 Task: Look for Airbnb properties in Sepang, Malaysia from 6th December, 2023 to 8th December, 2023 for 2 adults.1  bedroom having 2 beds and 1 bathroom. Property type can be flat. Look for 4 properties as per requirement.
Action: Mouse moved to (433, 132)
Screenshot: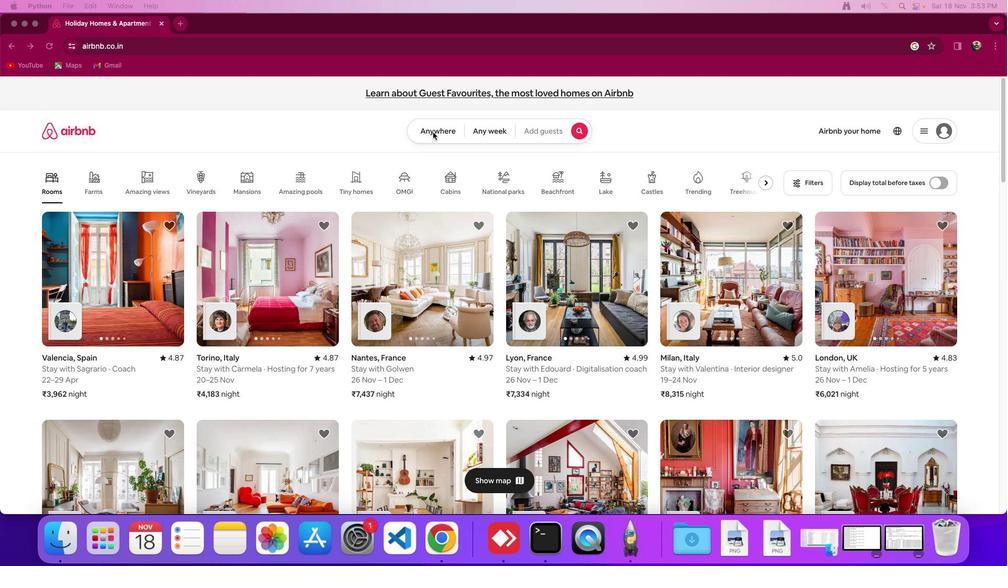 
Action: Mouse pressed left at (433, 132)
Screenshot: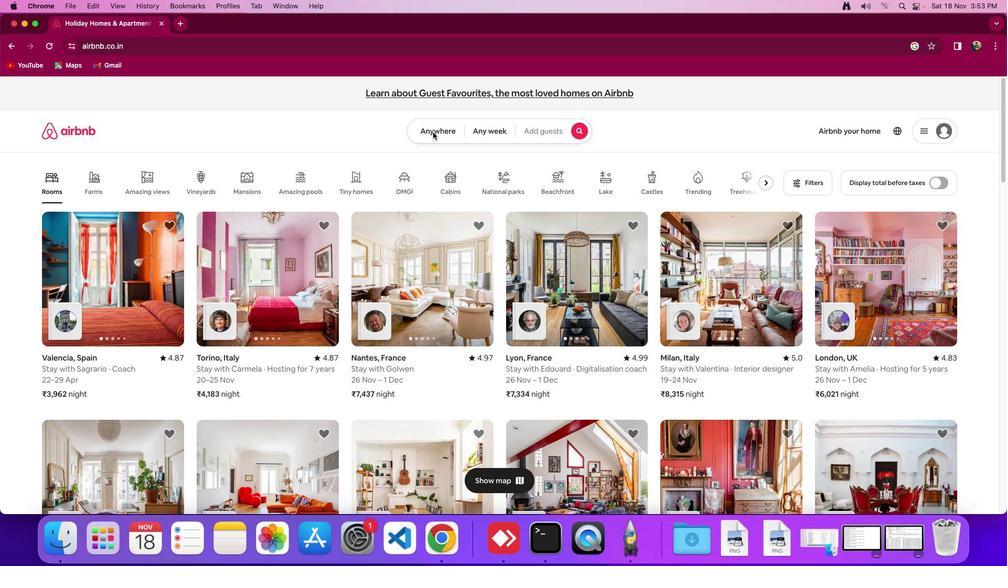 
Action: Mouse moved to (440, 129)
Screenshot: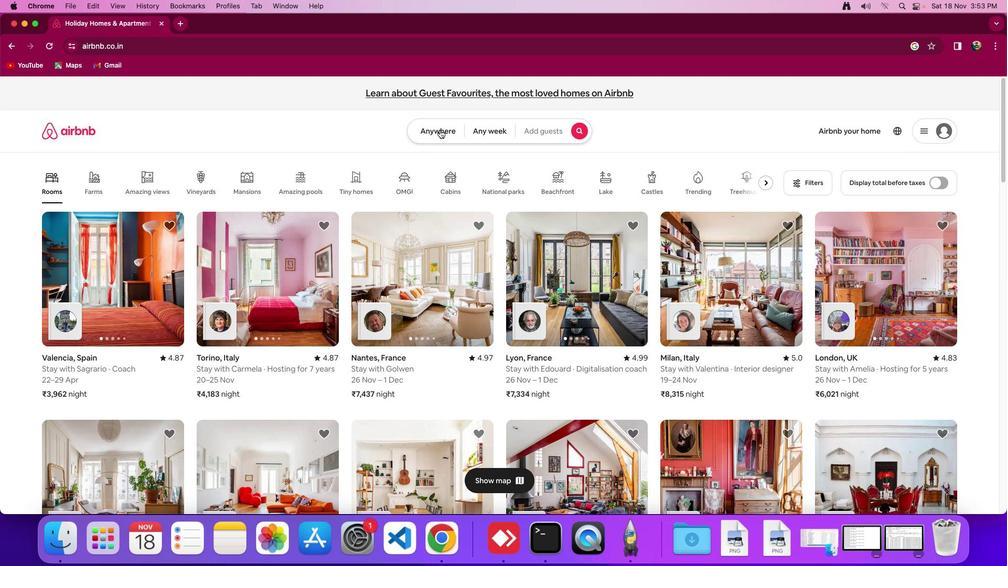 
Action: Mouse pressed left at (440, 129)
Screenshot: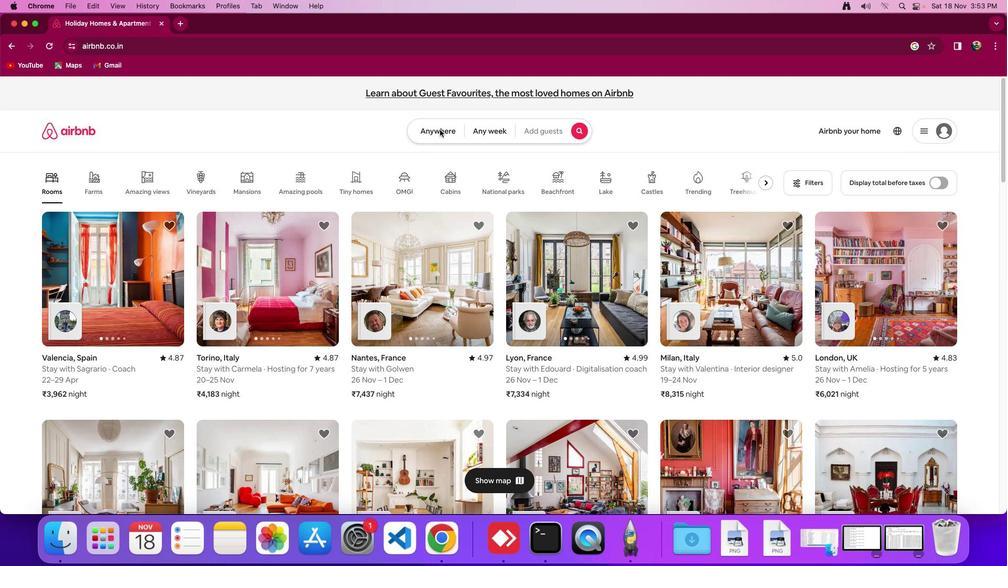 
Action: Mouse moved to (380, 175)
Screenshot: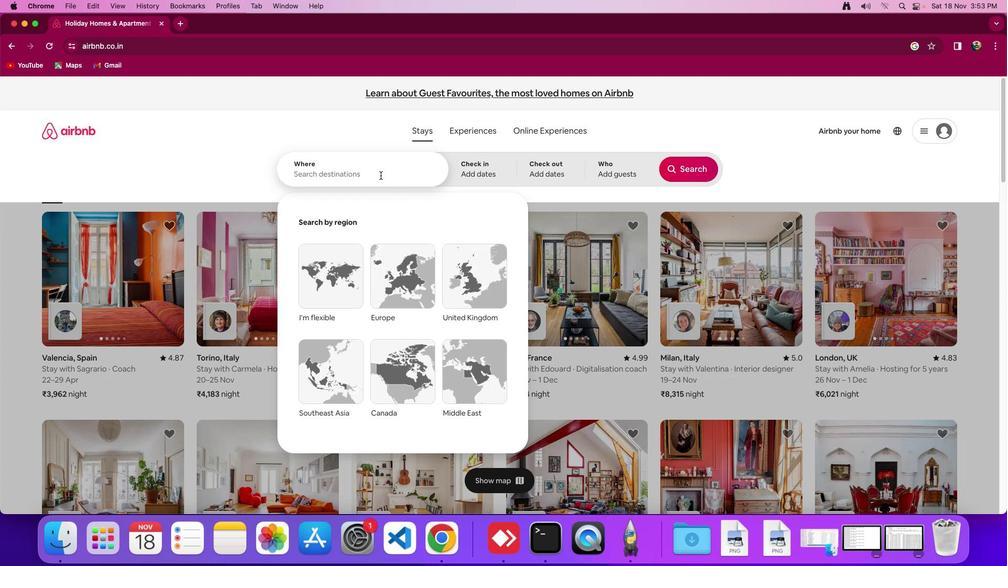 
Action: Mouse pressed left at (380, 175)
Screenshot: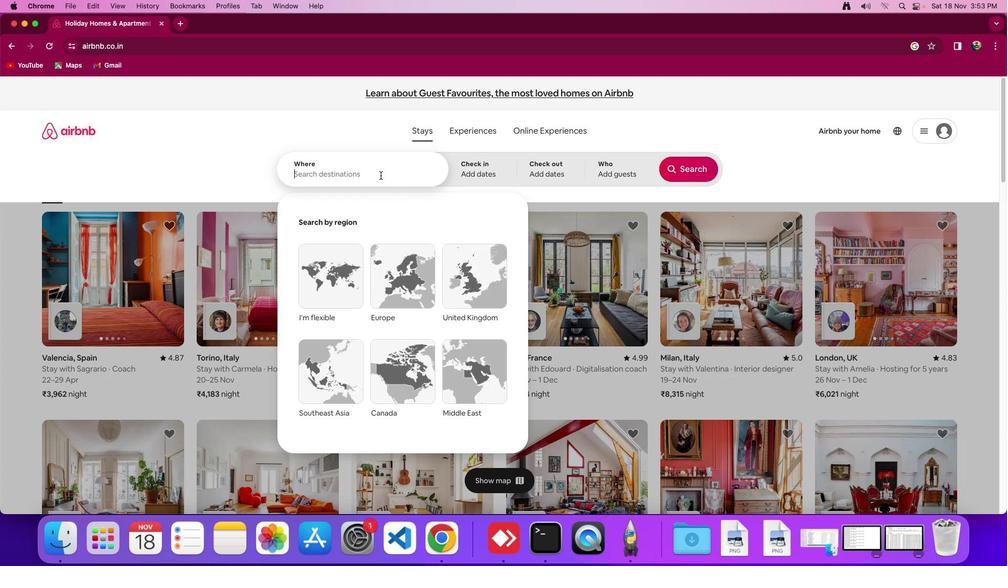 
Action: Mouse moved to (381, 175)
Screenshot: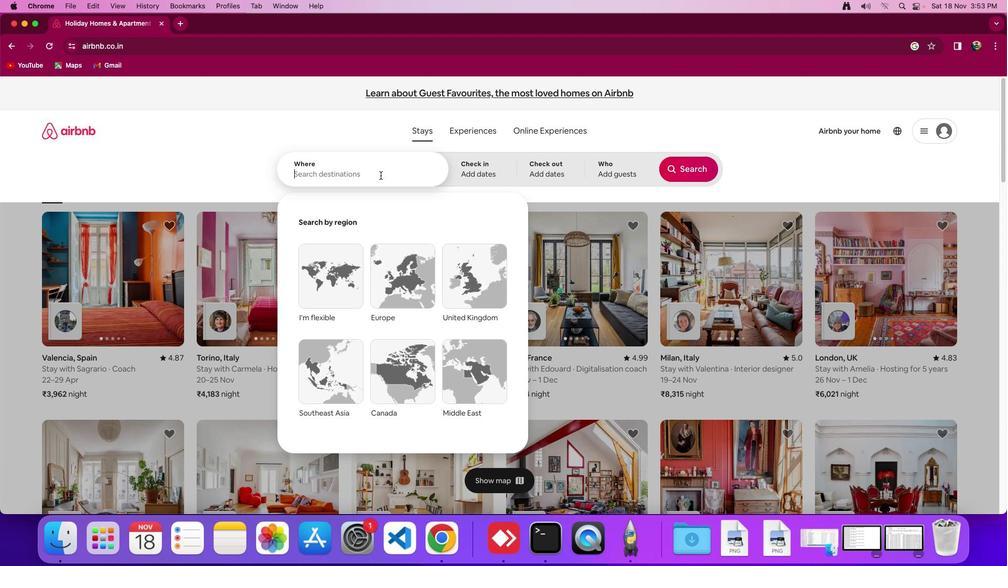
Action: Key pressed Key.shift_r'S''e''p''a''n''g'','Key.spaceKey.shift_rKey.shift'M''a''l''a''y''s''i''a'
Screenshot: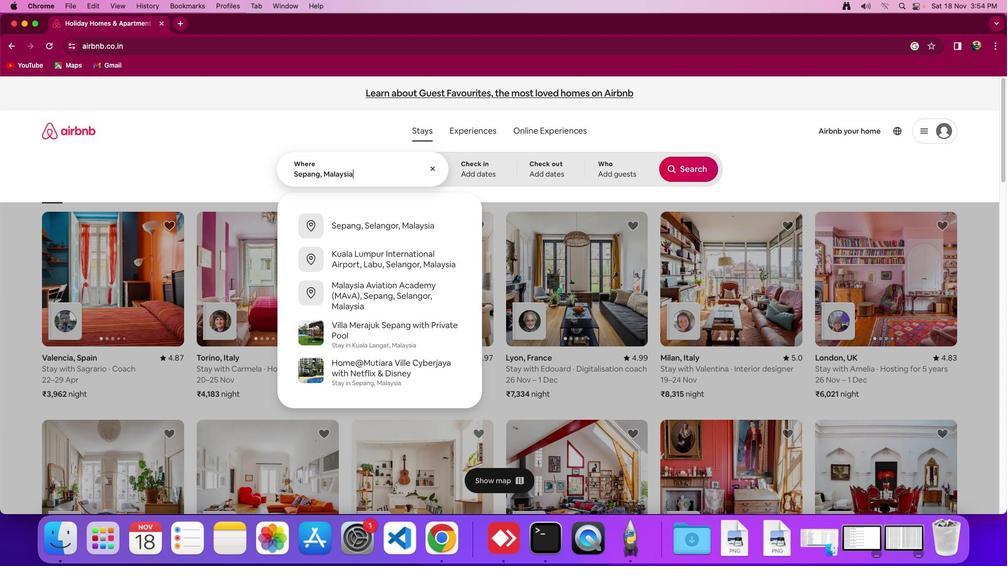 
Action: Mouse moved to (470, 176)
Screenshot: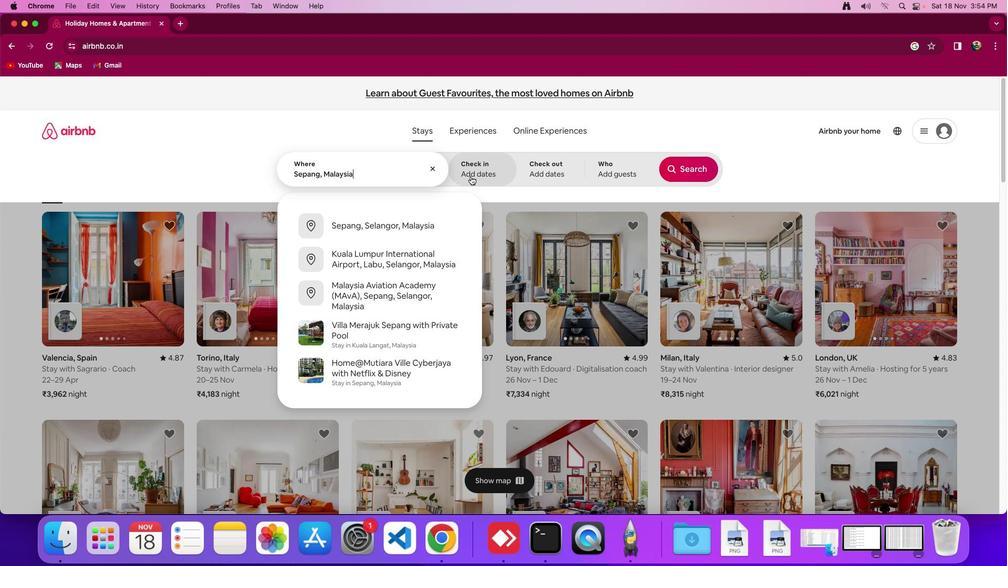 
Action: Mouse pressed left at (470, 176)
Screenshot: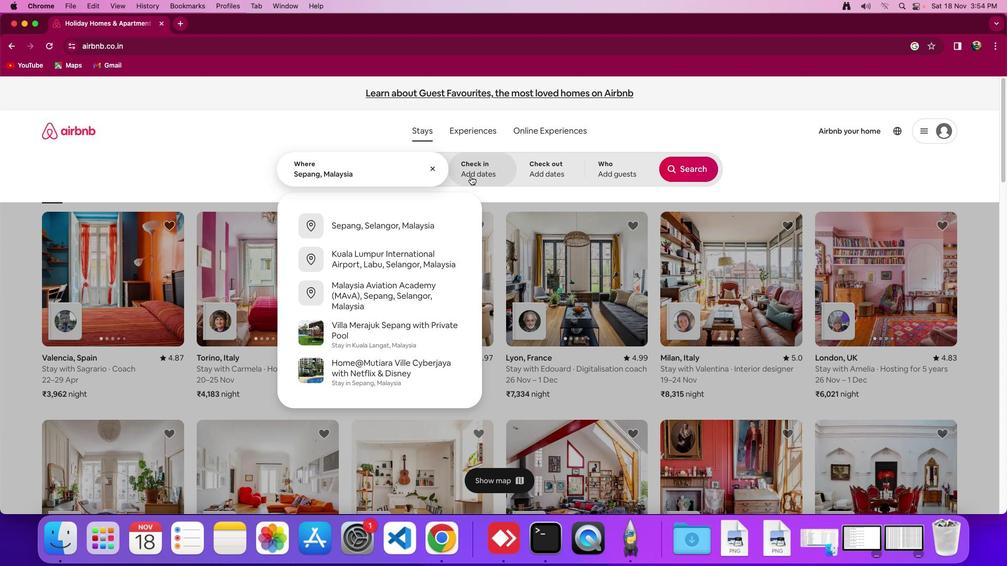 
Action: Mouse moved to (606, 325)
Screenshot: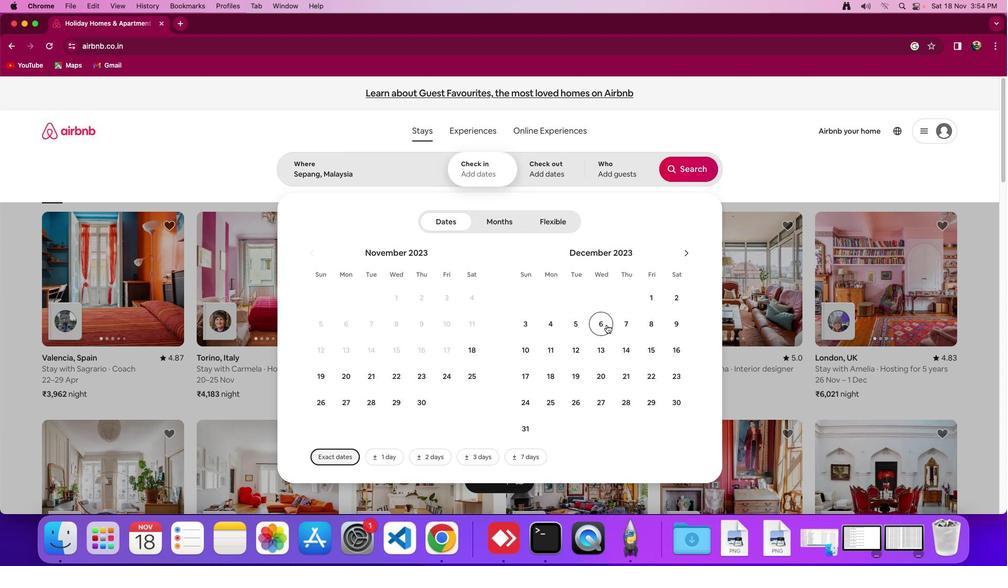 
Action: Mouse pressed left at (606, 325)
Screenshot: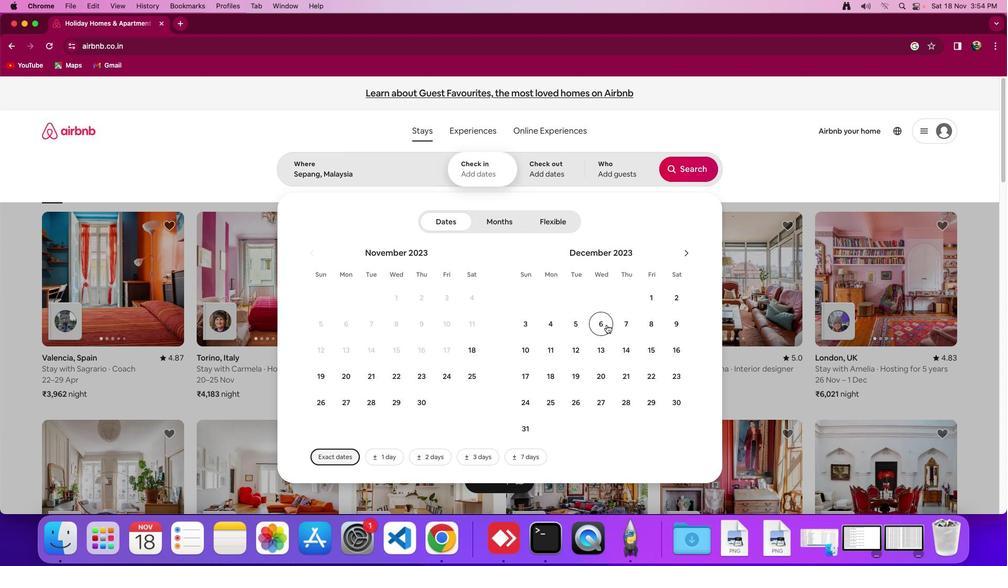
Action: Mouse moved to (653, 329)
Screenshot: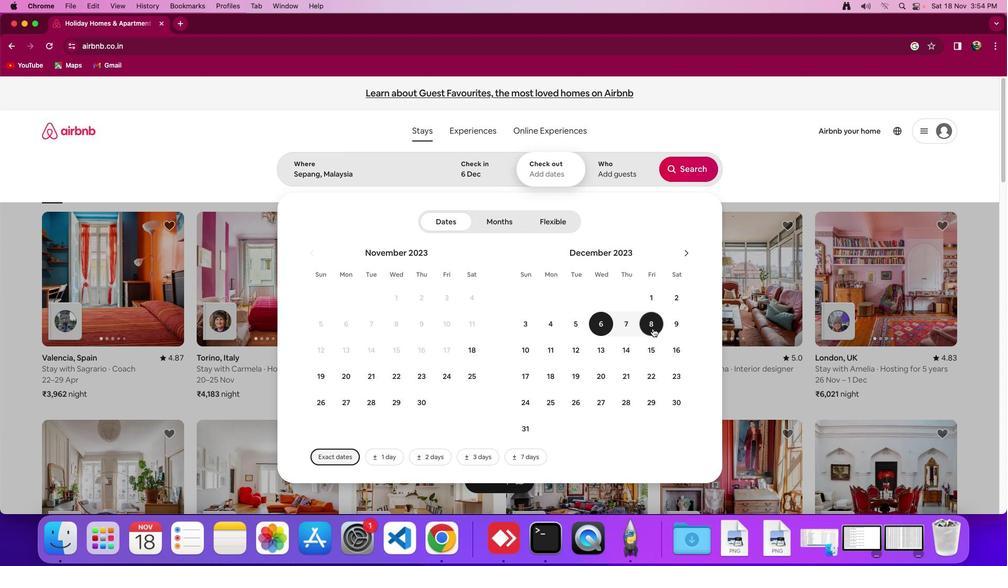 
Action: Mouse pressed left at (653, 329)
Screenshot: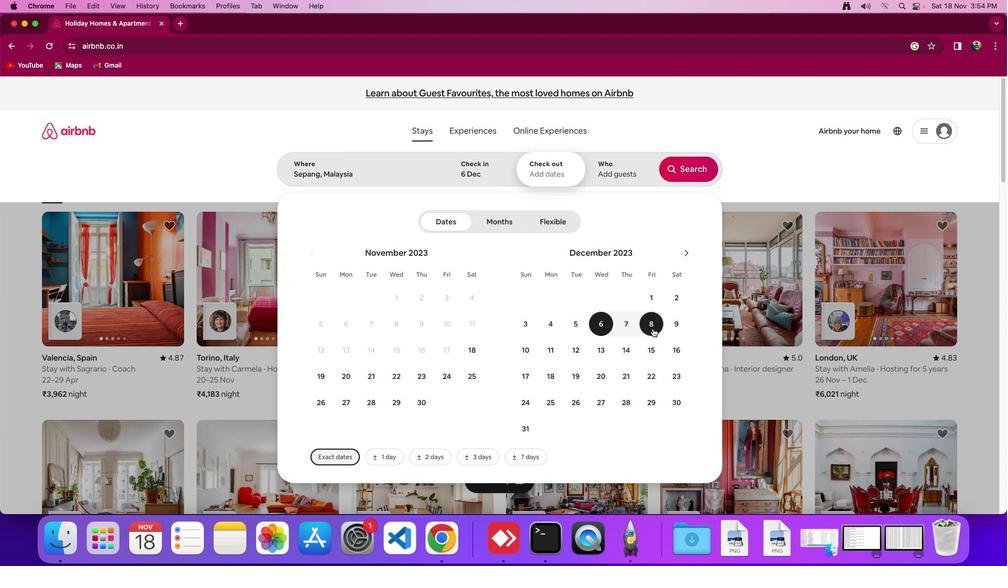 
Action: Mouse moved to (601, 161)
Screenshot: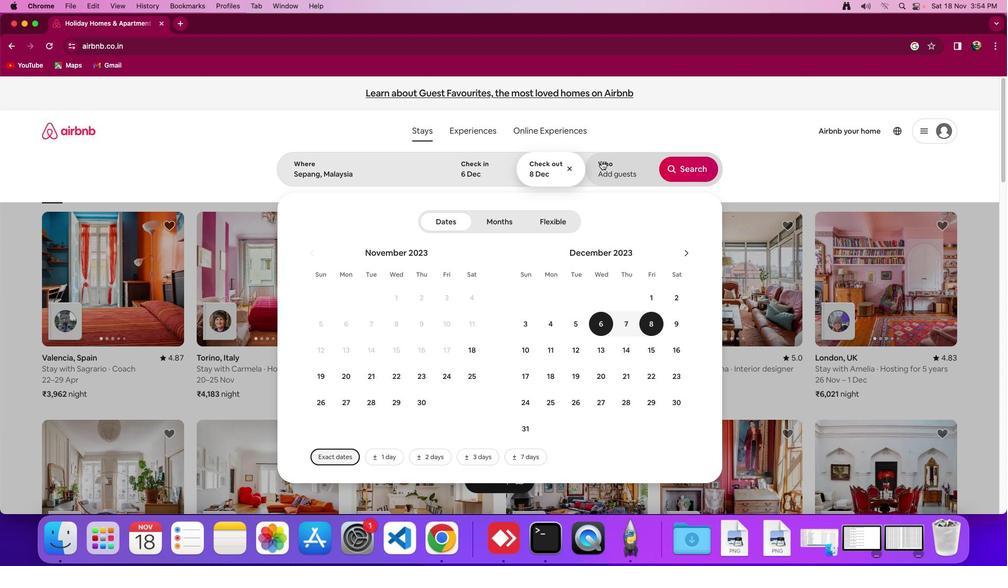 
Action: Mouse pressed left at (601, 161)
Screenshot: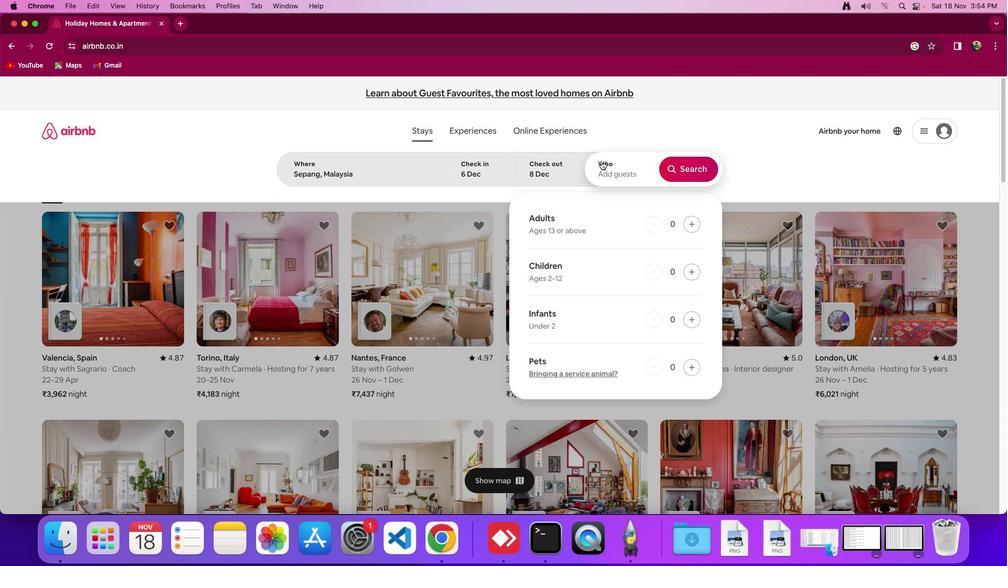 
Action: Mouse moved to (692, 228)
Screenshot: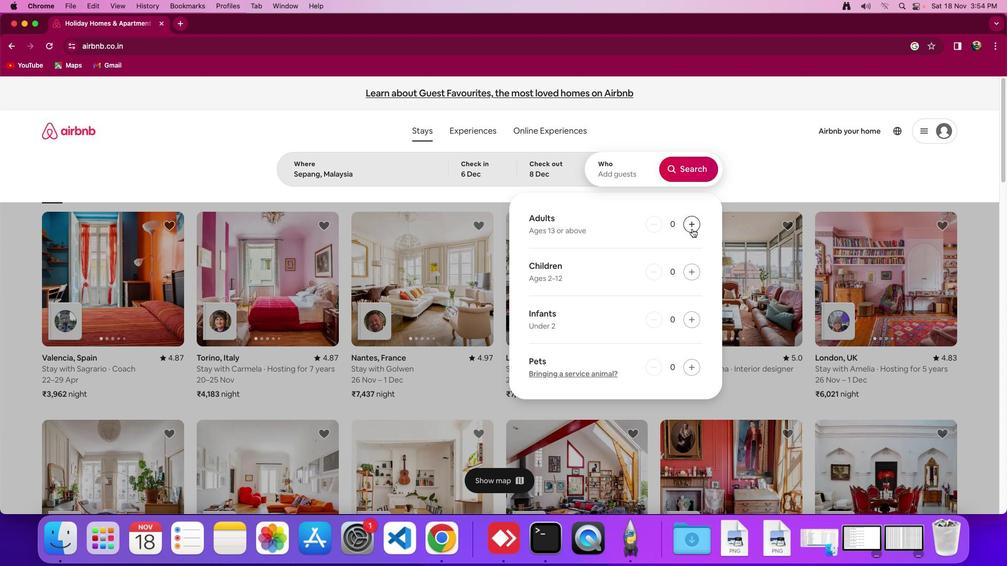 
Action: Mouse pressed left at (692, 228)
Screenshot: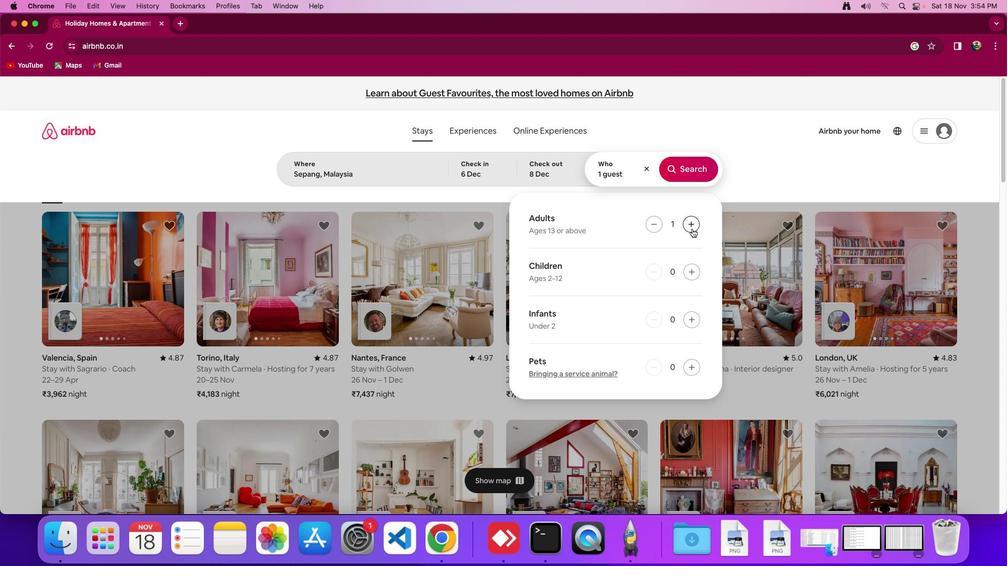 
Action: Mouse pressed left at (692, 228)
Screenshot: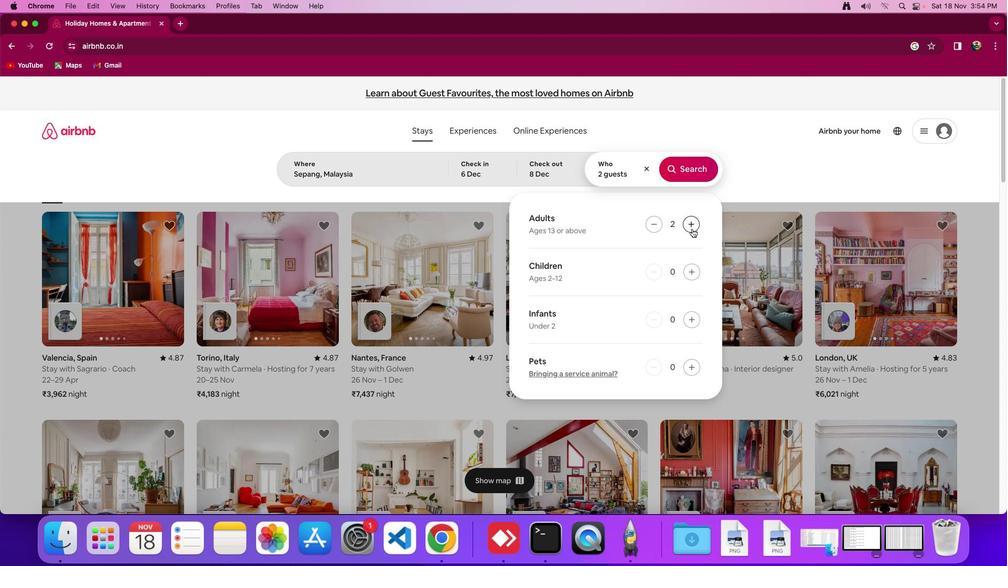 
Action: Mouse moved to (683, 169)
Screenshot: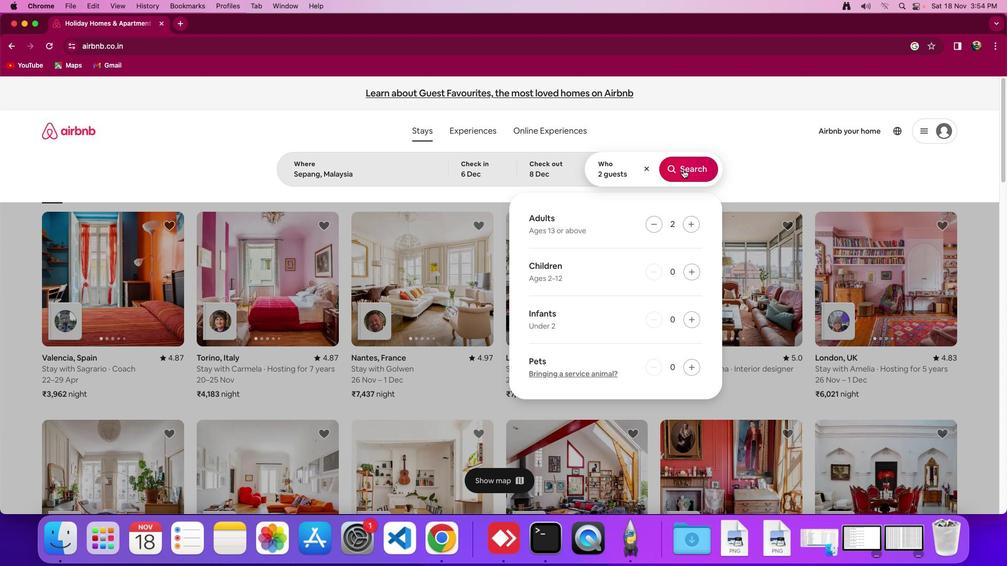 
Action: Mouse pressed left at (683, 169)
Screenshot: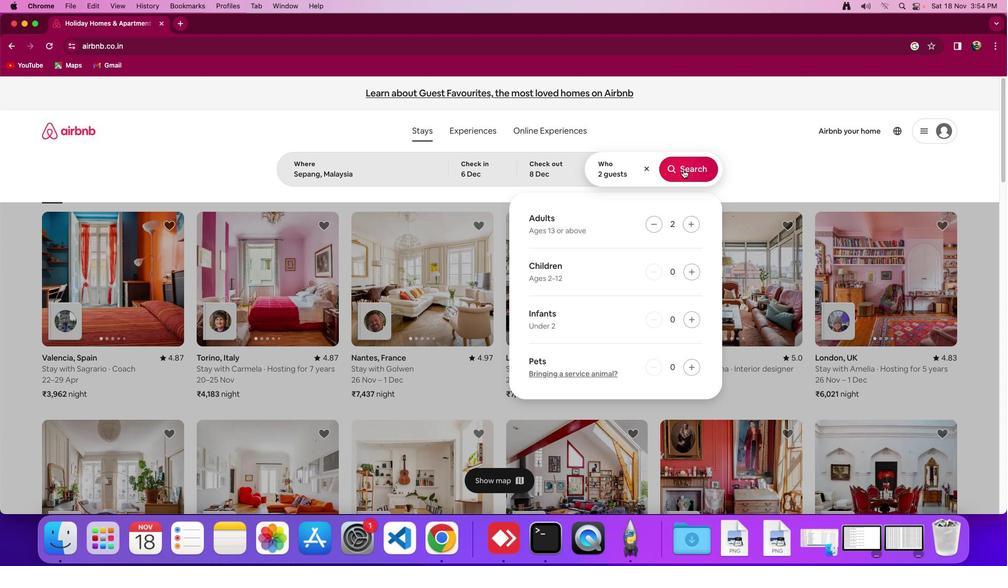 
Action: Mouse moved to (828, 139)
Screenshot: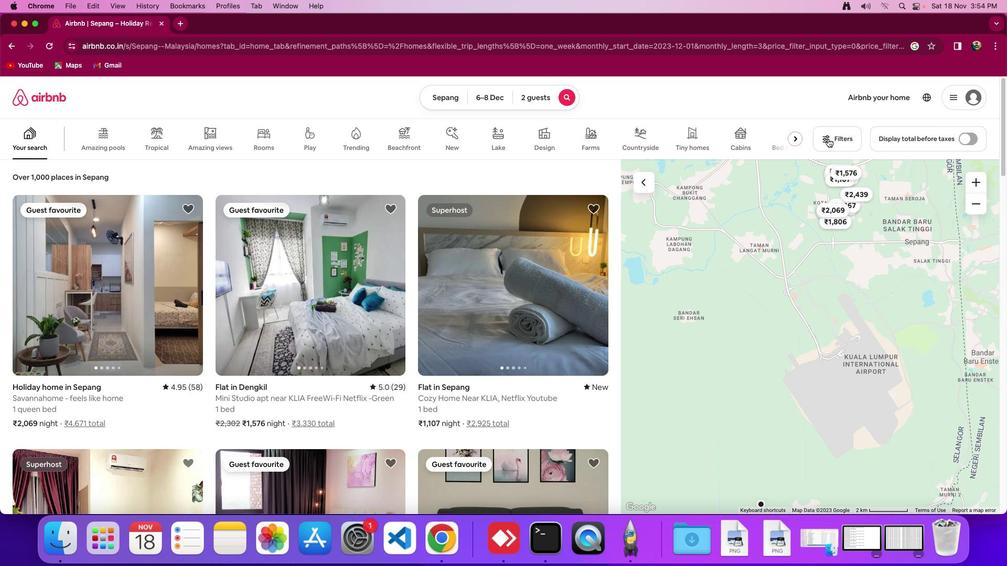 
Action: Mouse pressed left at (828, 139)
Screenshot: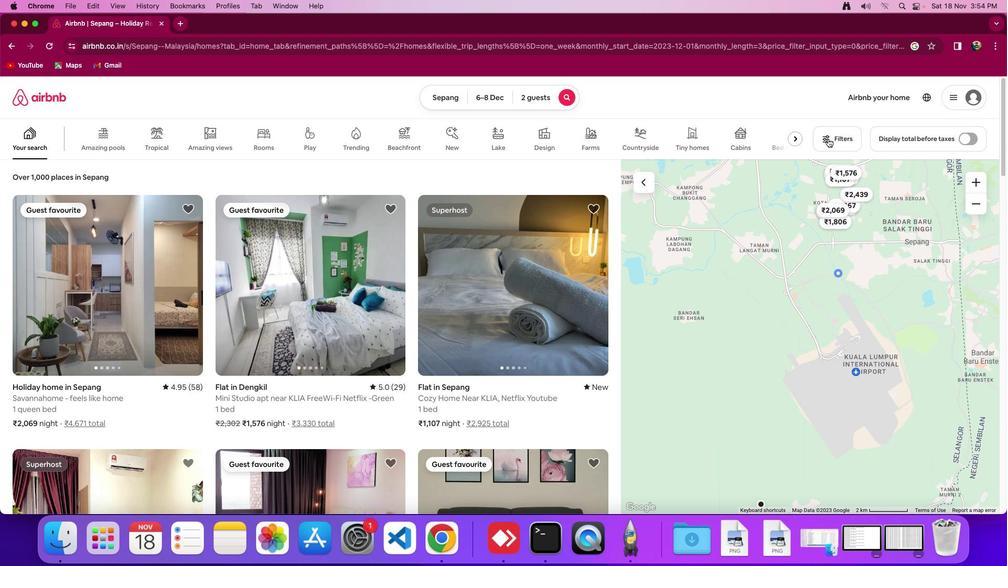 
Action: Mouse moved to (600, 277)
Screenshot: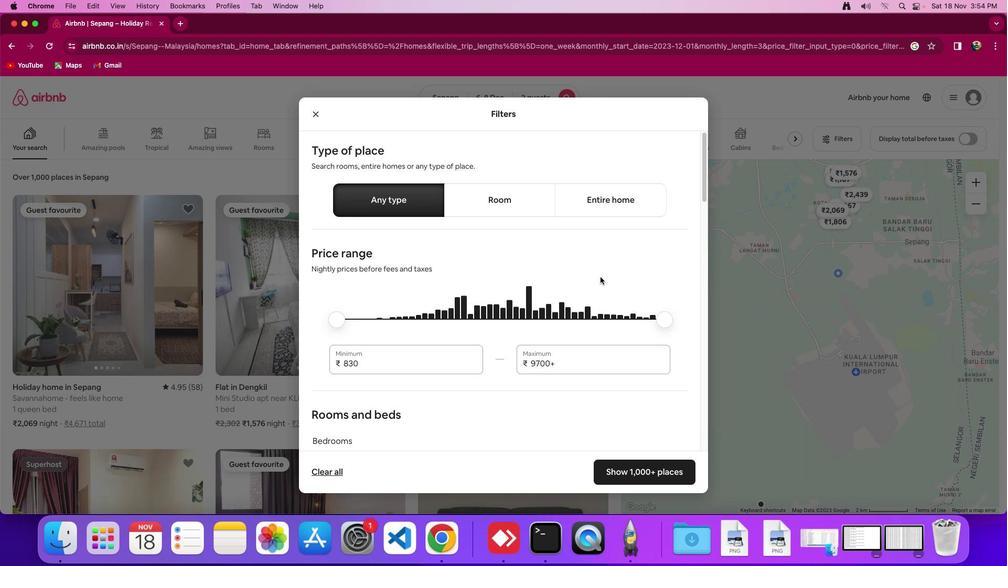 
Action: Mouse scrolled (600, 277) with delta (0, 0)
Screenshot: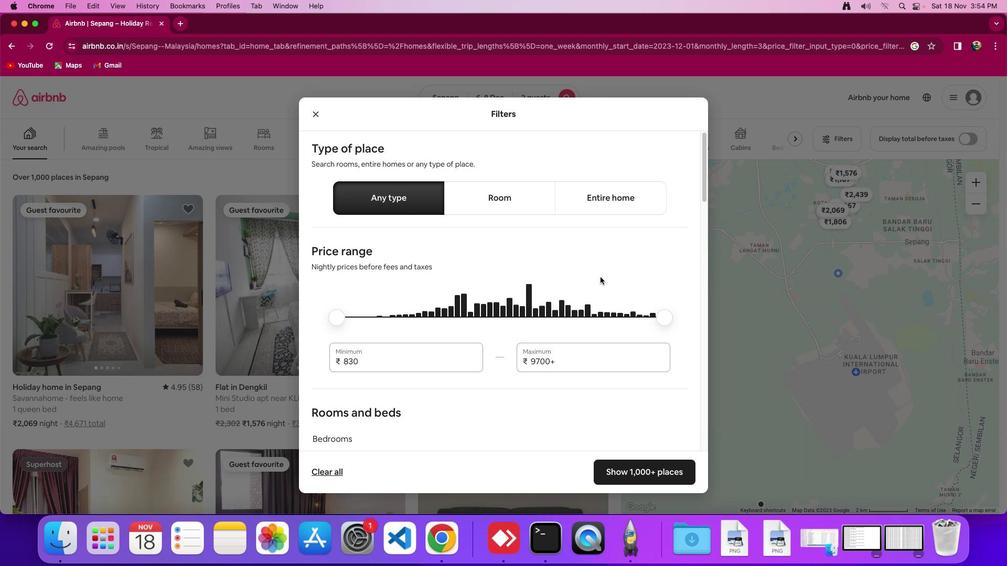 
Action: Mouse scrolled (600, 277) with delta (0, 0)
Screenshot: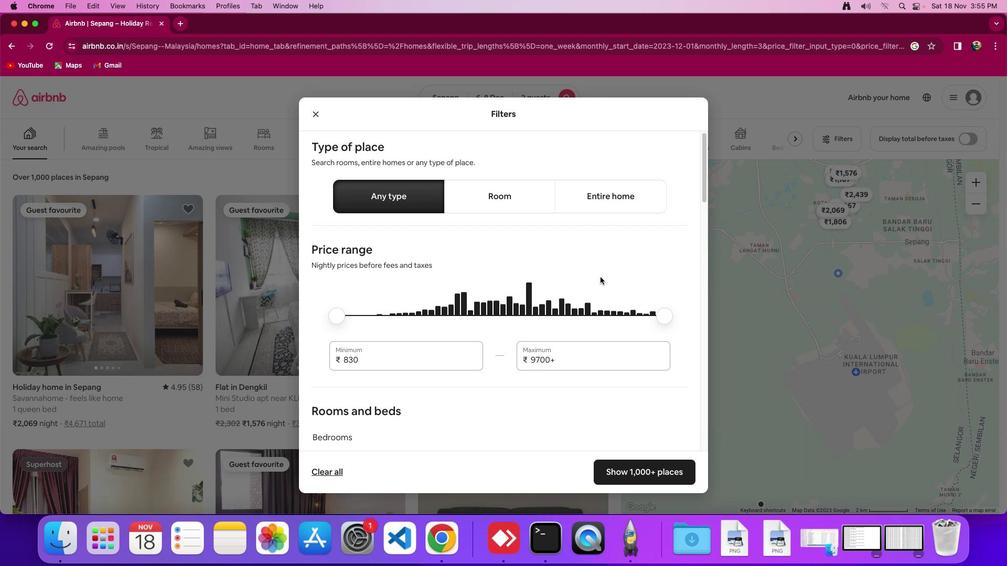 
Action: Mouse scrolled (600, 277) with delta (0, 0)
Screenshot: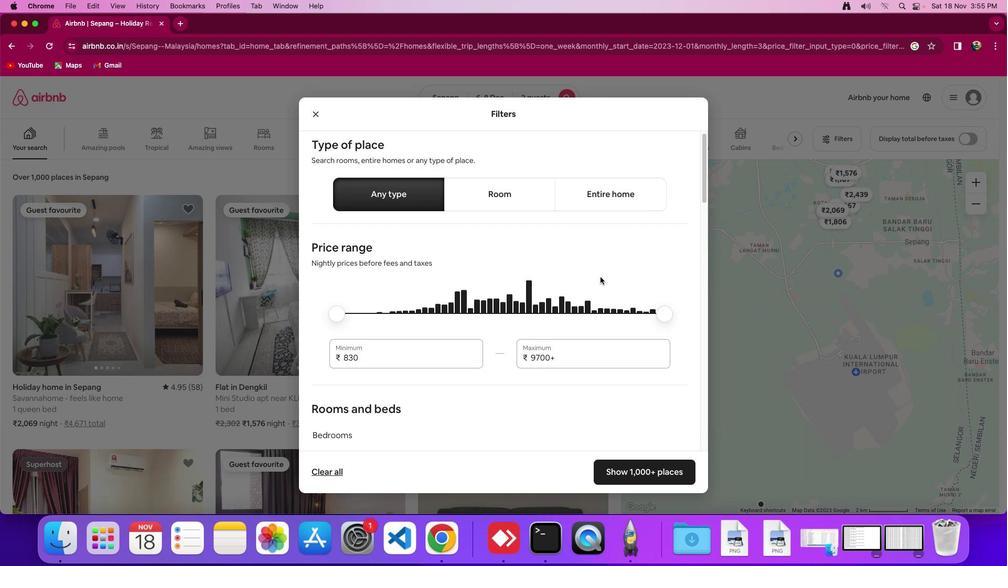 
Action: Mouse scrolled (600, 277) with delta (0, 0)
Screenshot: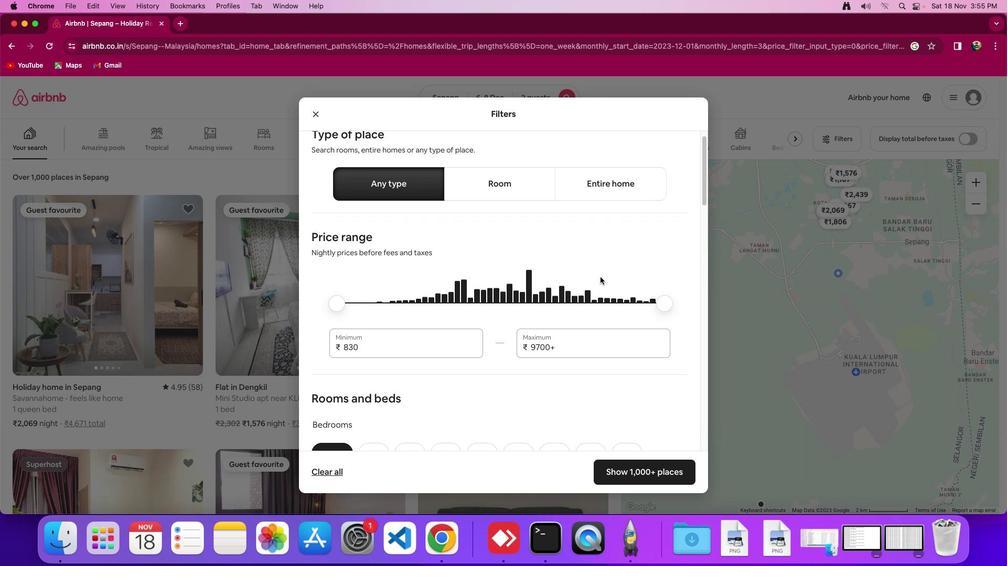 
Action: Mouse scrolled (600, 277) with delta (0, 0)
Screenshot: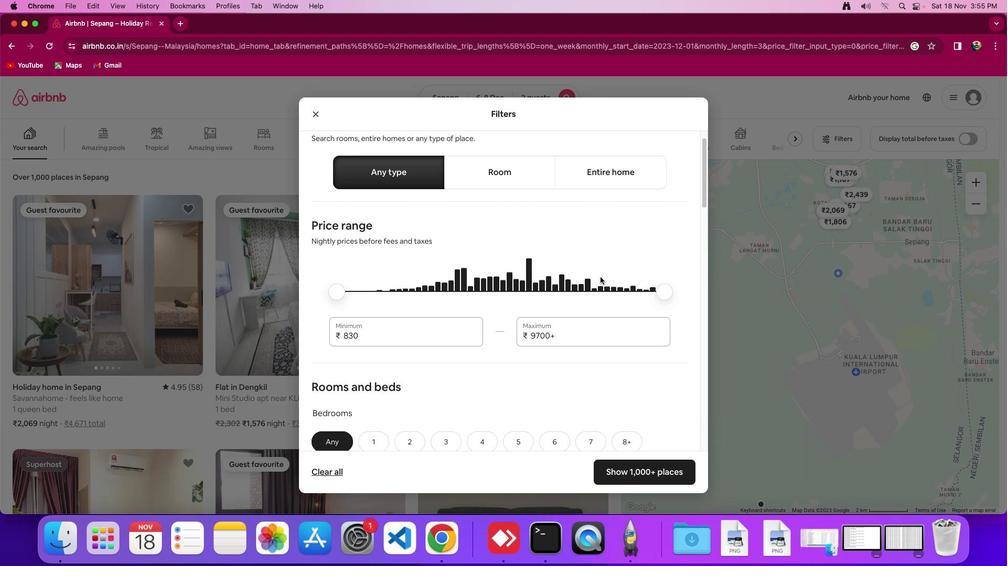 
Action: Mouse scrolled (600, 277) with delta (0, -1)
Screenshot: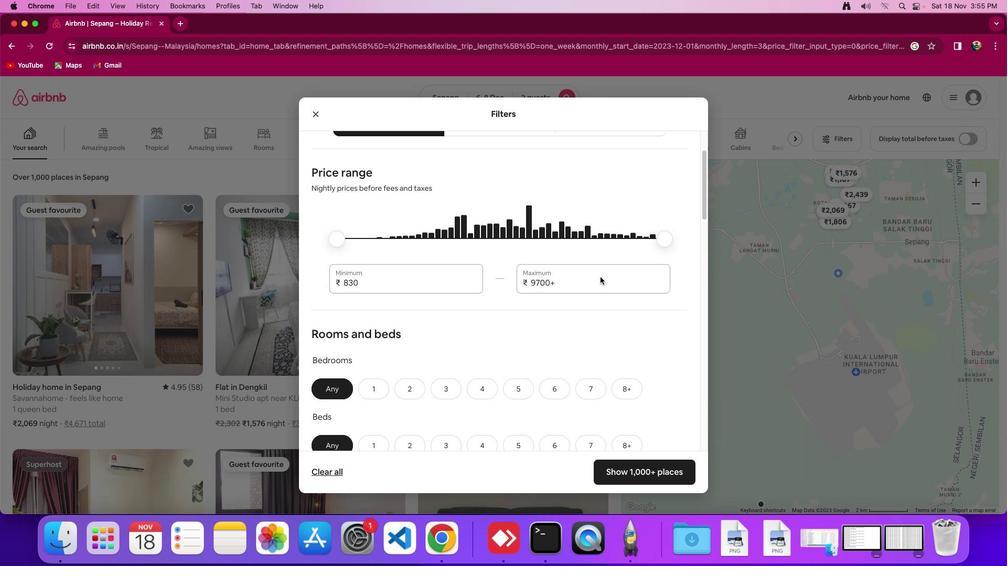 
Action: Mouse scrolled (600, 277) with delta (0, 0)
Screenshot: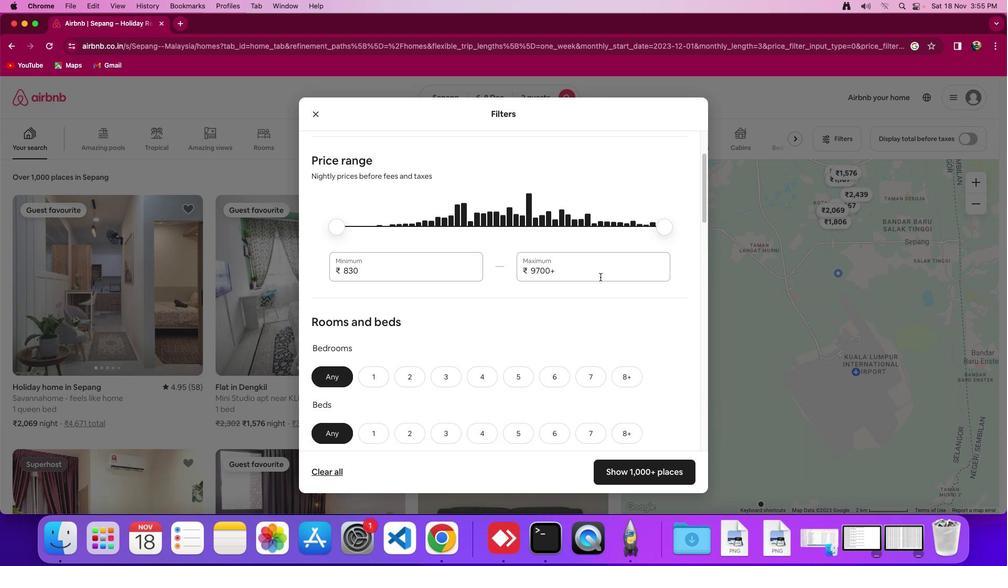 
Action: Mouse scrolled (600, 277) with delta (0, 0)
Screenshot: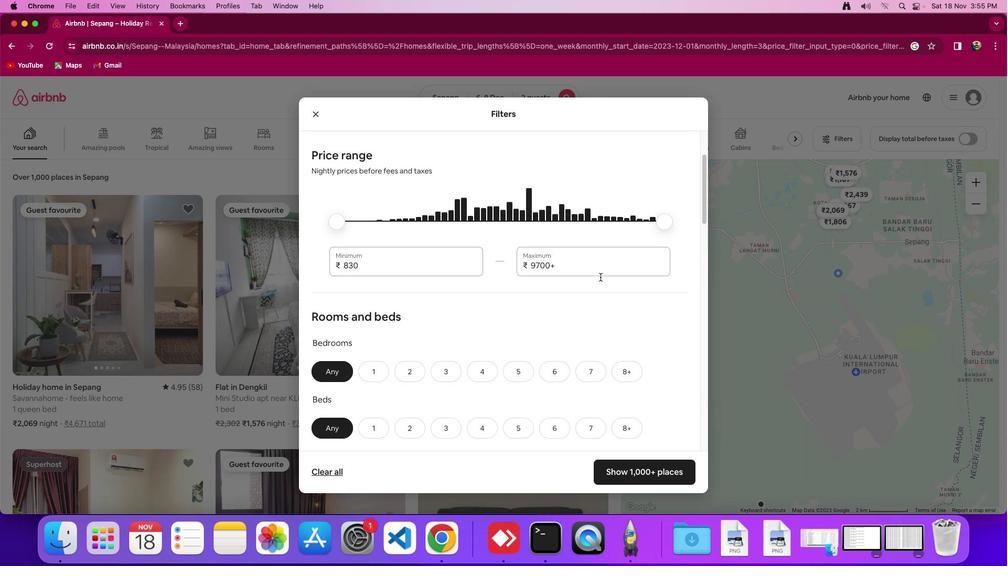 
Action: Mouse scrolled (600, 277) with delta (0, 0)
Screenshot: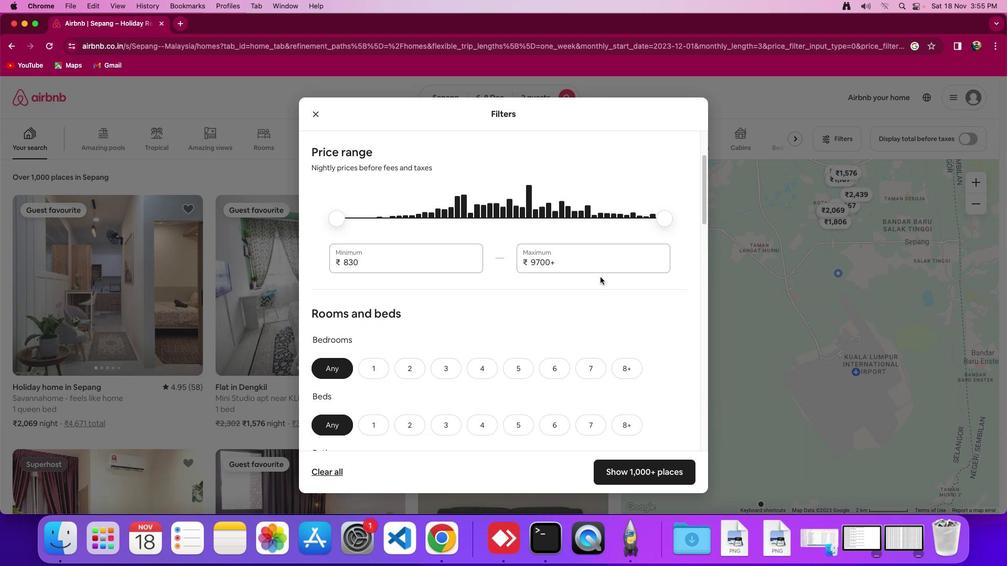 
Action: Mouse scrolled (600, 277) with delta (0, 0)
Screenshot: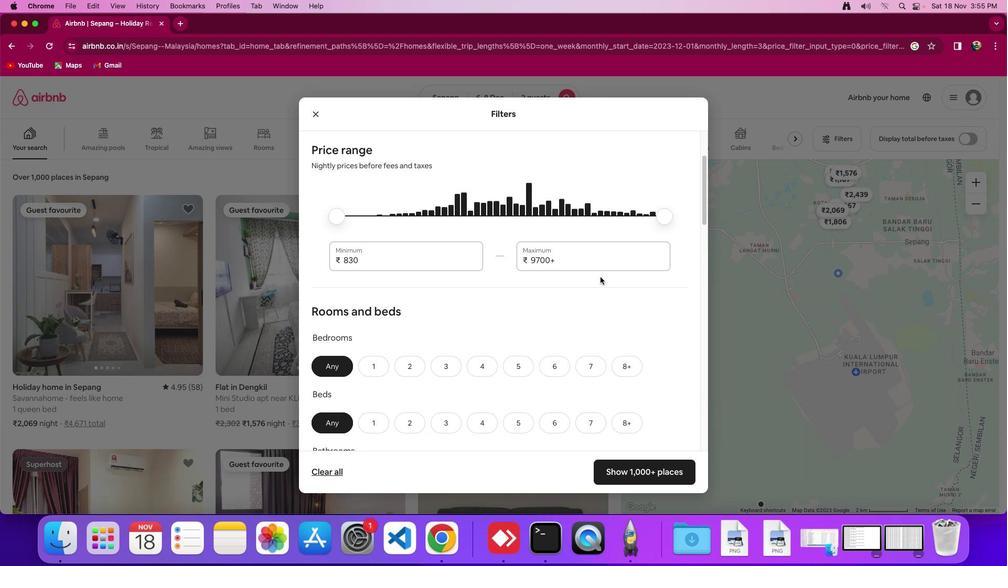 
Action: Mouse scrolled (600, 277) with delta (0, 0)
Screenshot: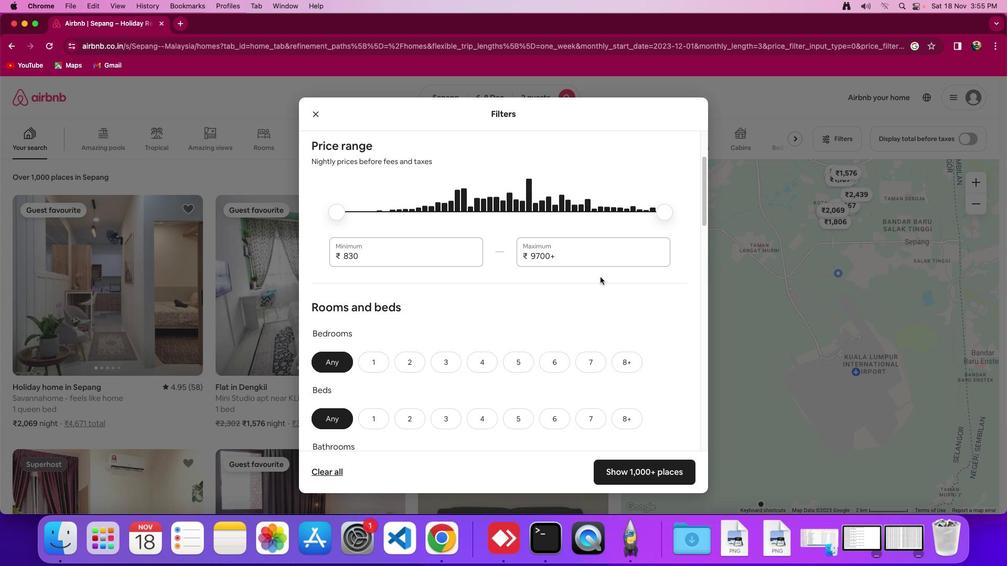 
Action: Mouse scrolled (600, 277) with delta (0, 0)
Screenshot: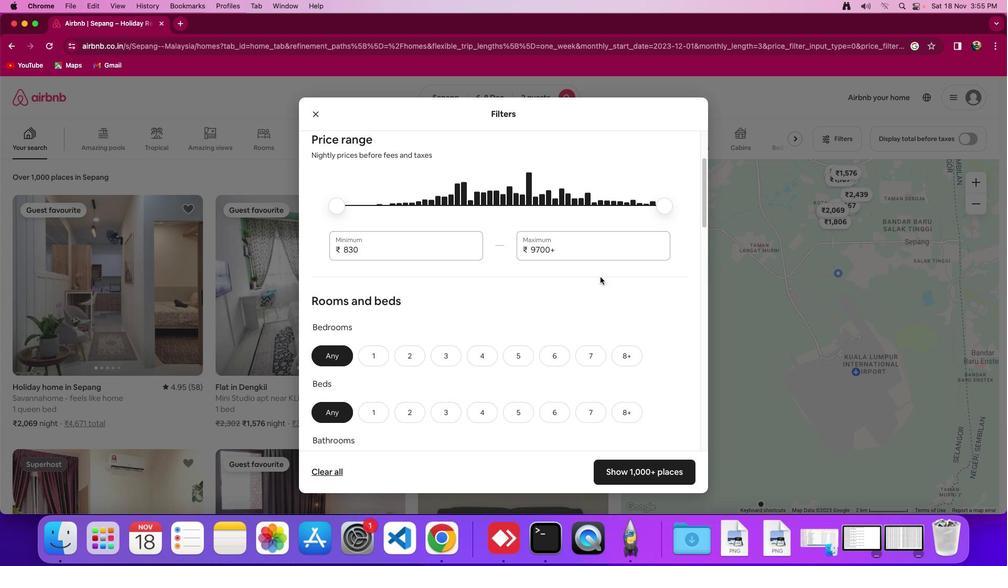 
Action: Mouse moved to (371, 352)
Screenshot: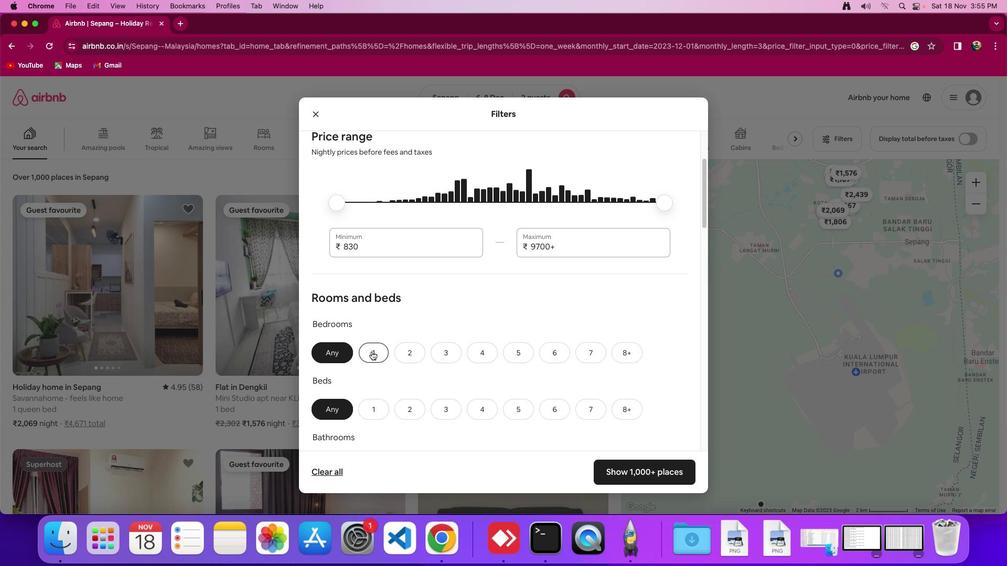 
Action: Mouse pressed left at (371, 352)
Screenshot: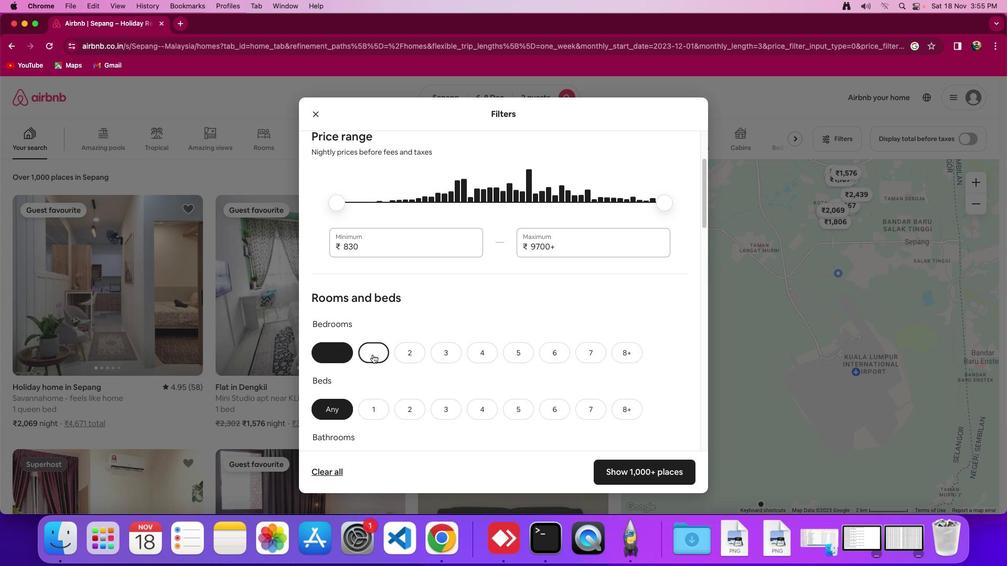 
Action: Mouse moved to (414, 402)
Screenshot: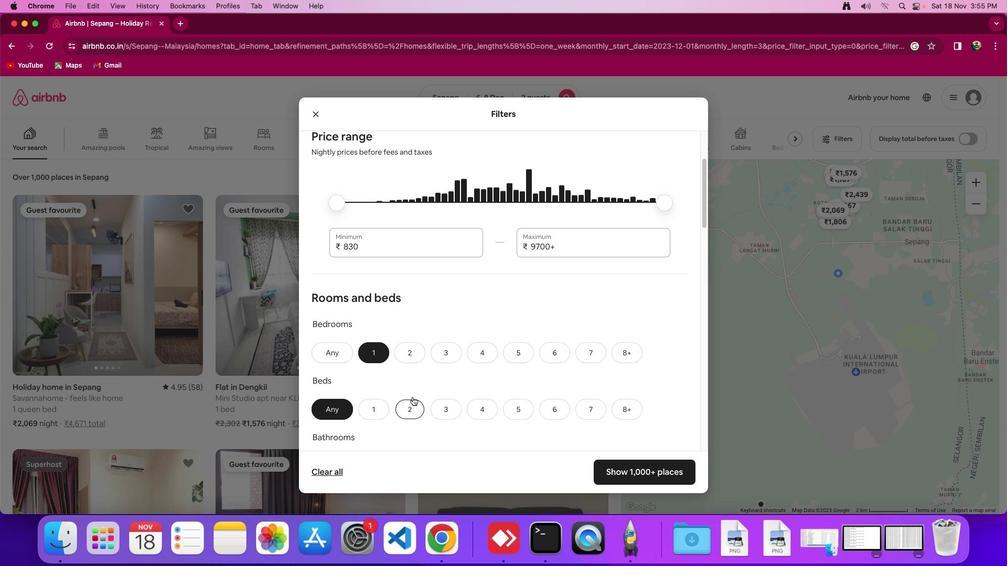 
Action: Mouse pressed left at (414, 402)
Screenshot: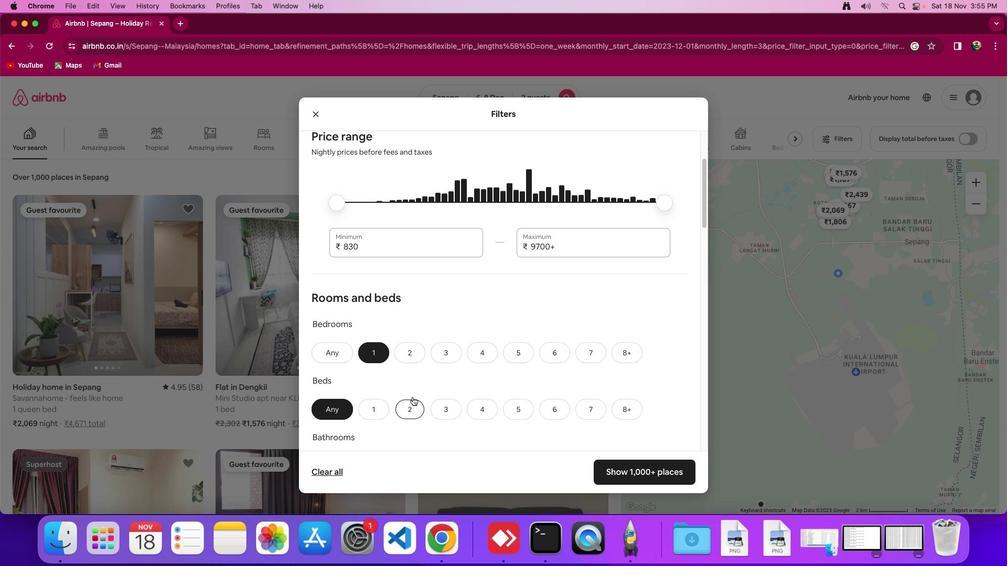 
Action: Mouse moved to (418, 383)
Screenshot: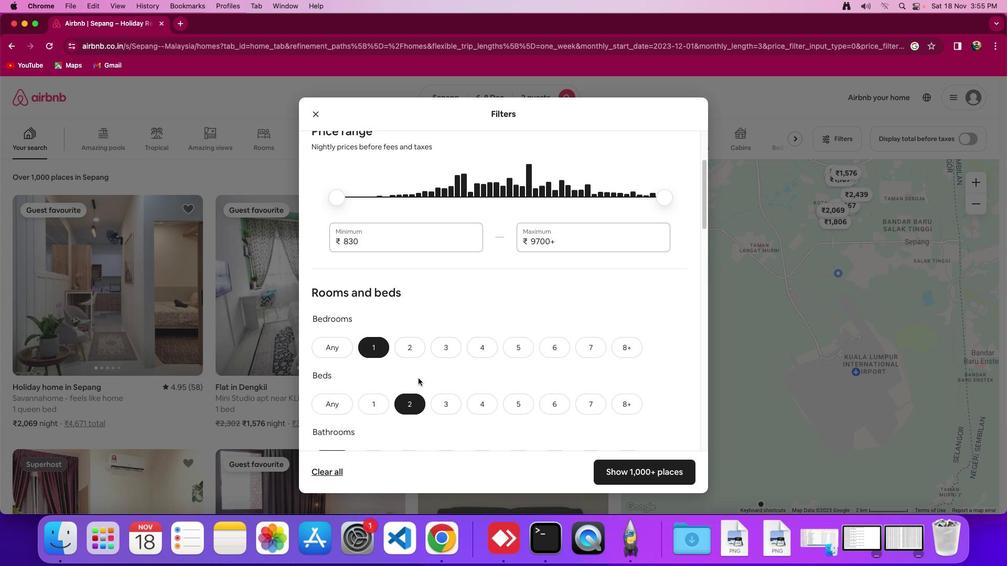 
Action: Mouse scrolled (418, 383) with delta (0, 0)
Screenshot: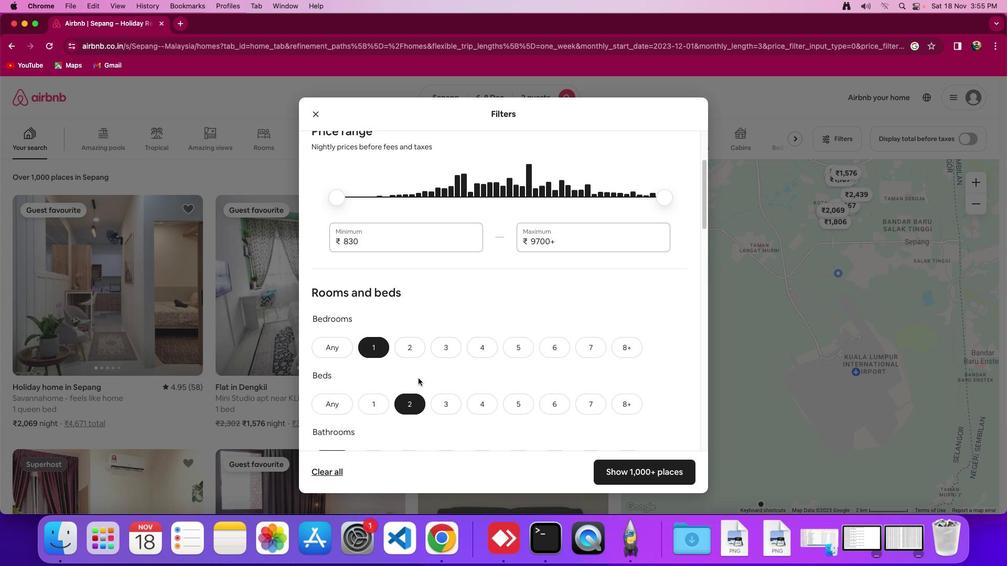 
Action: Mouse moved to (418, 381)
Screenshot: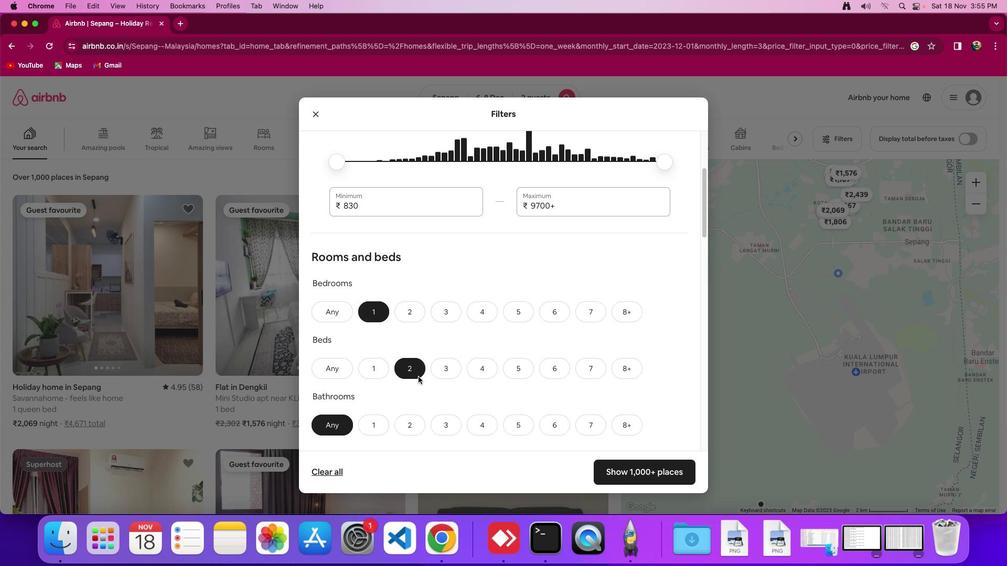 
Action: Mouse scrolled (418, 381) with delta (0, 0)
Screenshot: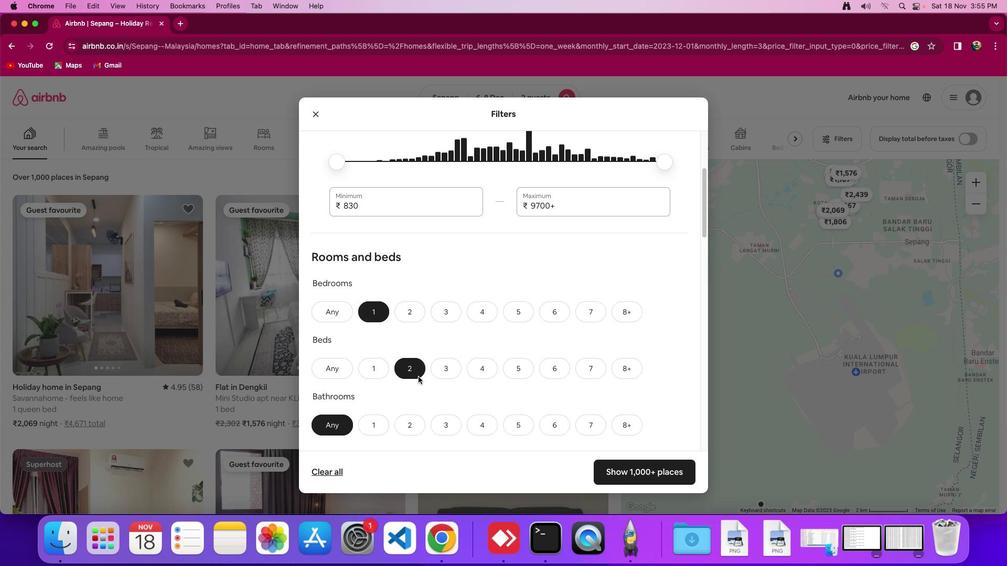 
Action: Mouse moved to (418, 379)
Screenshot: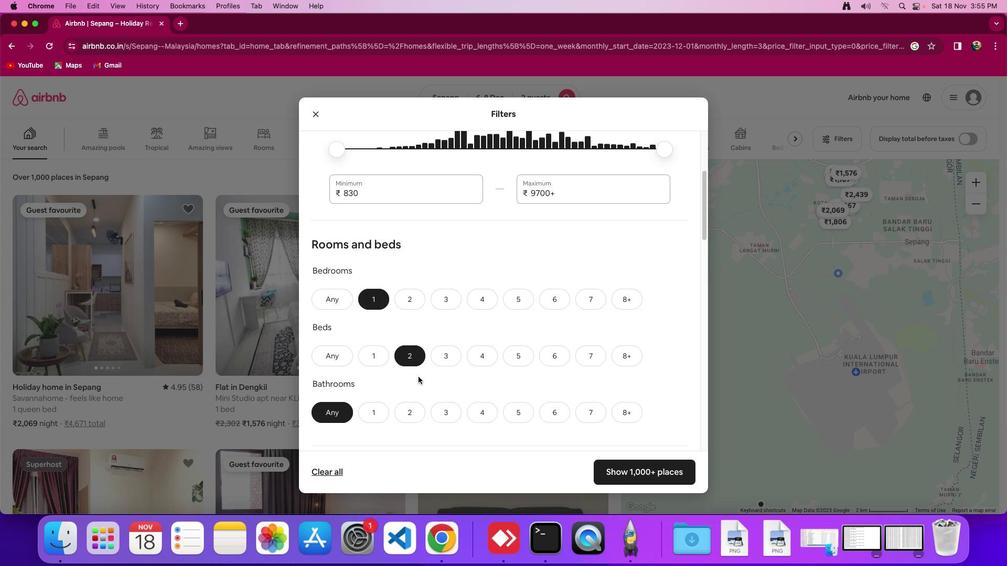 
Action: Mouse scrolled (418, 379) with delta (0, -1)
Screenshot: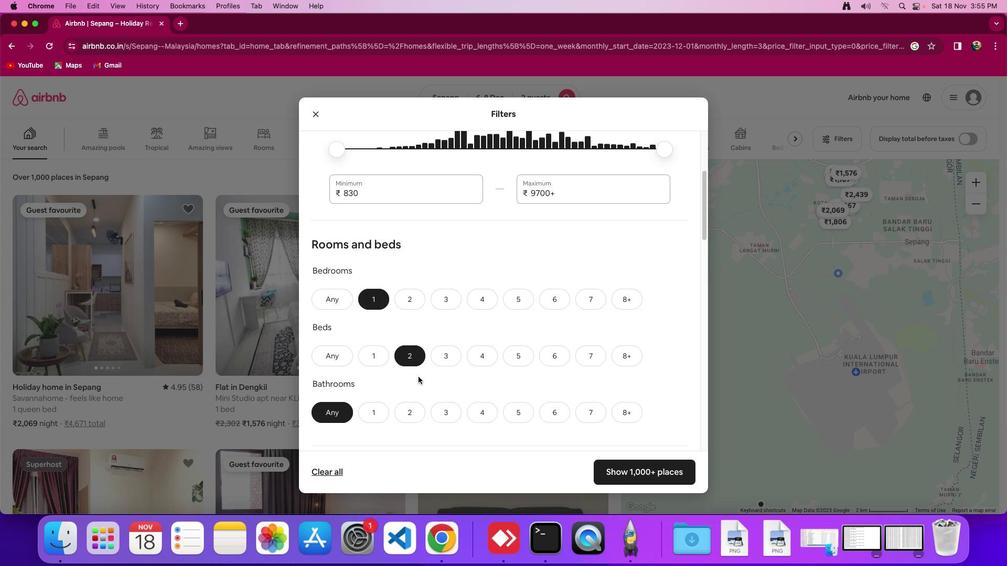 
Action: Mouse moved to (378, 379)
Screenshot: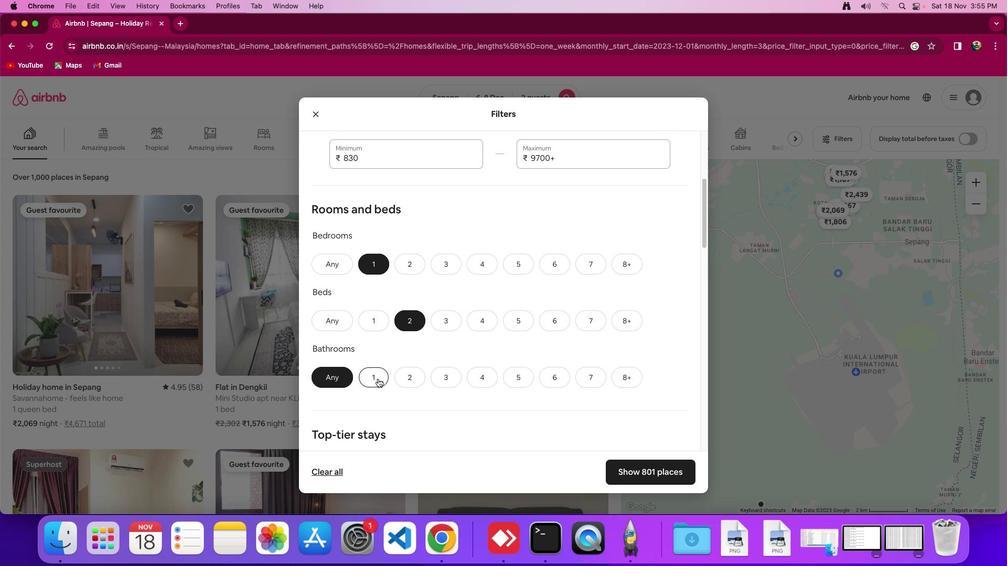 
Action: Mouse pressed left at (378, 379)
Screenshot: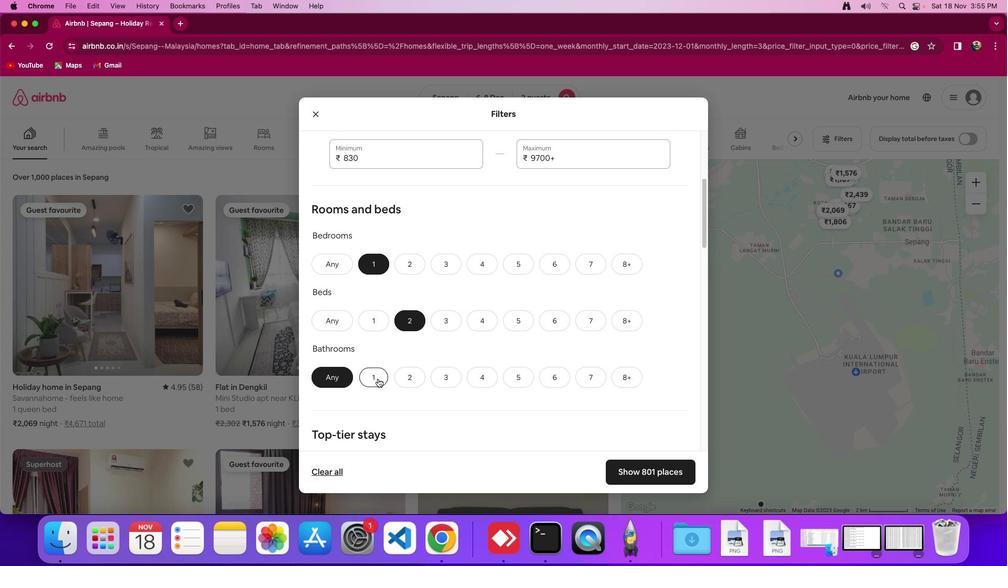 
Action: Mouse moved to (455, 365)
Screenshot: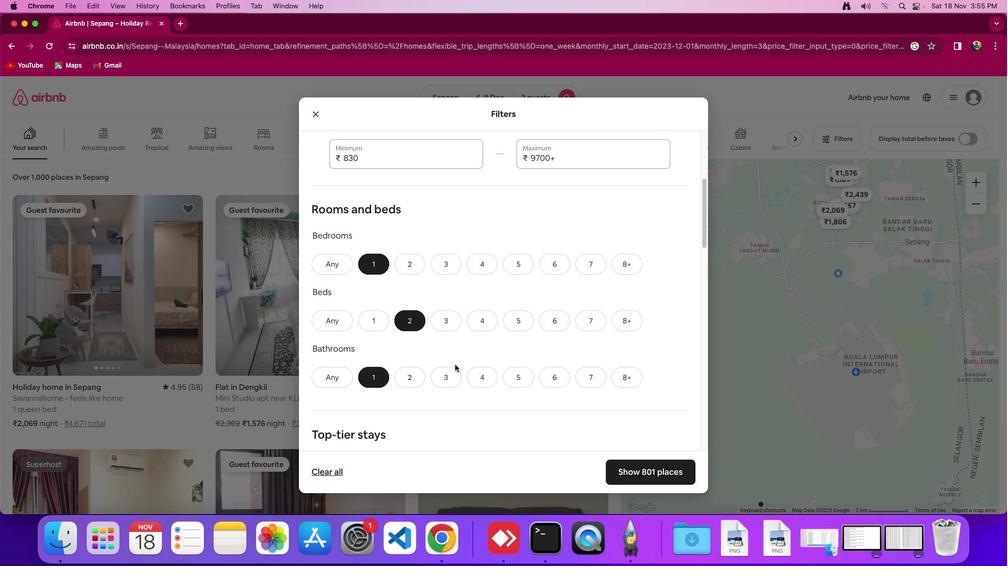 
Action: Mouse scrolled (455, 365) with delta (0, 0)
Screenshot: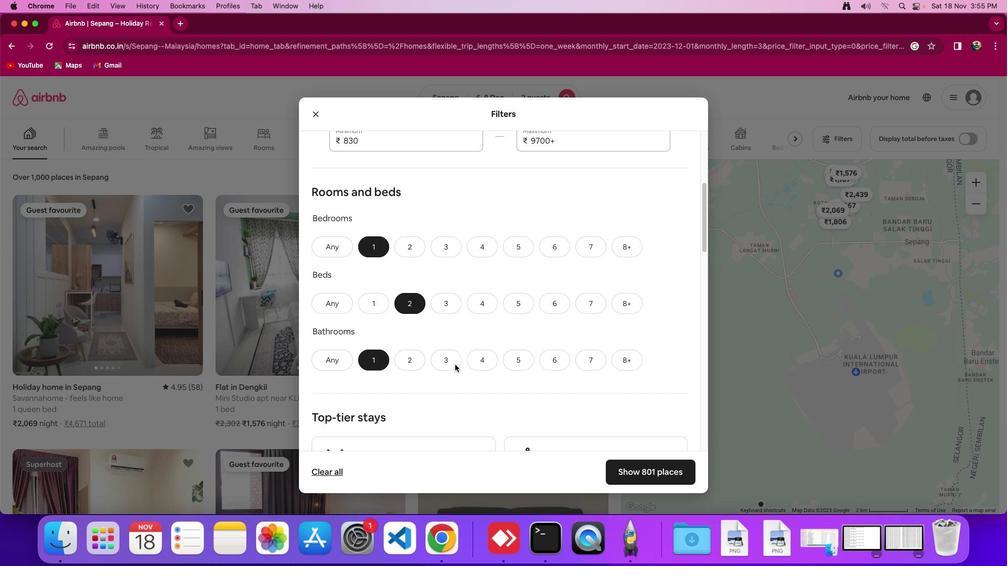
Action: Mouse scrolled (455, 365) with delta (0, 0)
Screenshot: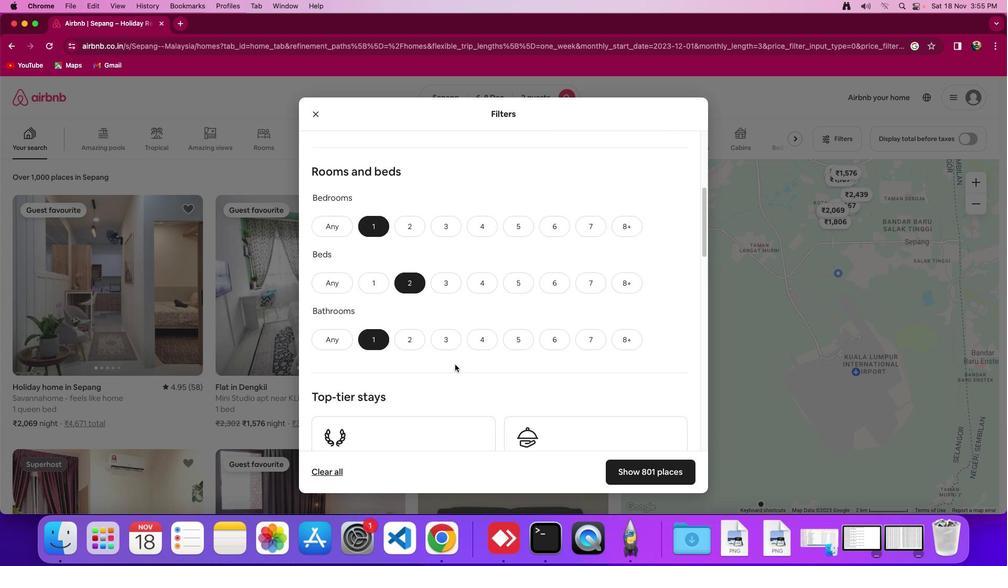 
Action: Mouse scrolled (455, 365) with delta (0, -1)
Screenshot: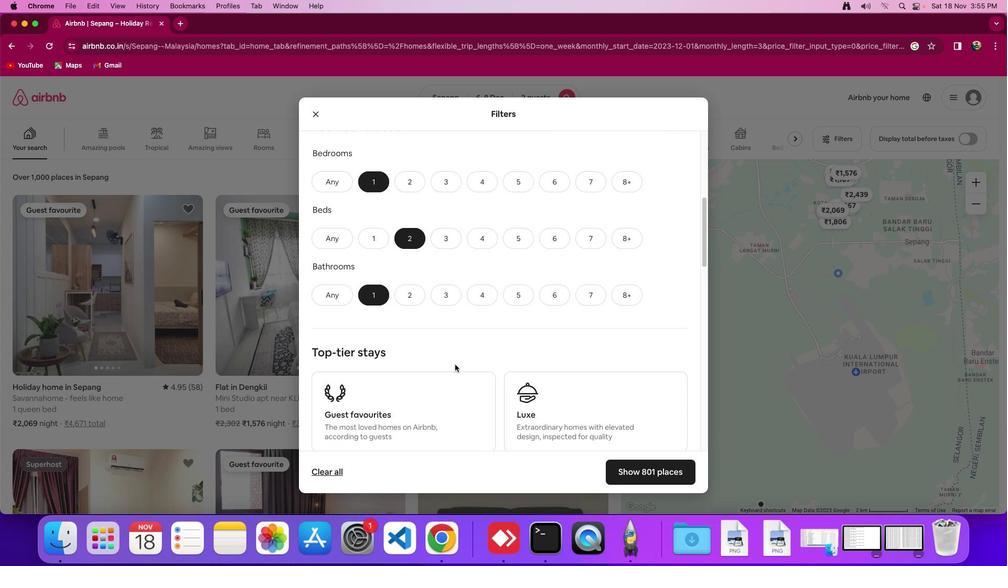 
Action: Mouse moved to (549, 376)
Screenshot: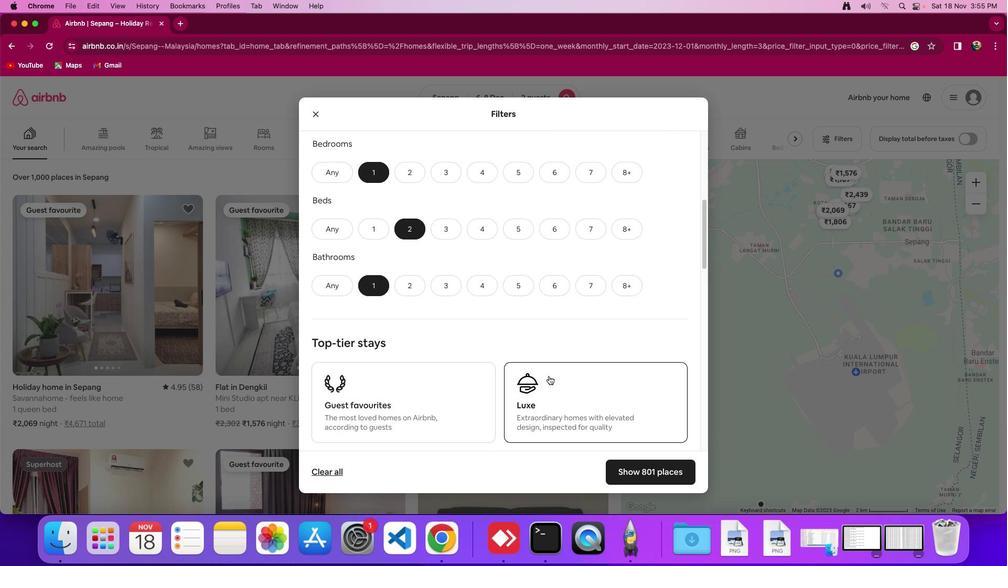 
Action: Mouse scrolled (549, 376) with delta (0, 0)
Screenshot: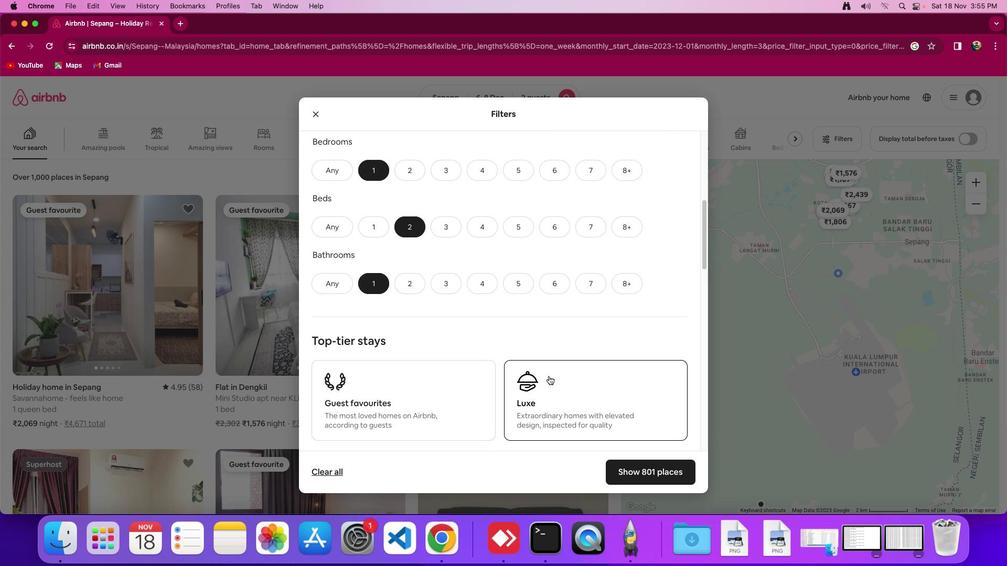 
Action: Mouse scrolled (549, 376) with delta (0, 0)
Screenshot: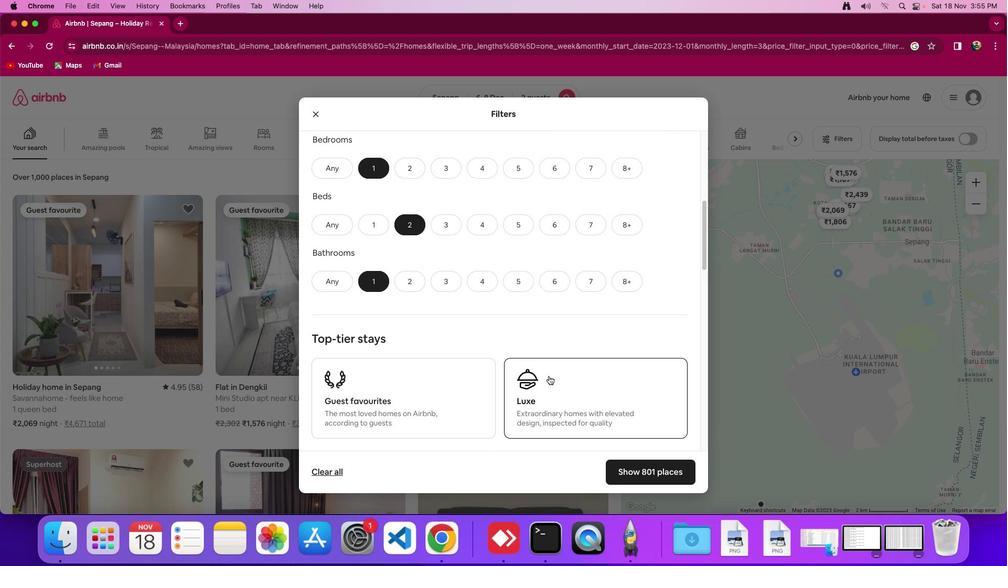 
Action: Mouse scrolled (549, 376) with delta (0, 0)
Screenshot: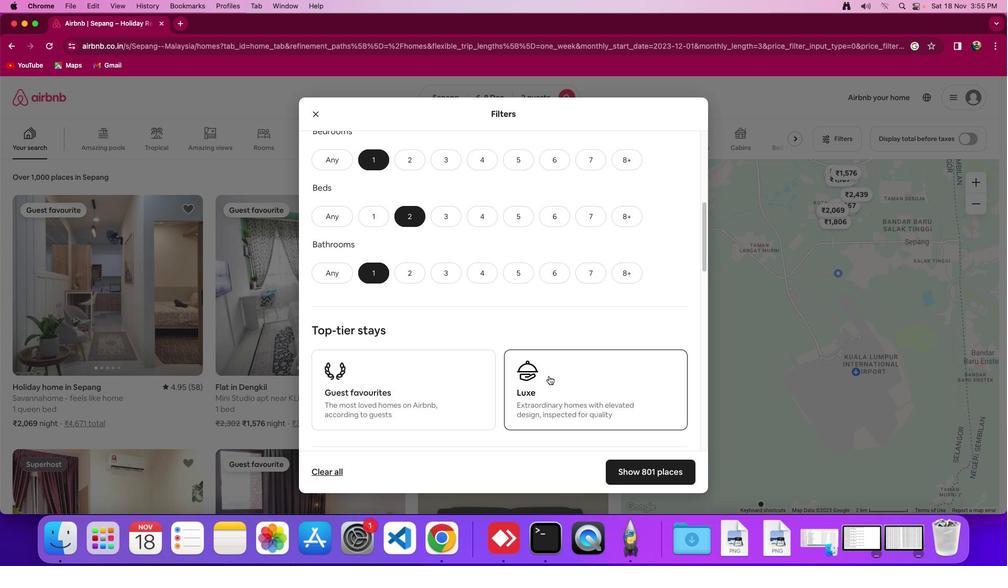 
Action: Mouse scrolled (549, 376) with delta (0, 0)
Screenshot: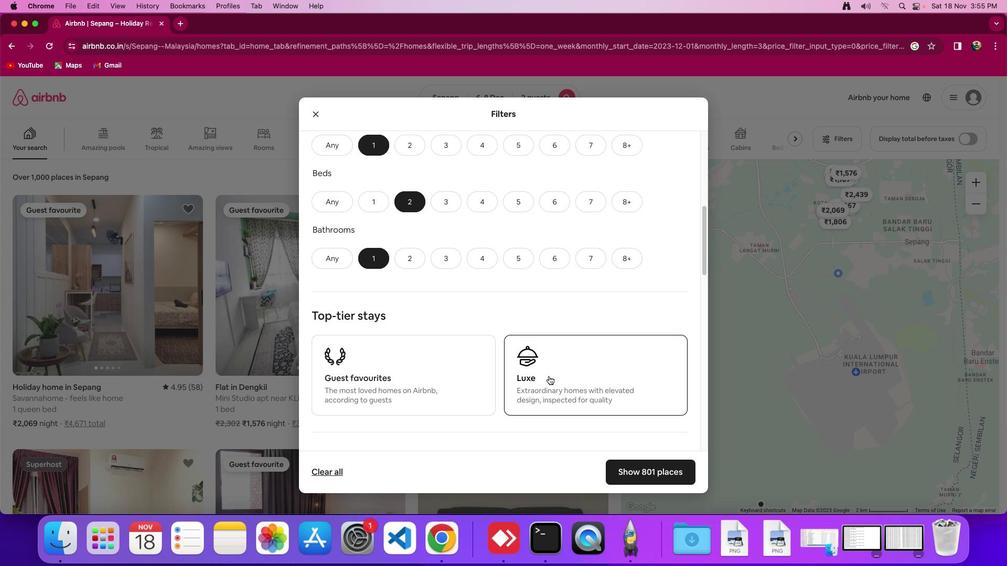 
Action: Mouse scrolled (549, 376) with delta (0, 0)
Screenshot: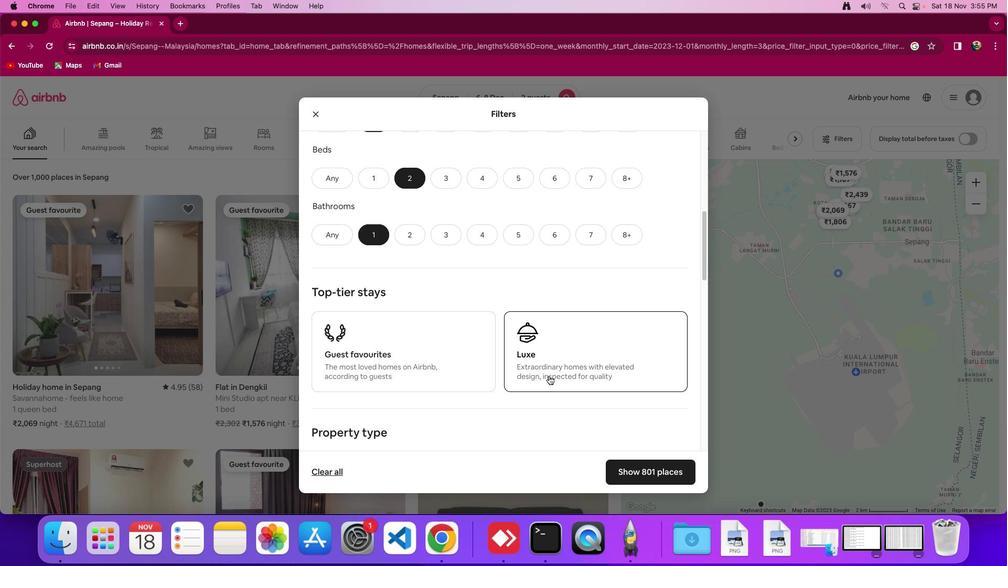 
Action: Mouse scrolled (549, 376) with delta (0, 0)
Screenshot: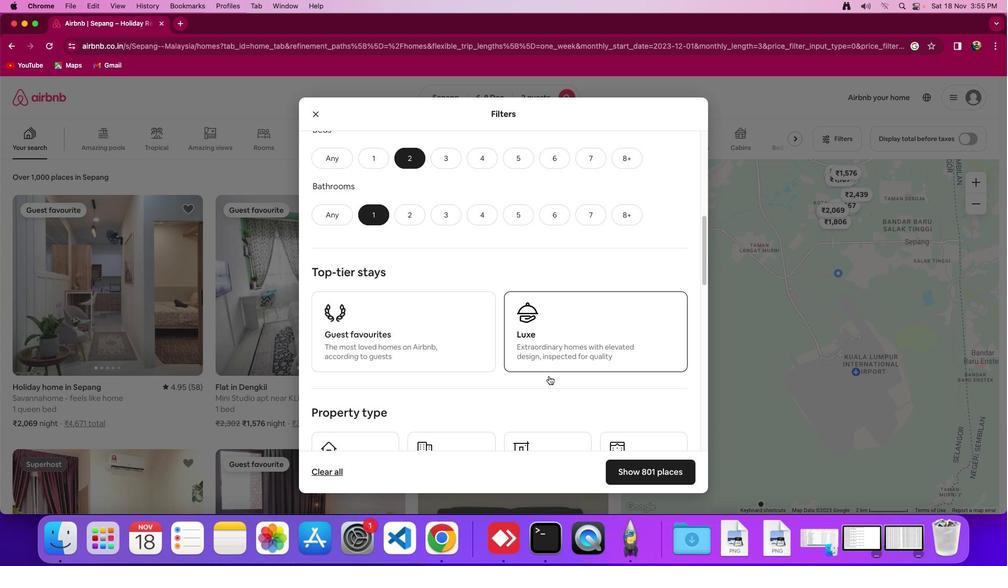 
Action: Mouse scrolled (549, 376) with delta (0, 0)
Screenshot: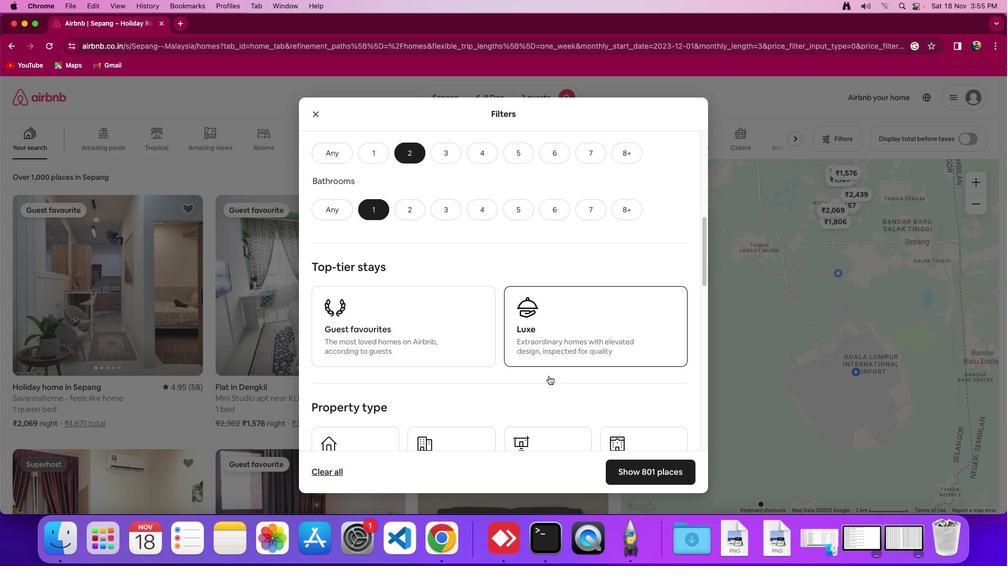 
Action: Mouse scrolled (549, 376) with delta (0, 0)
Screenshot: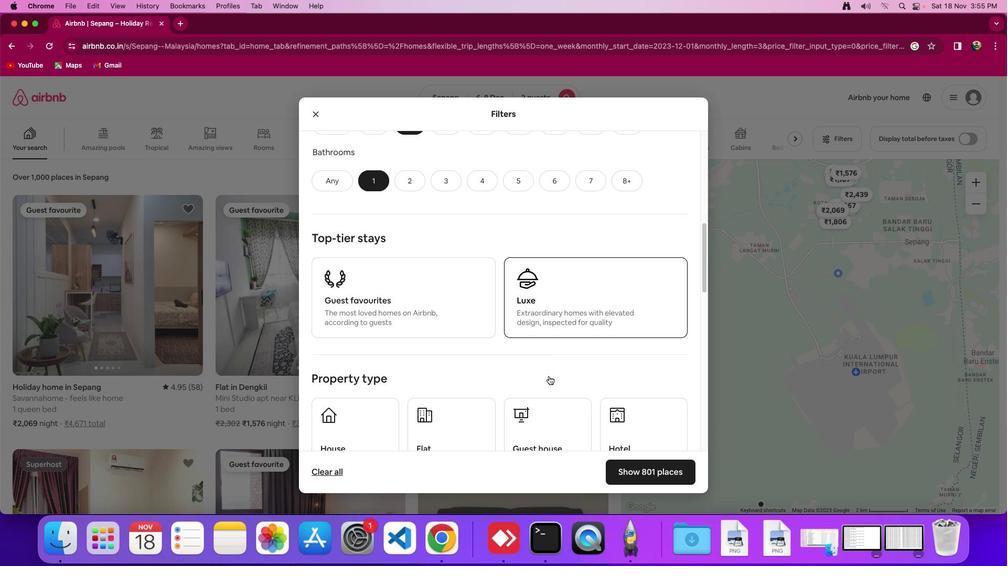 
Action: Mouse scrolled (549, 376) with delta (0, 0)
Screenshot: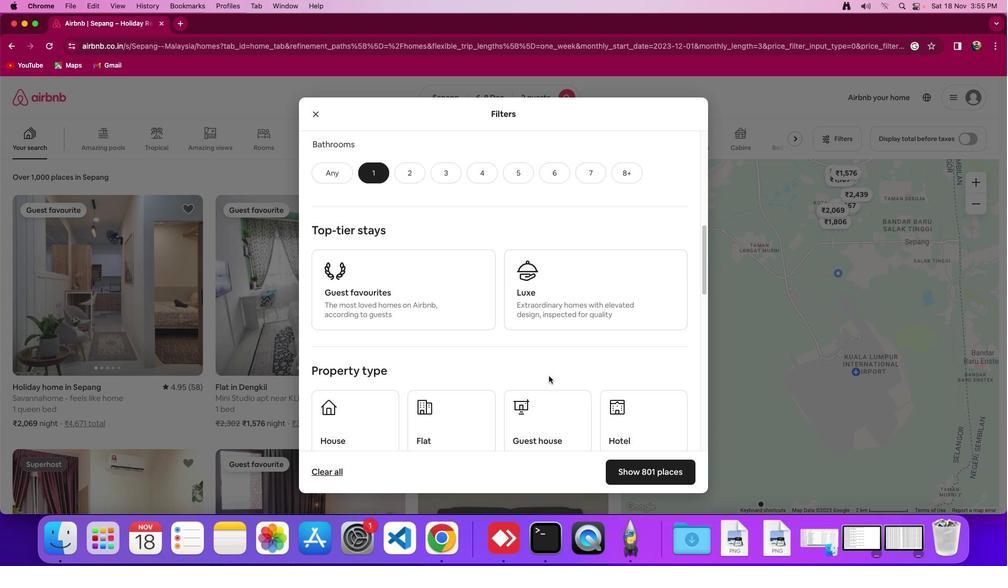 
Action: Mouse scrolled (549, 376) with delta (0, 0)
Screenshot: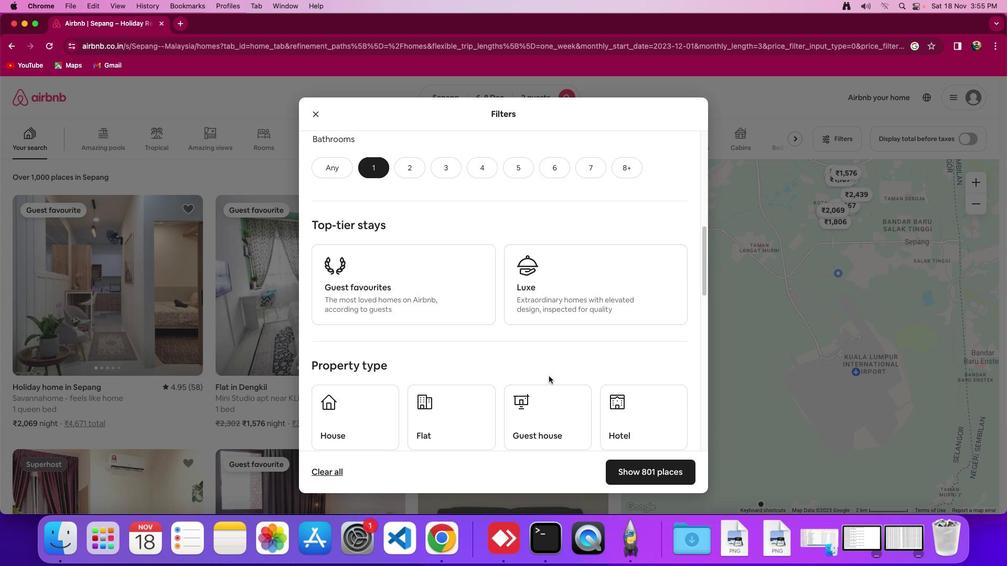 
Action: Mouse scrolled (549, 376) with delta (0, 0)
Screenshot: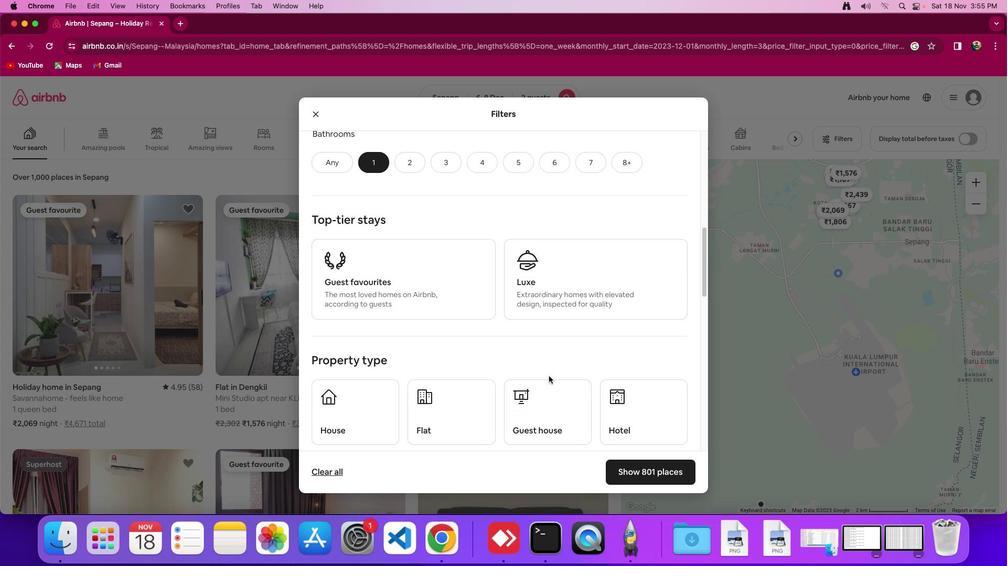 
Action: Mouse scrolled (549, 376) with delta (0, 0)
Screenshot: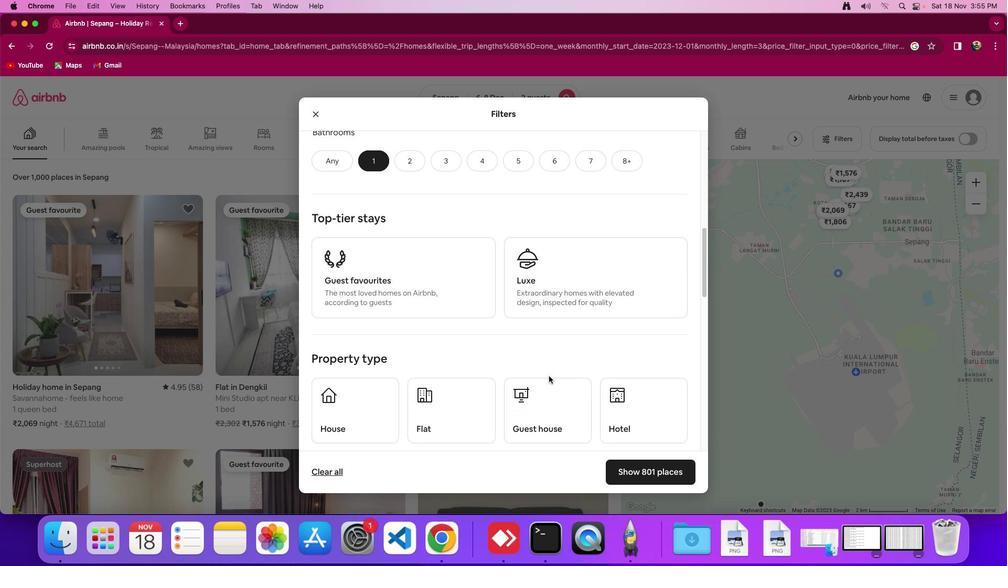 
Action: Mouse scrolled (549, 376) with delta (0, 0)
Screenshot: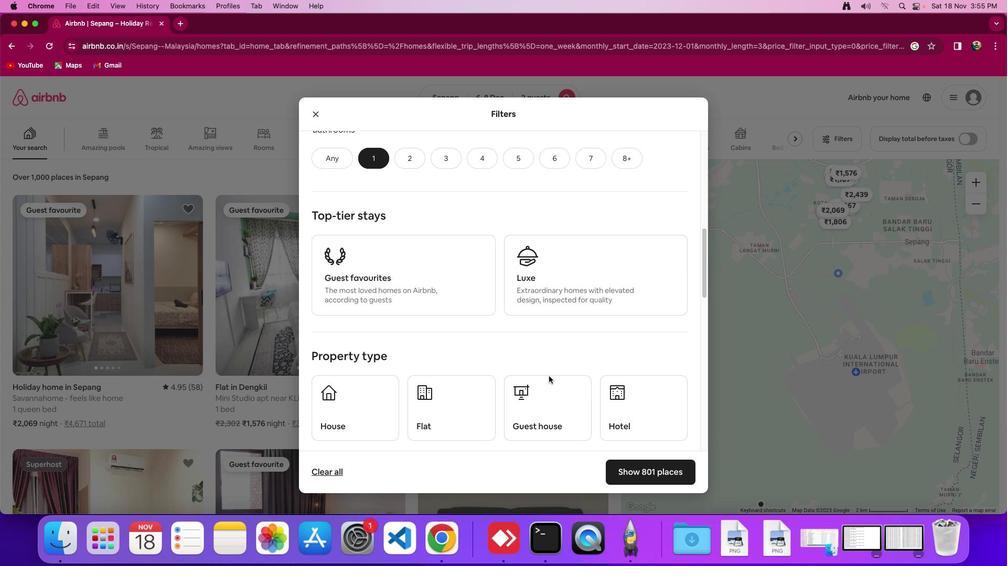 
Action: Mouse scrolled (549, 376) with delta (0, 0)
Screenshot: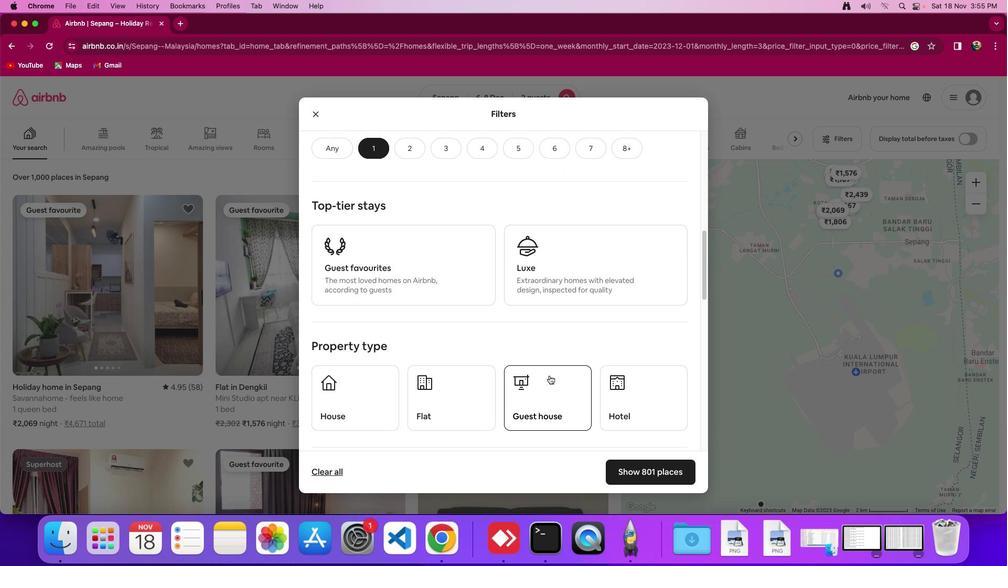 
Action: Mouse moved to (550, 375)
Screenshot: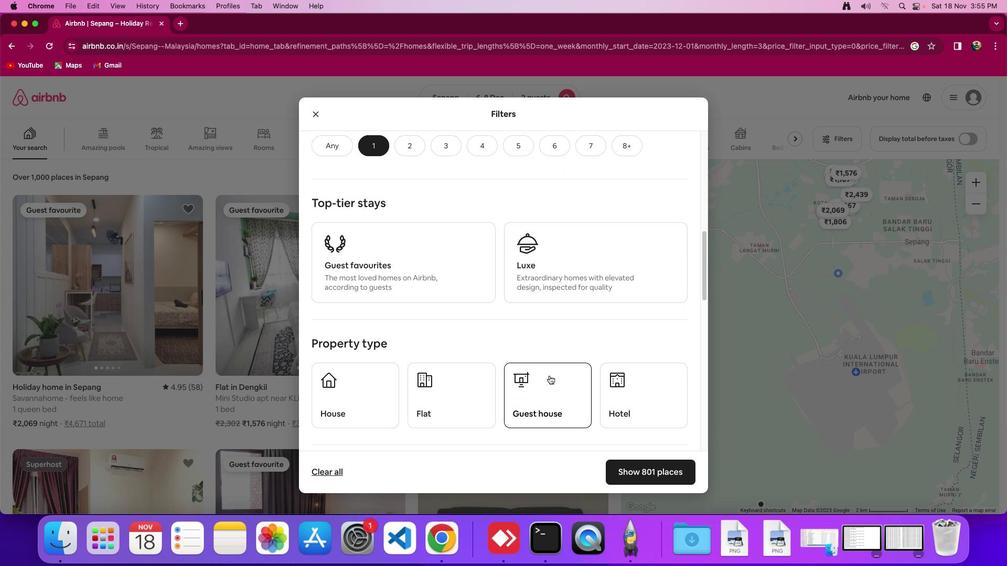
Action: Mouse scrolled (550, 375) with delta (0, 0)
Screenshot: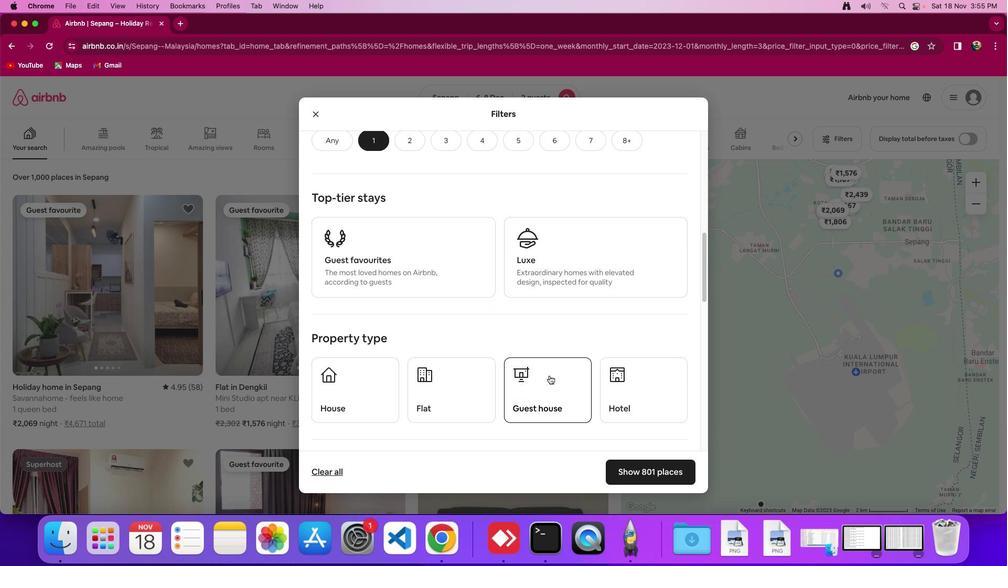 
Action: Mouse moved to (468, 393)
Screenshot: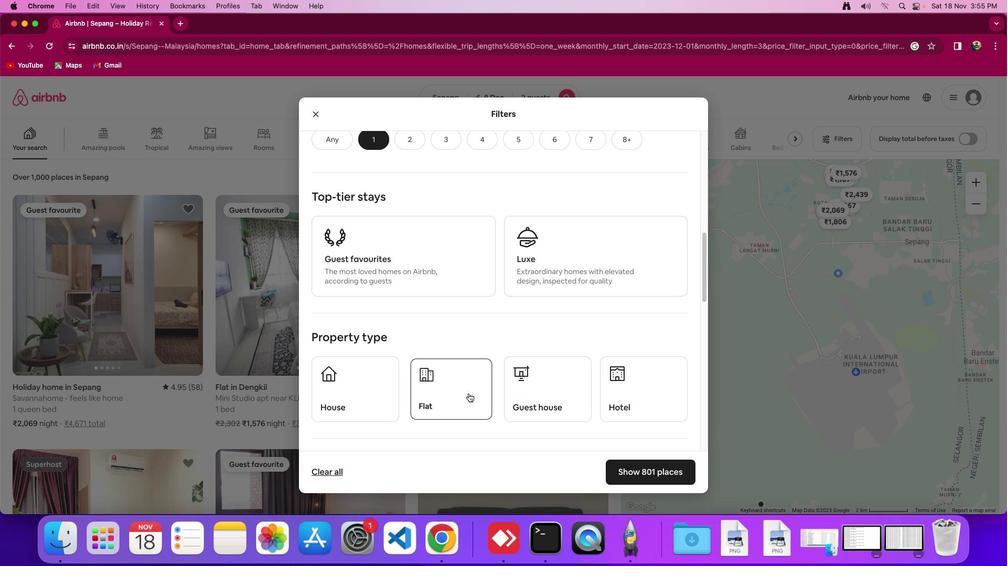 
Action: Mouse pressed left at (468, 393)
Screenshot: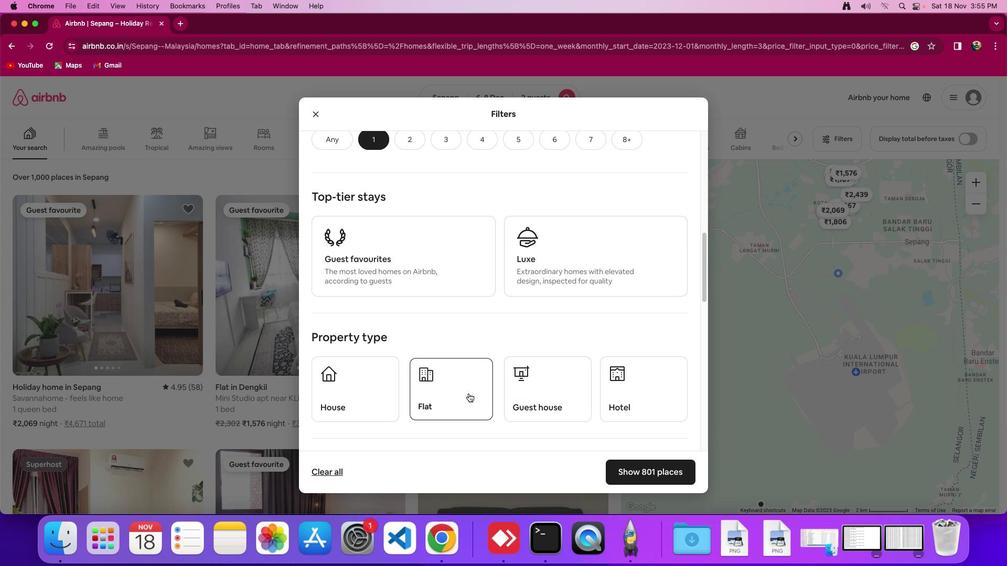 
Action: Mouse moved to (532, 369)
Screenshot: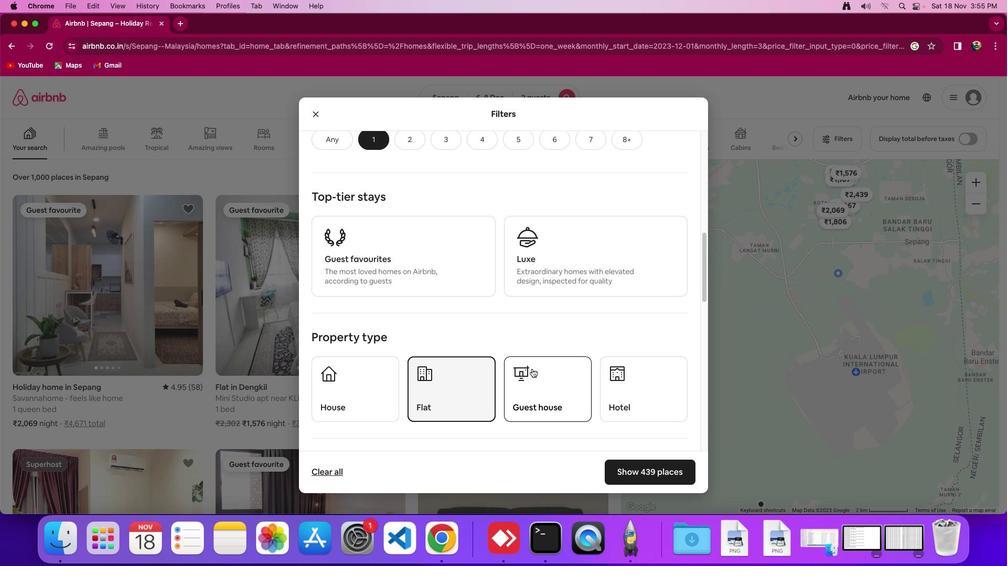 
Action: Mouse scrolled (532, 369) with delta (0, 0)
Screenshot: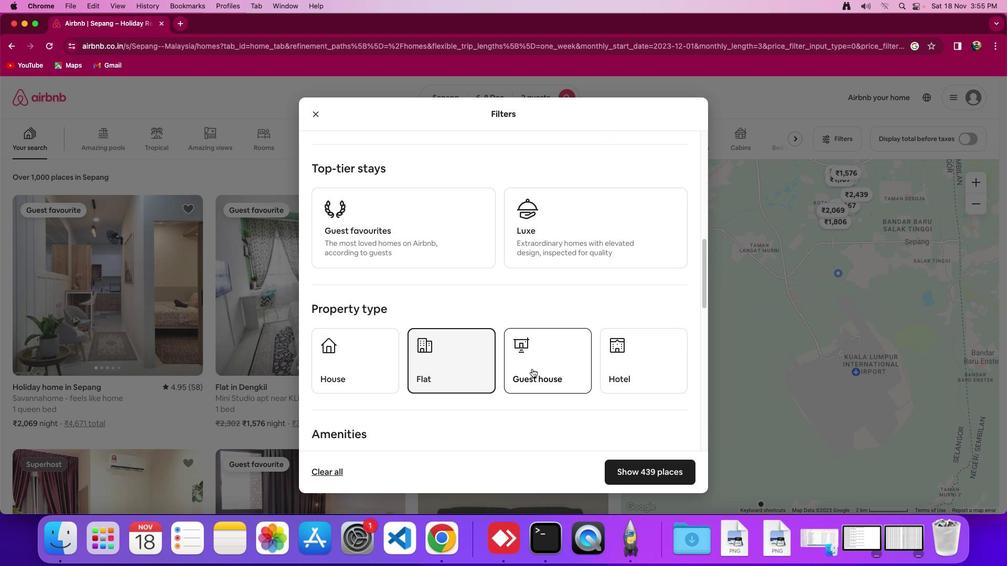 
Action: Mouse scrolled (532, 369) with delta (0, 0)
Screenshot: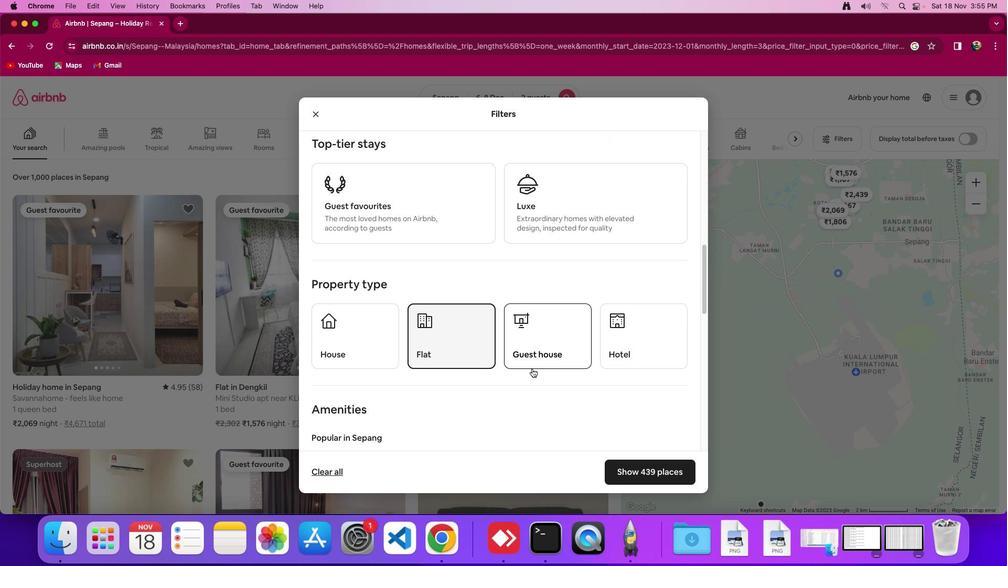 
Action: Mouse scrolled (532, 369) with delta (0, -1)
Screenshot: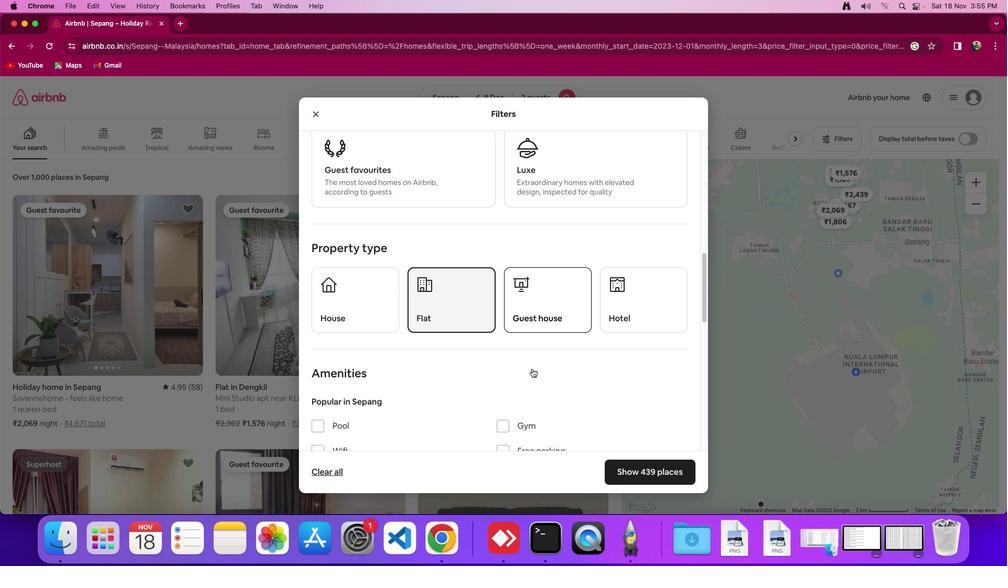 
Action: Mouse moved to (533, 368)
Screenshot: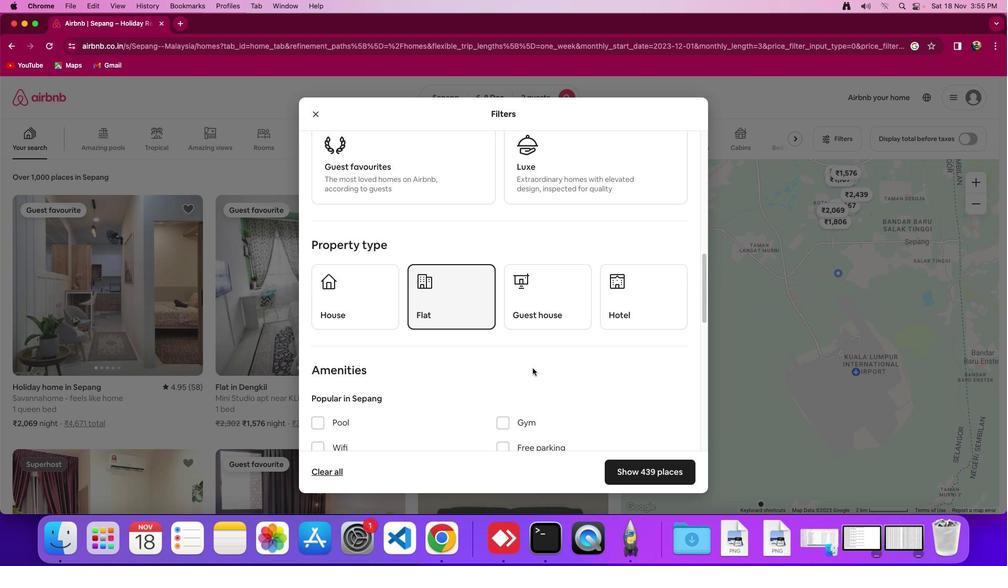 
Action: Mouse scrolled (533, 368) with delta (0, 0)
Screenshot: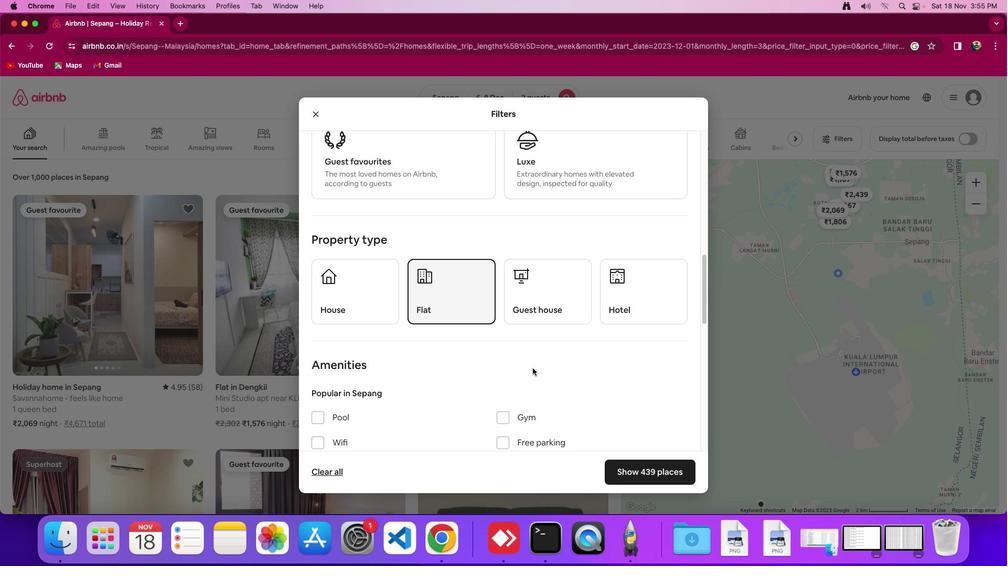 
Action: Mouse scrolled (533, 368) with delta (0, 0)
Screenshot: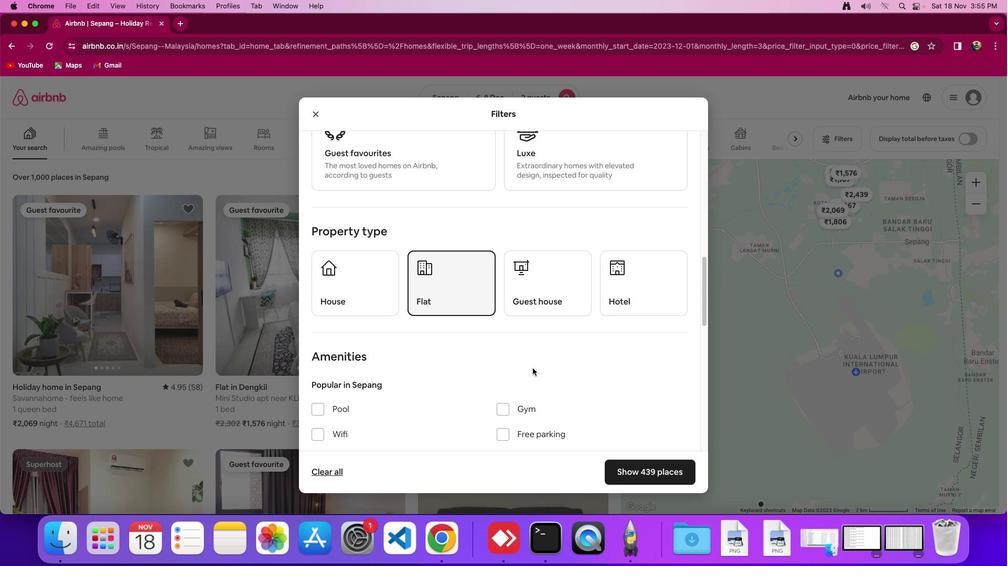 
Action: Mouse scrolled (533, 368) with delta (0, 0)
Screenshot: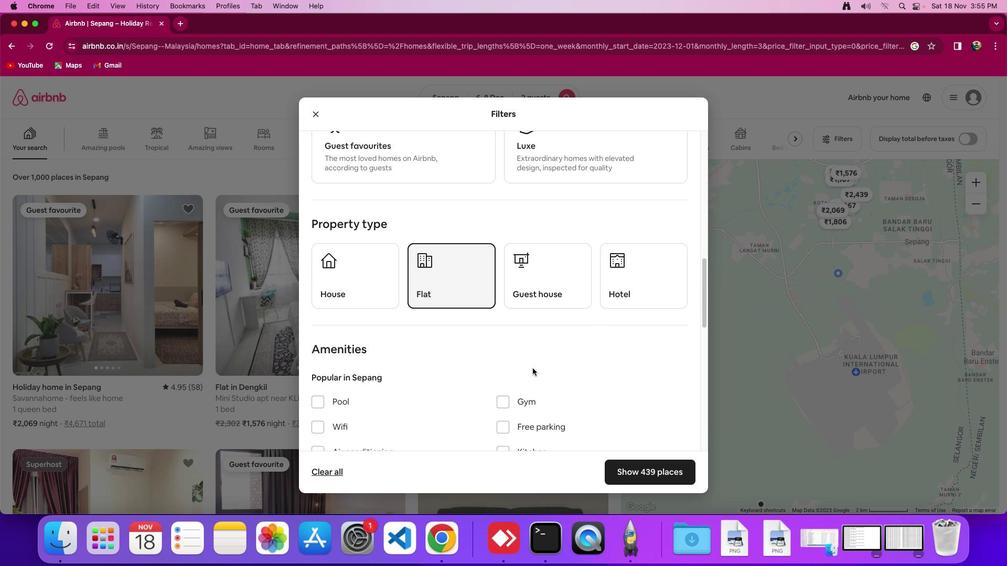 
Action: Mouse scrolled (533, 368) with delta (0, 0)
Screenshot: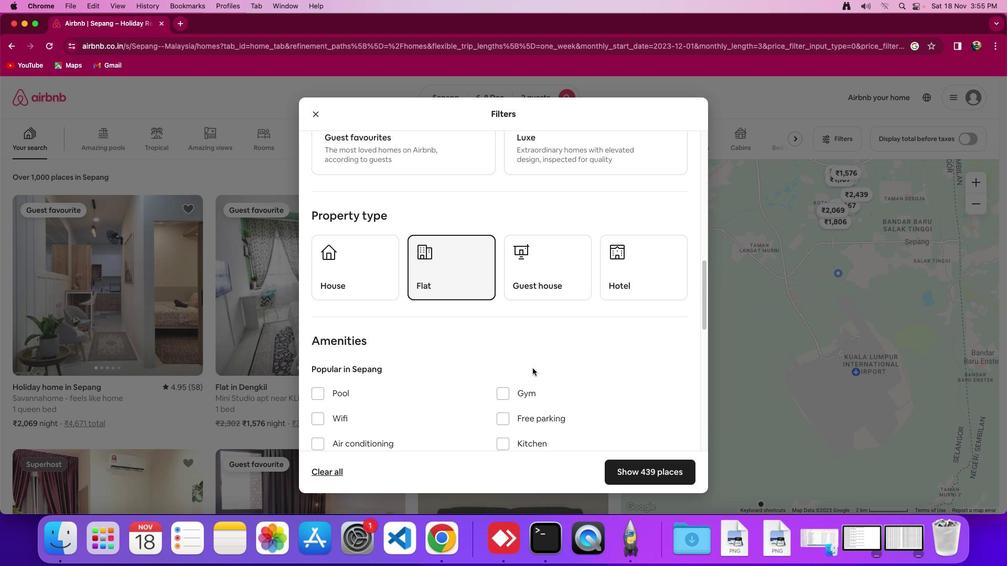 
Action: Mouse scrolled (533, 368) with delta (0, 0)
Screenshot: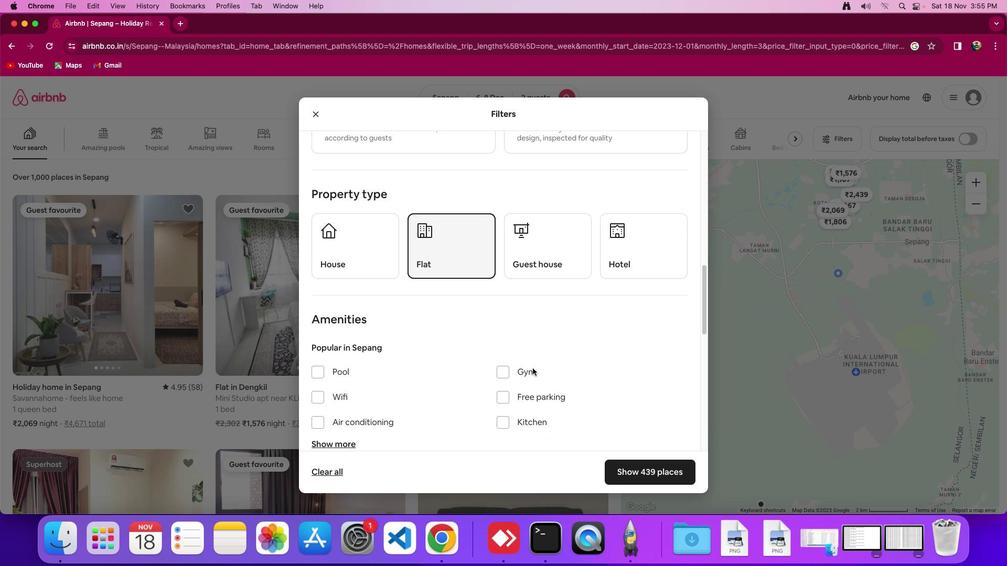 
Action: Mouse moved to (524, 374)
Screenshot: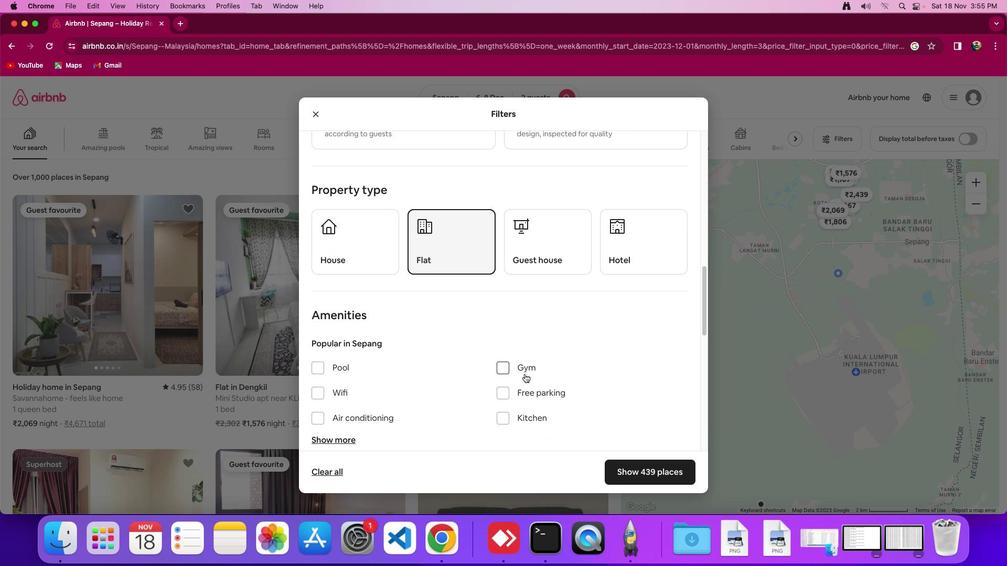 
Action: Mouse scrolled (524, 374) with delta (0, 0)
Screenshot: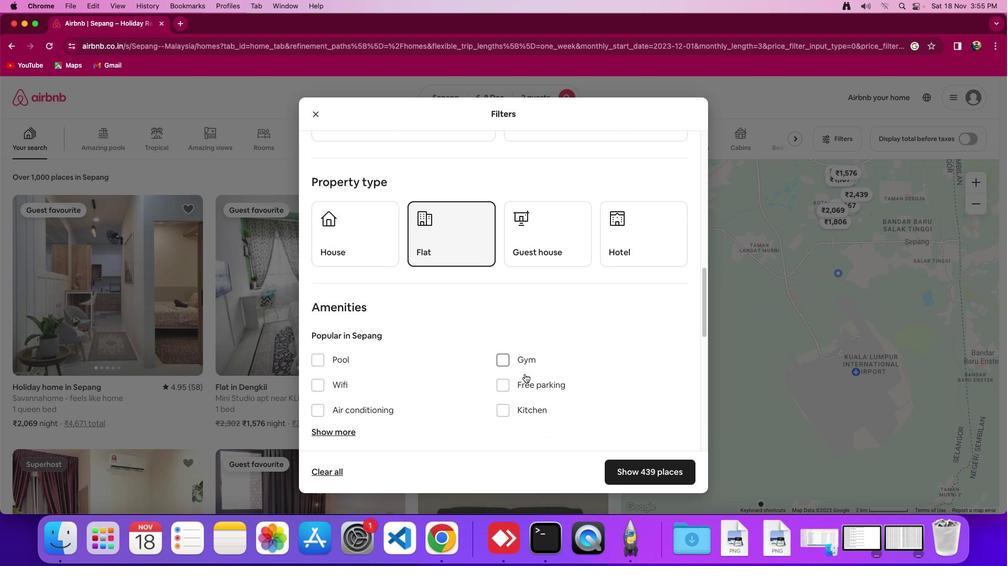 
Action: Mouse scrolled (524, 374) with delta (0, 0)
Screenshot: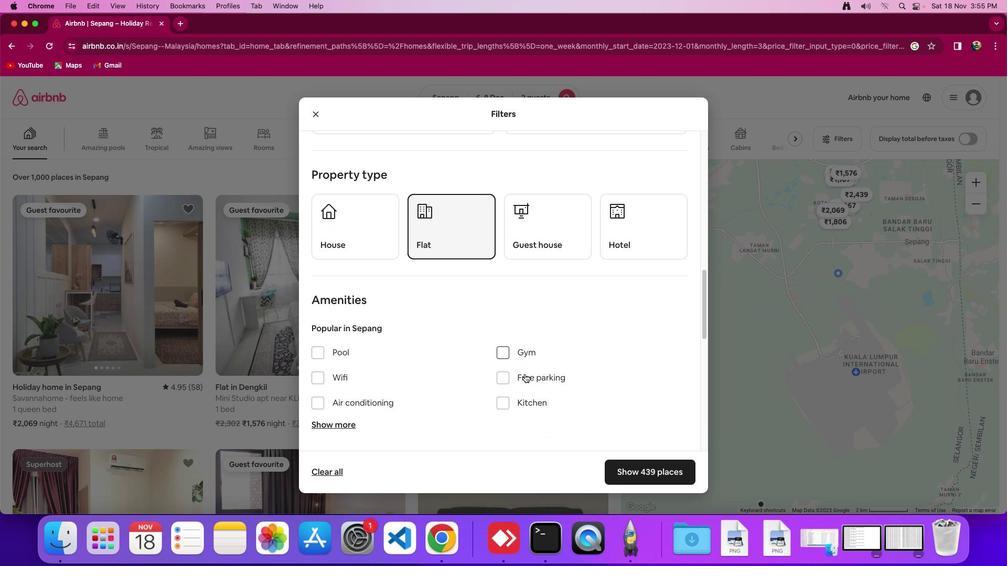 
Action: Mouse scrolled (524, 374) with delta (0, 0)
Screenshot: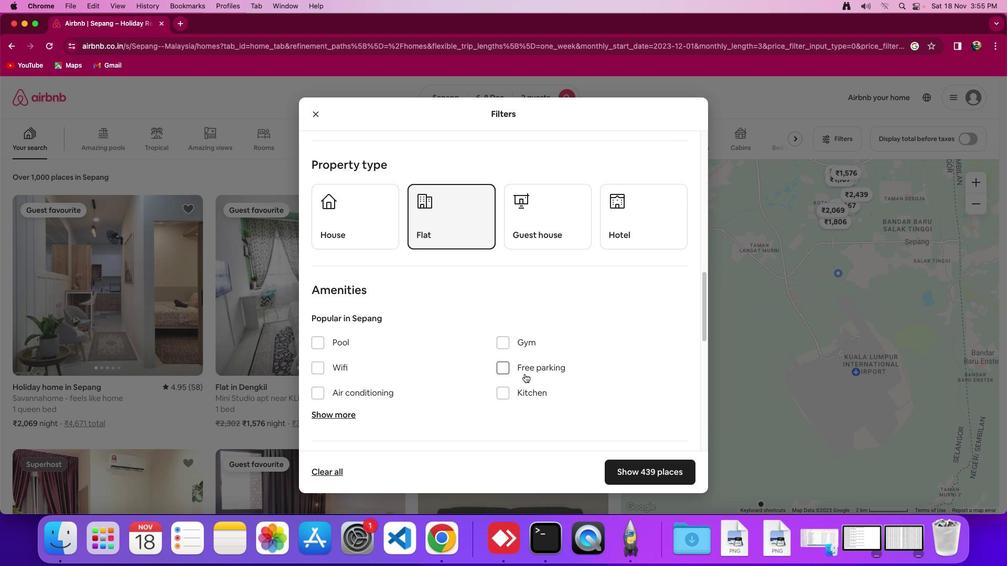 
Action: Mouse scrolled (524, 374) with delta (0, 0)
Screenshot: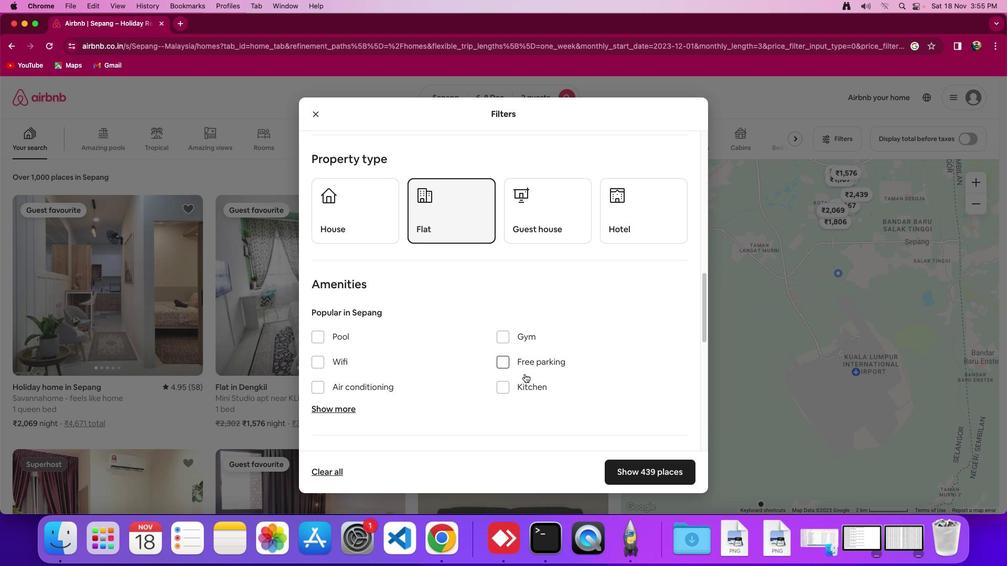
Action: Mouse scrolled (524, 374) with delta (0, 0)
Screenshot: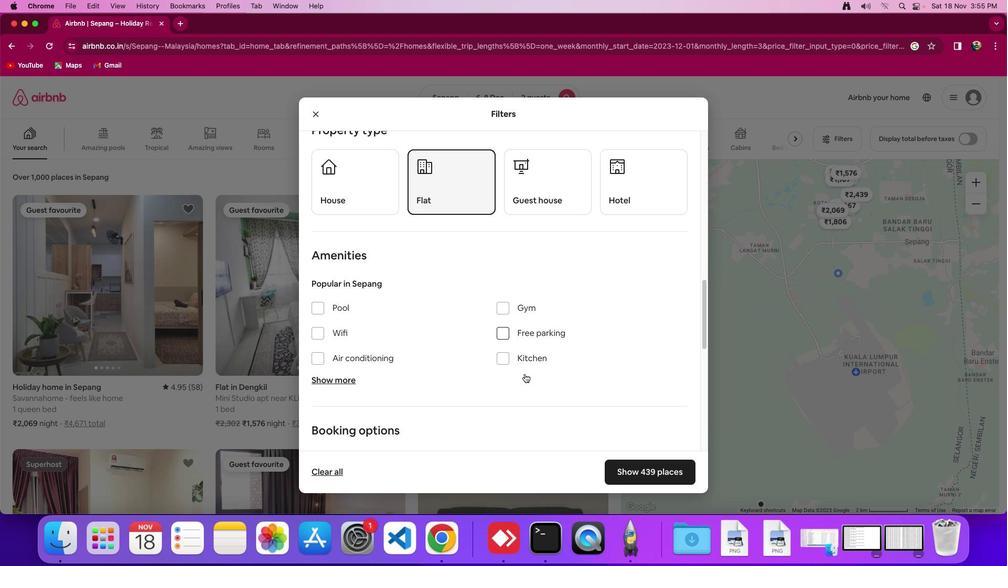 
Action: Mouse moved to (654, 471)
Screenshot: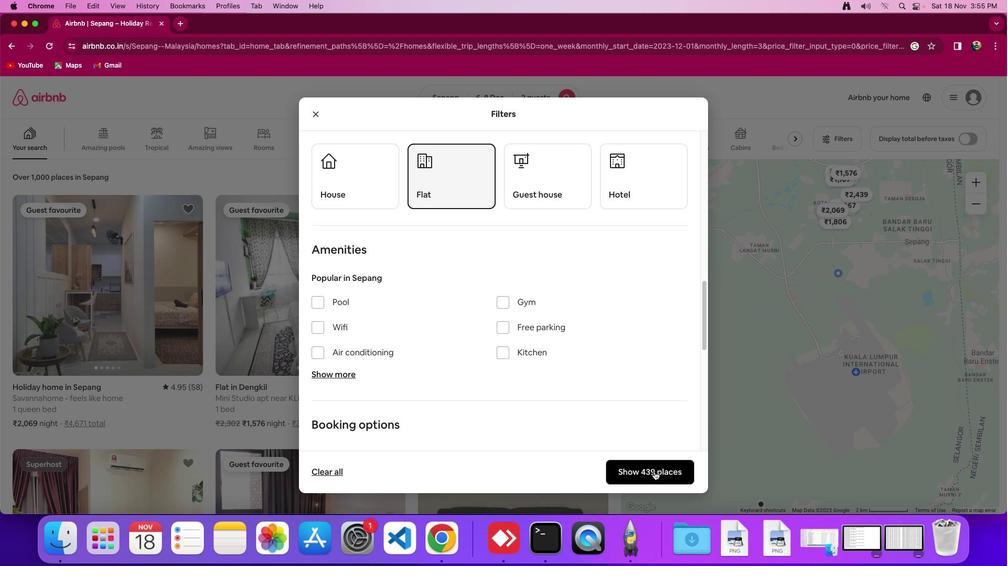 
Action: Mouse pressed left at (654, 471)
Screenshot: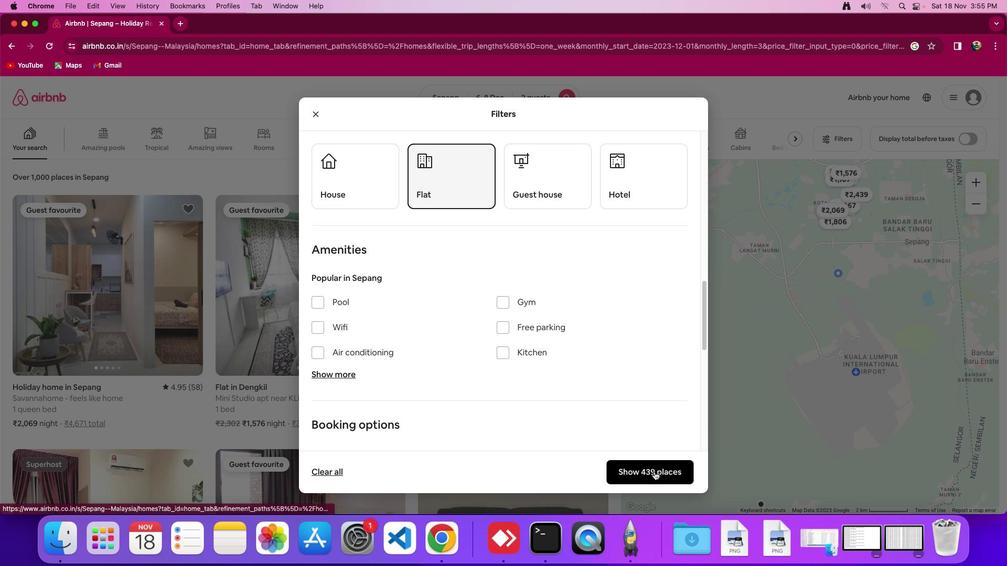 
Action: Mouse moved to (540, 392)
Screenshot: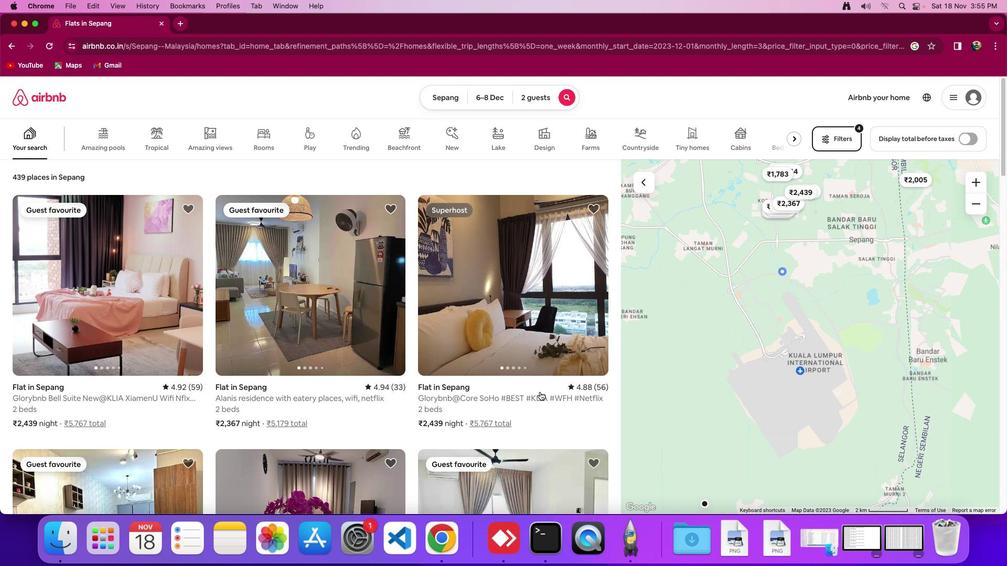 
Action: Mouse scrolled (540, 392) with delta (0, 0)
Screenshot: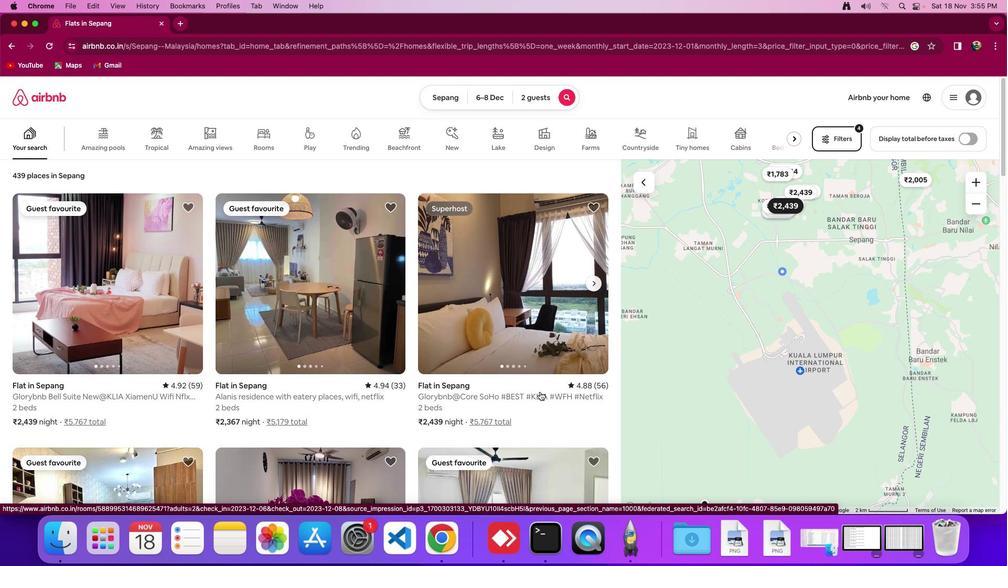 
Action: Mouse scrolled (540, 392) with delta (0, 0)
Screenshot: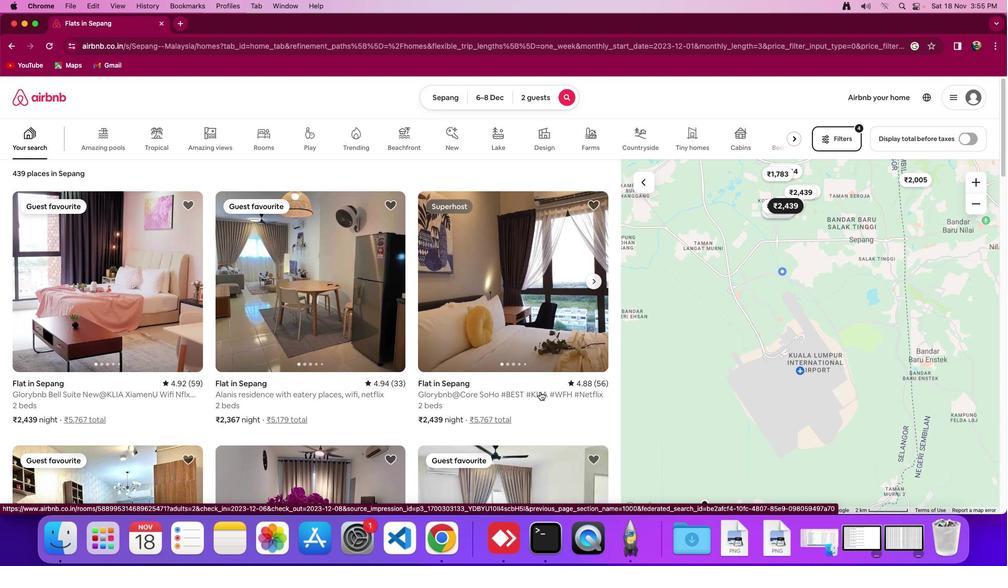 
Action: Mouse scrolled (540, 392) with delta (0, 0)
Screenshot: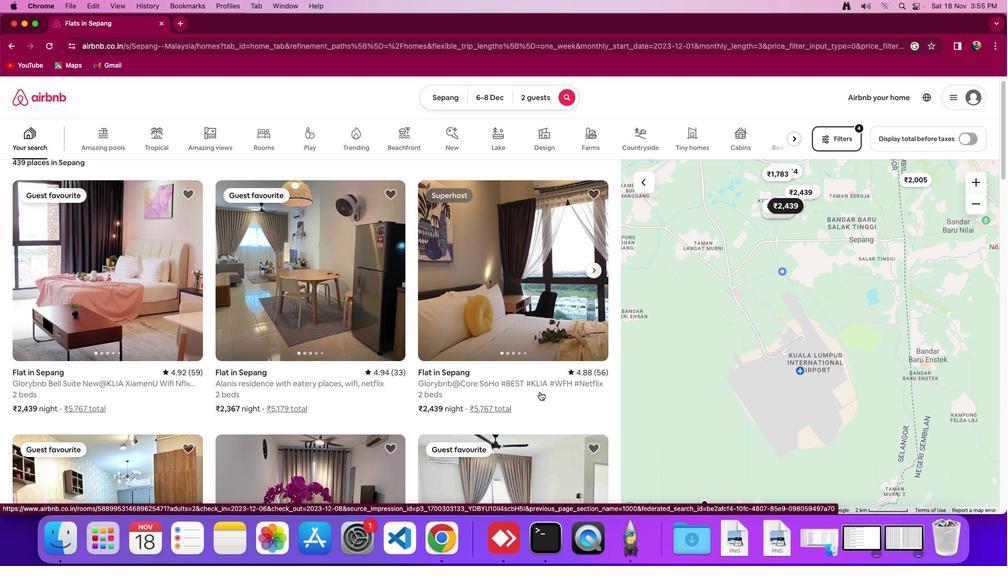 
Action: Mouse scrolled (540, 392) with delta (0, 0)
Screenshot: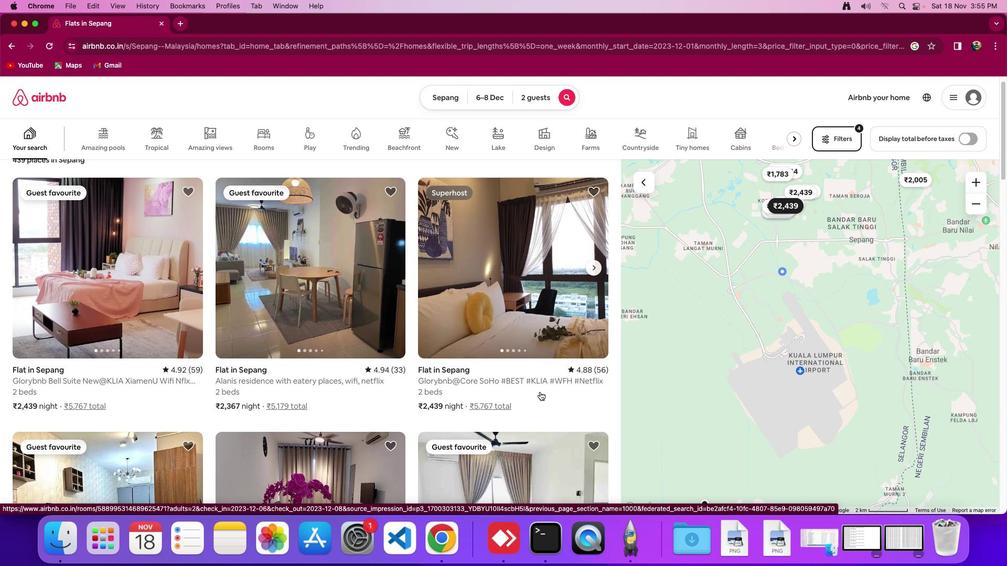 
Action: Mouse moved to (464, 371)
Screenshot: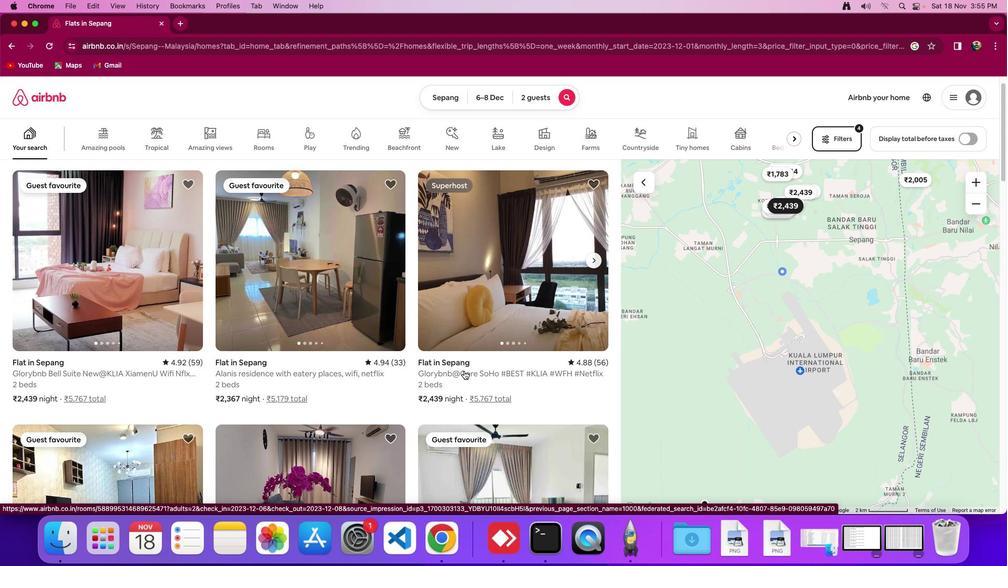 
Action: Mouse scrolled (464, 371) with delta (0, 0)
Screenshot: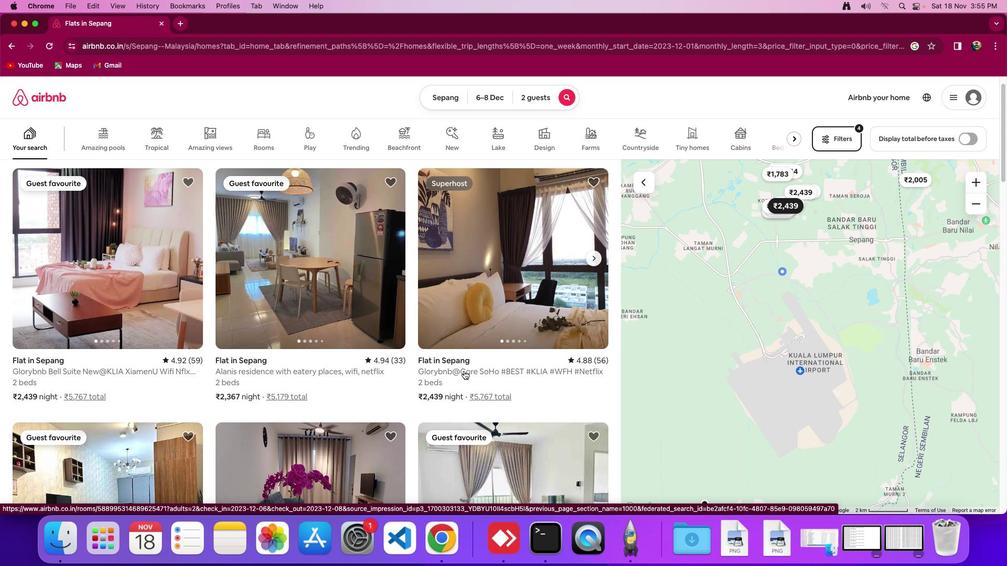 
Action: Mouse scrolled (464, 371) with delta (0, 0)
Screenshot: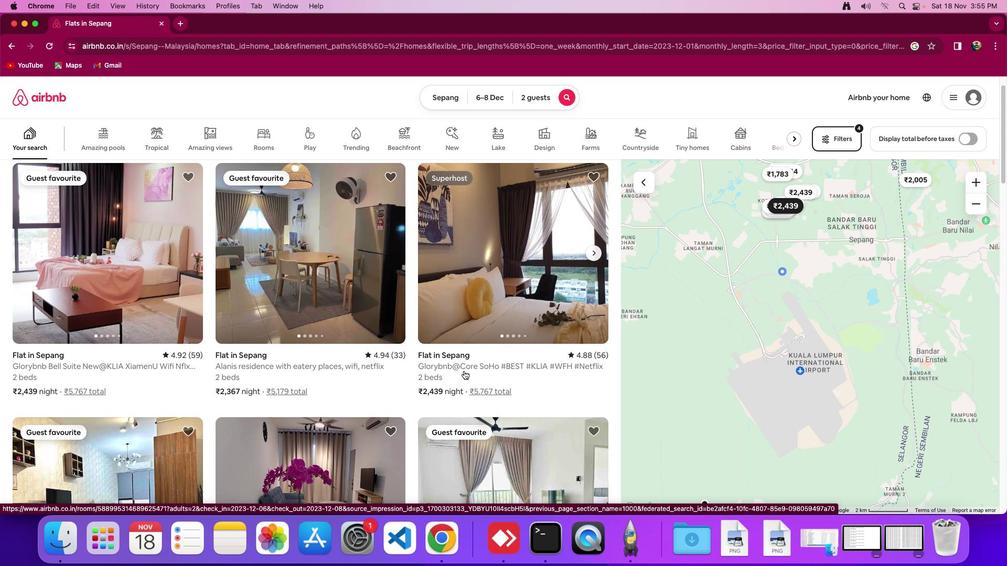 
Action: Mouse moved to (532, 371)
Screenshot: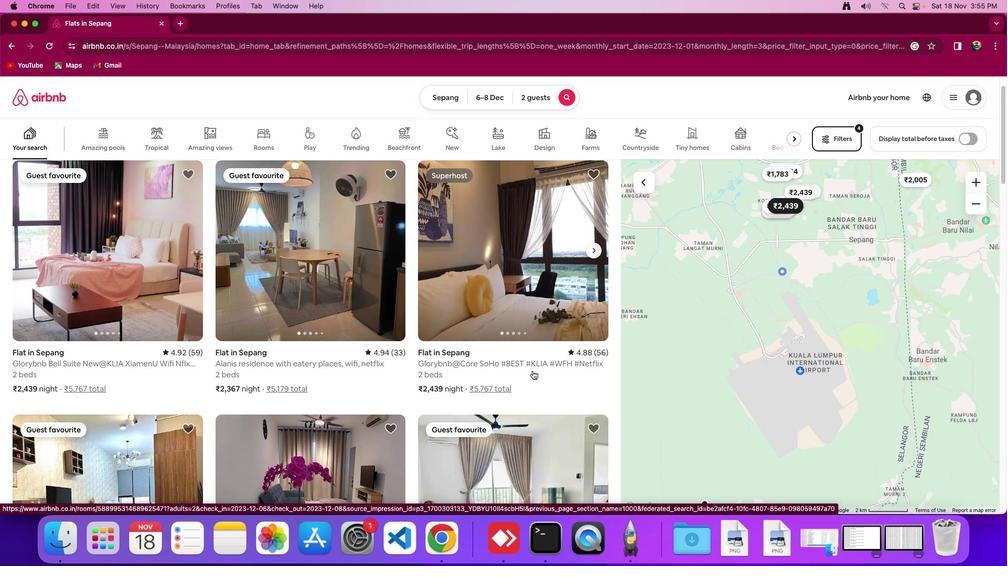 
Action: Mouse scrolled (532, 371) with delta (0, 0)
Screenshot: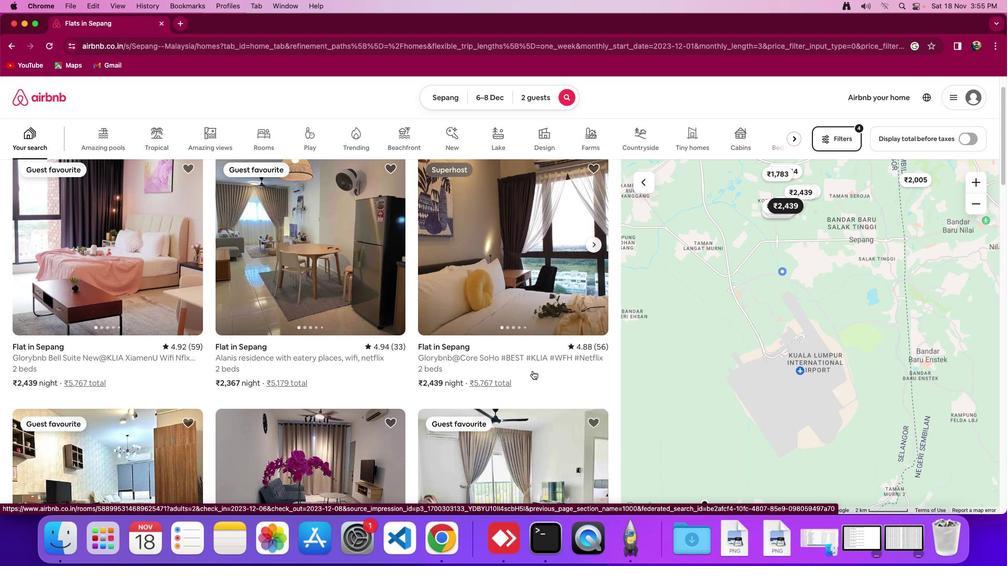 
Action: Mouse scrolled (532, 371) with delta (0, 0)
Screenshot: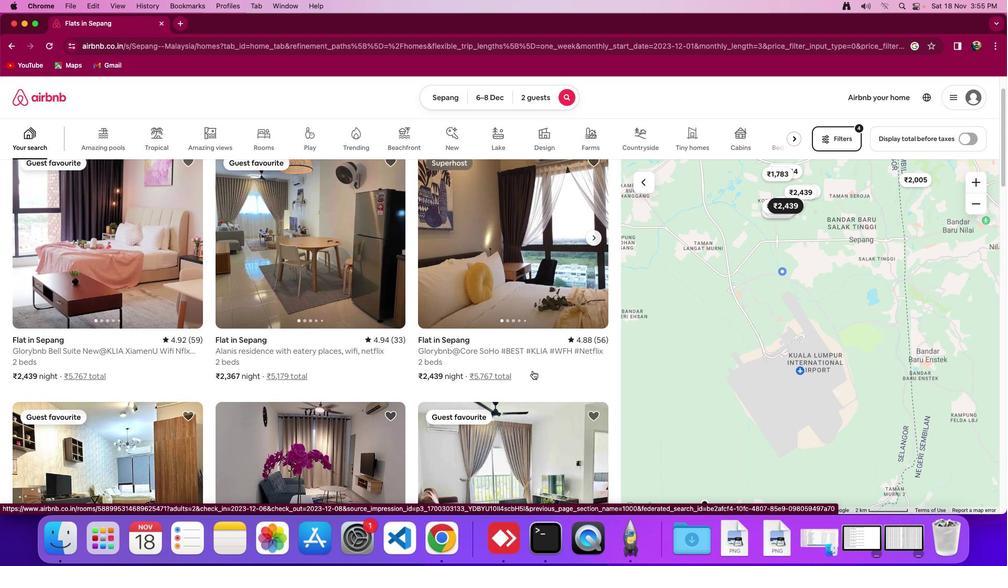 
Action: Mouse moved to (519, 242)
Screenshot: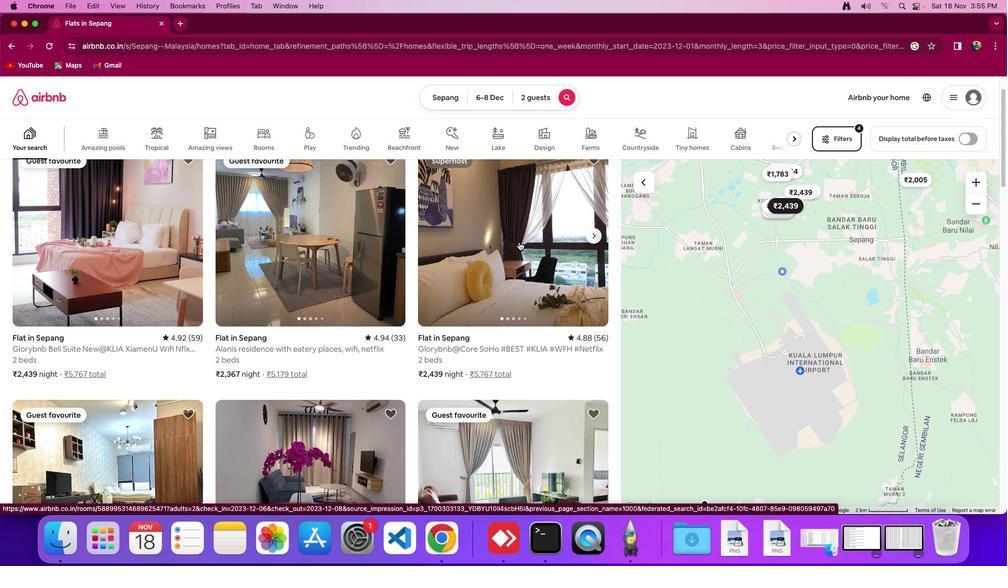 
Action: Mouse scrolled (519, 242) with delta (0, 0)
Screenshot: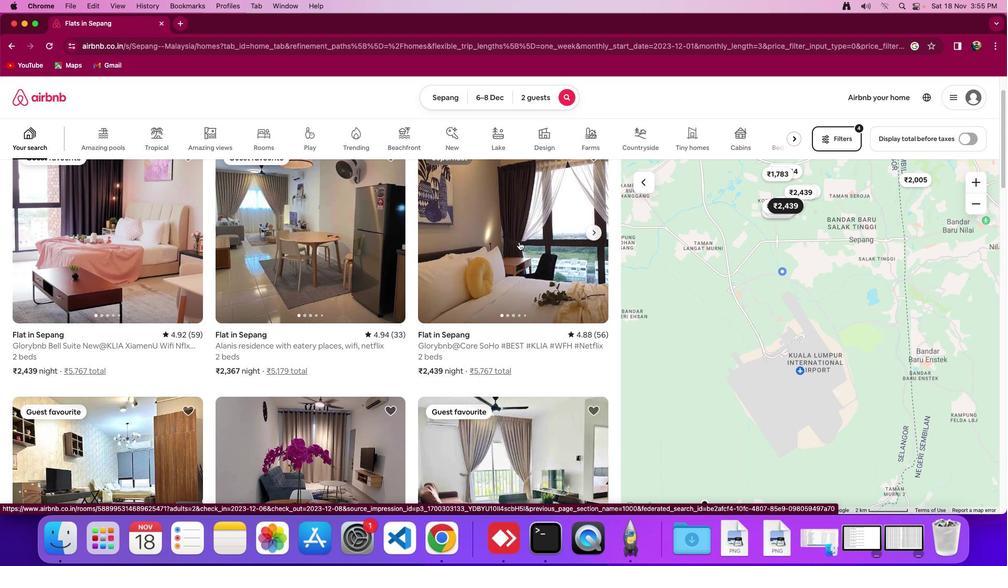 
Action: Mouse scrolled (519, 242) with delta (0, 0)
Screenshot: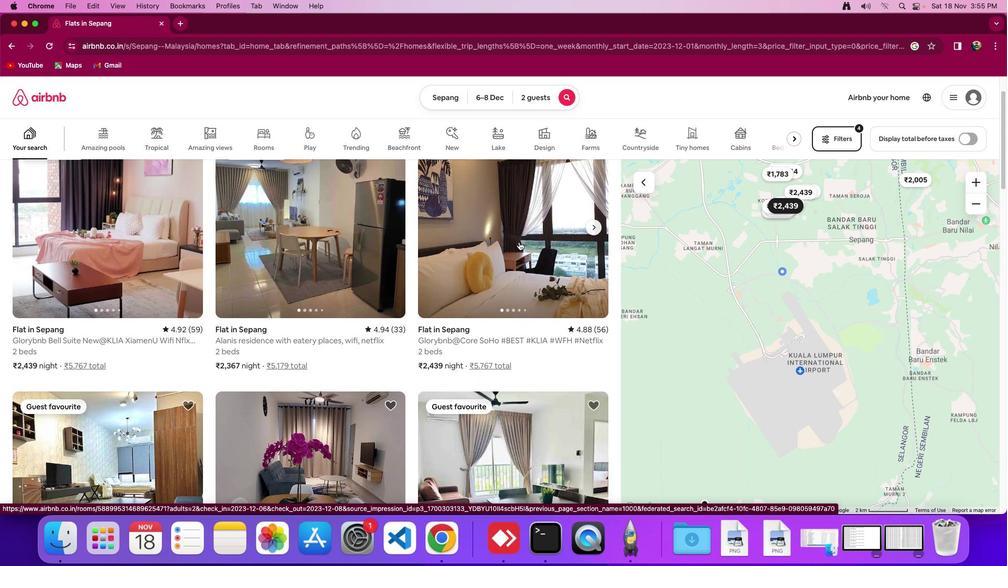 
Action: Mouse moved to (509, 251)
Screenshot: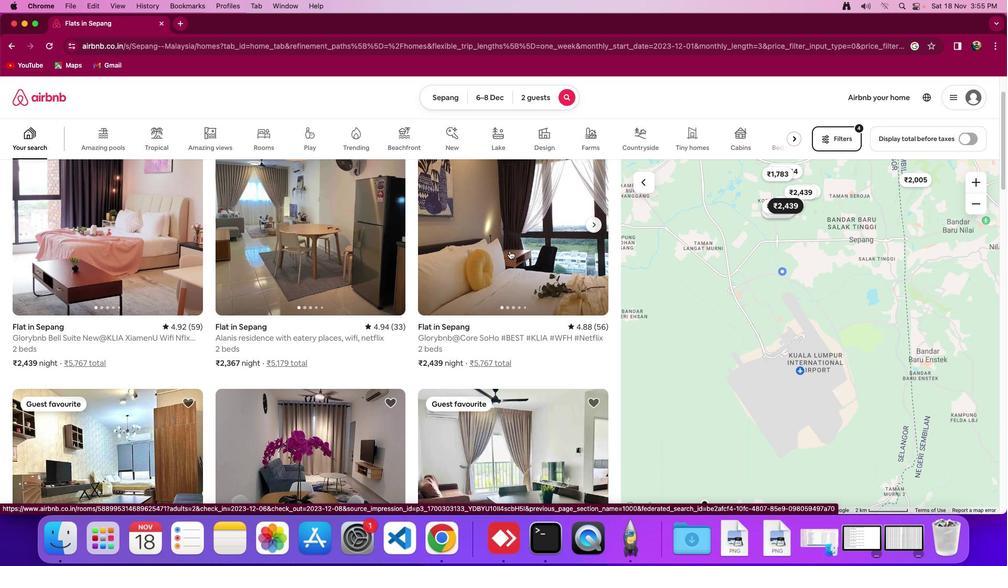 
Action: Mouse scrolled (509, 251) with delta (0, 0)
Screenshot: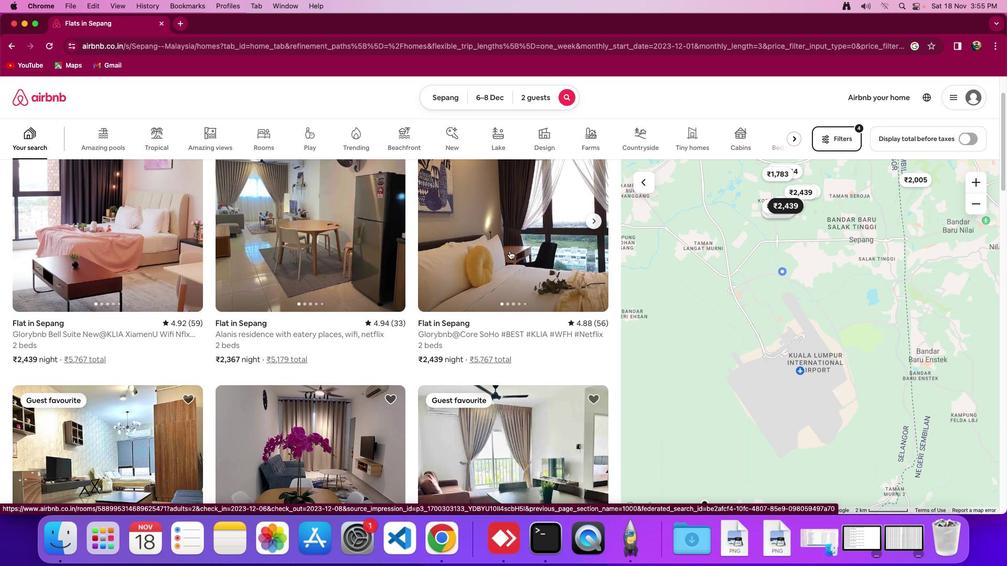 
Action: Mouse scrolled (509, 251) with delta (0, 0)
Screenshot: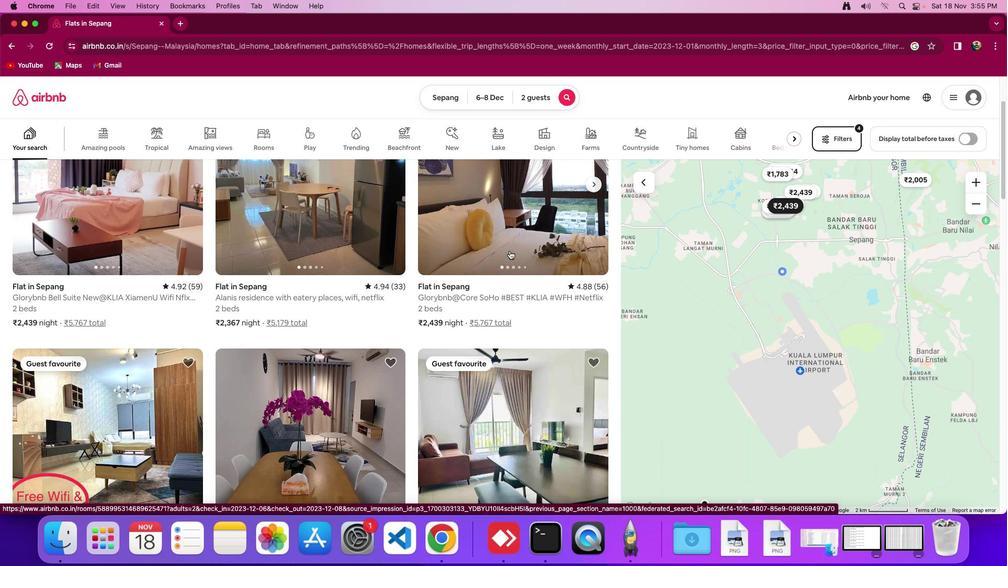 
Action: Mouse scrolled (509, 251) with delta (0, -1)
Screenshot: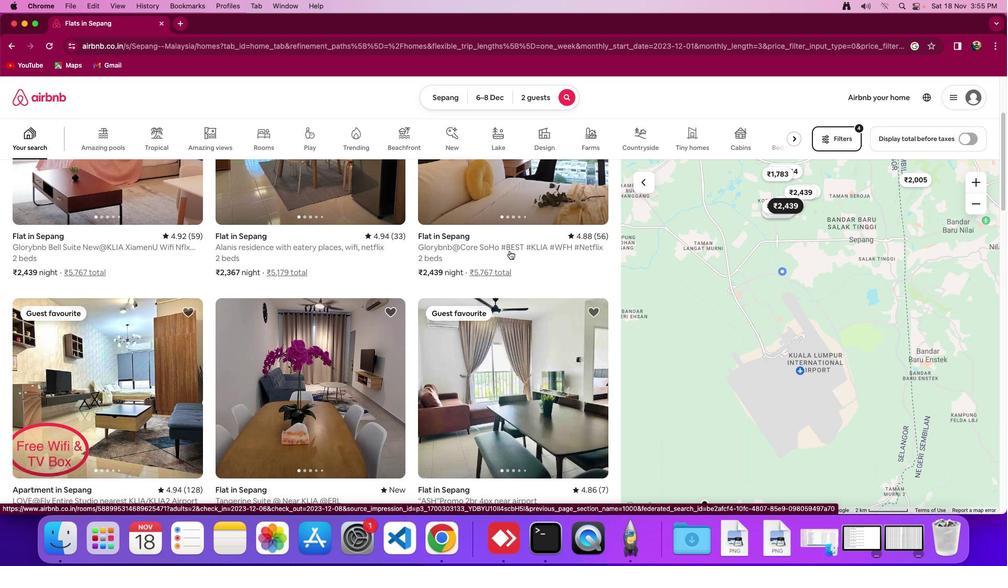 
Action: Mouse scrolled (509, 251) with delta (0, -1)
Screenshot: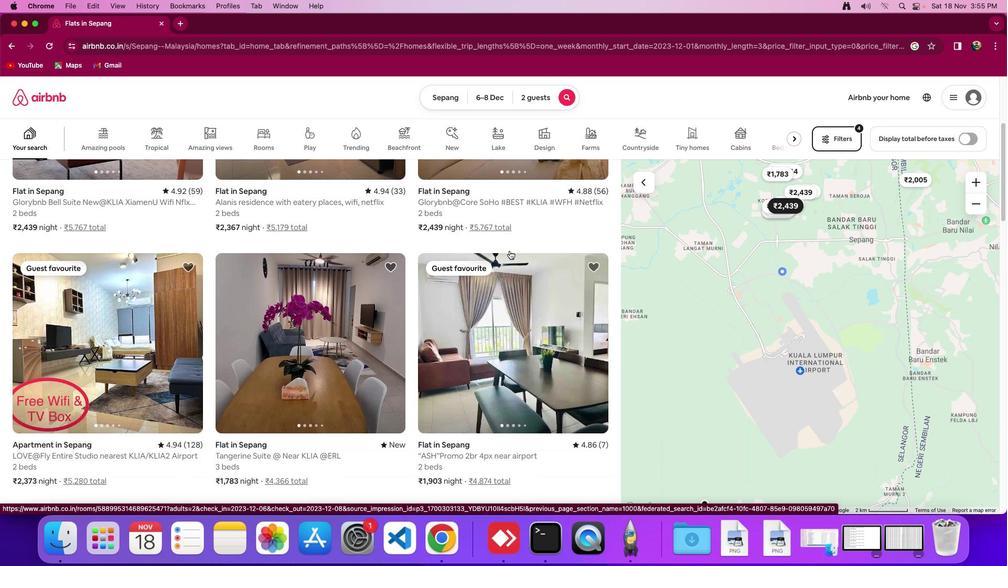 
Action: Mouse scrolled (509, 251) with delta (0, 0)
Screenshot: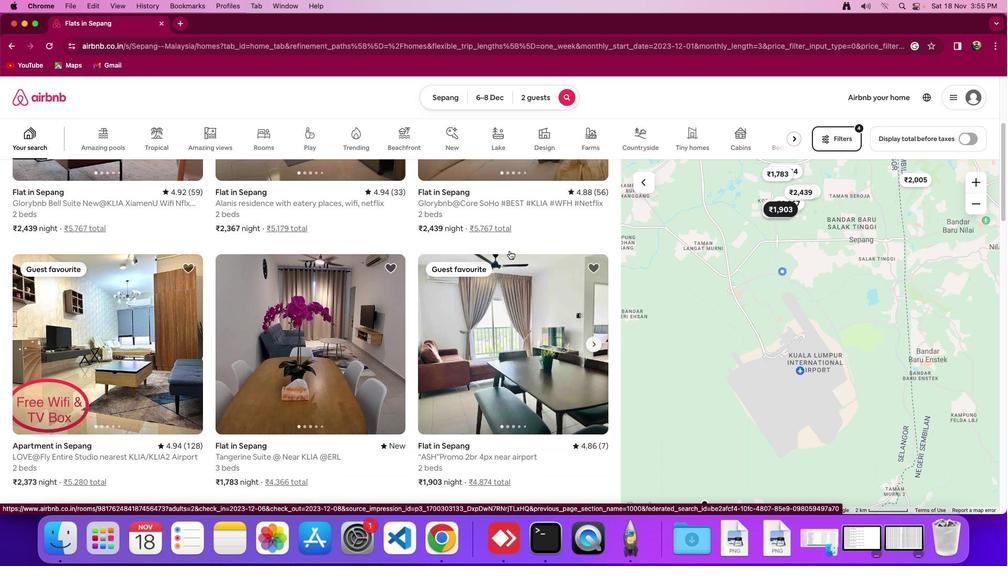 
Action: Mouse scrolled (509, 251) with delta (0, 0)
Screenshot: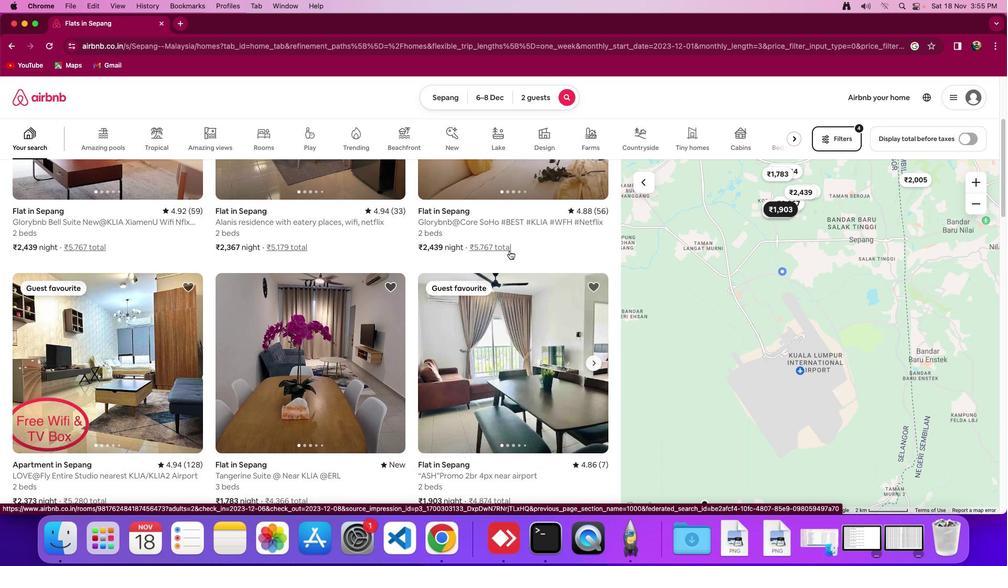 
Action: Mouse scrolled (509, 251) with delta (0, 1)
Screenshot: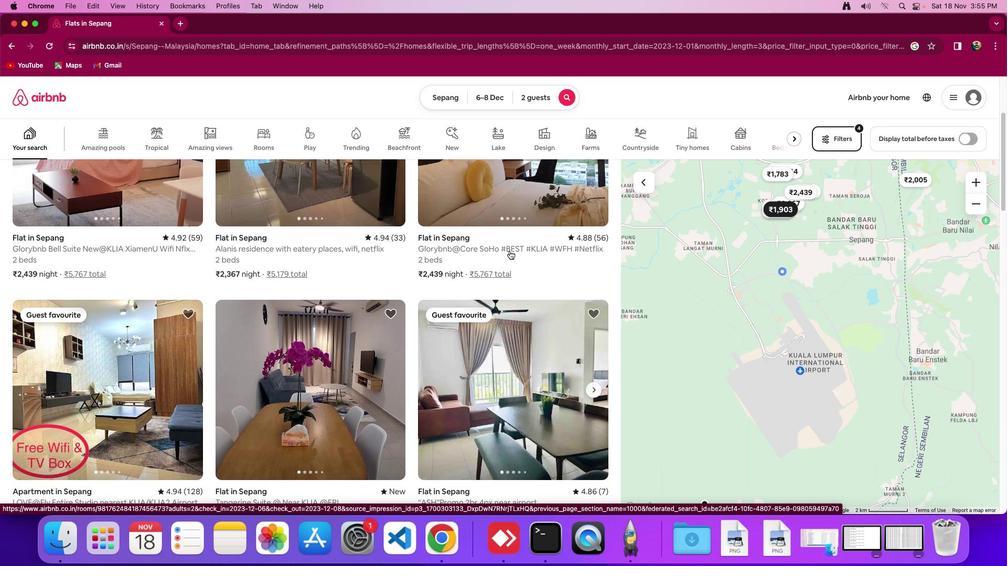 
Action: Mouse moved to (502, 191)
Screenshot: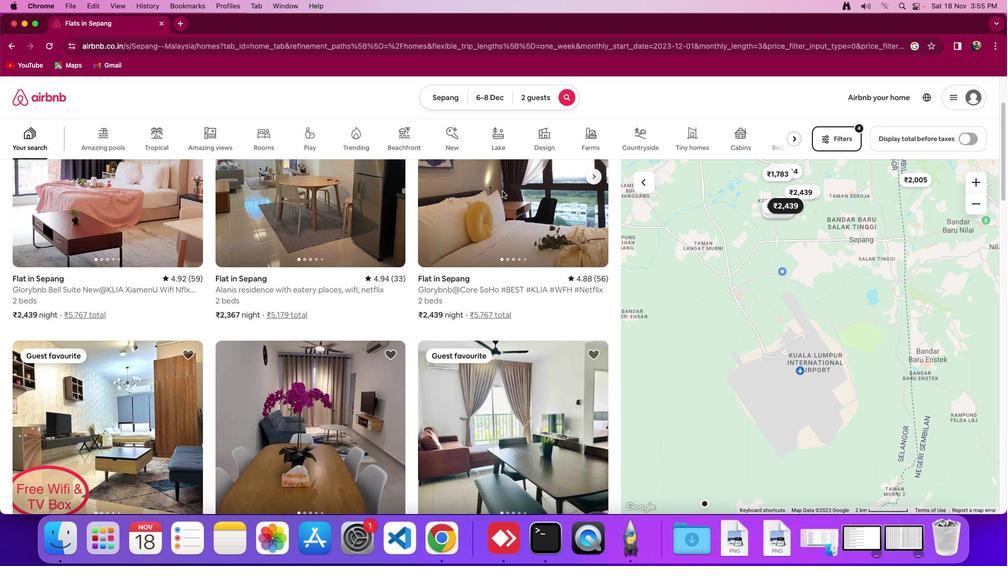 
Action: Mouse pressed left at (502, 191)
Screenshot: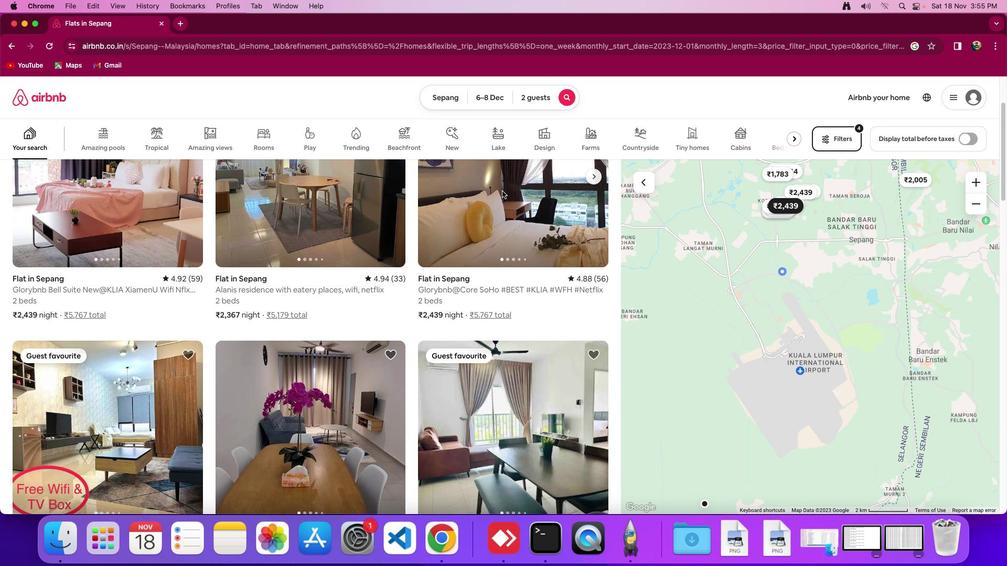 
Action: Mouse moved to (721, 362)
Screenshot: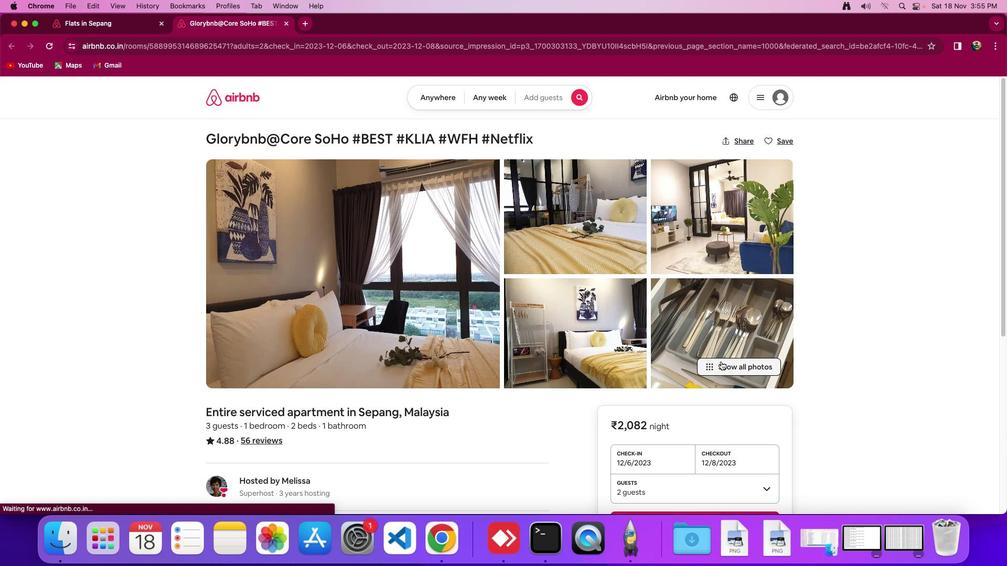 
Action: Mouse pressed left at (721, 362)
Screenshot: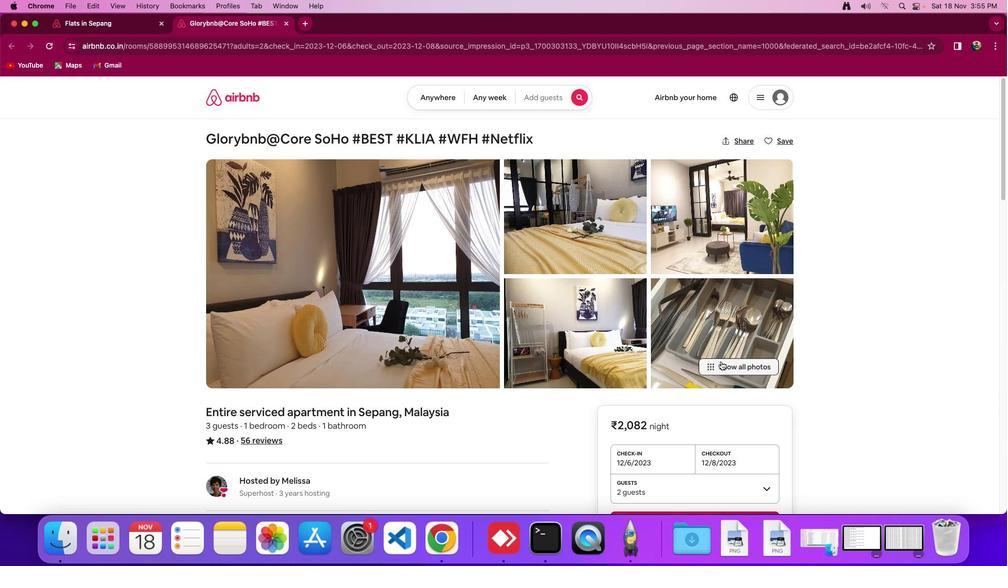 
Action: Mouse moved to (602, 341)
Screenshot: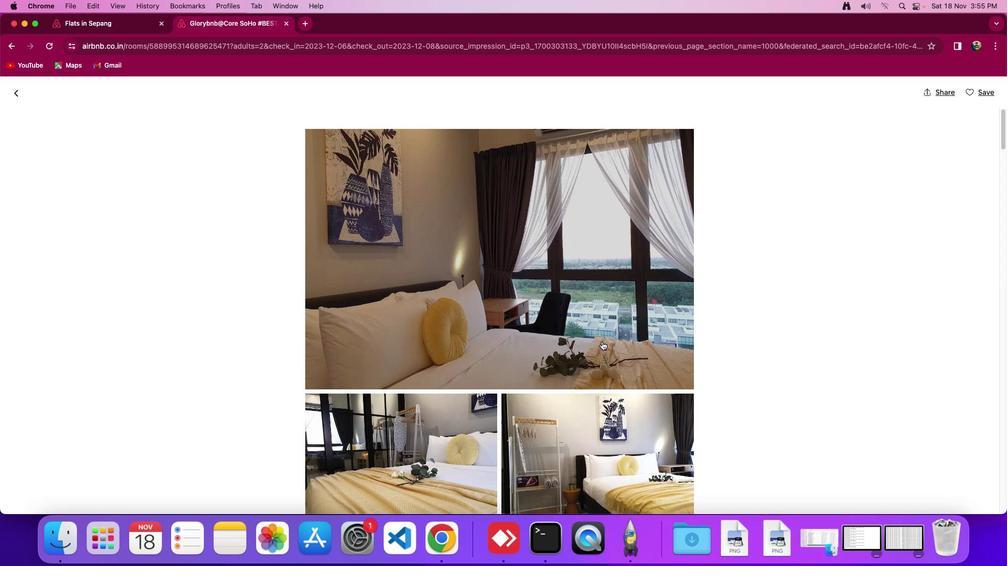 
Action: Mouse scrolled (602, 341) with delta (0, 0)
Screenshot: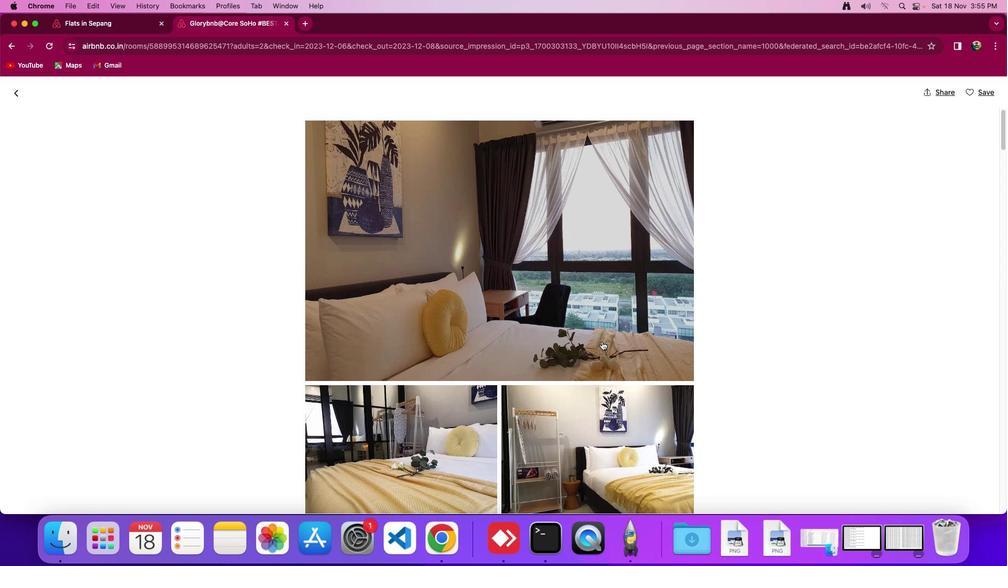 
Action: Mouse scrolled (602, 341) with delta (0, 0)
Screenshot: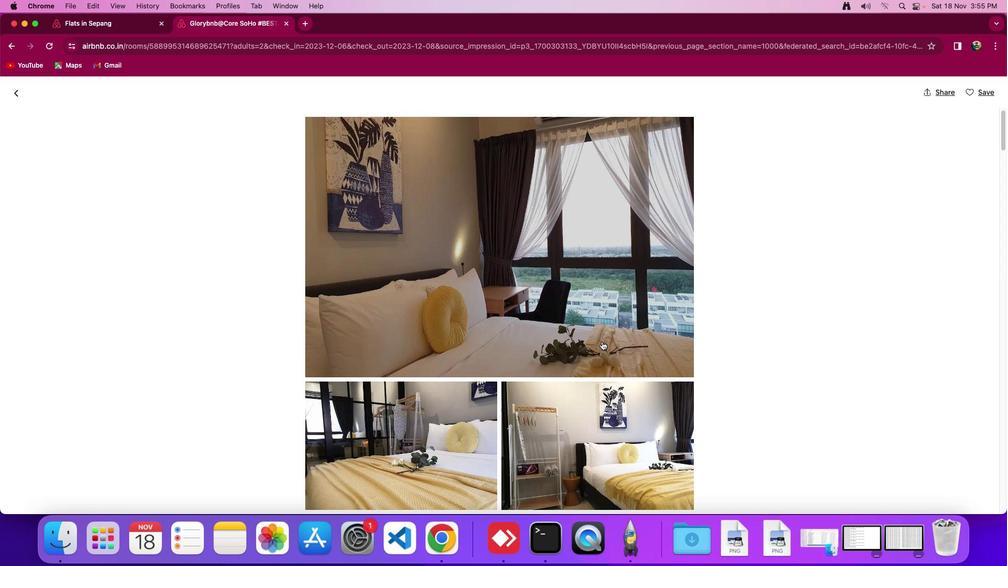 
Action: Mouse scrolled (602, 341) with delta (0, -1)
Screenshot: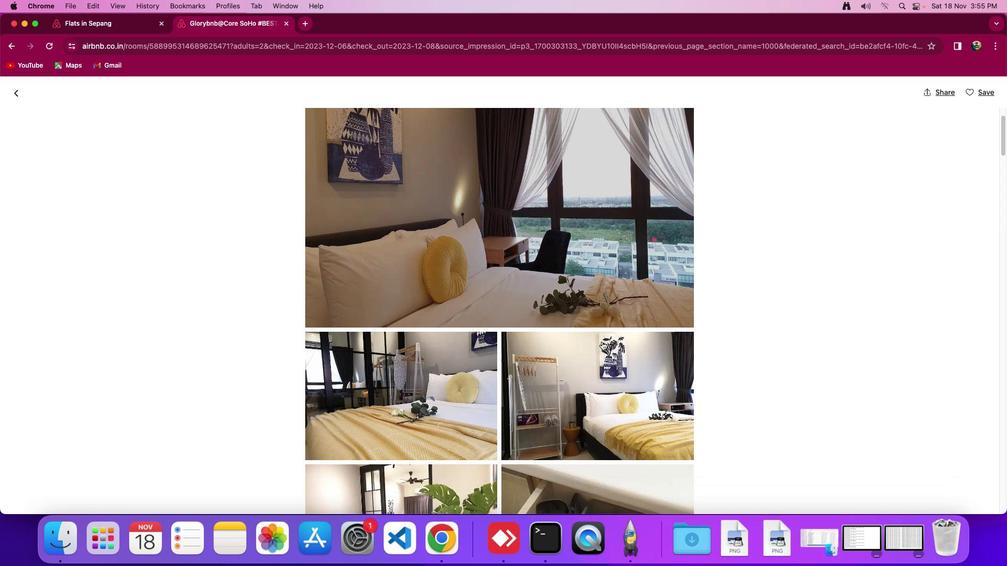 
Action: Mouse moved to (602, 340)
Screenshot: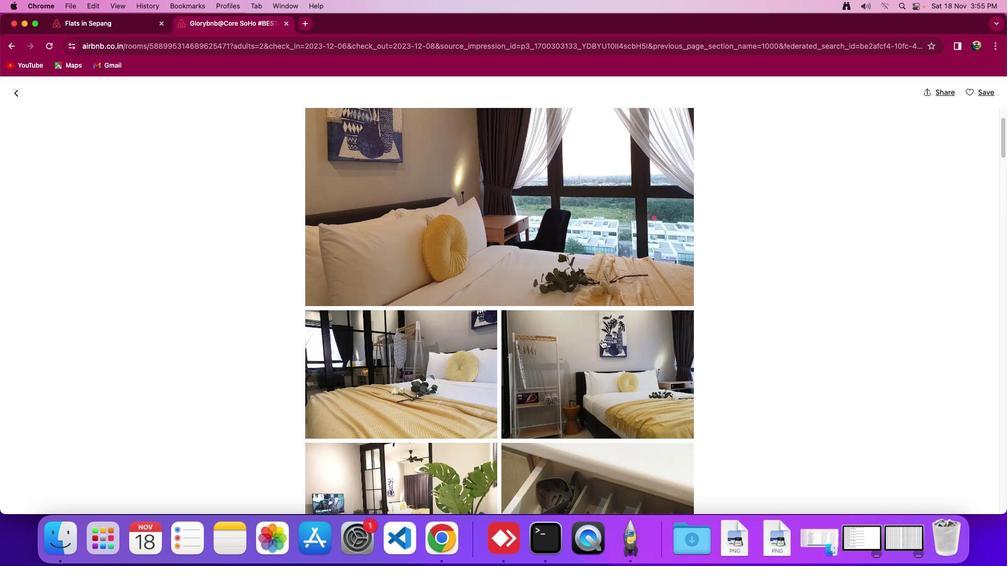 
Action: Mouse scrolled (602, 340) with delta (0, 0)
Screenshot: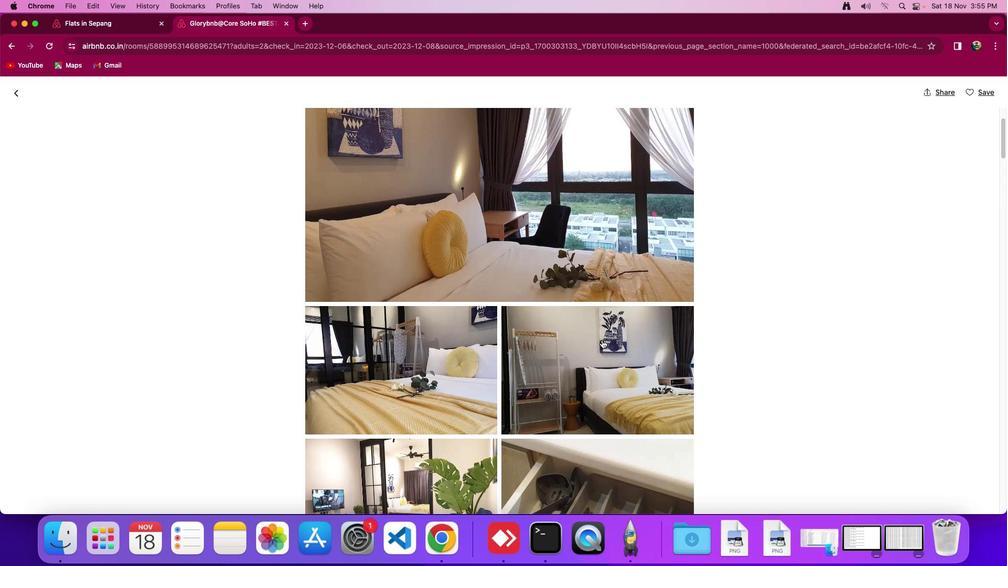 
Action: Mouse scrolled (602, 340) with delta (0, 0)
Screenshot: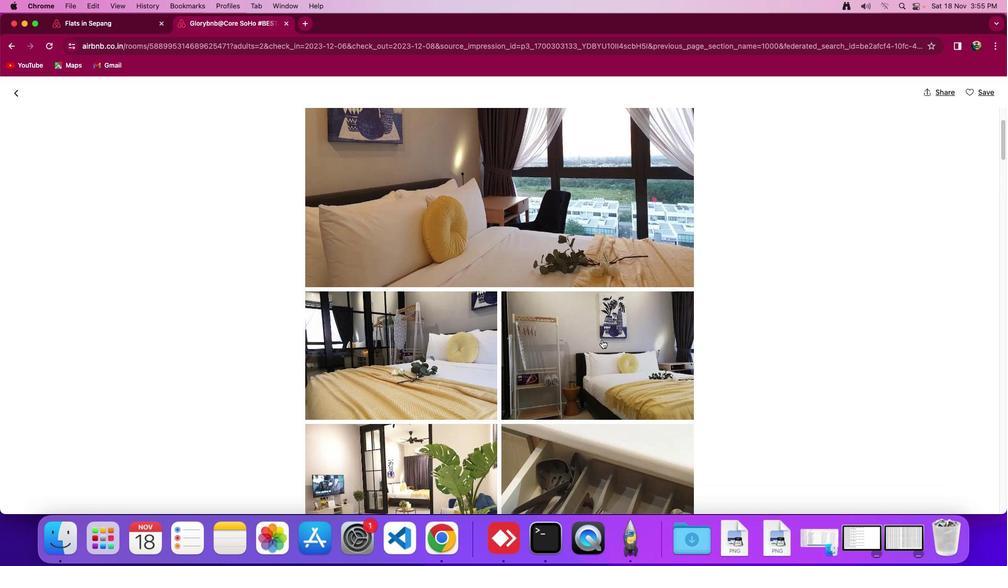 
Action: Mouse moved to (602, 340)
Screenshot: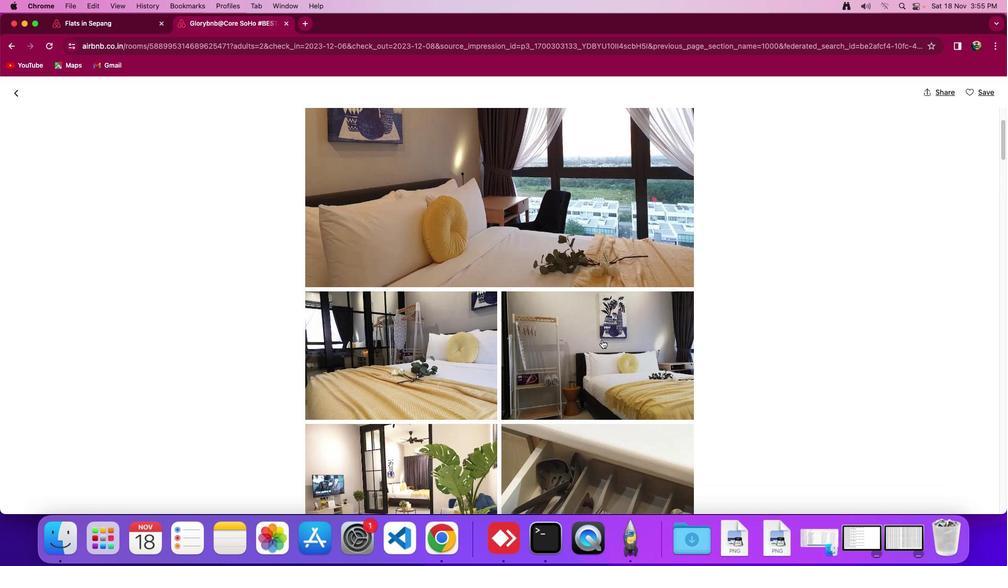 
Action: Mouse scrolled (602, 340) with delta (0, -1)
Screenshot: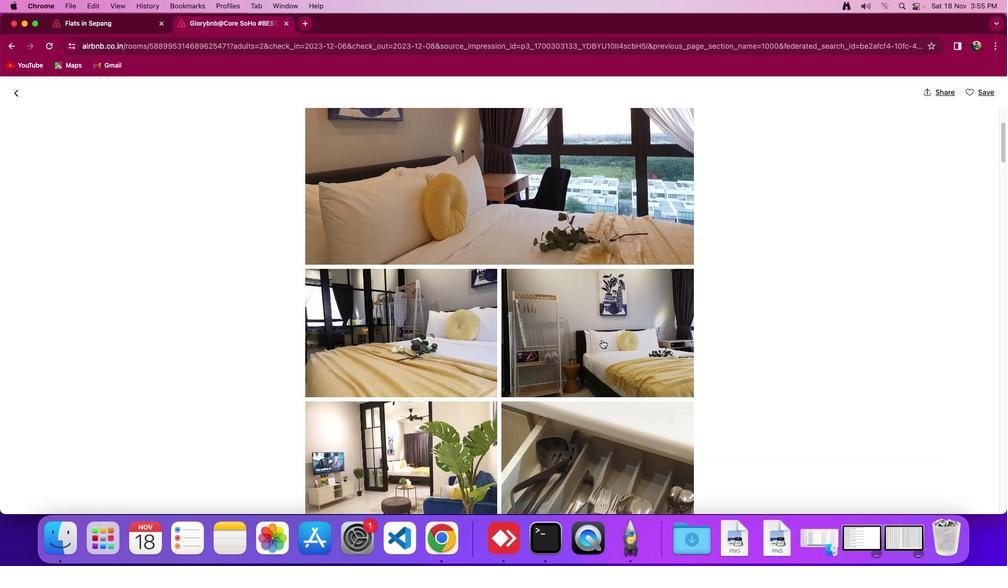 
Action: Mouse scrolled (602, 340) with delta (0, 0)
Screenshot: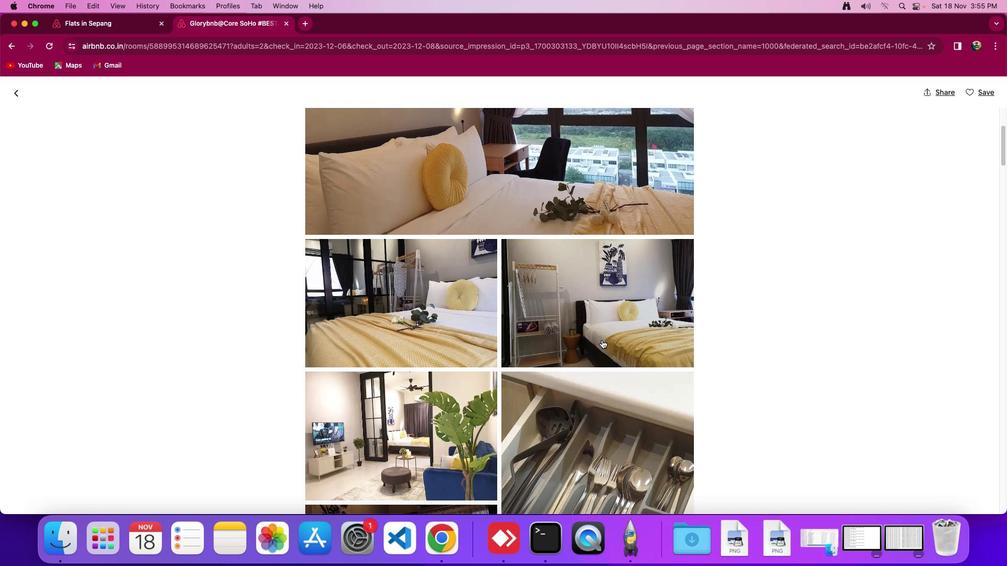 
Action: Mouse scrolled (602, 340) with delta (0, 0)
Screenshot: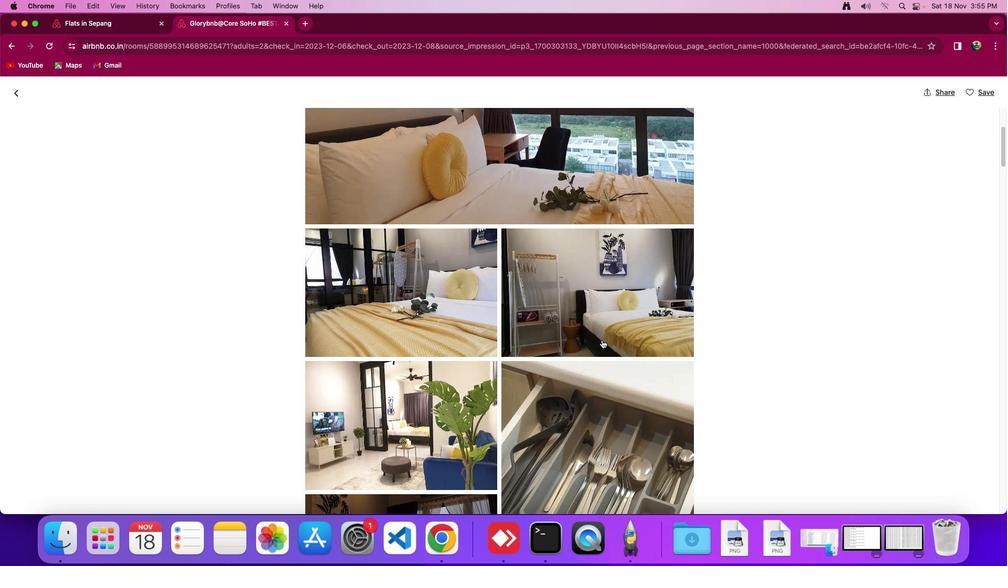 
Action: Mouse scrolled (602, 340) with delta (0, 0)
Screenshot: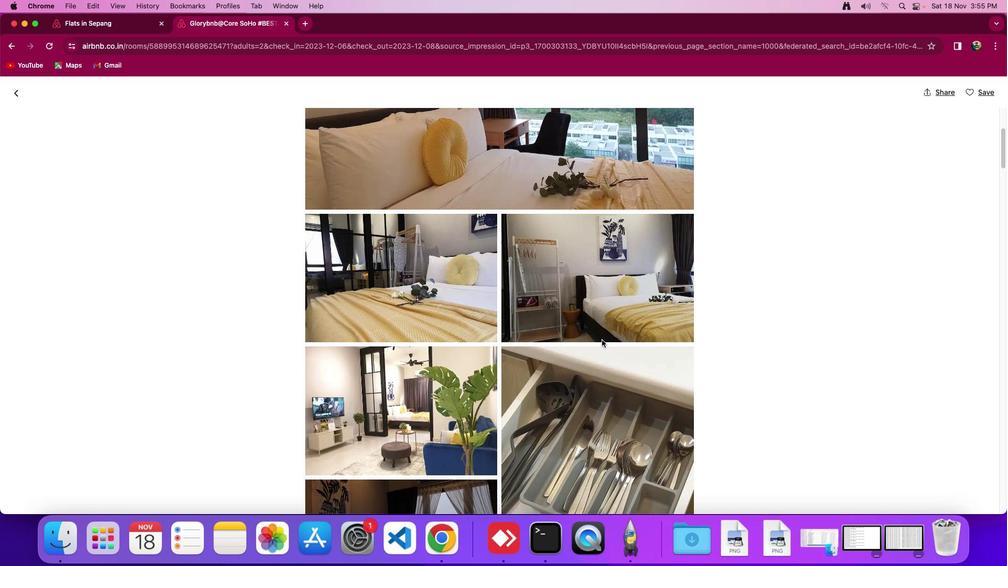 
Action: Mouse scrolled (602, 340) with delta (0, 0)
Screenshot: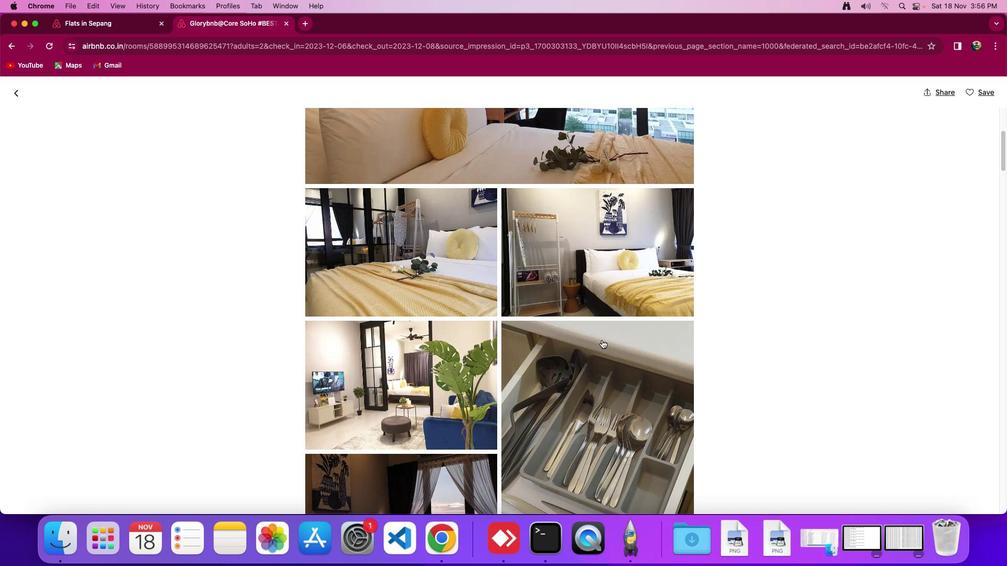 
Action: Mouse scrolled (602, 340) with delta (0, 0)
Screenshot: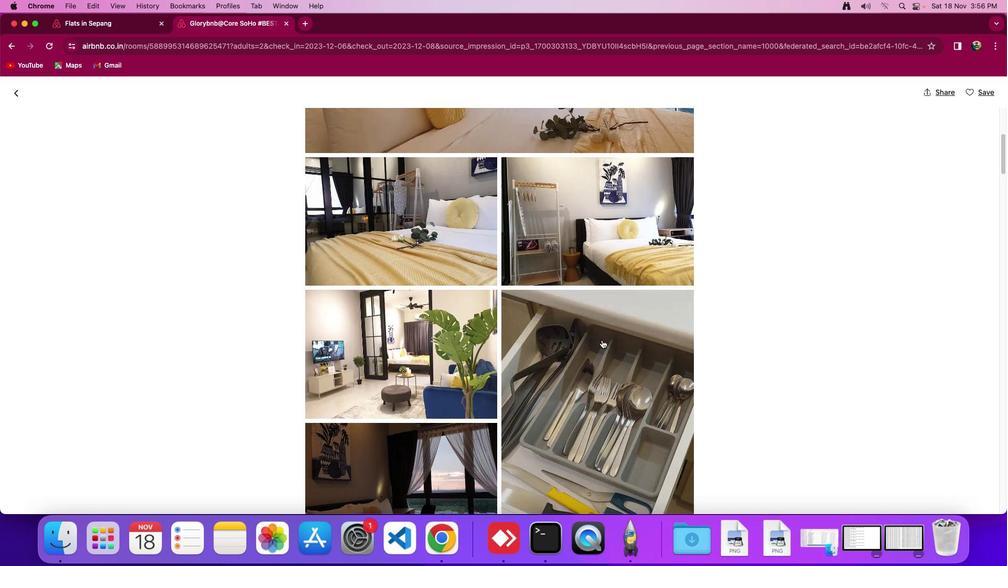 
Action: Mouse scrolled (602, 340) with delta (0, -2)
Screenshot: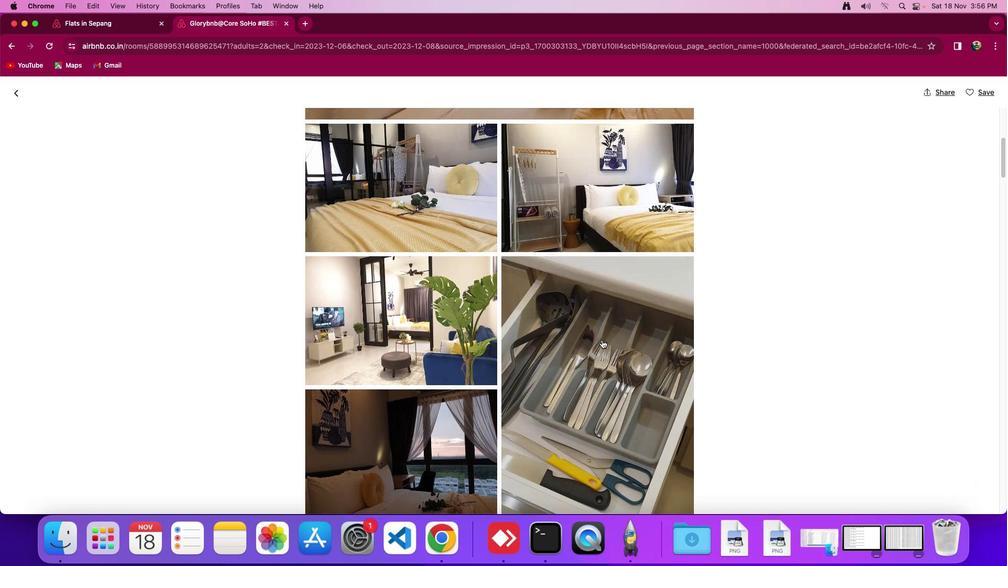 
Action: Mouse moved to (603, 339)
Screenshot: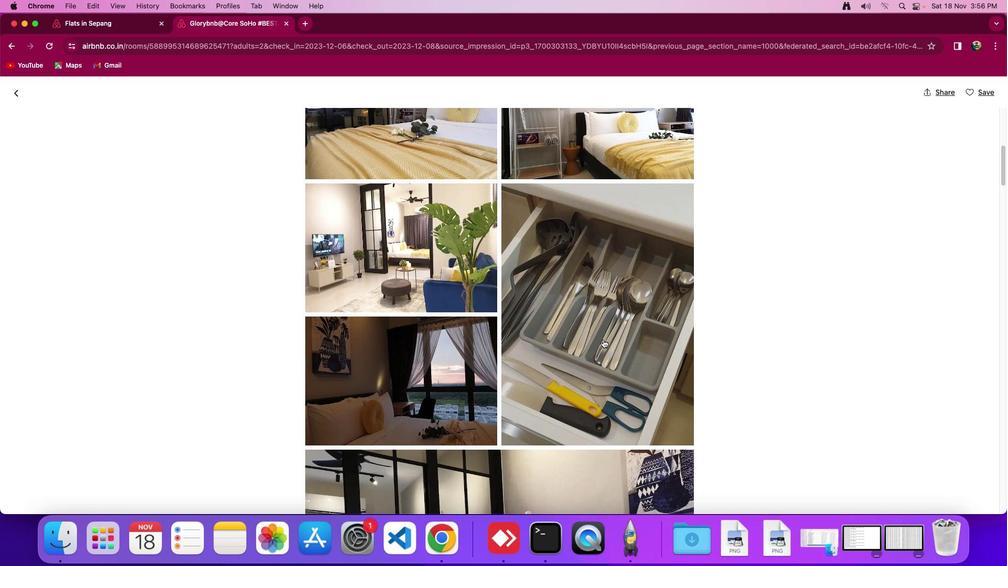 
Action: Mouse scrolled (603, 339) with delta (0, 0)
Screenshot: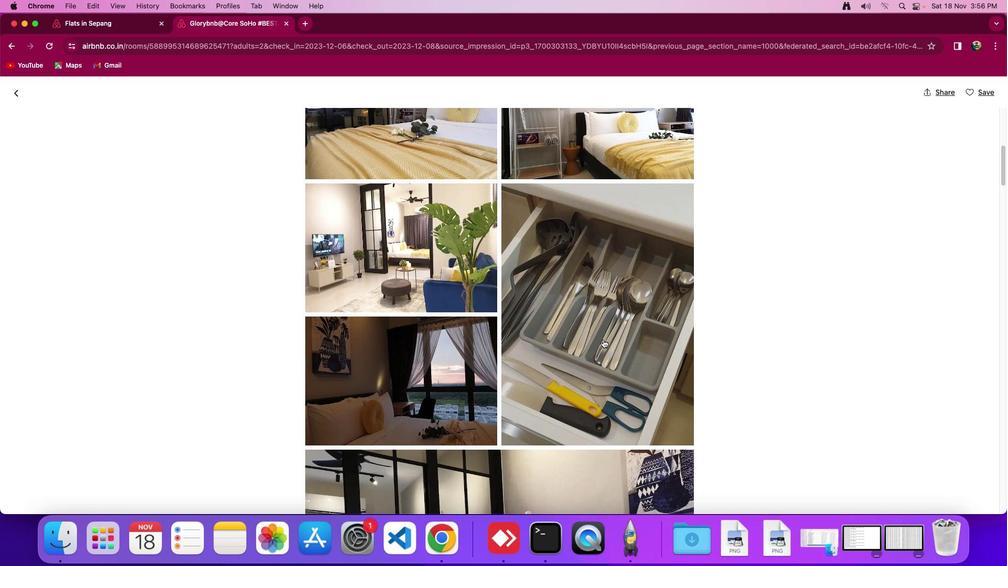 
Action: Mouse scrolled (603, 339) with delta (0, 0)
Screenshot: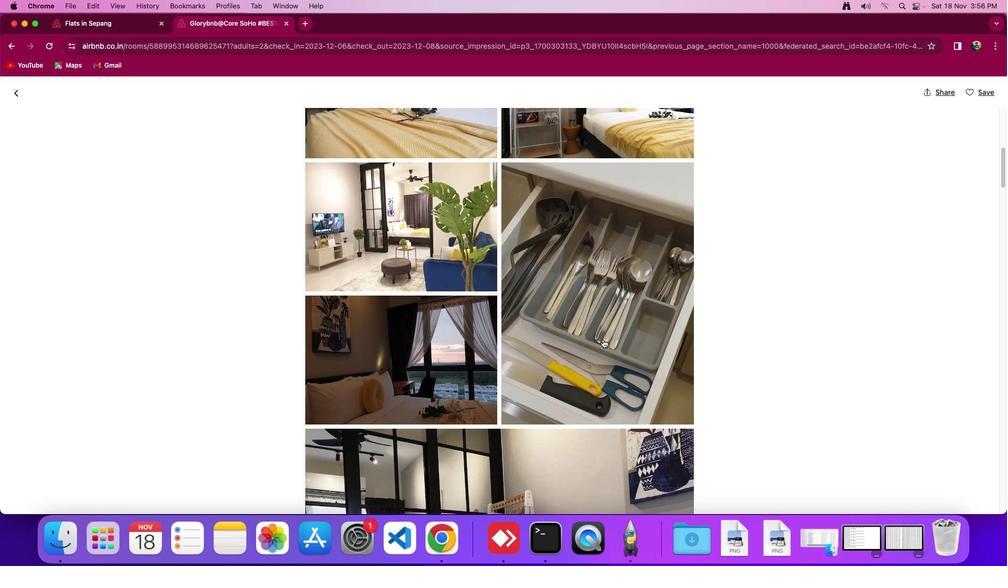 
Action: Mouse scrolled (603, 339) with delta (0, -2)
Screenshot: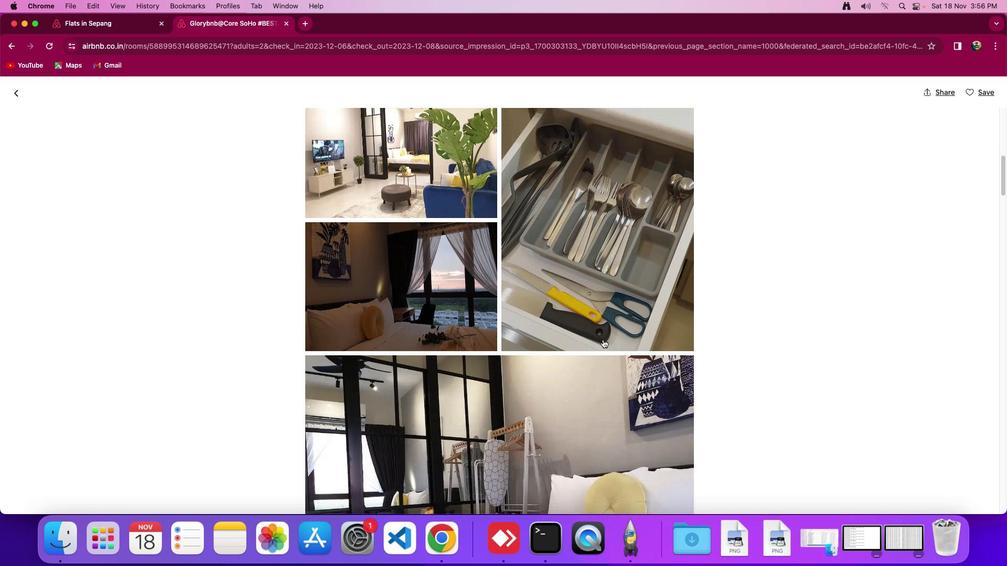 
Action: Mouse scrolled (603, 339) with delta (0, -2)
Screenshot: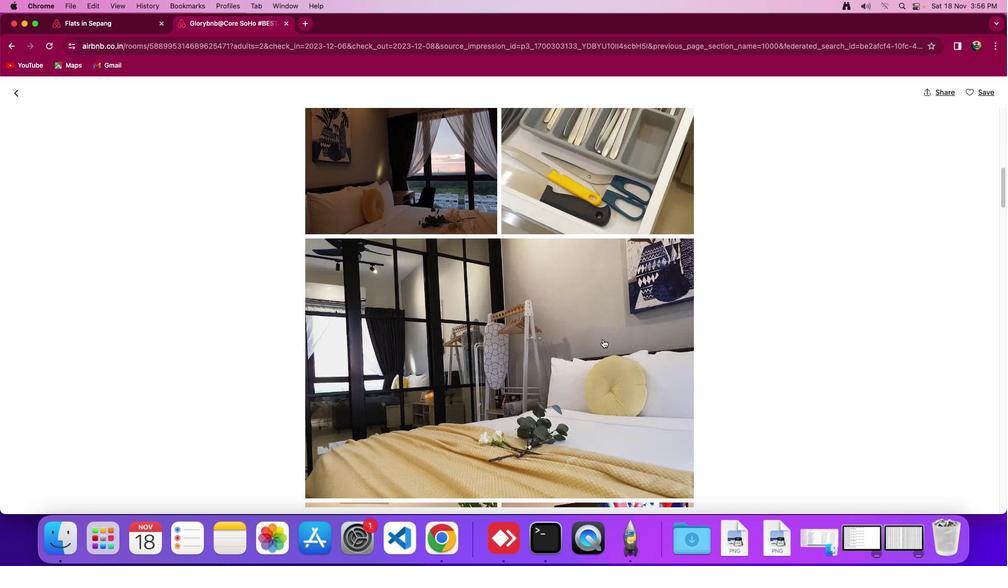 
Action: Mouse moved to (603, 340)
Screenshot: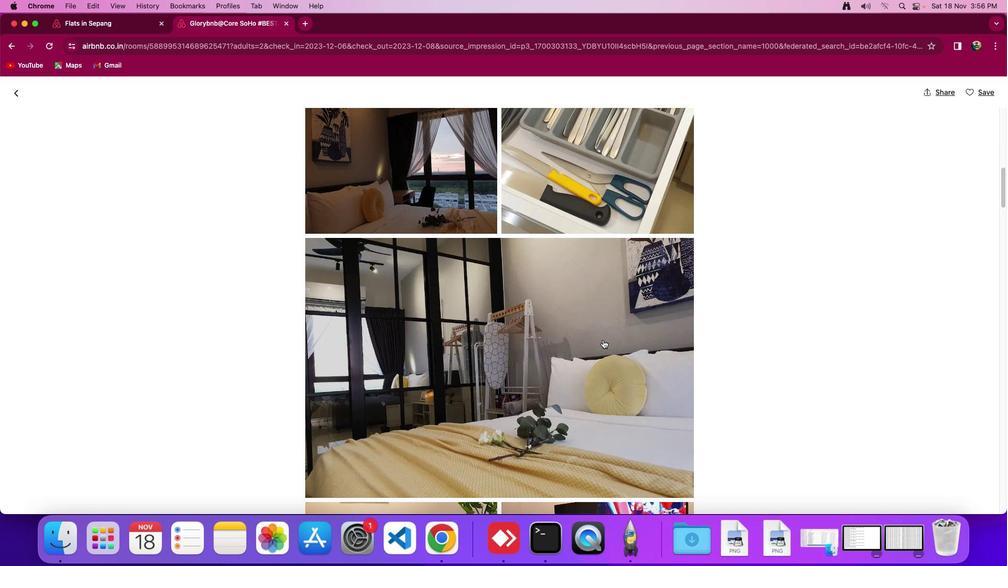 
Action: Mouse scrolled (603, 340) with delta (0, 0)
Screenshot: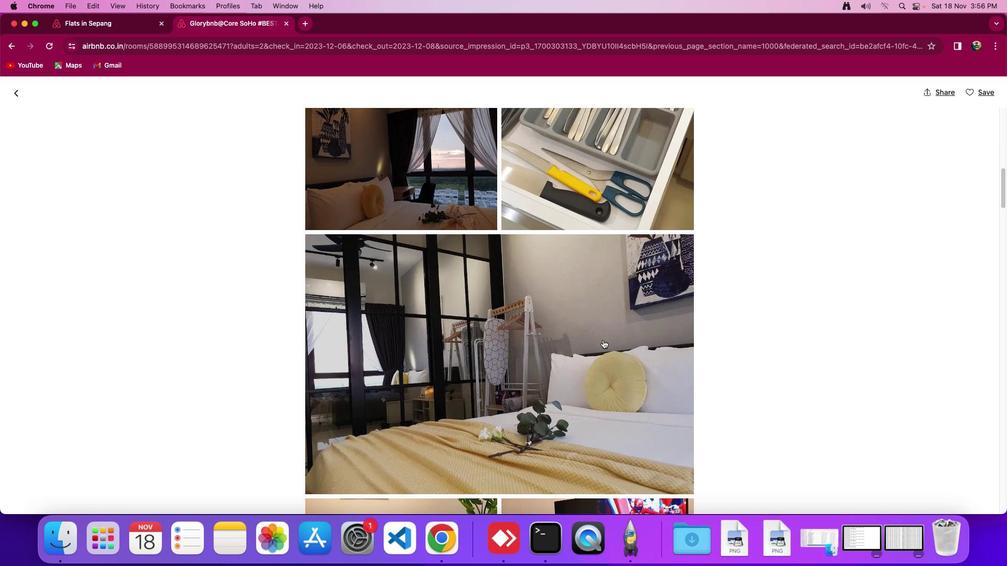 
Action: Mouse scrolled (603, 340) with delta (0, 0)
Screenshot: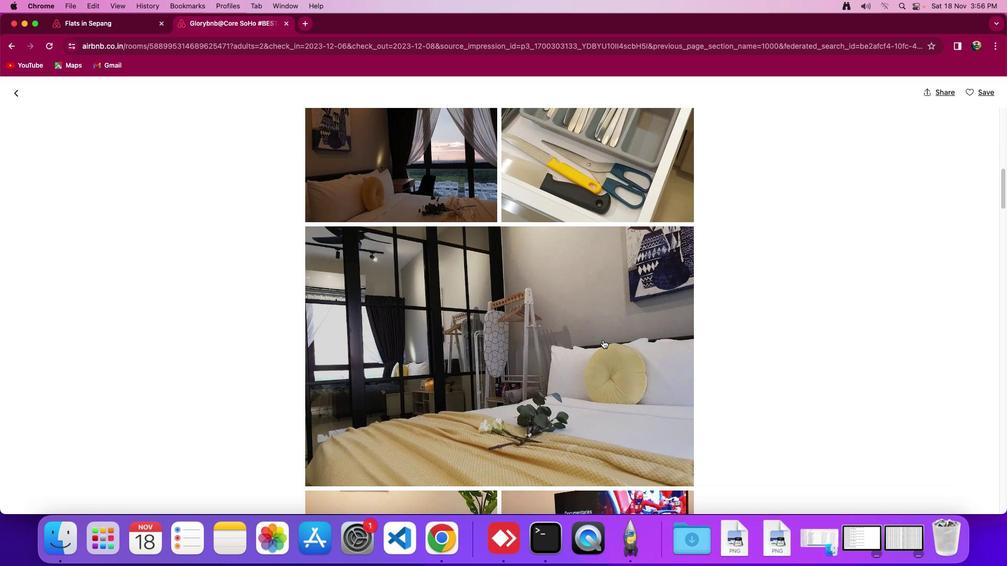
Action: Mouse moved to (601, 339)
Screenshot: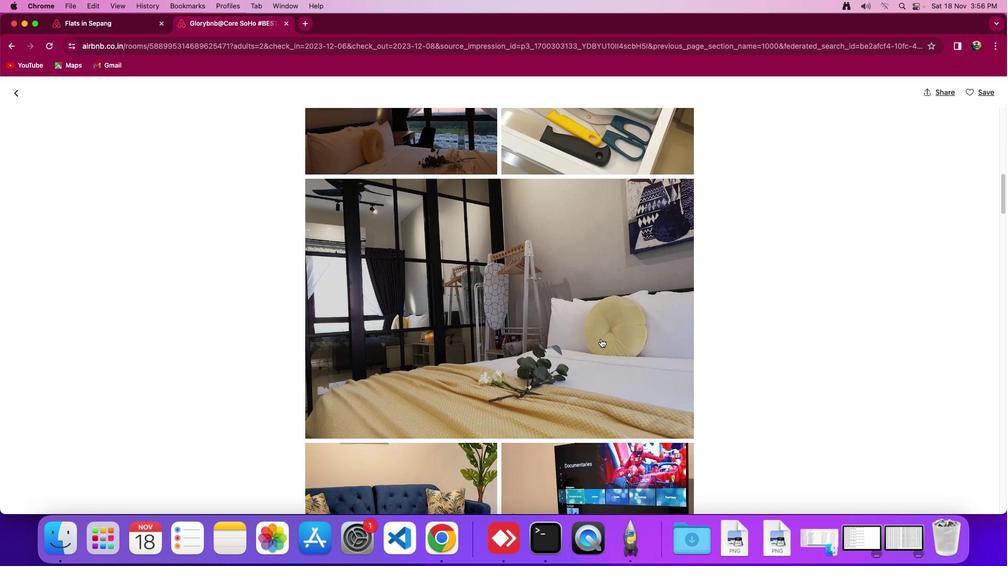 
Action: Mouse scrolled (601, 339) with delta (0, 0)
Screenshot: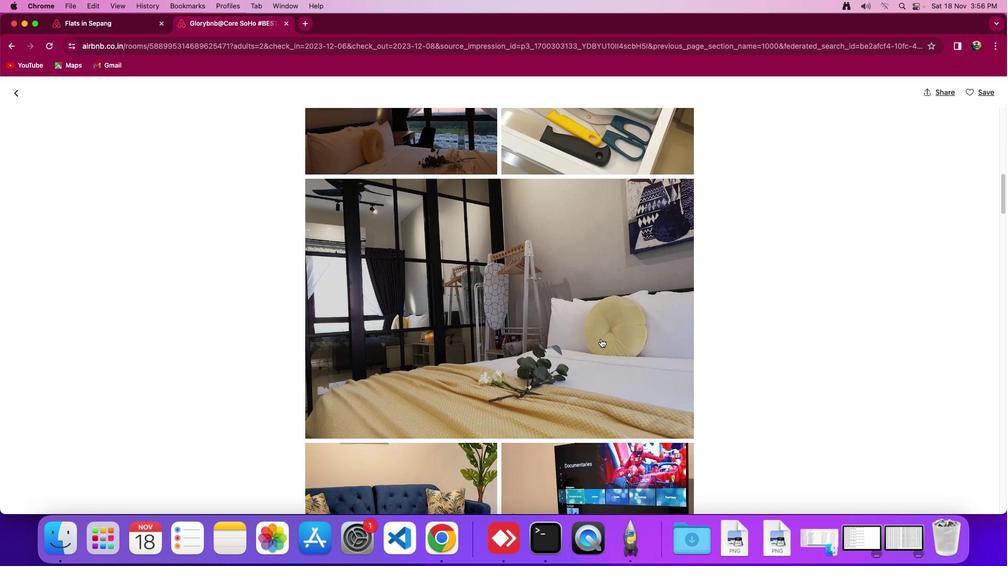 
Action: Mouse moved to (601, 339)
Screenshot: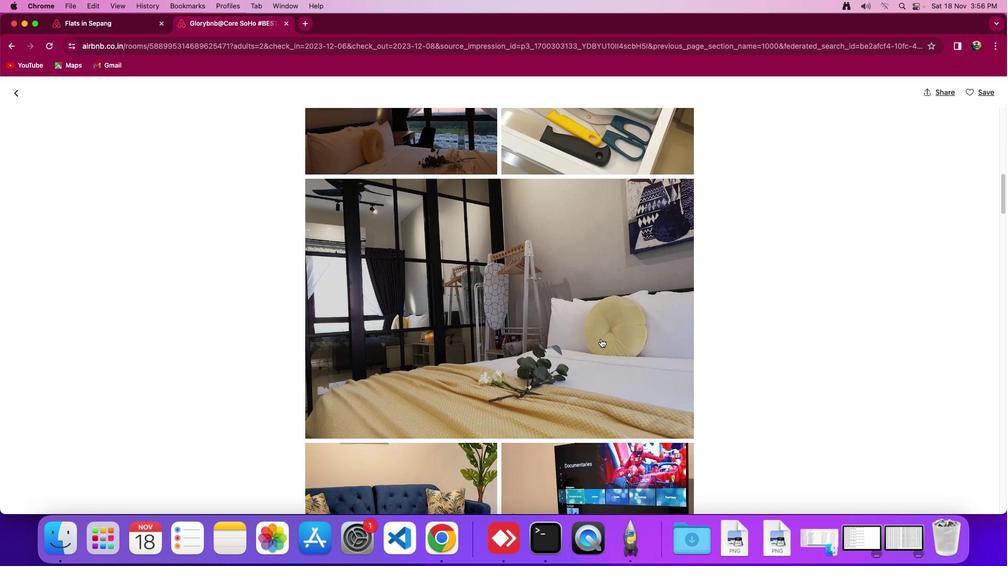 
Action: Mouse scrolled (601, 339) with delta (0, 0)
Screenshot: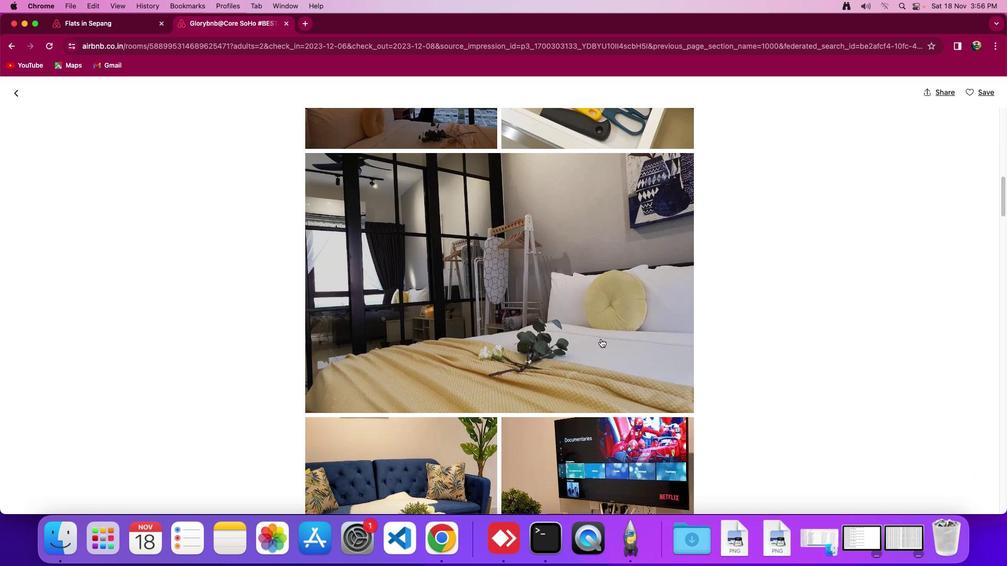 
Action: Mouse scrolled (601, 339) with delta (0, -2)
Screenshot: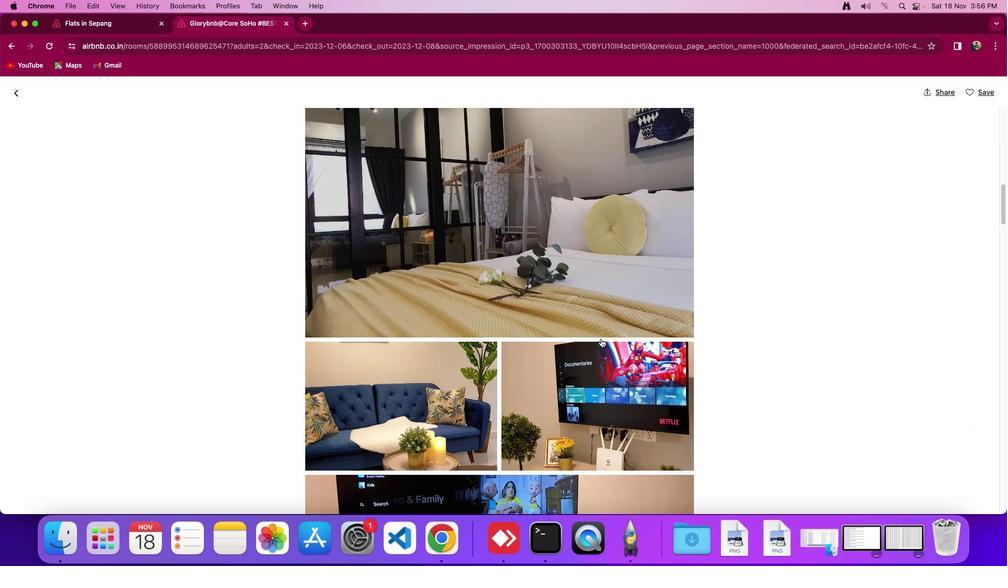 
Action: Mouse scrolled (601, 339) with delta (0, -2)
Screenshot: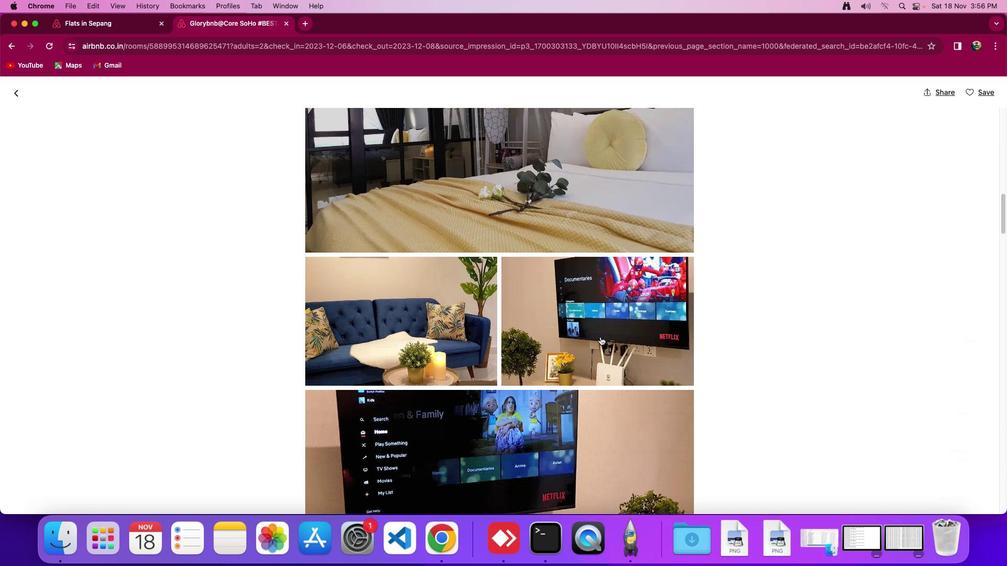 
Action: Mouse moved to (600, 337)
Screenshot: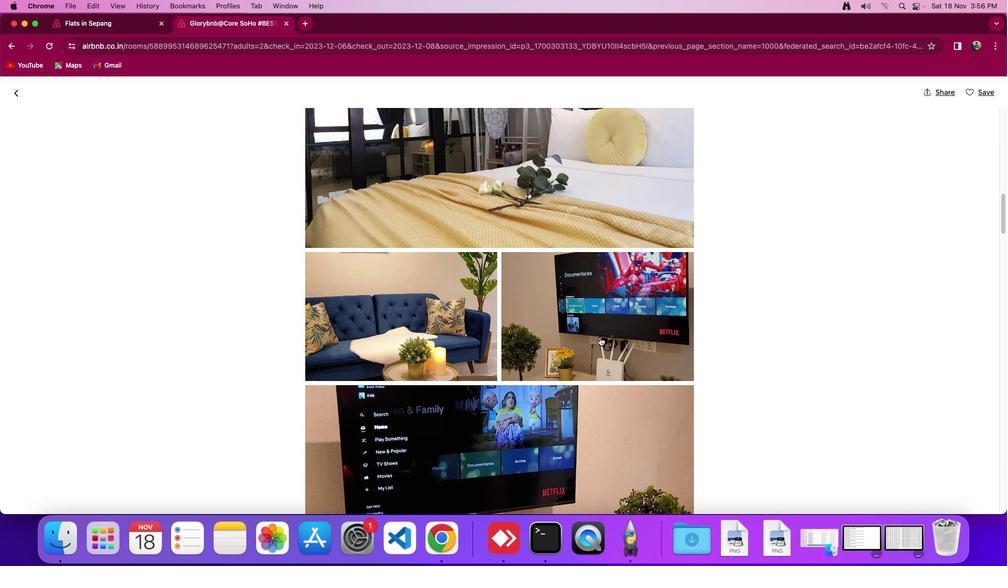 
Action: Mouse scrolled (600, 337) with delta (0, 0)
Screenshot: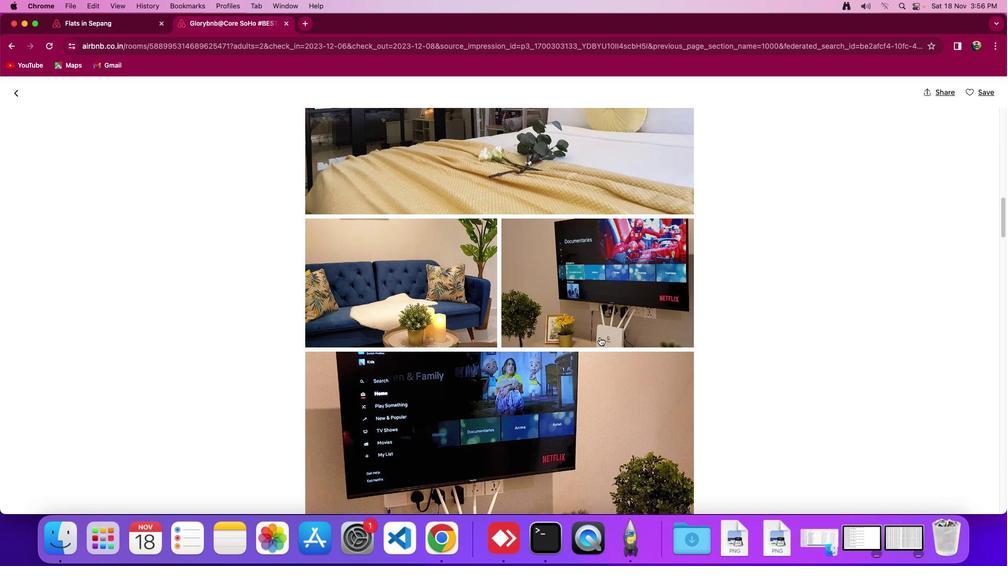 
Action: Mouse scrolled (600, 337) with delta (0, 0)
Screenshot: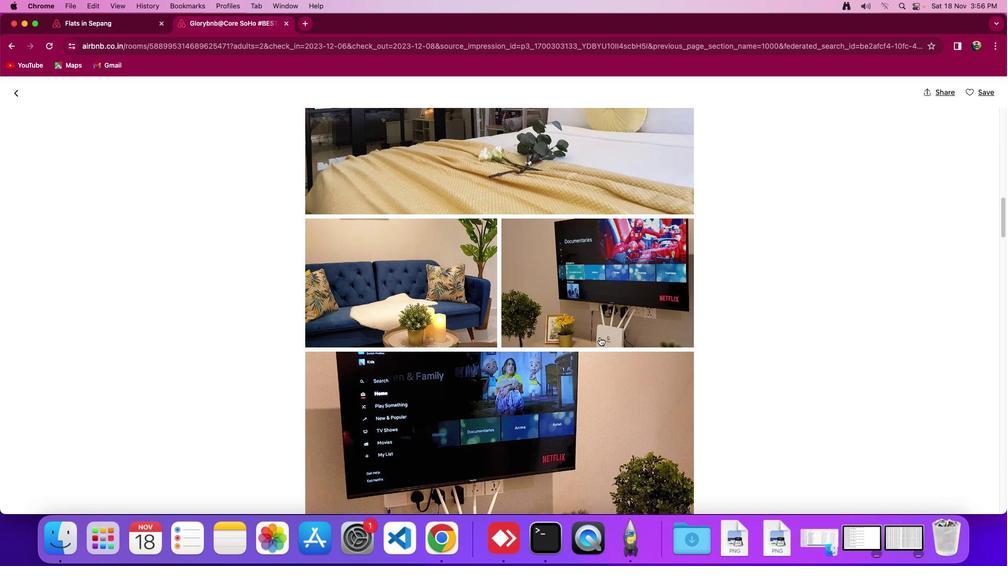
Action: Mouse scrolled (600, 337) with delta (0, -2)
Screenshot: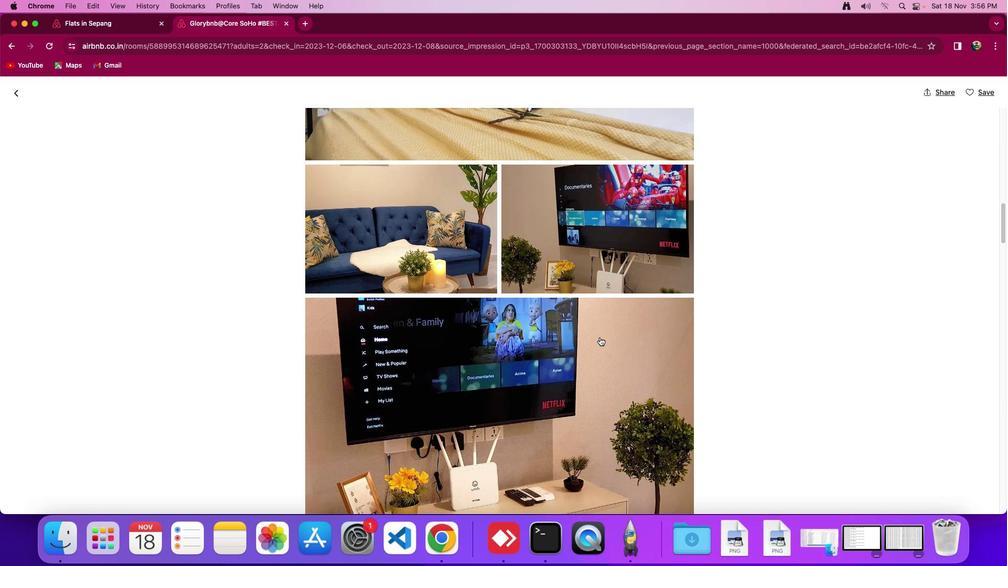 
Action: Mouse scrolled (600, 337) with delta (0, 0)
Screenshot: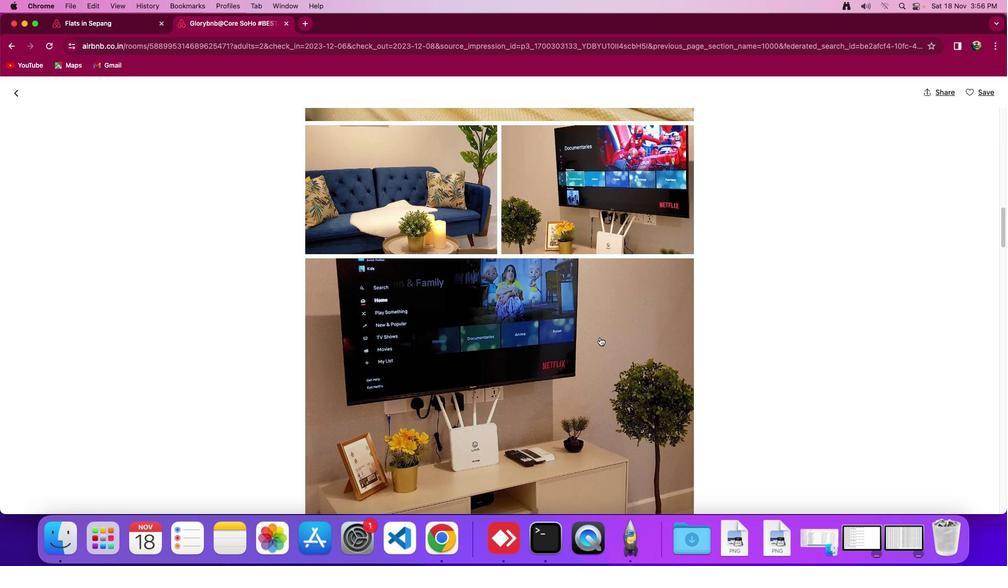 
Action: Mouse scrolled (600, 337) with delta (0, 0)
Screenshot: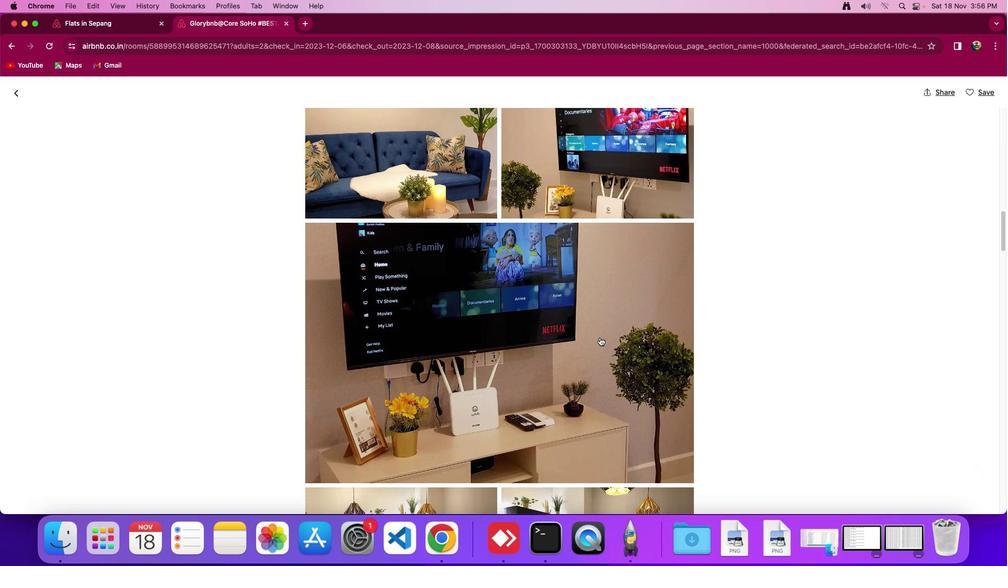
Action: Mouse scrolled (600, 337) with delta (0, -2)
Screenshot: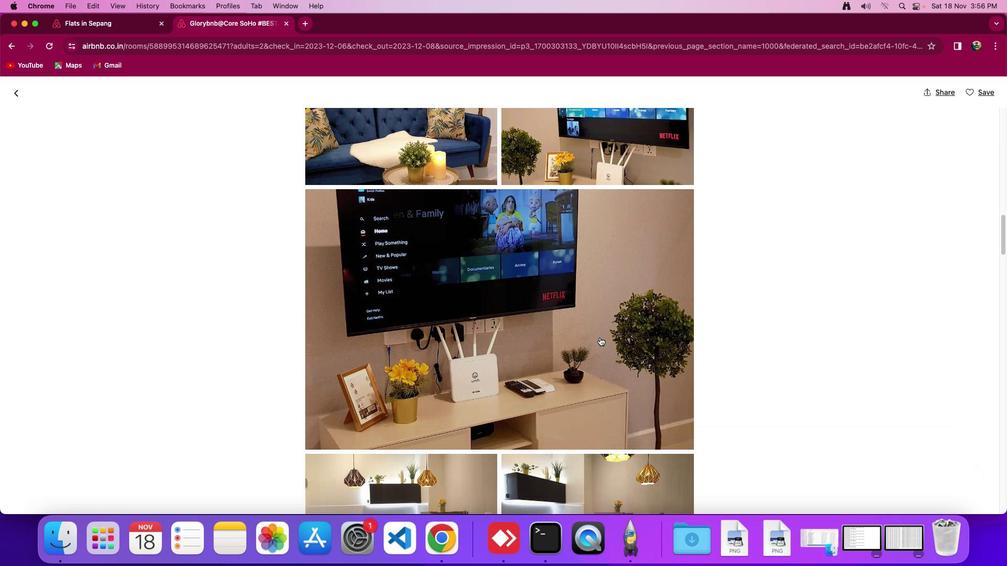 
Action: Mouse scrolled (600, 337) with delta (0, 0)
Screenshot: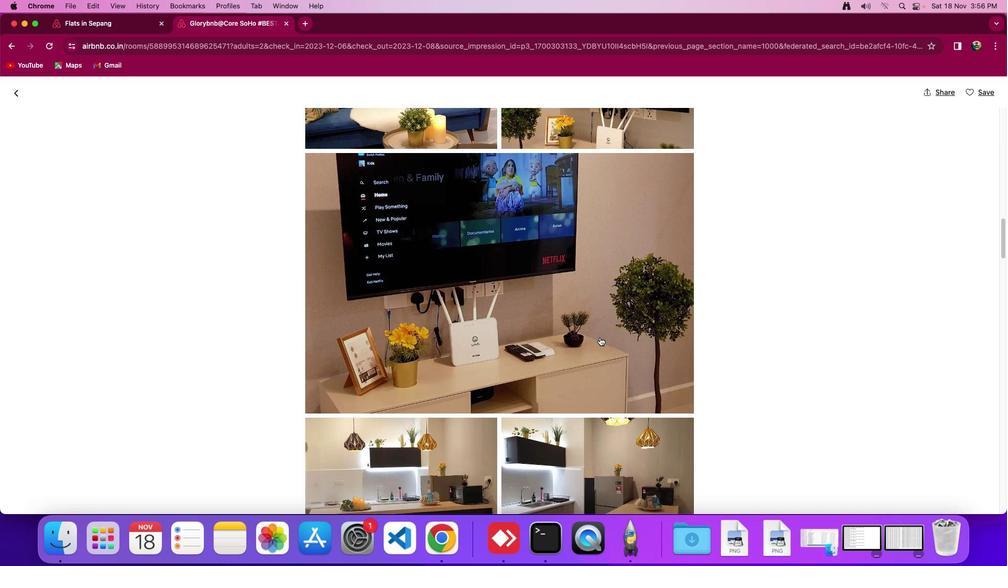 
Action: Mouse scrolled (600, 337) with delta (0, 0)
Screenshot: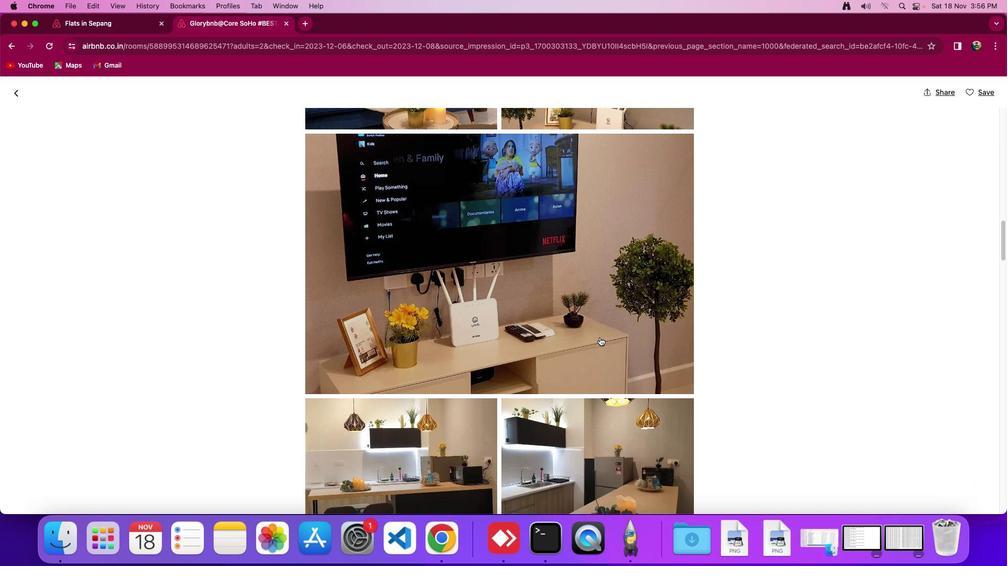 
Action: Mouse scrolled (600, 337) with delta (0, 0)
Screenshot: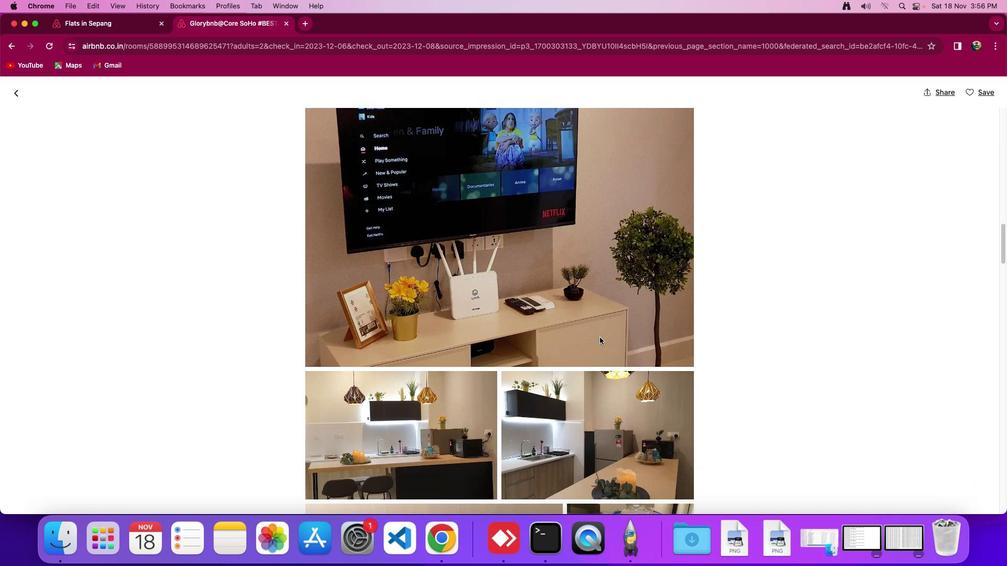 
Action: Mouse scrolled (600, 337) with delta (0, -1)
Screenshot: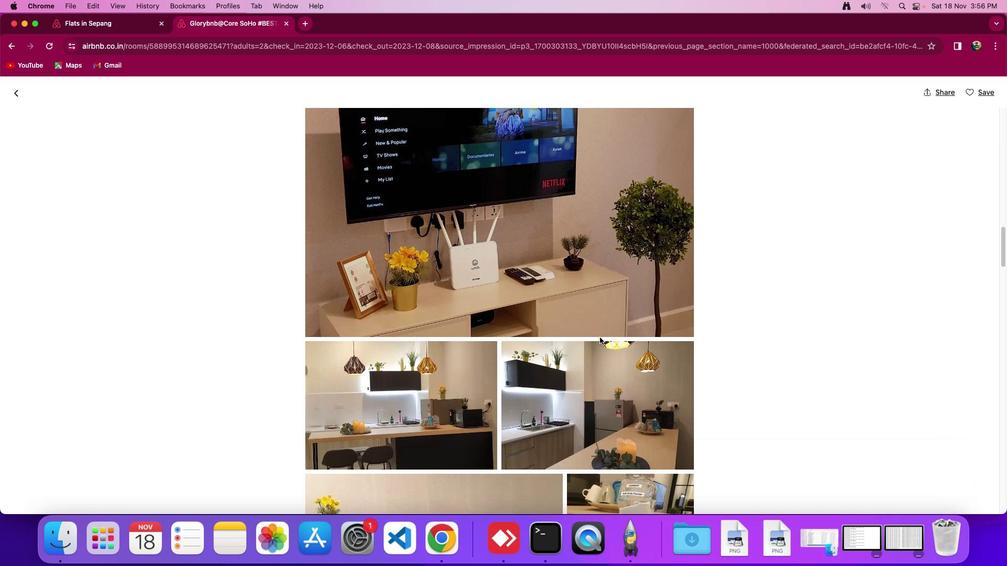 
Action: Mouse scrolled (600, 337) with delta (0, 0)
Screenshot: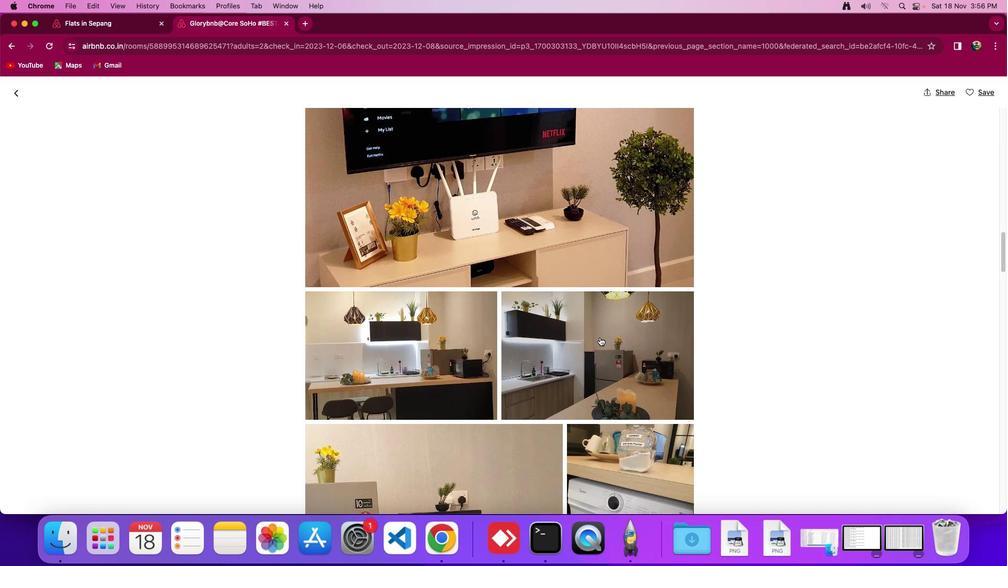 
Action: Mouse scrolled (600, 337) with delta (0, 0)
Screenshot: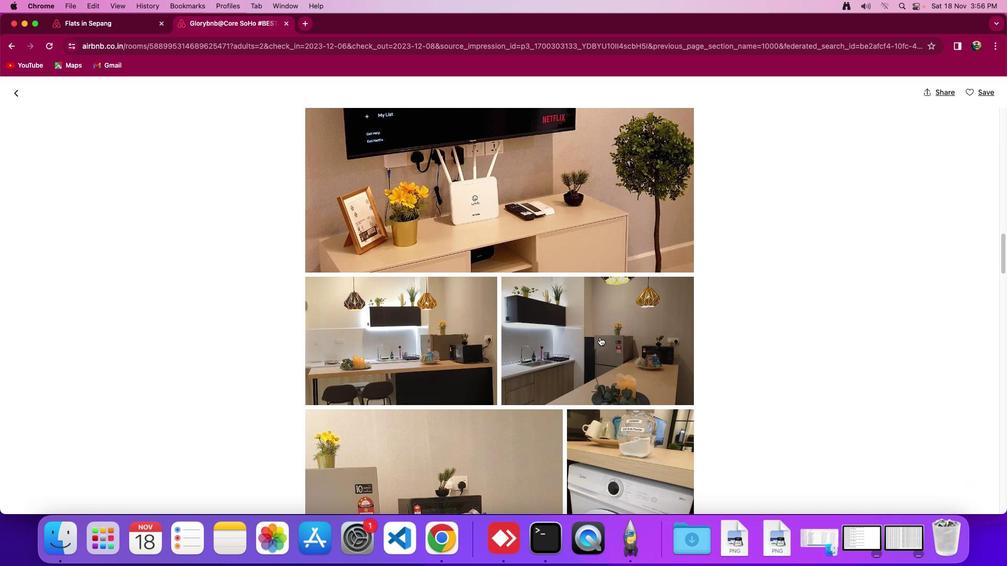
Action: Mouse scrolled (600, 337) with delta (0, -2)
Screenshot: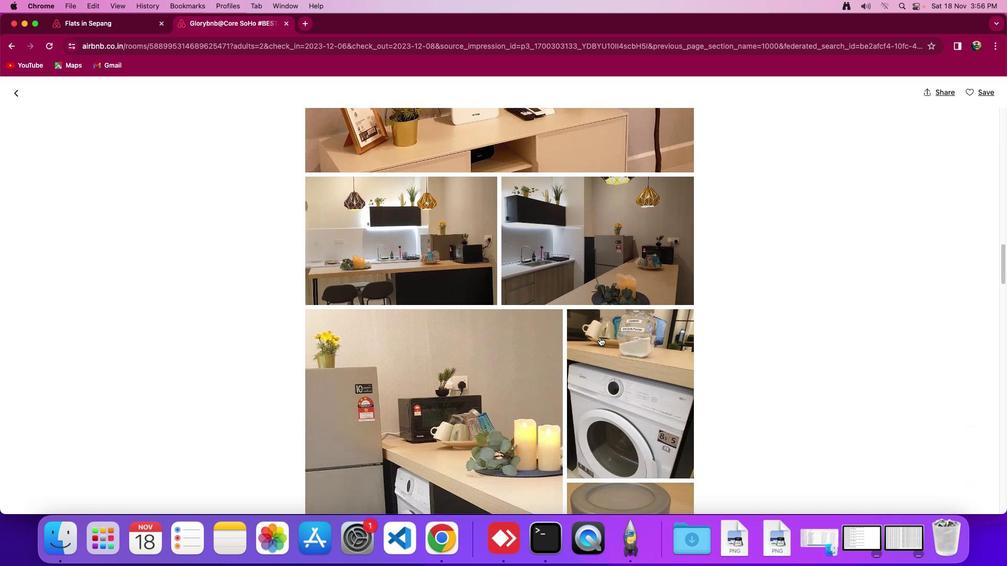 
Action: Mouse scrolled (600, 337) with delta (0, -2)
Screenshot: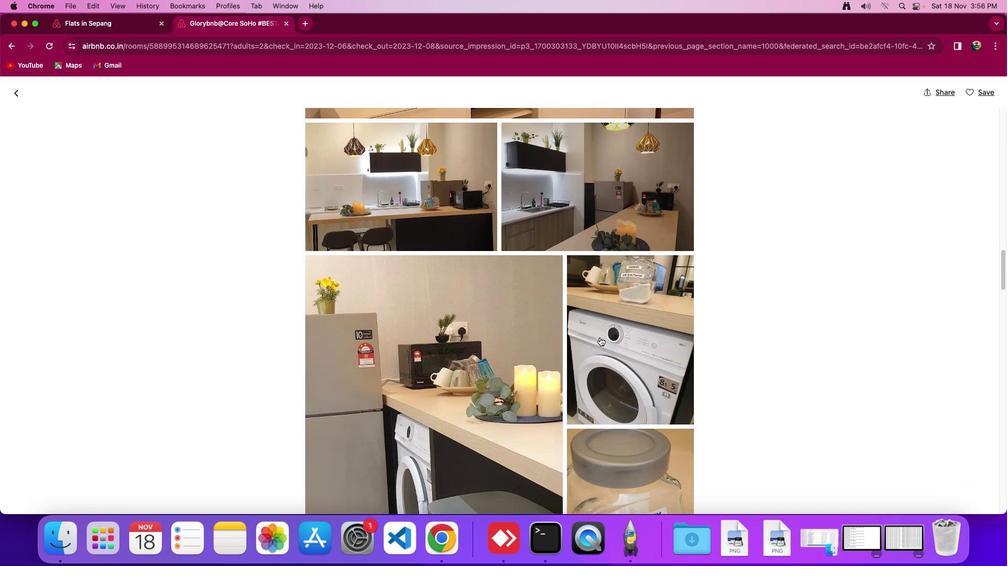 
Action: Mouse scrolled (600, 337) with delta (0, 0)
Screenshot: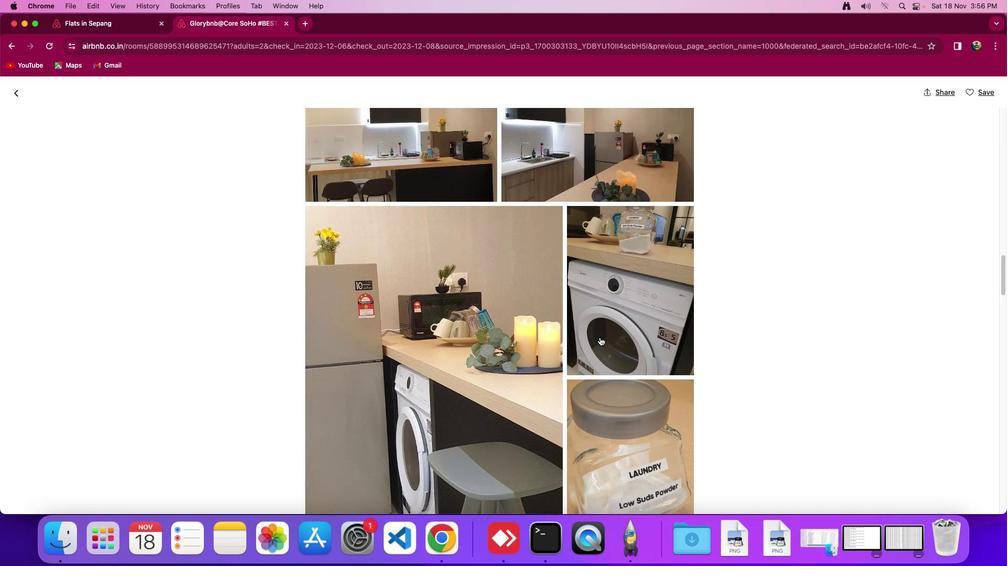 
Action: Mouse scrolled (600, 337) with delta (0, 0)
Screenshot: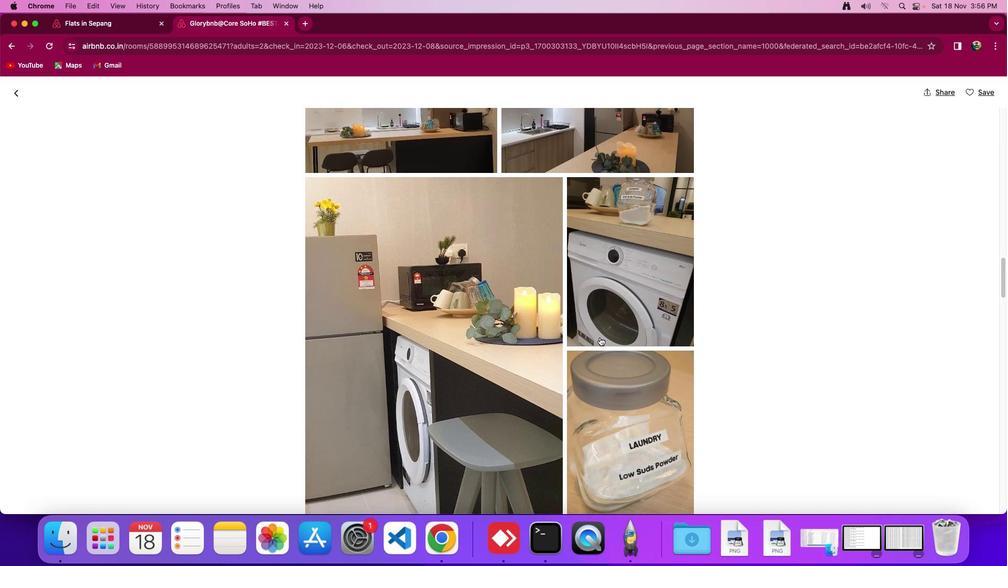 
Action: Mouse scrolled (600, 337) with delta (0, -1)
Screenshot: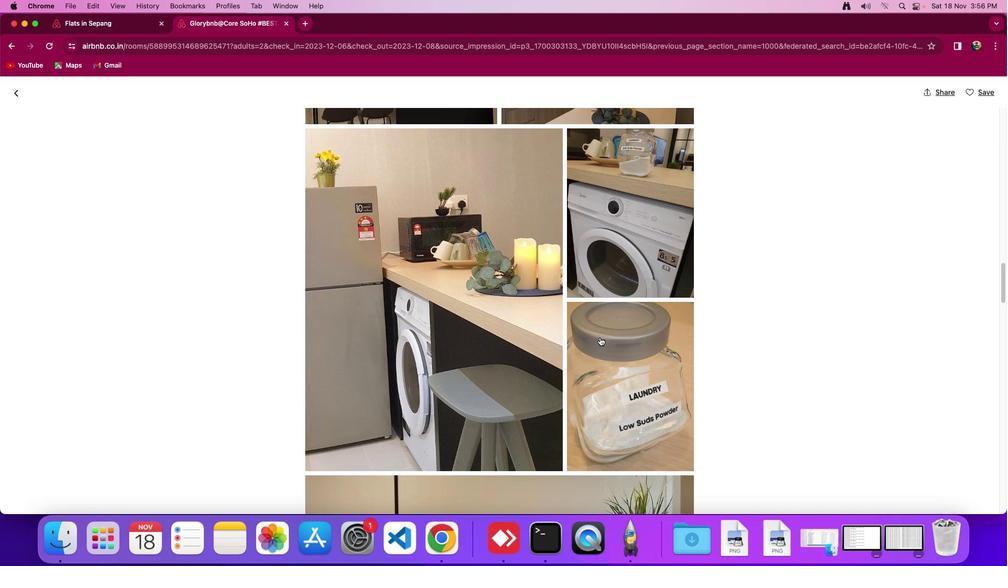 
Action: Mouse scrolled (600, 337) with delta (0, -2)
Screenshot: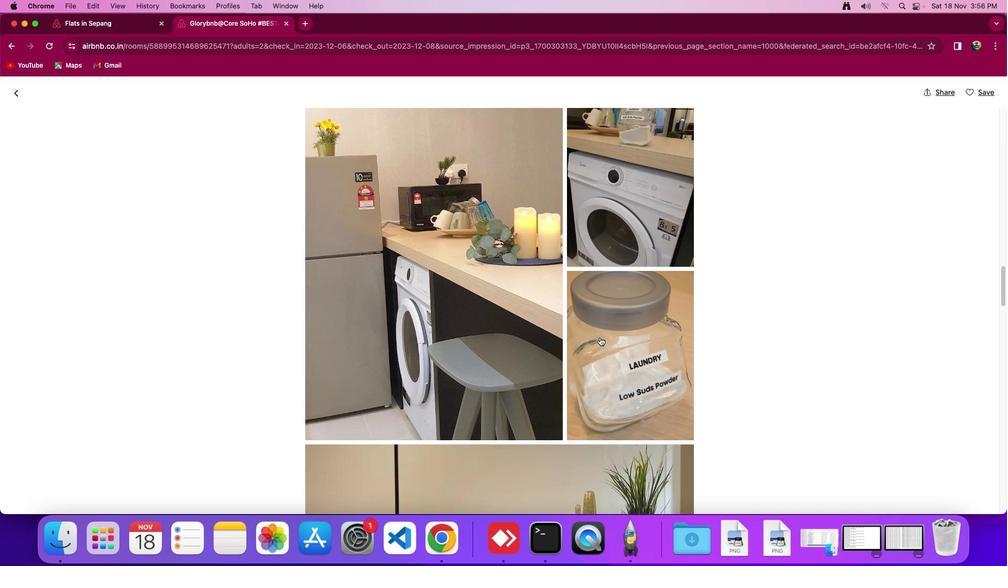 
Action: Mouse scrolled (600, 337) with delta (0, 0)
Screenshot: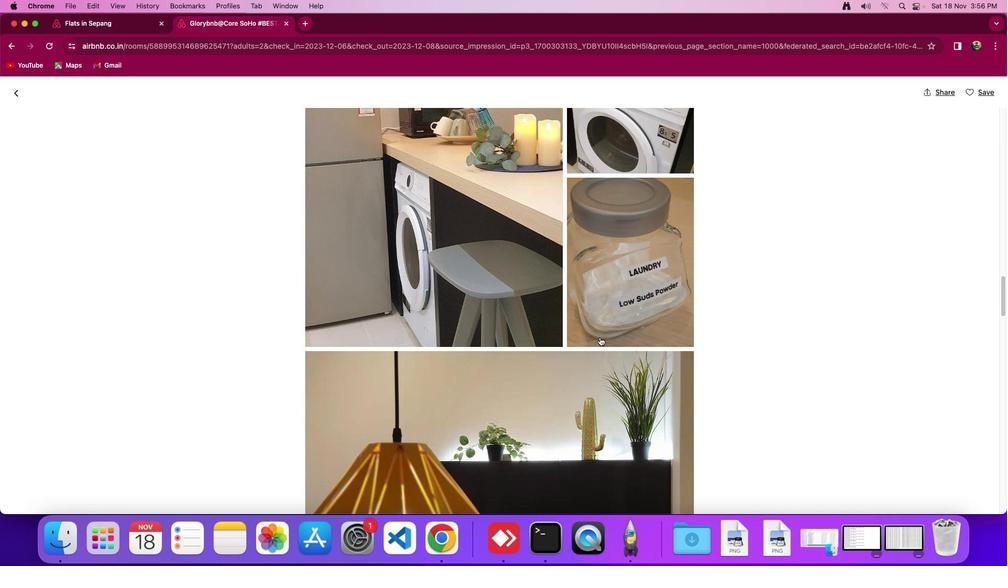 
Action: Mouse scrolled (600, 337) with delta (0, 0)
Screenshot: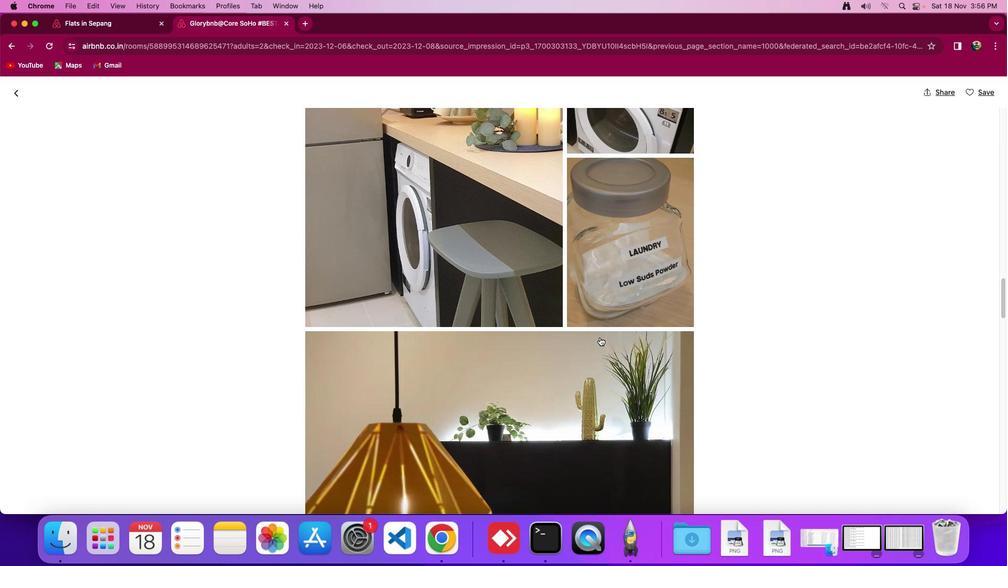 
Action: Mouse scrolled (600, 337) with delta (0, -1)
Screenshot: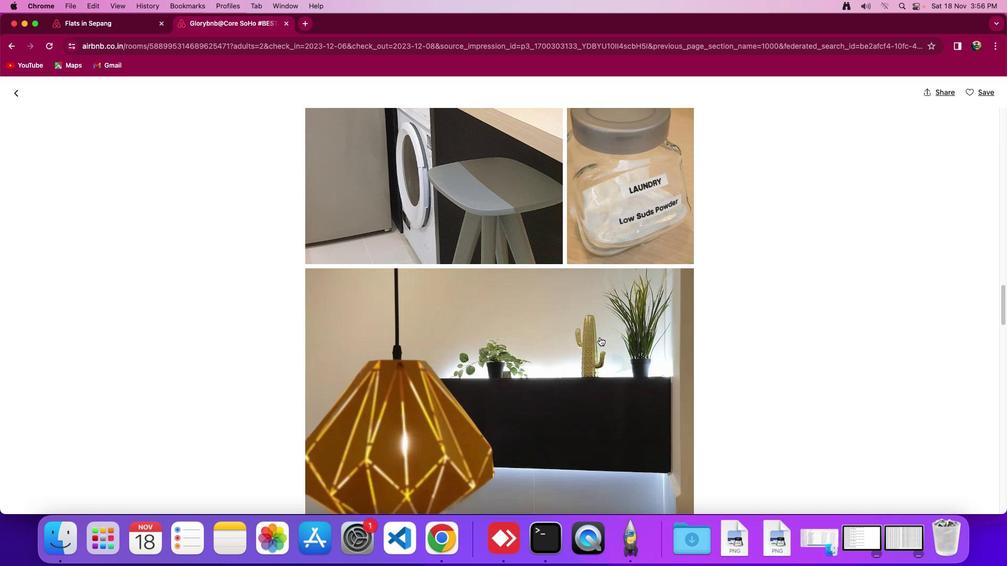 
Action: Mouse scrolled (600, 337) with delta (0, -2)
Screenshot: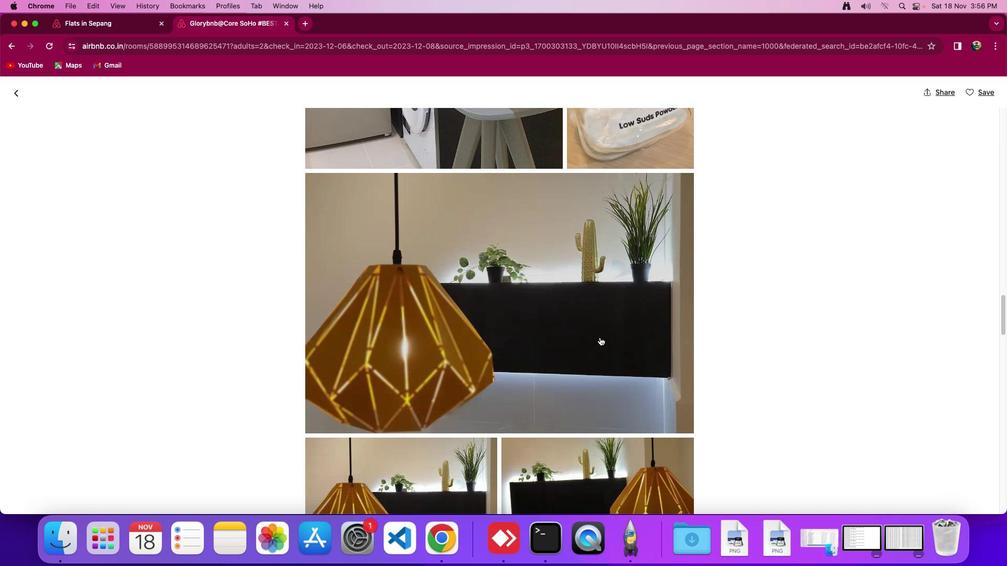 
Action: Mouse moved to (600, 339)
Screenshot: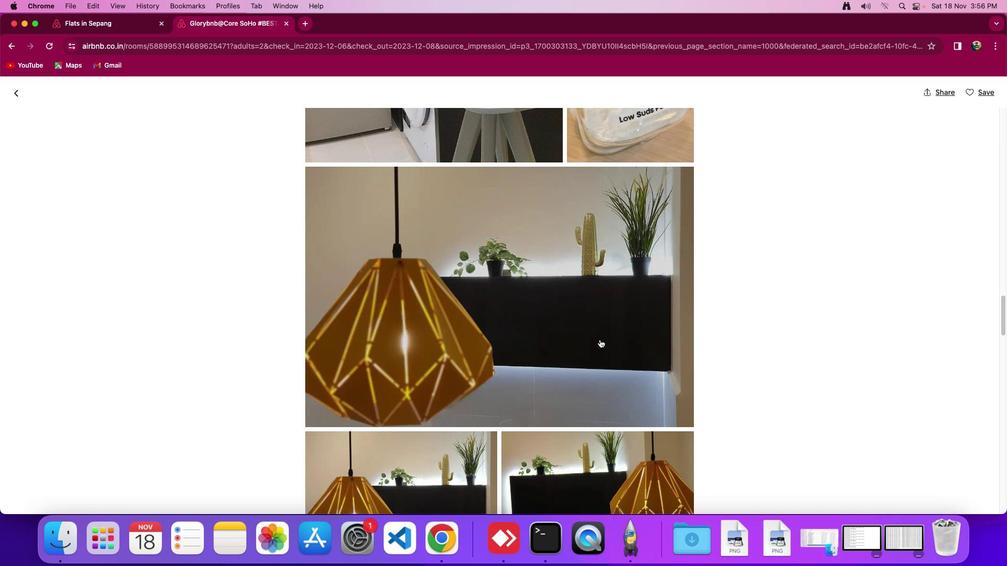 
Action: Mouse scrolled (600, 339) with delta (0, 0)
Screenshot: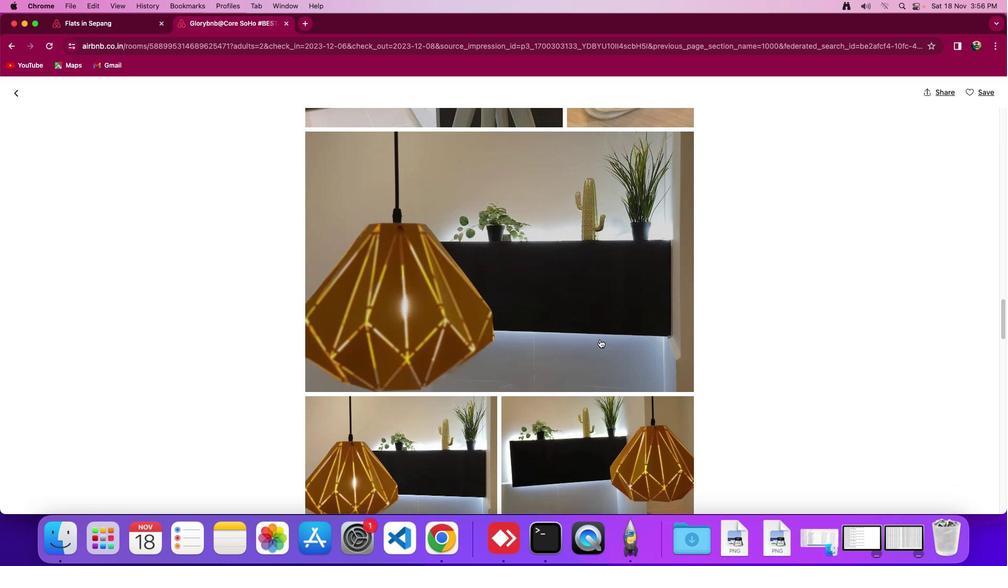 
Action: Mouse scrolled (600, 339) with delta (0, 0)
Screenshot: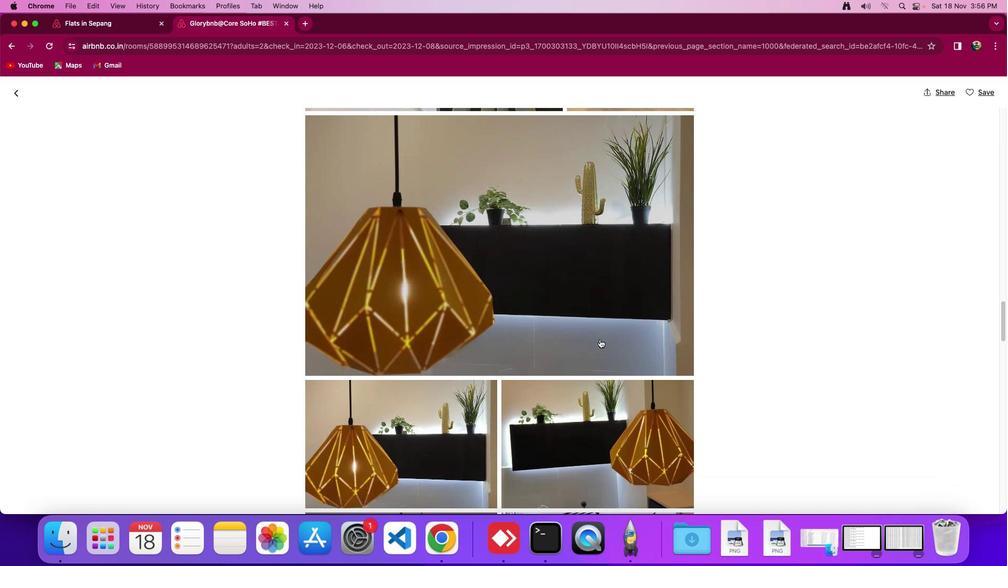 
Action: Mouse scrolled (600, 339) with delta (0, -2)
Screenshot: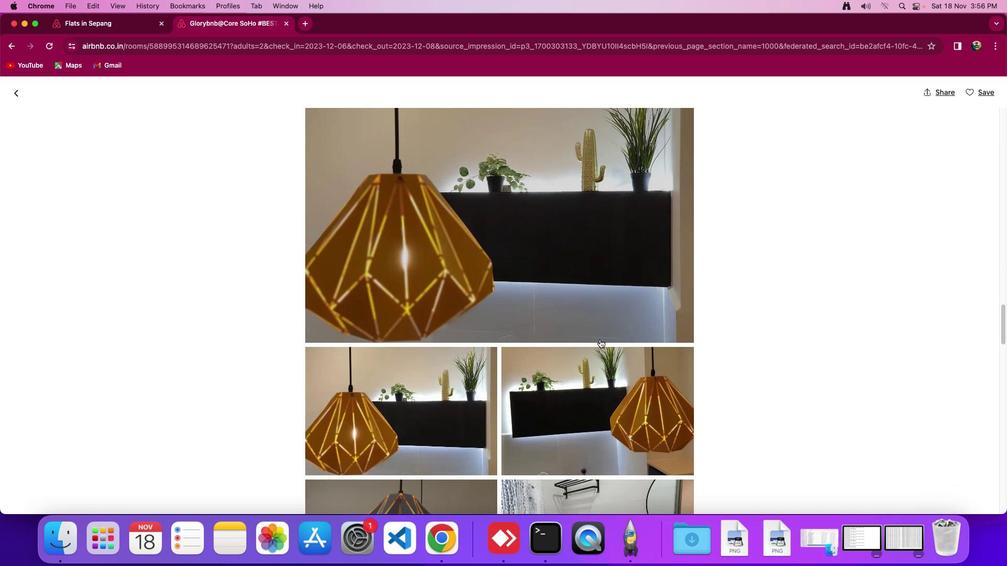 
Action: Mouse scrolled (600, 339) with delta (0, 0)
Screenshot: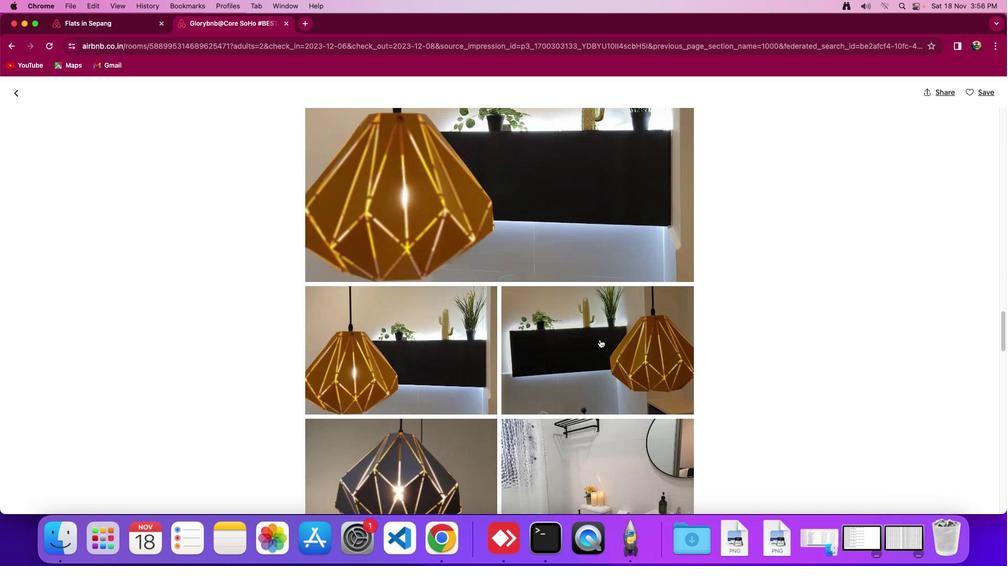 
Action: Mouse scrolled (600, 339) with delta (0, 0)
Screenshot: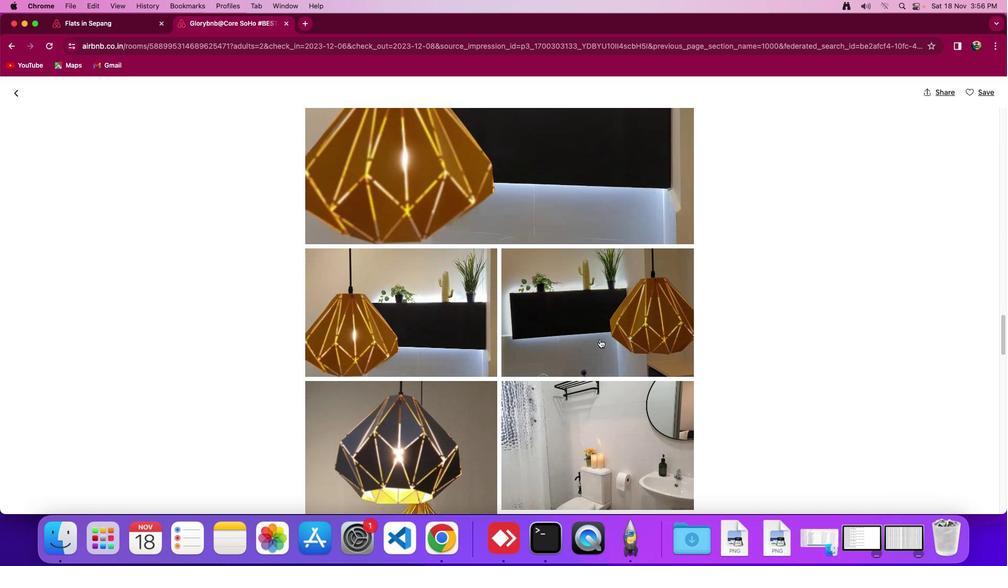 
Action: Mouse scrolled (600, 339) with delta (0, -2)
Screenshot: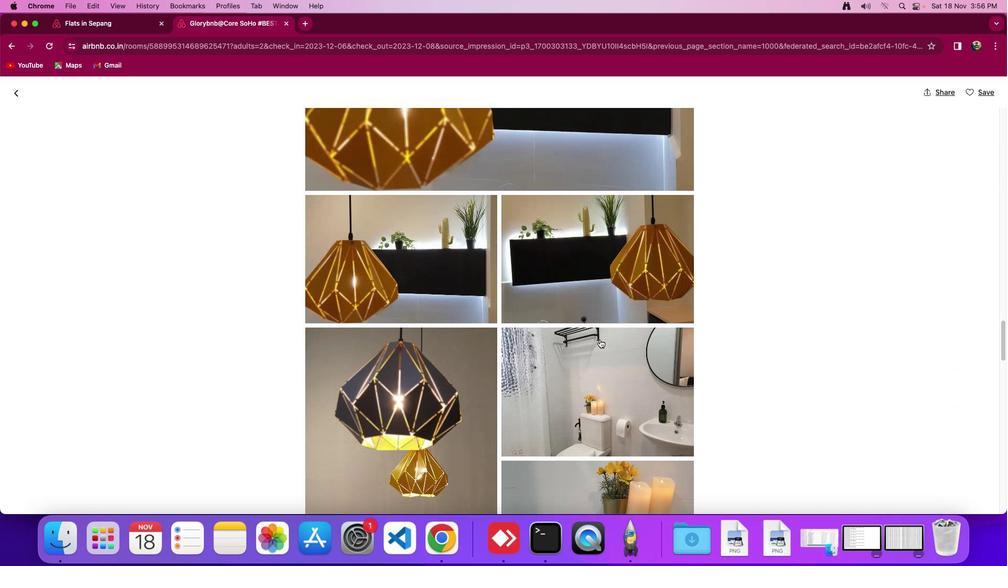 
Action: Mouse scrolled (600, 339) with delta (0, -2)
Screenshot: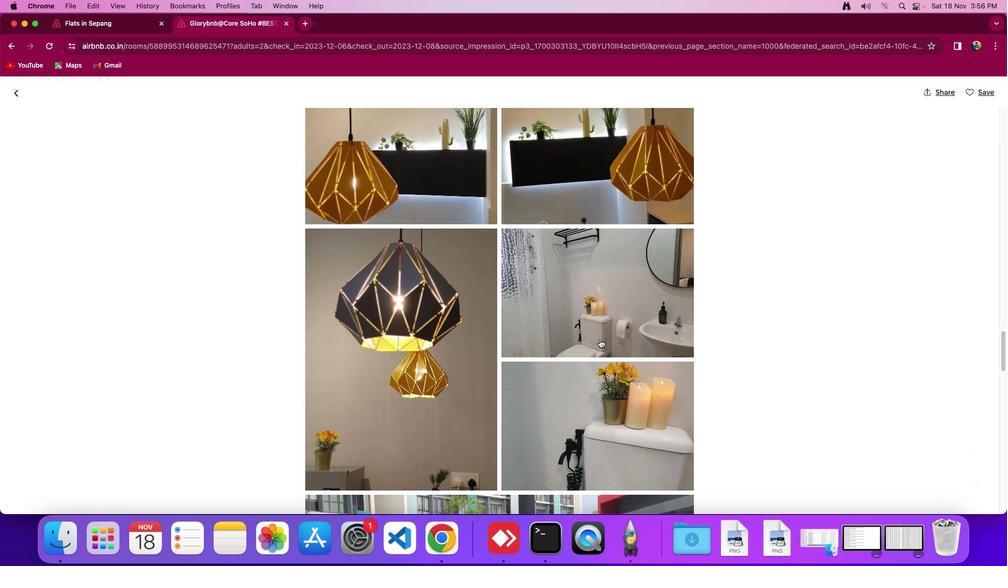 
Action: Mouse scrolled (600, 339) with delta (0, 0)
Screenshot: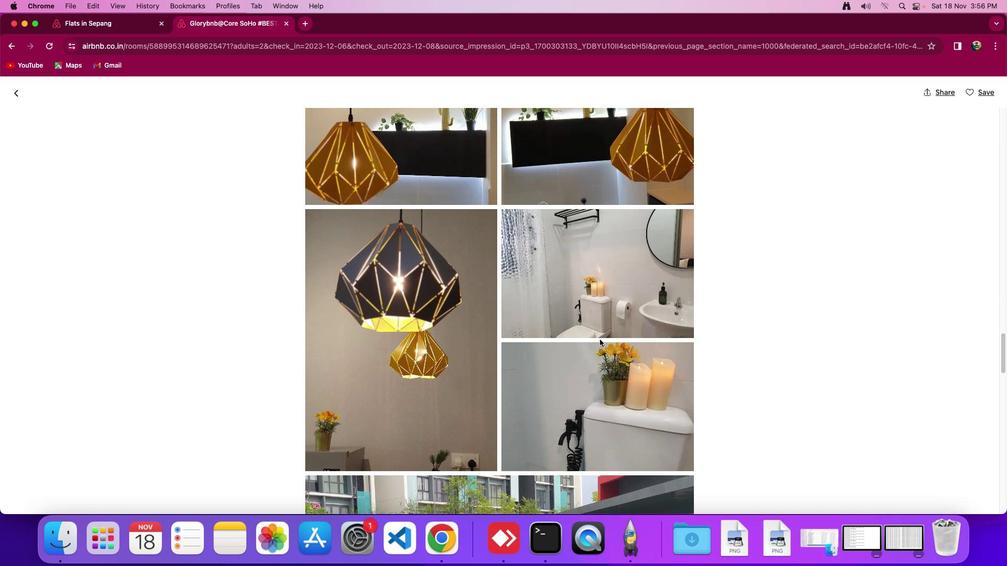 
Action: Mouse scrolled (600, 339) with delta (0, 0)
Screenshot: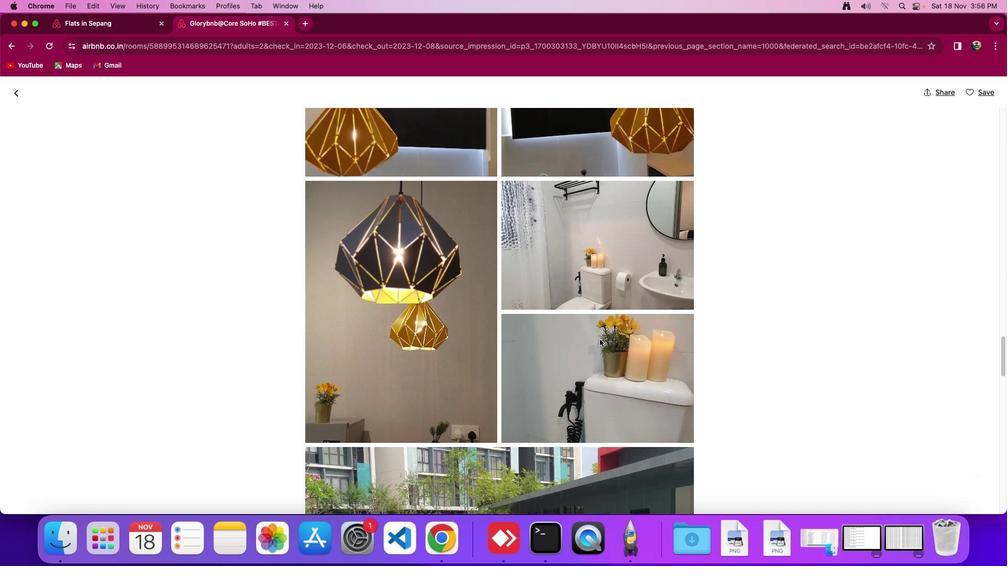 
Action: Mouse scrolled (600, 339) with delta (0, -2)
Screenshot: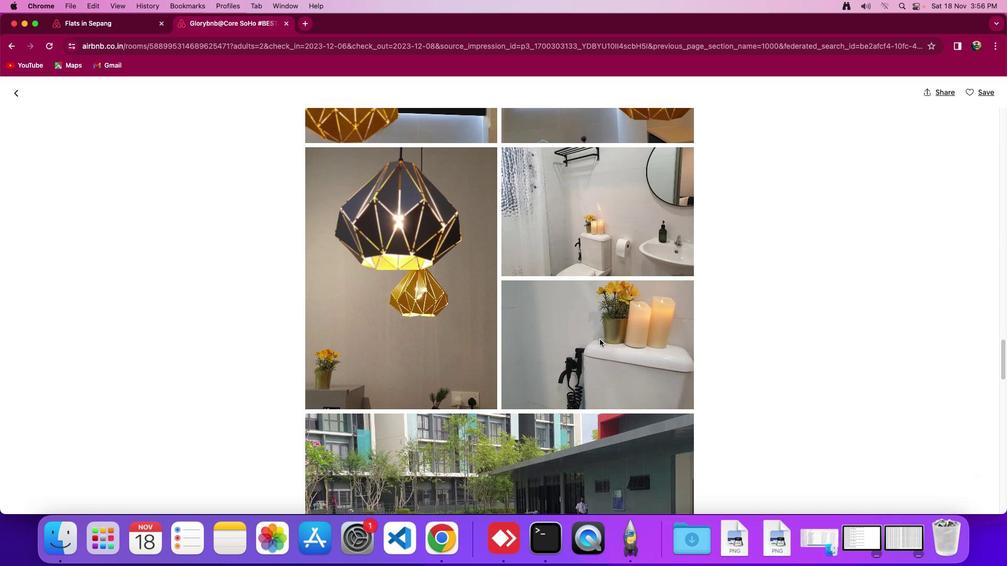 
Action: Mouse moved to (600, 339)
Screenshot: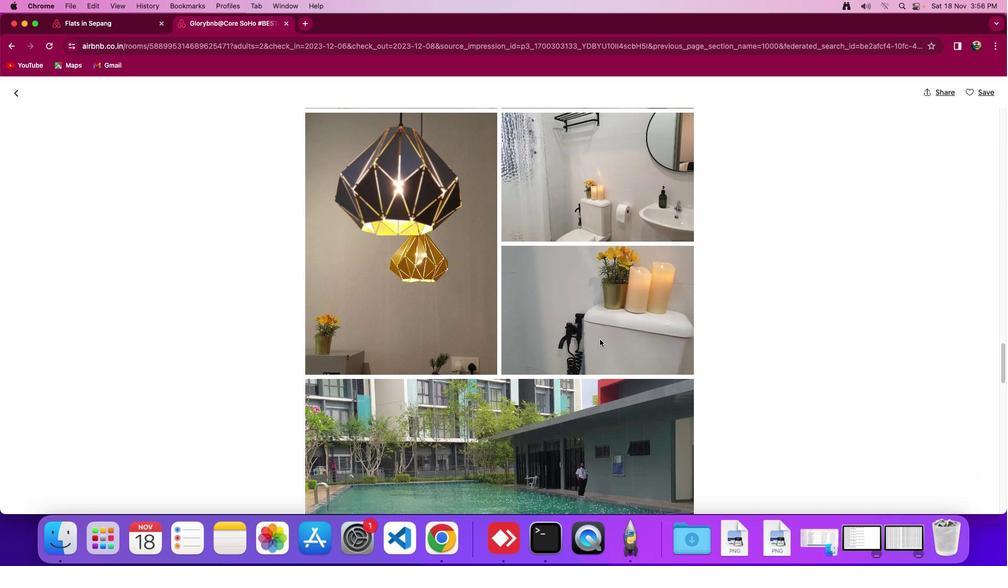 
Action: Mouse scrolled (600, 339) with delta (0, -2)
Screenshot: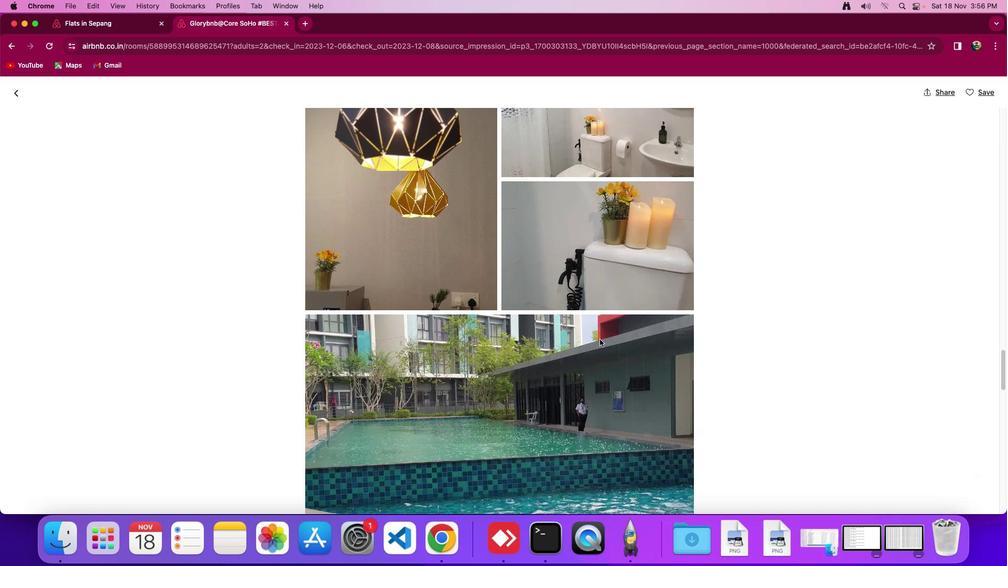 
Action: Mouse scrolled (600, 339) with delta (0, 0)
Screenshot: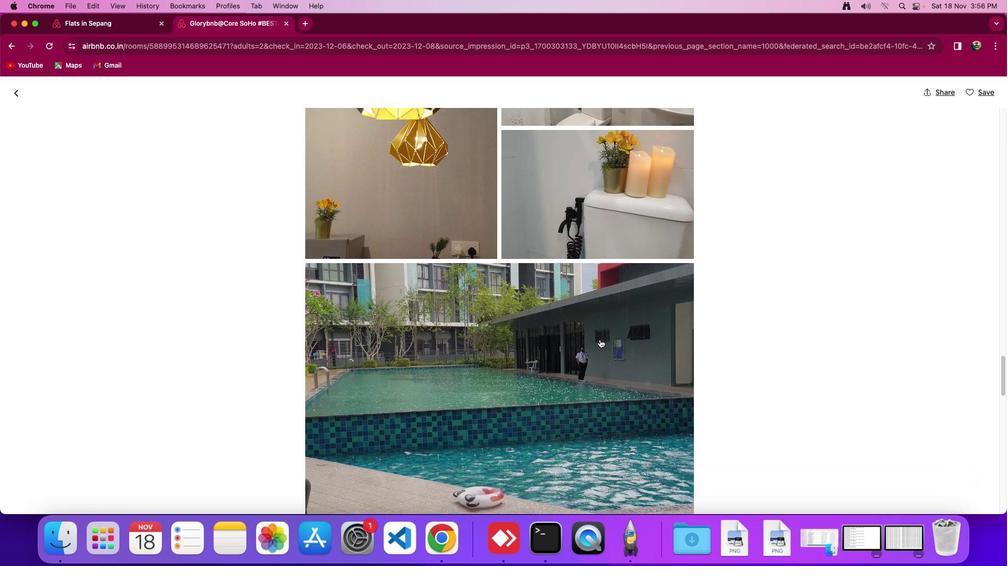 
Action: Mouse scrolled (600, 339) with delta (0, 0)
Screenshot: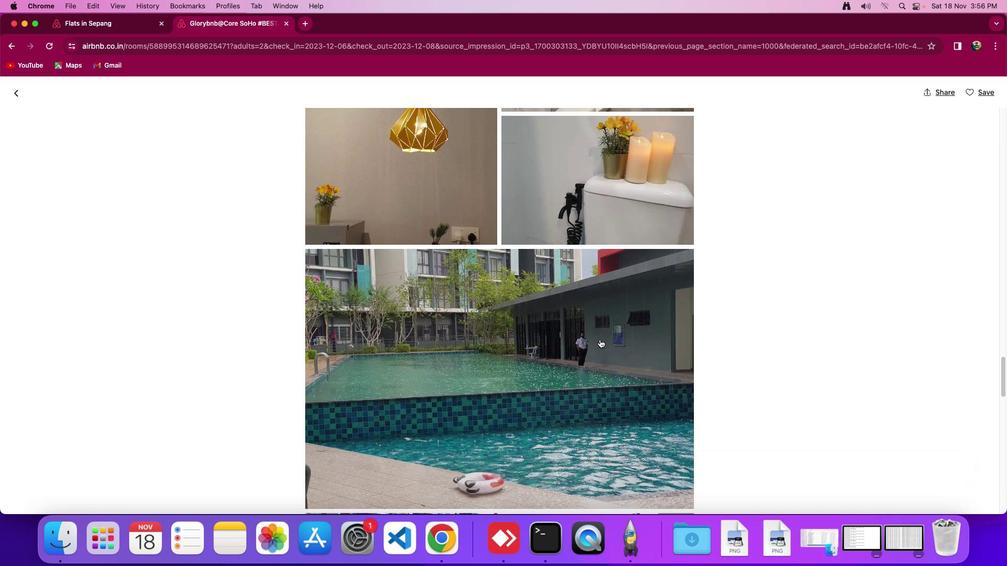 
Action: Mouse scrolled (600, 339) with delta (0, -1)
Screenshot: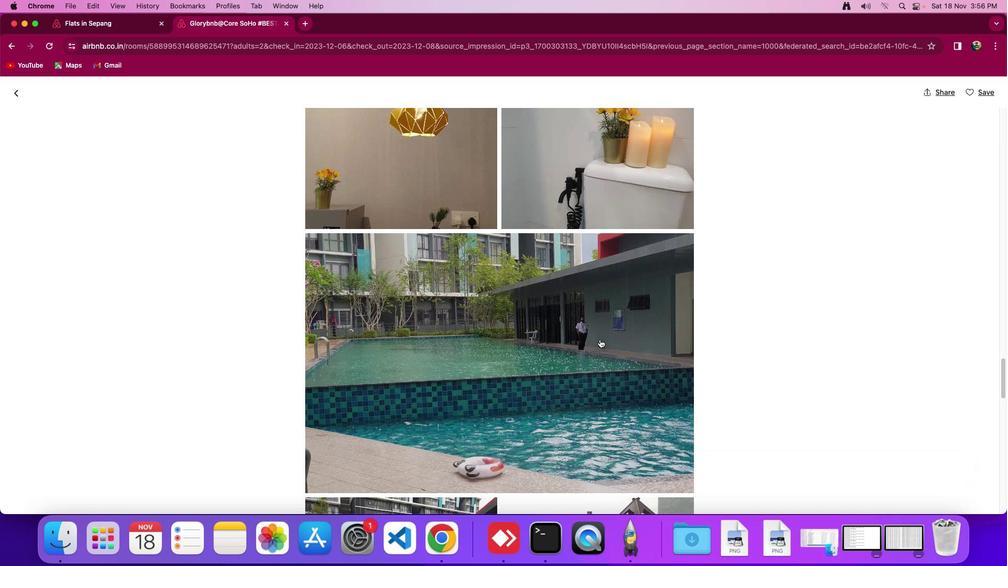 
Action: Mouse scrolled (600, 339) with delta (0, -1)
Screenshot: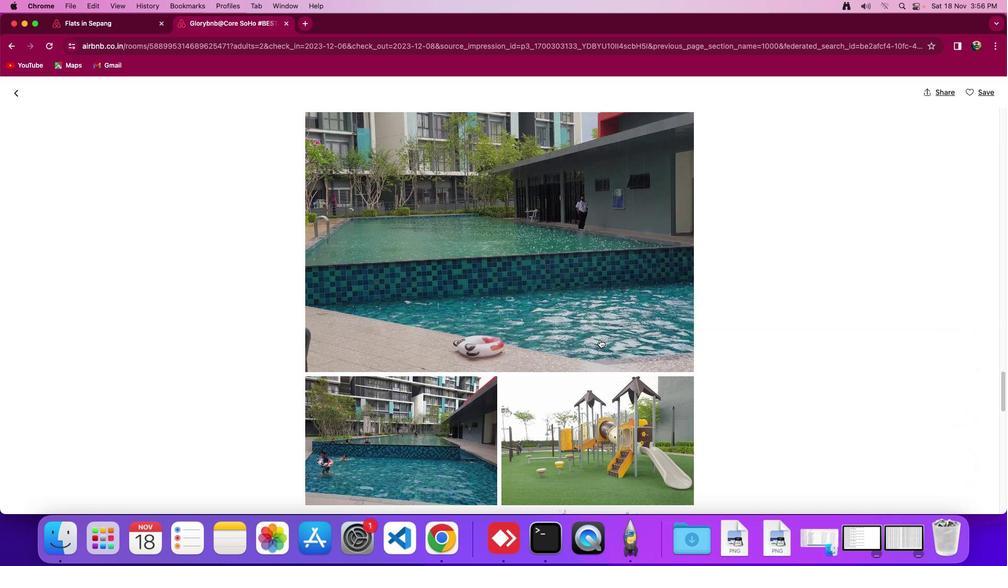 
Action: Mouse scrolled (600, 339) with delta (0, 0)
Screenshot: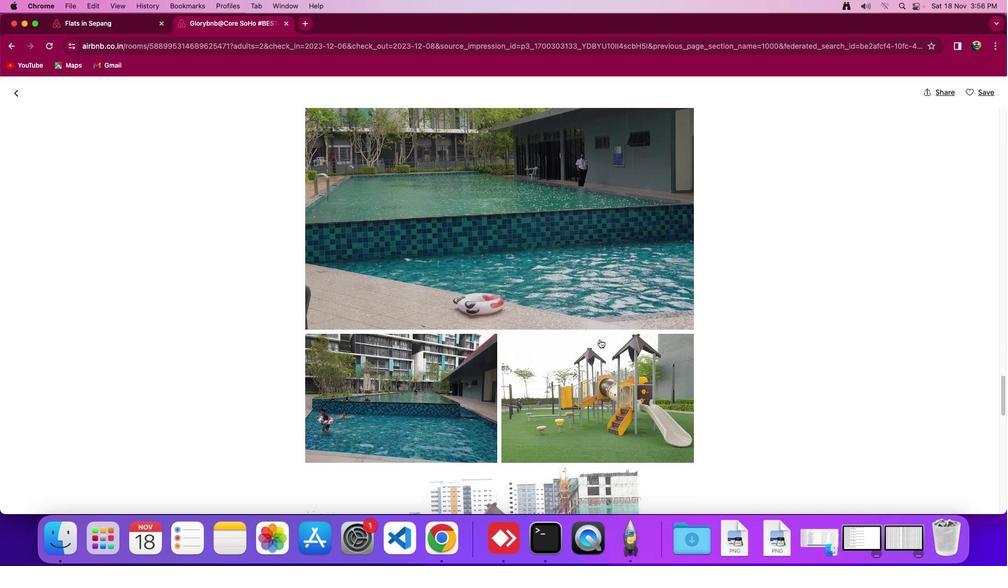 
Action: Mouse scrolled (600, 339) with delta (0, 0)
Screenshot: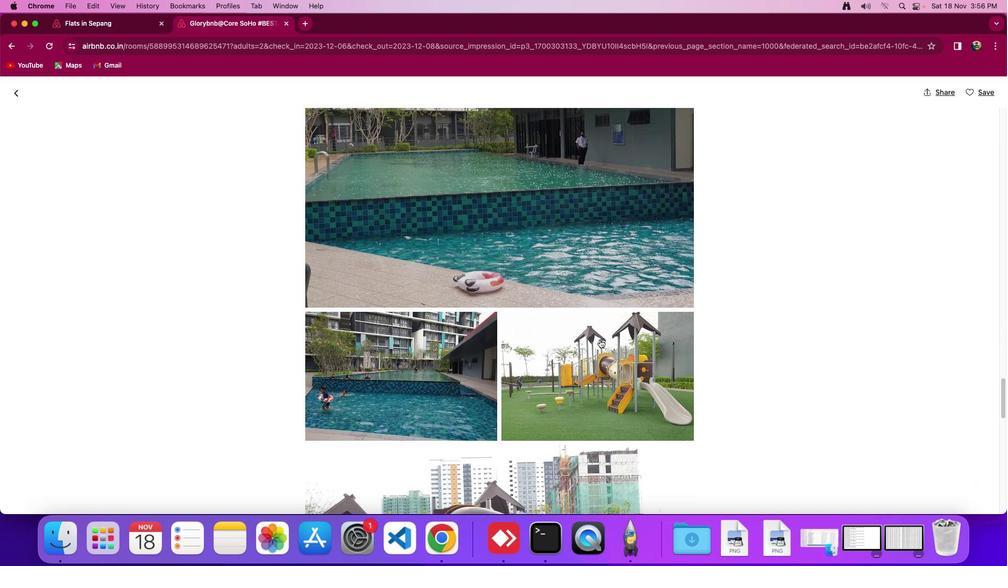 
Action: Mouse scrolled (600, 339) with delta (0, -2)
Screenshot: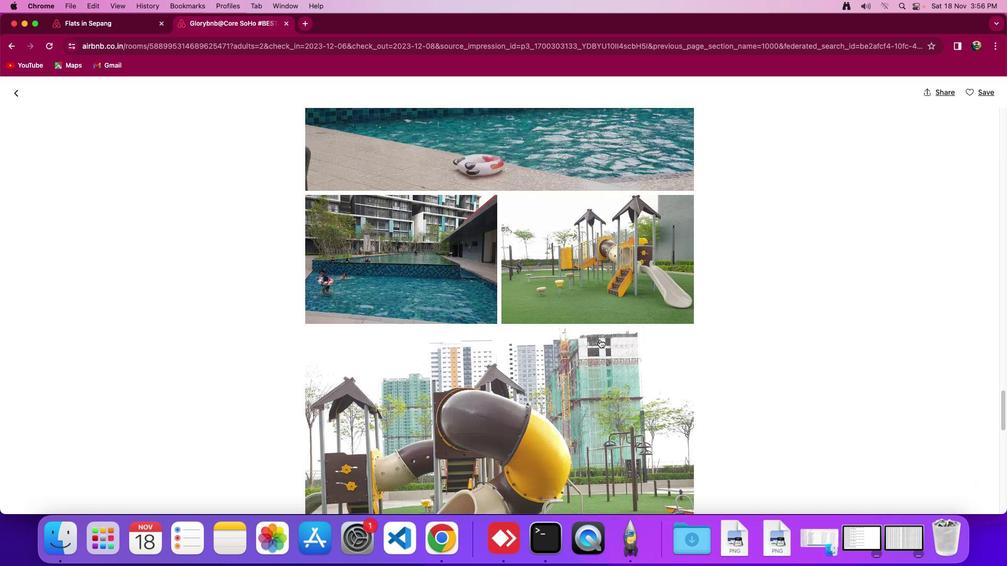 
Action: Mouse scrolled (600, 339) with delta (0, -2)
Screenshot: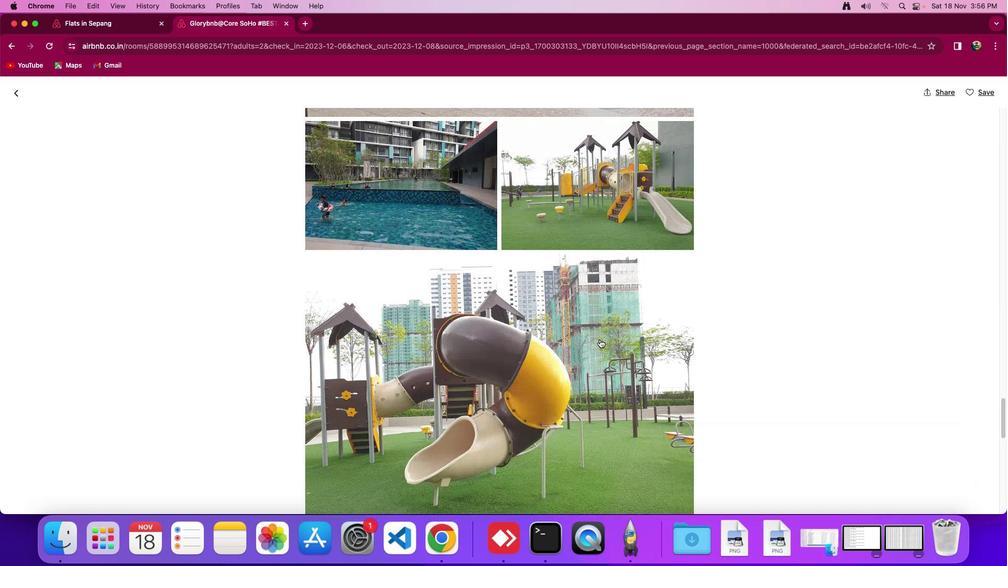 
Action: Mouse scrolled (600, 339) with delta (0, 0)
Screenshot: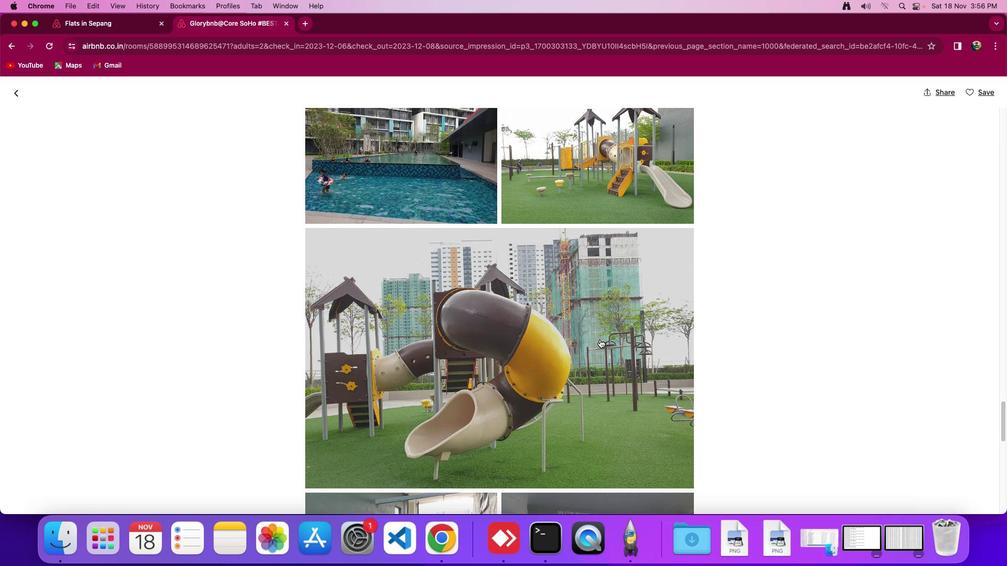 
Action: Mouse scrolled (600, 339) with delta (0, 0)
Screenshot: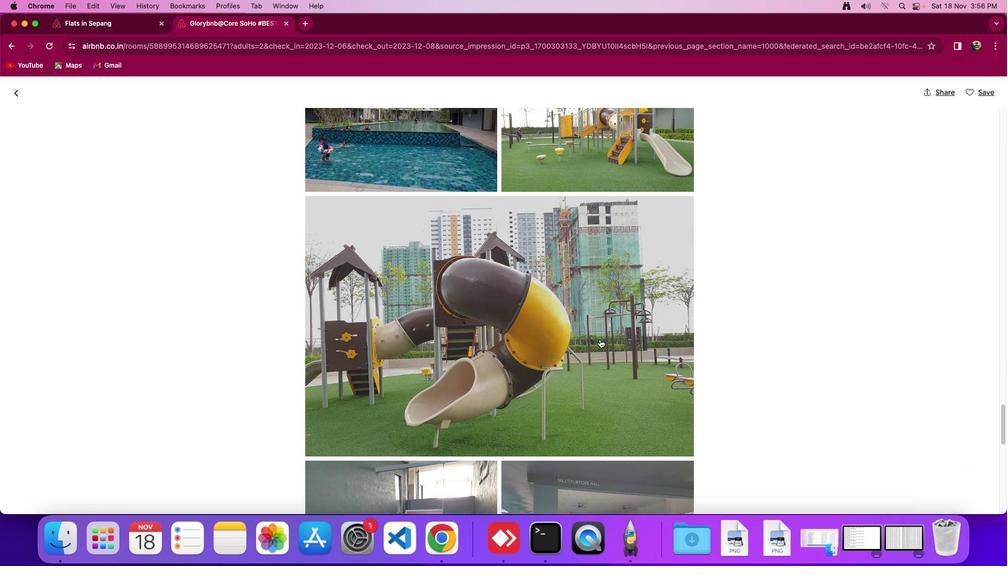 
Action: Mouse scrolled (600, 339) with delta (0, -2)
Screenshot: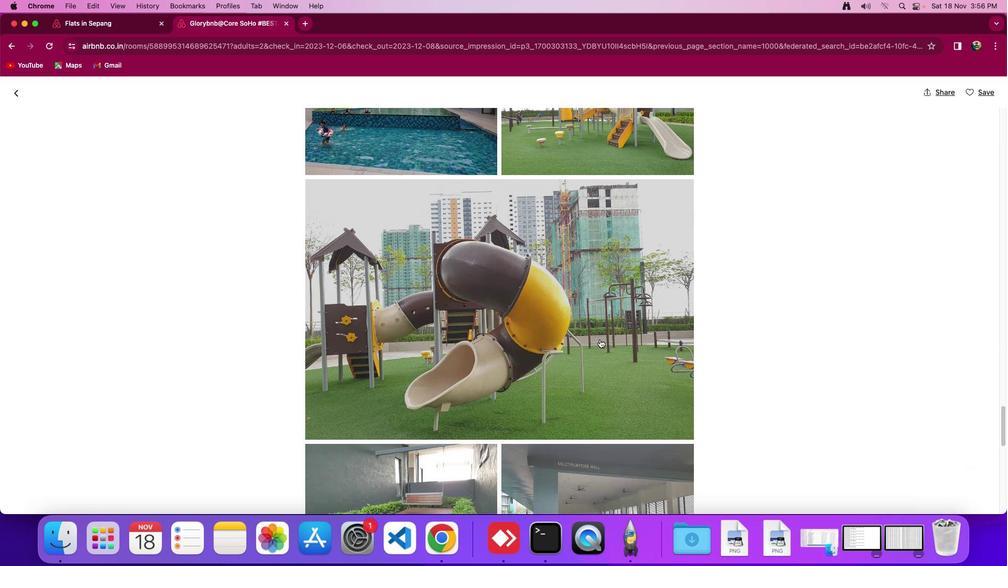 
Action: Mouse scrolled (600, 339) with delta (0, -1)
Screenshot: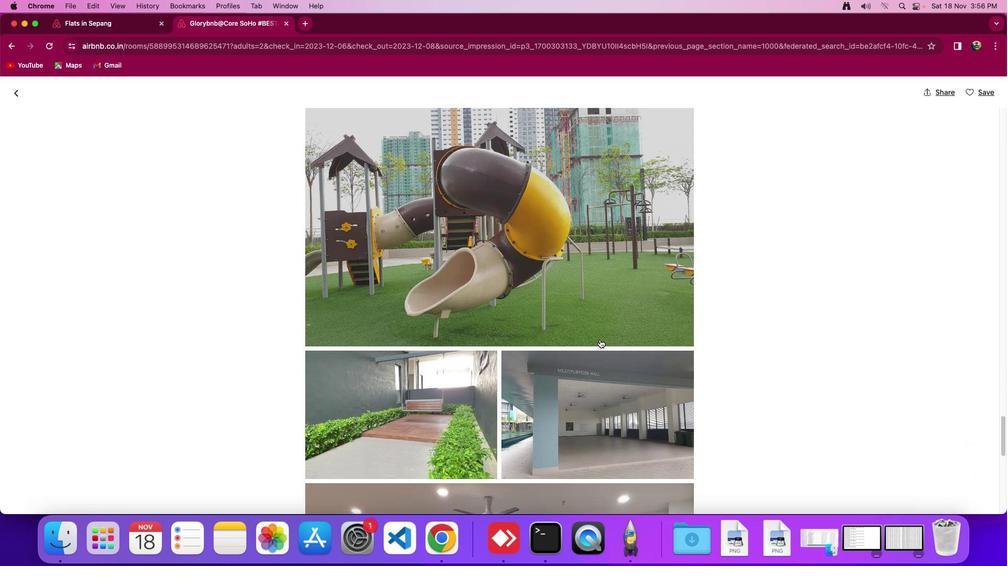 
Action: Mouse scrolled (600, 339) with delta (0, 0)
Screenshot: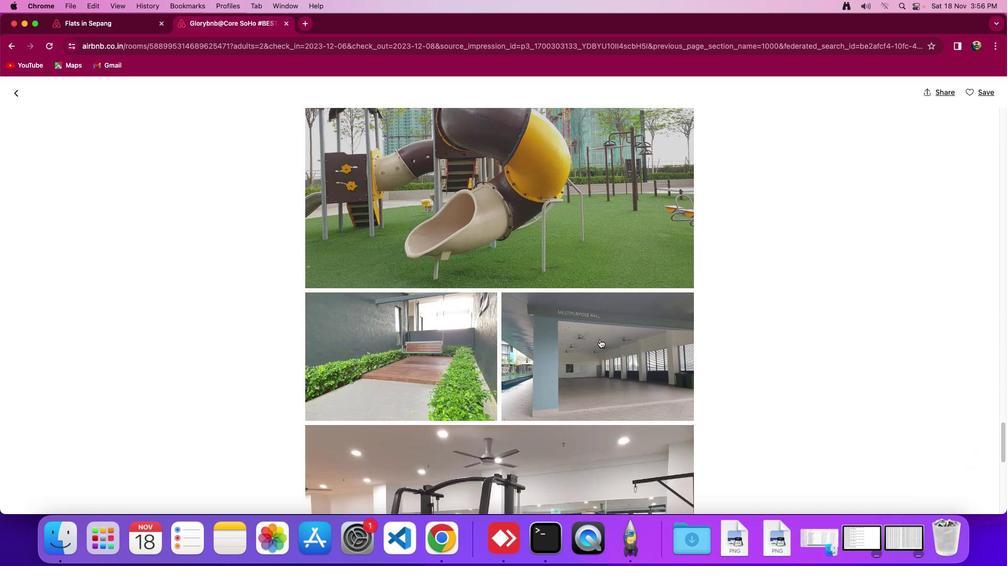 
Action: Mouse scrolled (600, 339) with delta (0, 0)
Screenshot: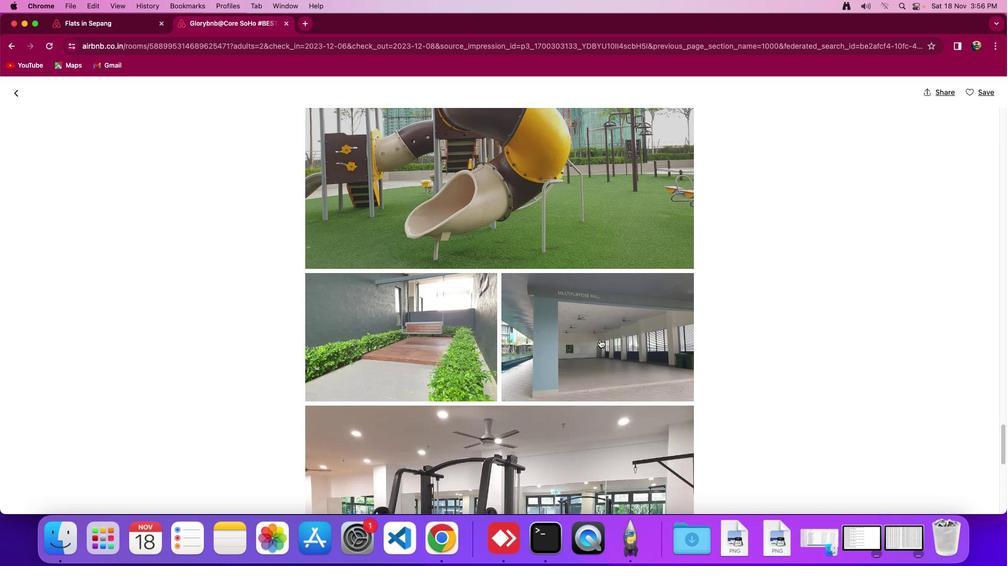
Action: Mouse scrolled (600, 339) with delta (0, -2)
Screenshot: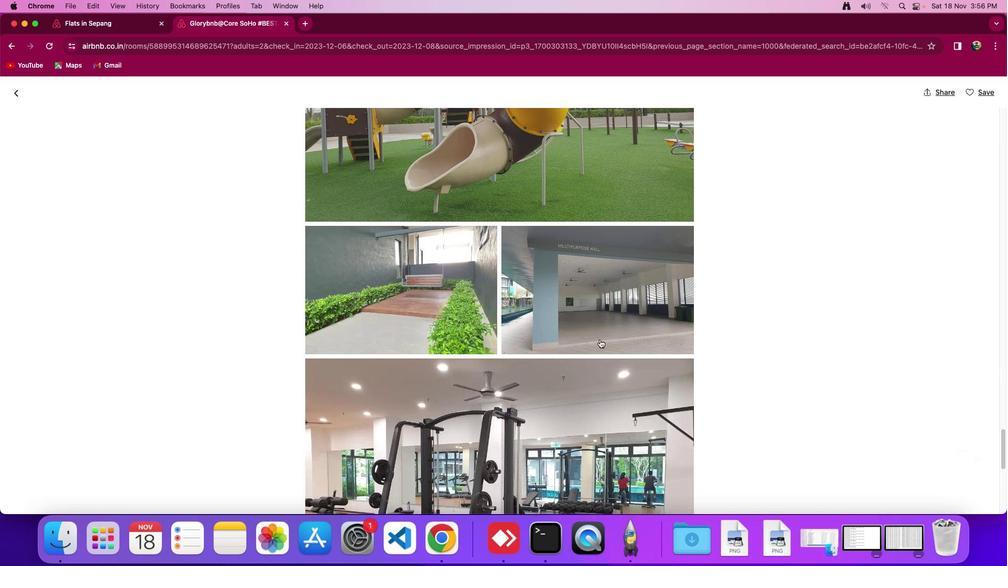 
Action: Mouse scrolled (600, 339) with delta (0, -2)
Screenshot: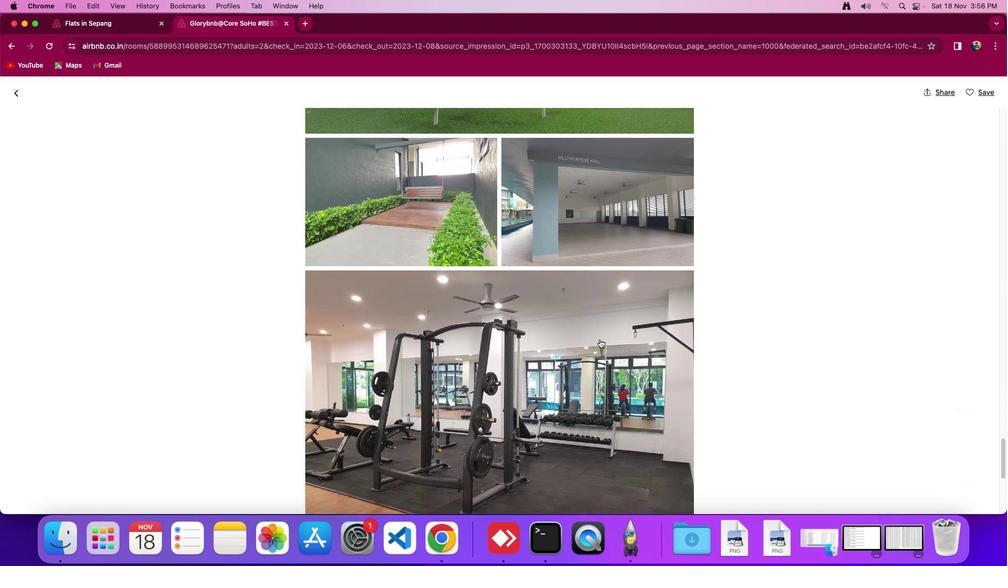 
Action: Mouse scrolled (600, 339) with delta (0, 0)
Screenshot: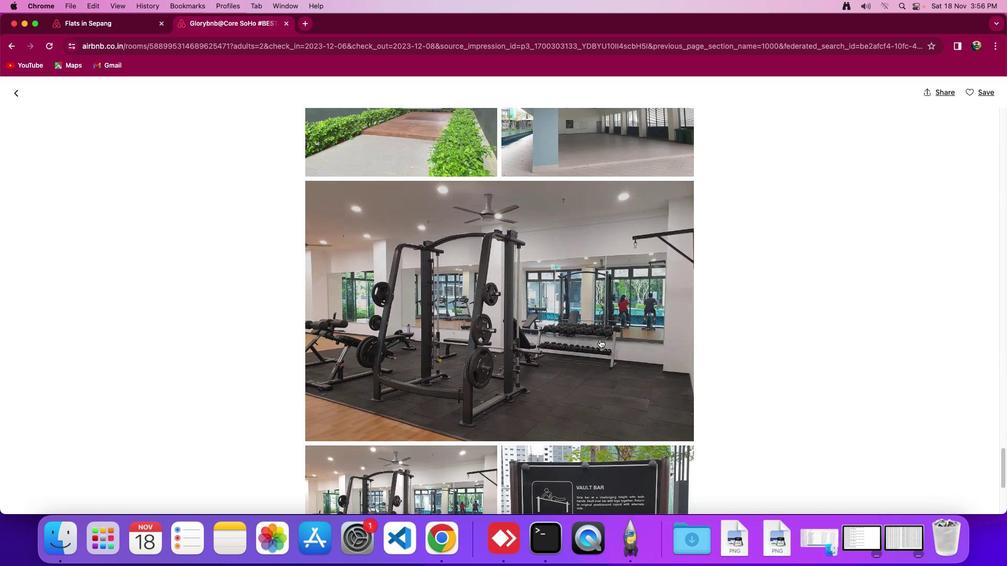 
Action: Mouse scrolled (600, 339) with delta (0, 0)
Screenshot: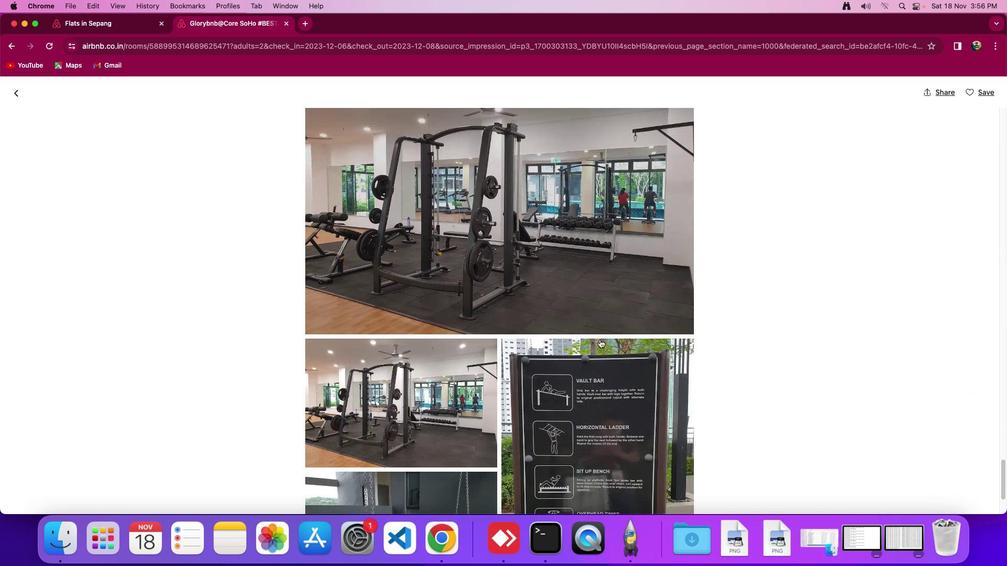 
Action: Mouse scrolled (600, 339) with delta (0, -2)
Screenshot: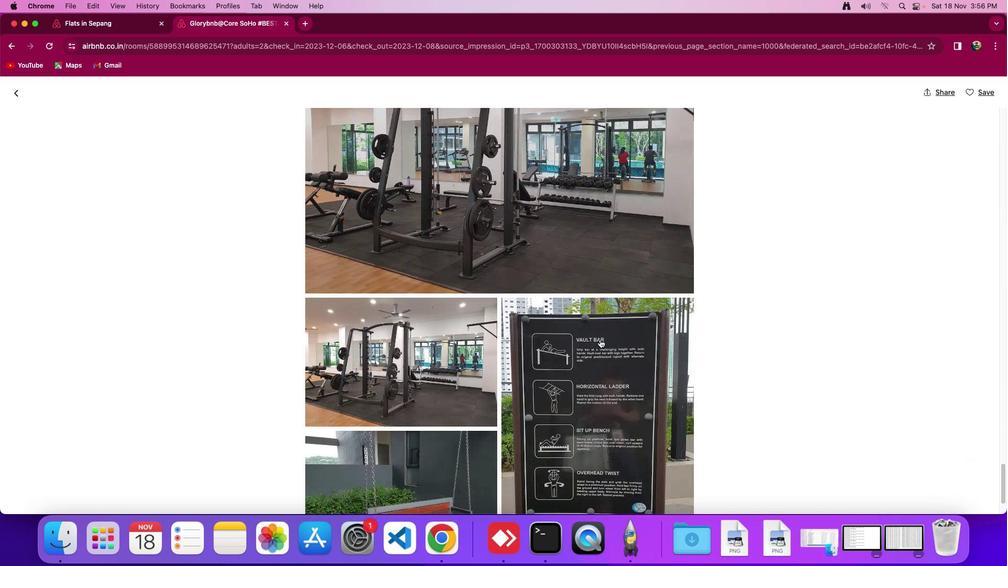 
Action: Mouse scrolled (600, 339) with delta (0, -3)
Screenshot: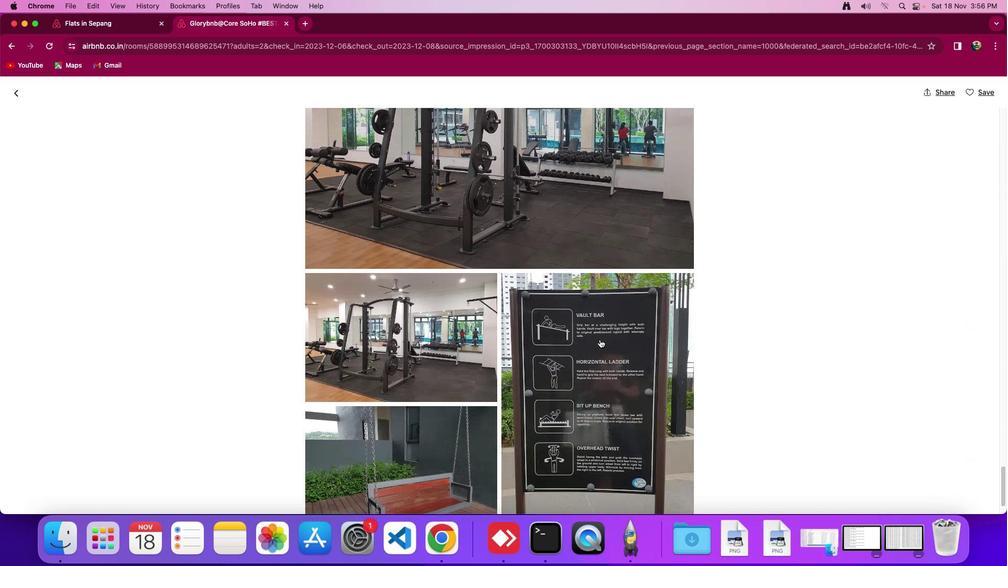 
Action: Mouse scrolled (600, 339) with delta (0, 0)
Screenshot: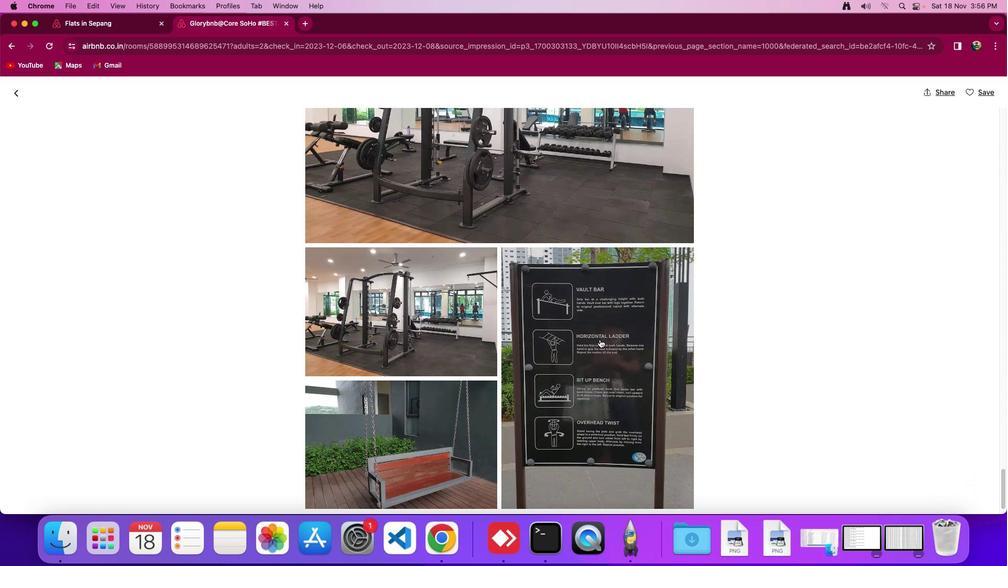 
Action: Mouse scrolled (600, 339) with delta (0, 0)
Screenshot: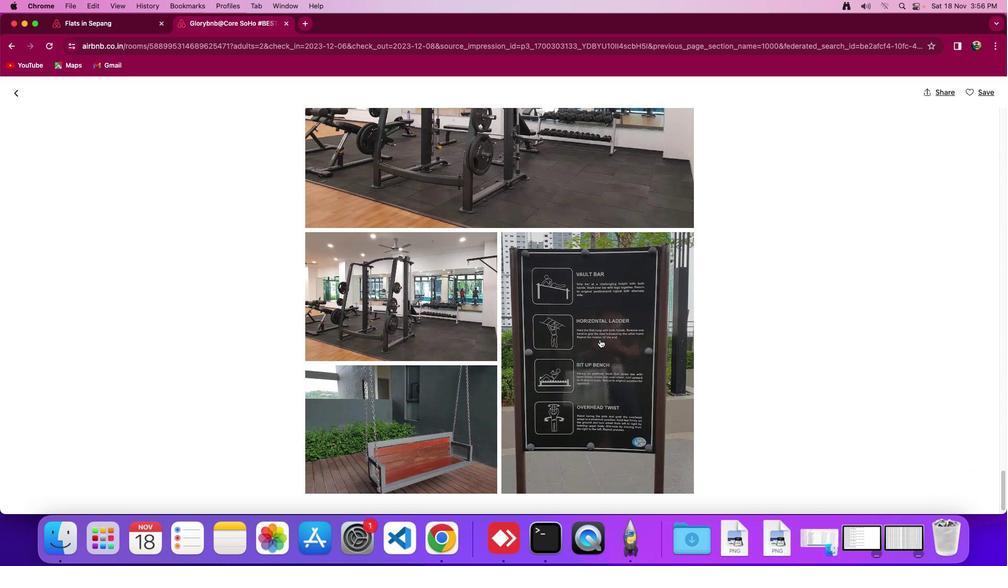 
Action: Mouse scrolled (600, 339) with delta (0, -2)
Screenshot: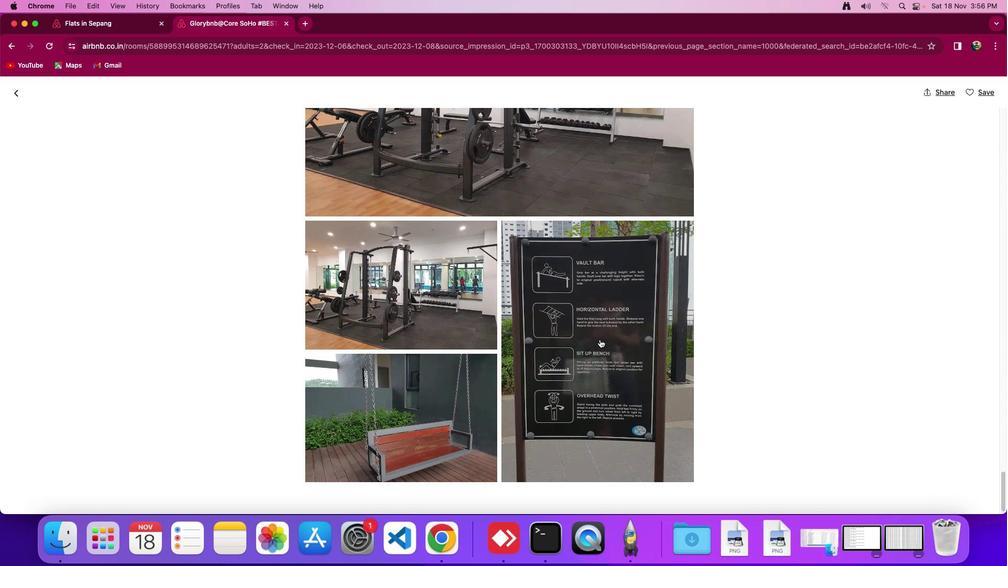 
Action: Mouse scrolled (600, 339) with delta (0, -3)
Screenshot: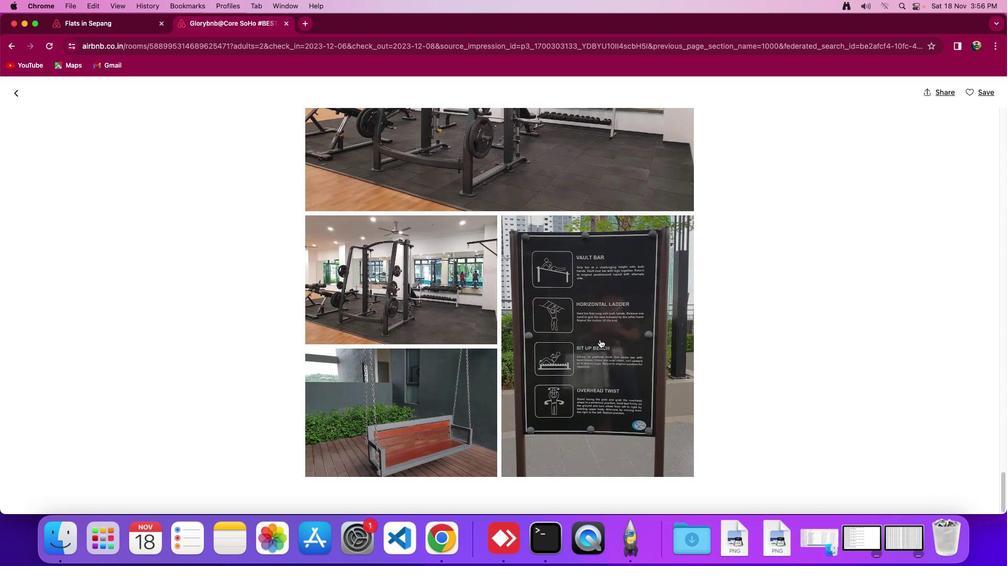 
Action: Mouse scrolled (600, 339) with delta (0, 0)
Screenshot: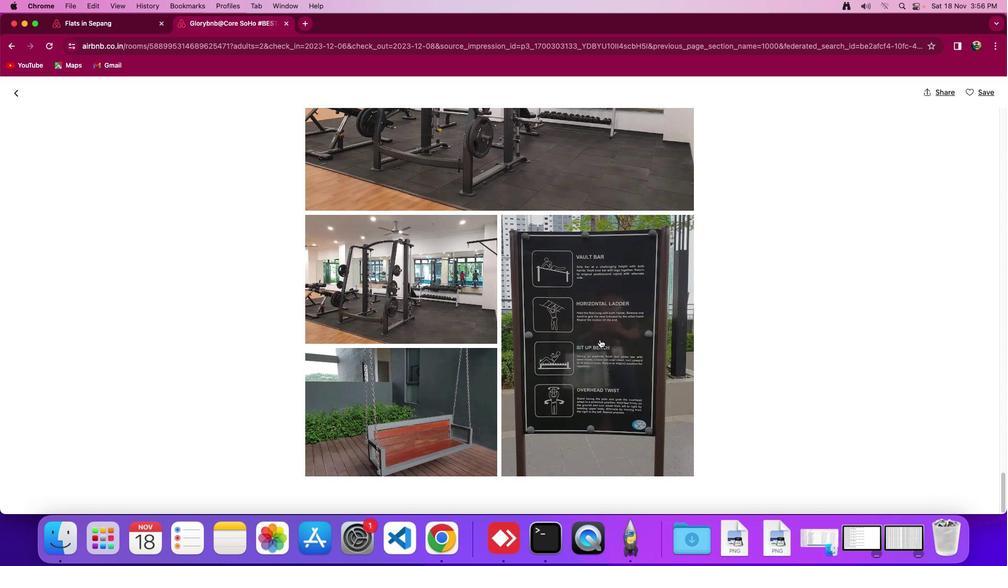
Action: Mouse scrolled (600, 339) with delta (0, 0)
Screenshot: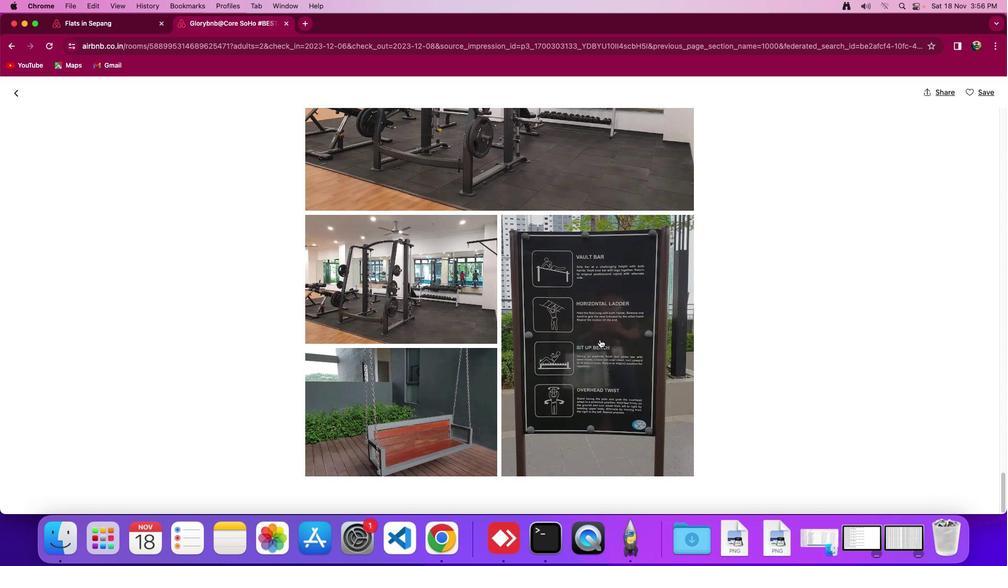 
Action: Mouse scrolled (600, 339) with delta (0, -2)
Screenshot: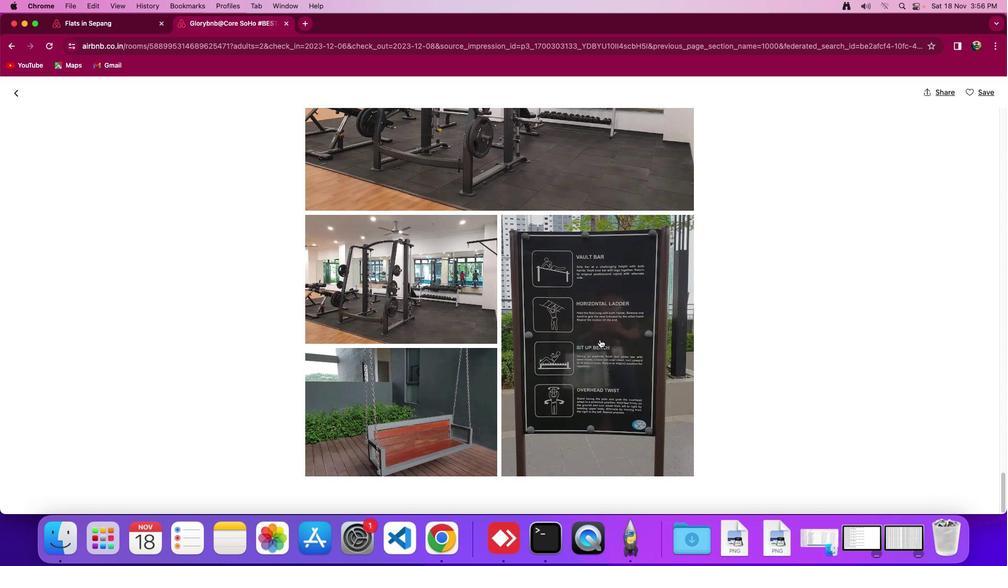 
Action: Mouse scrolled (600, 339) with delta (0, -3)
Screenshot: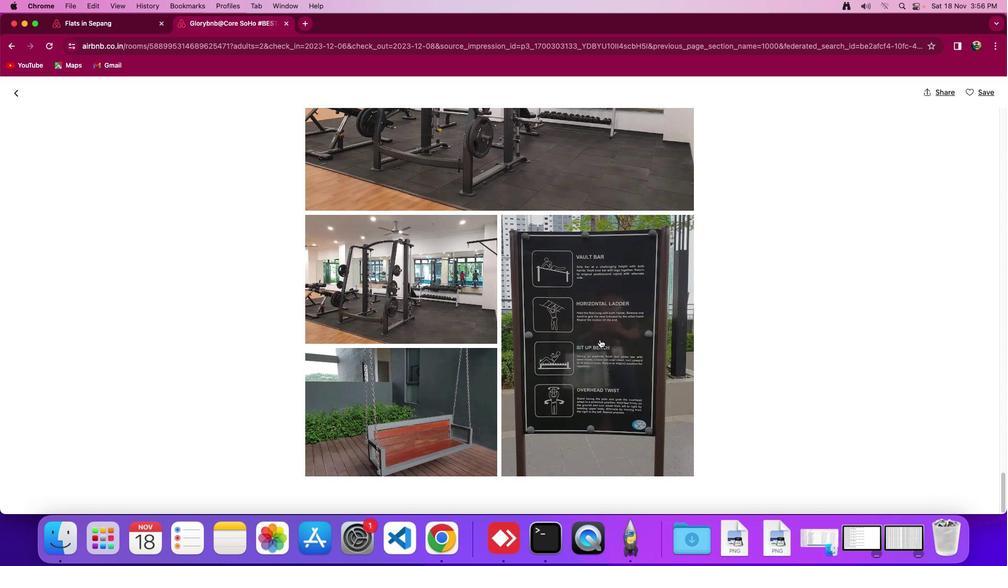 
Action: Mouse scrolled (600, 339) with delta (0, 0)
Screenshot: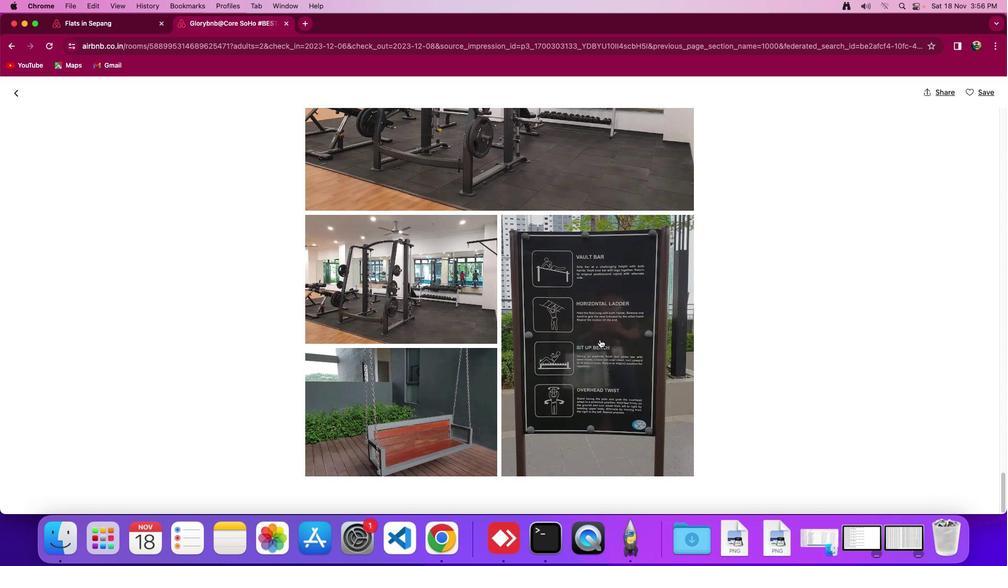 
Action: Mouse scrolled (600, 339) with delta (0, 0)
Screenshot: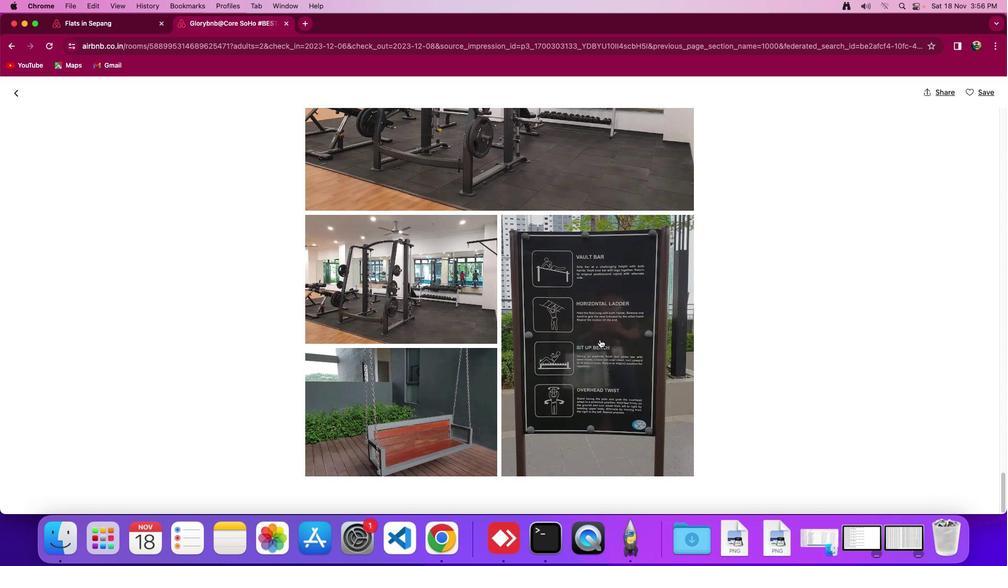 
Action: Mouse scrolled (600, 339) with delta (0, -2)
Screenshot: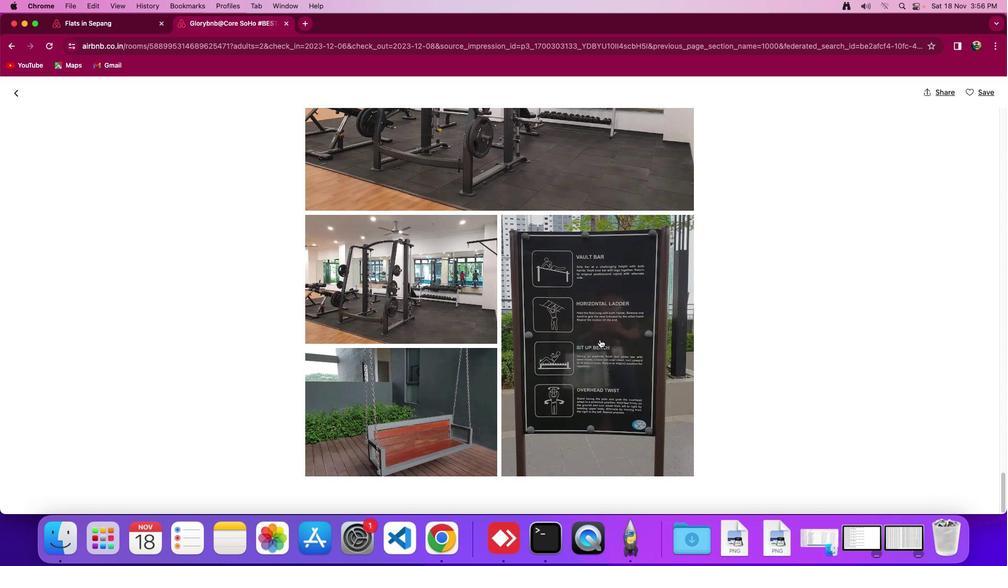 
Action: Mouse scrolled (600, 339) with delta (0, -3)
Screenshot: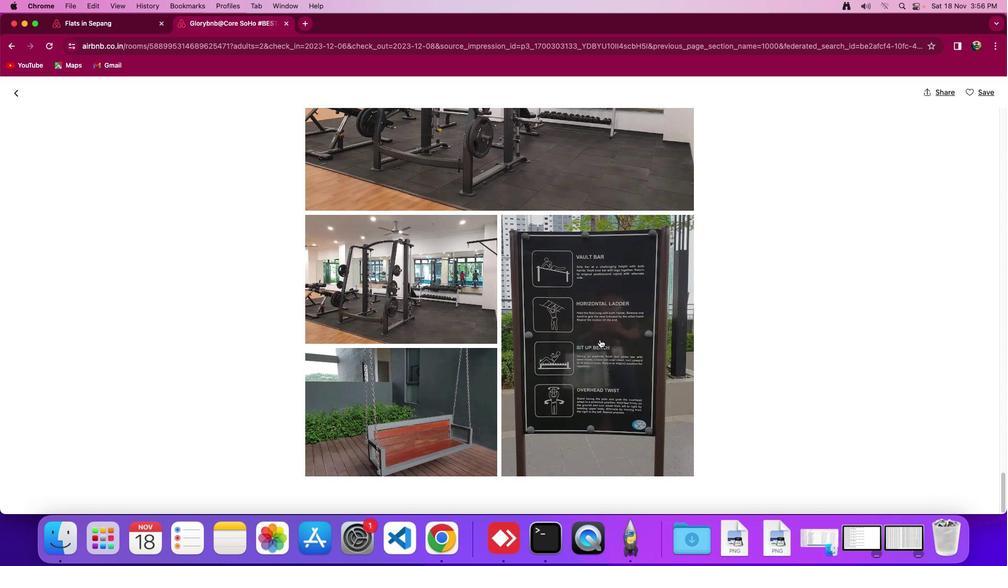 
Action: Mouse scrolled (600, 339) with delta (0, -3)
Screenshot: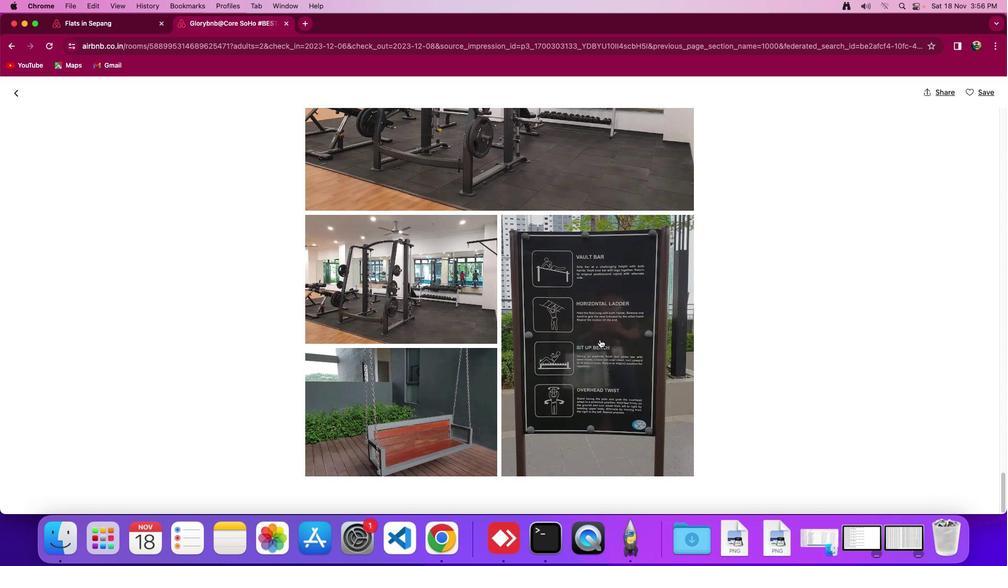 
Action: Mouse scrolled (600, 339) with delta (0, 0)
Screenshot: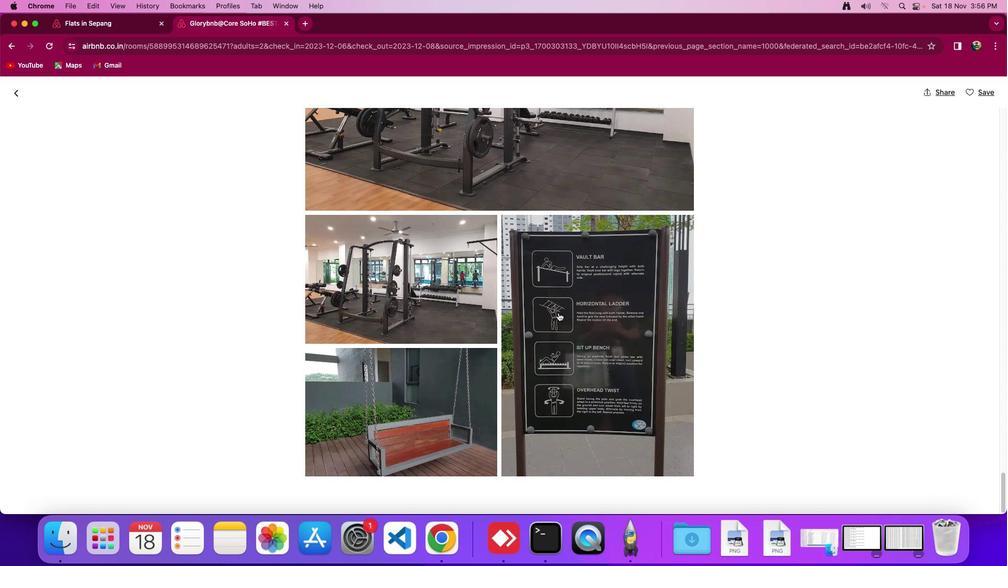 
Action: Mouse scrolled (600, 339) with delta (0, 0)
Screenshot: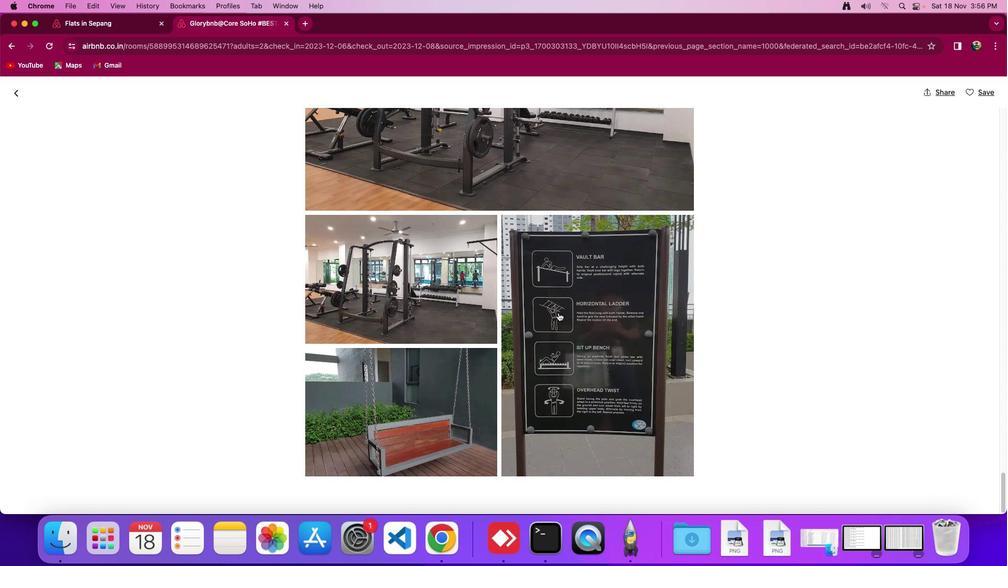 
Action: Mouse scrolled (600, 339) with delta (0, -2)
Screenshot: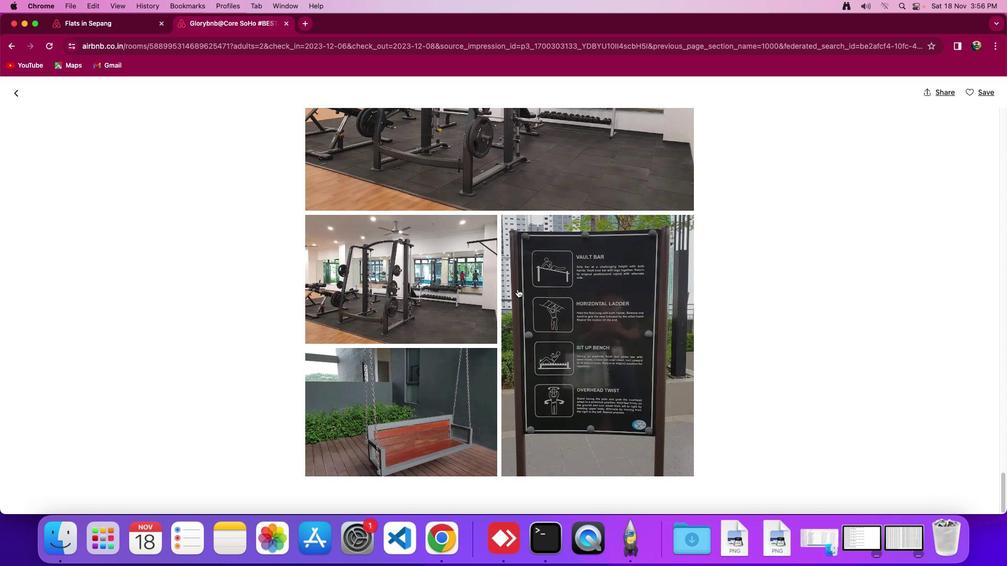 
Action: Mouse moved to (15, 91)
Screenshot: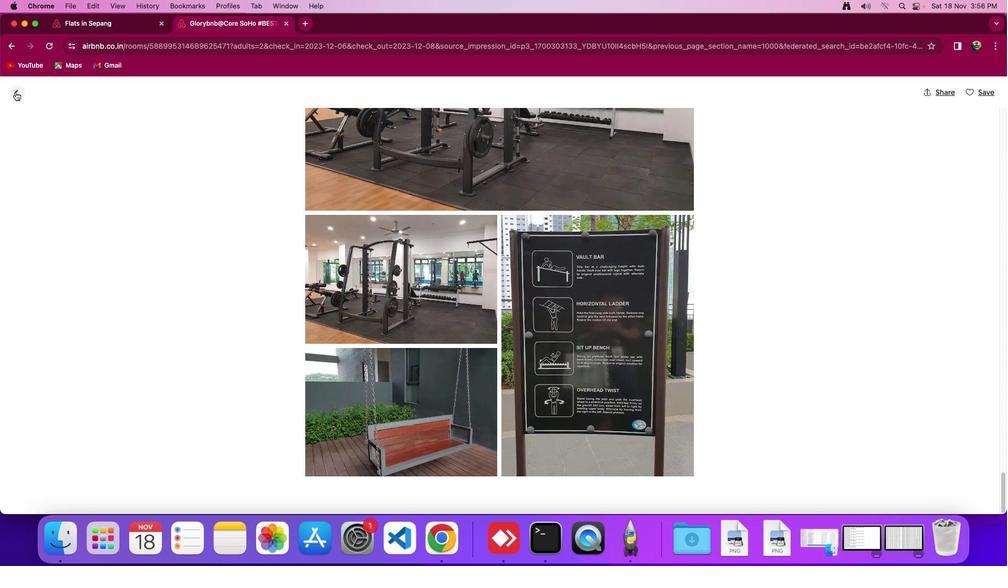 
Action: Mouse pressed left at (15, 91)
Screenshot: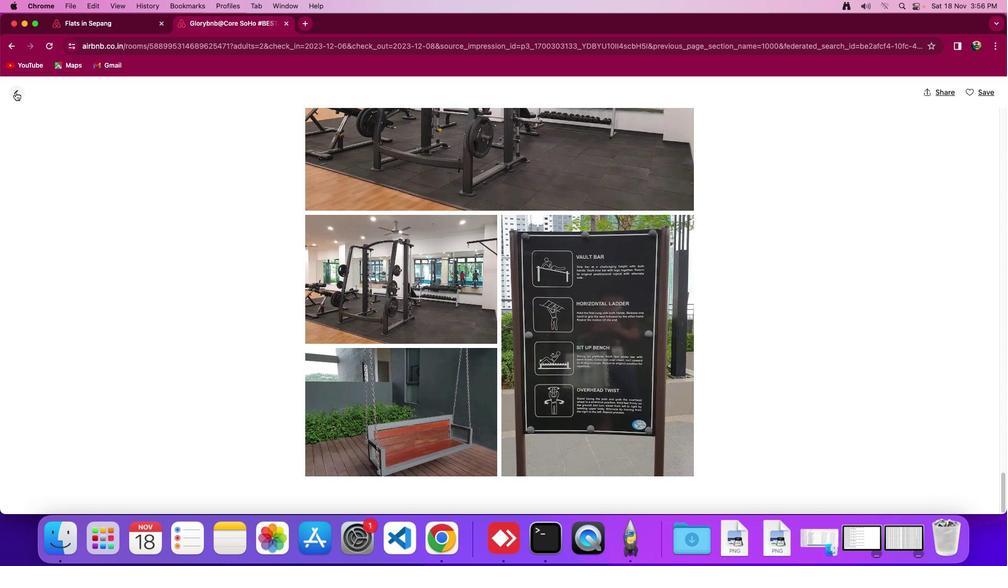 
Action: Mouse moved to (558, 457)
Screenshot: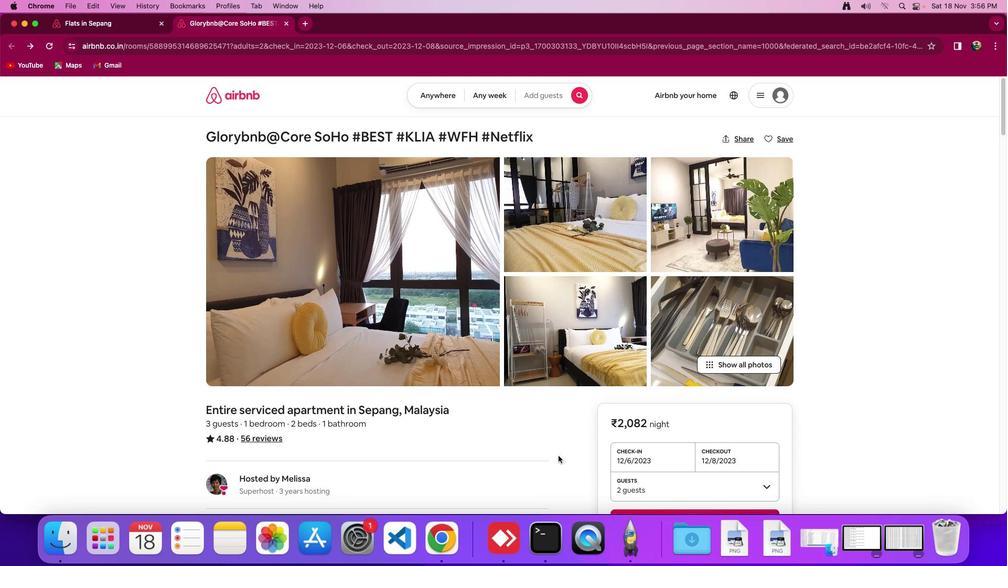 
Action: Mouse scrolled (558, 457) with delta (0, 0)
Screenshot: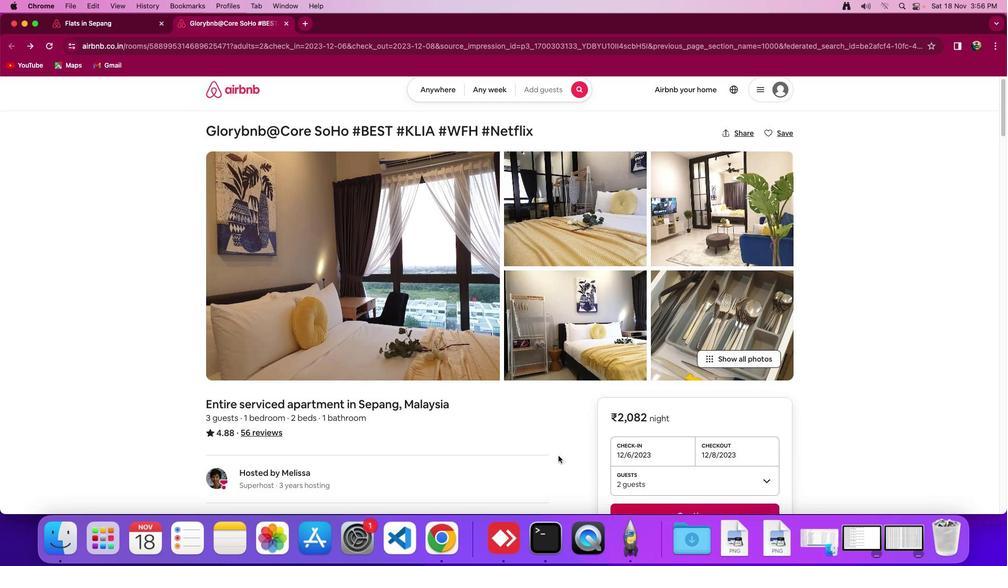 
Action: Mouse moved to (558, 456)
Screenshot: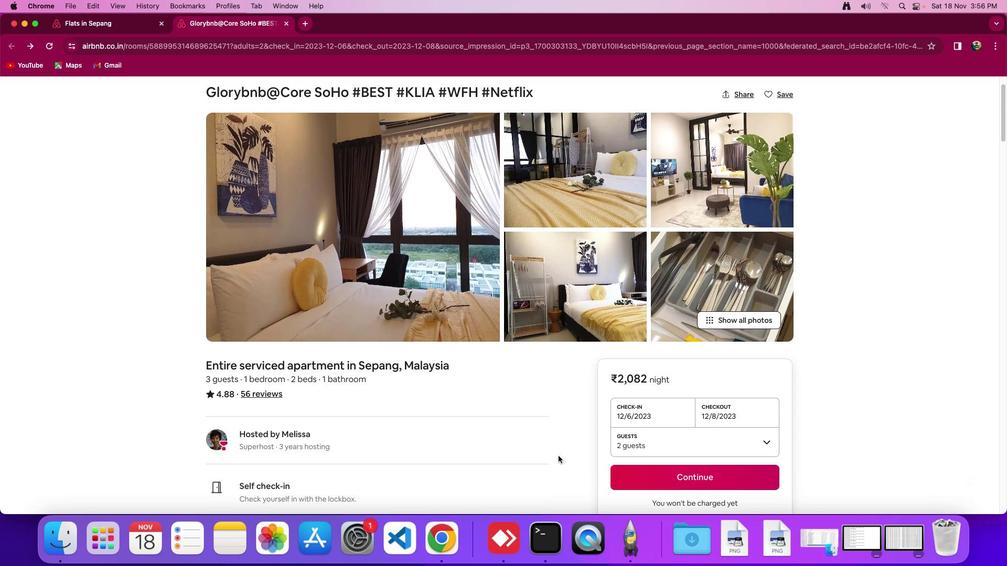 
Action: Mouse scrolled (558, 456) with delta (0, 0)
Screenshot: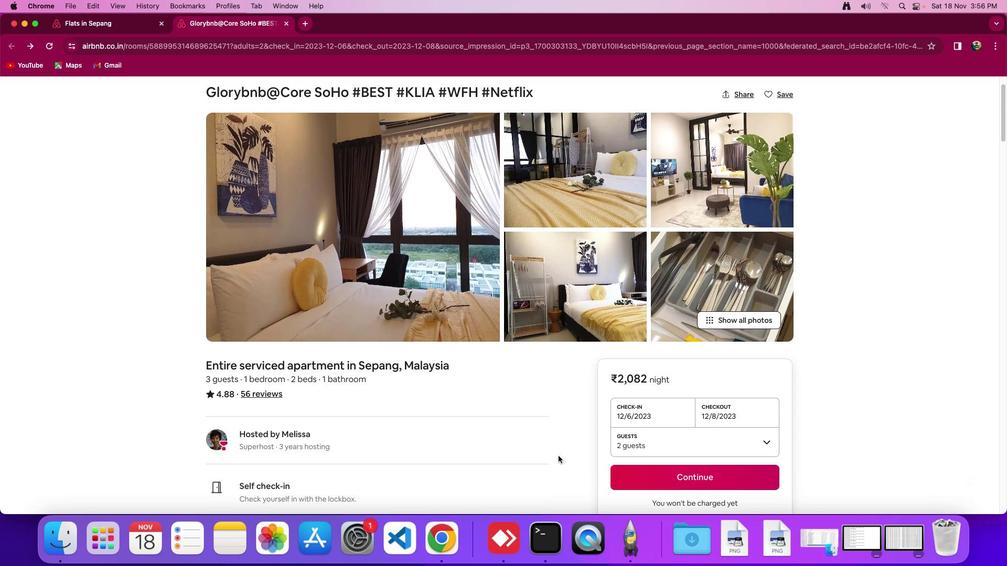 
Action: Mouse moved to (558, 456)
Screenshot: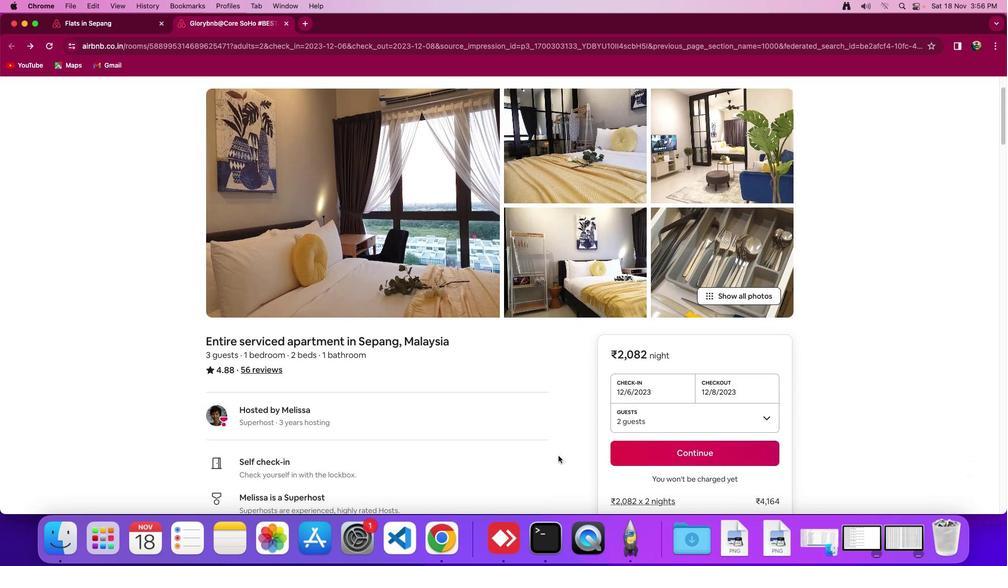 
Action: Mouse scrolled (558, 456) with delta (0, -1)
Screenshot: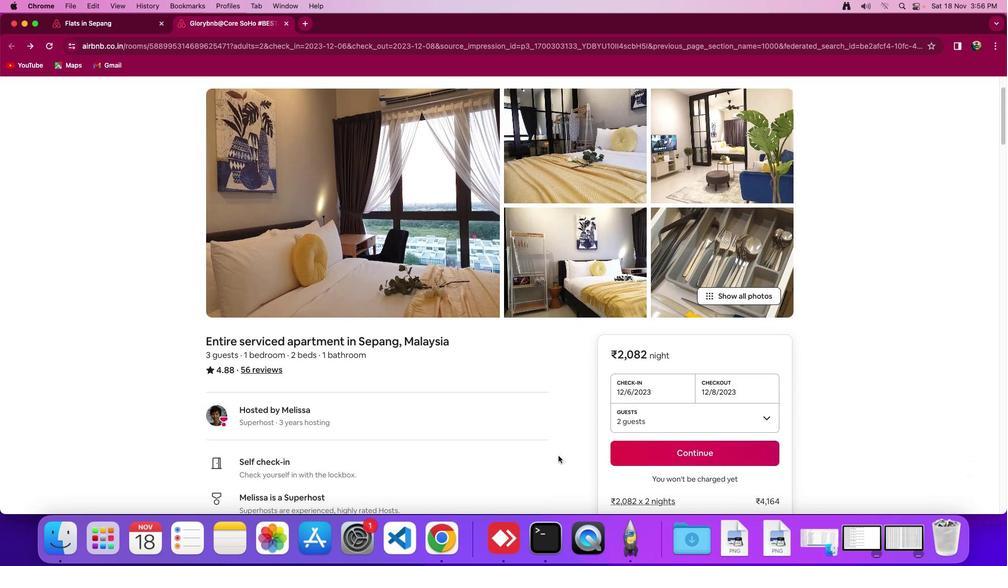 
Action: Mouse moved to (558, 456)
Screenshot: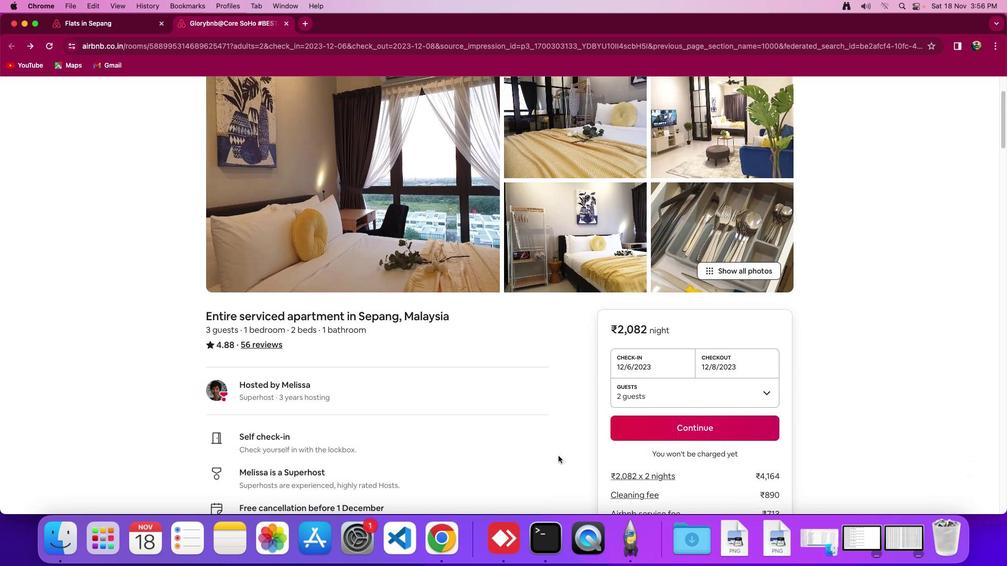 
Action: Mouse scrolled (558, 456) with delta (0, -1)
Screenshot: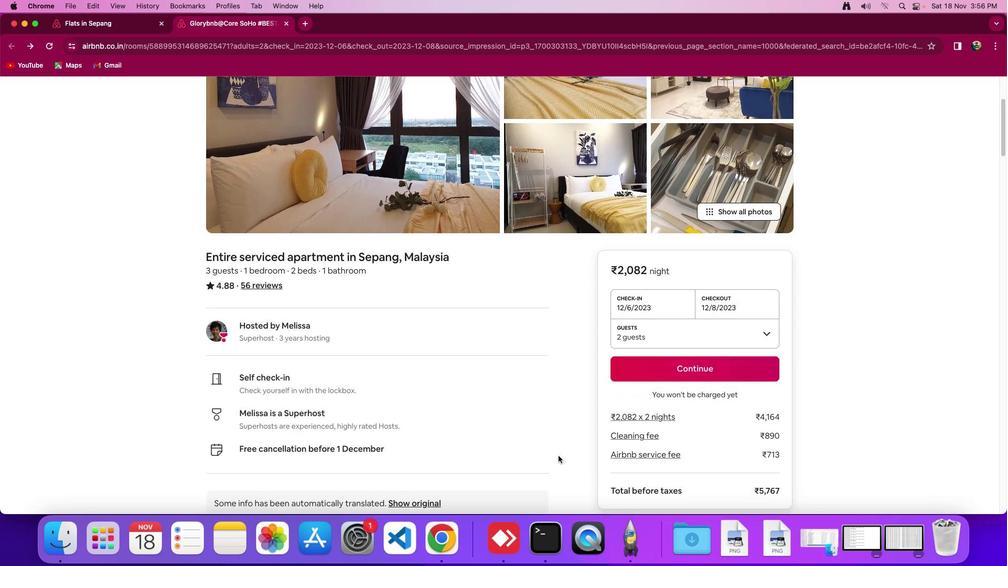 
Action: Mouse moved to (558, 453)
Screenshot: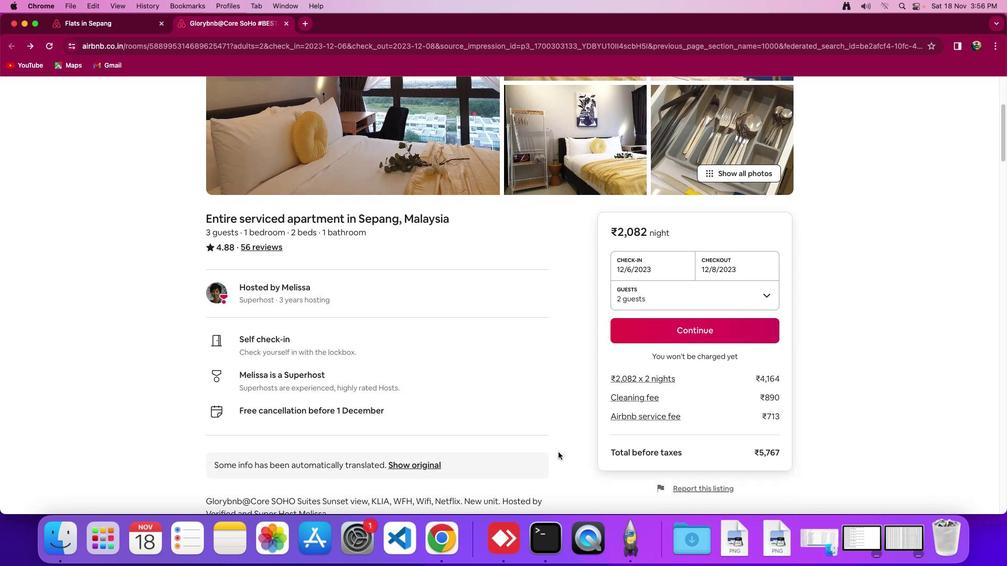 
Action: Mouse scrolled (558, 453) with delta (0, 0)
Screenshot: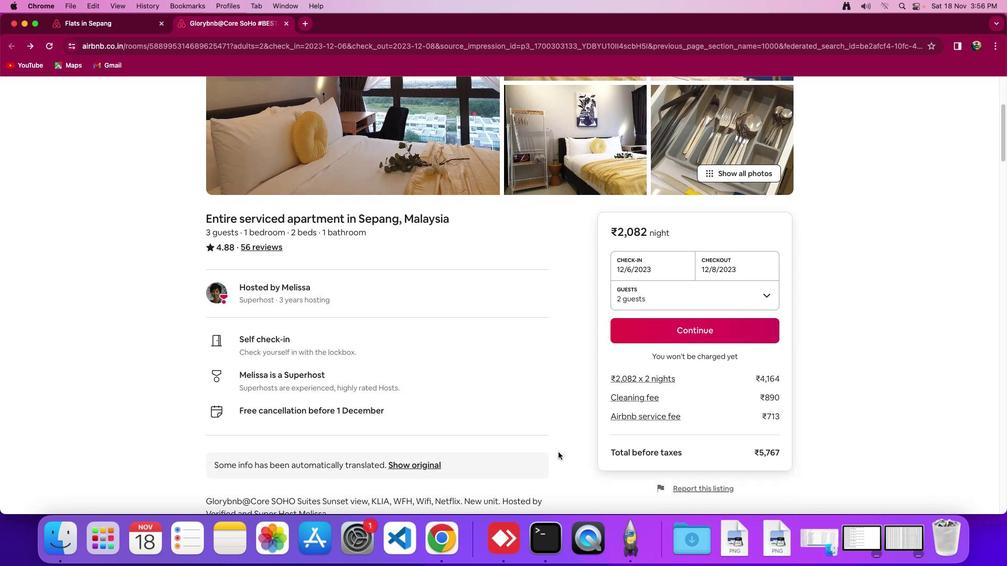 
Action: Mouse moved to (558, 453)
Screenshot: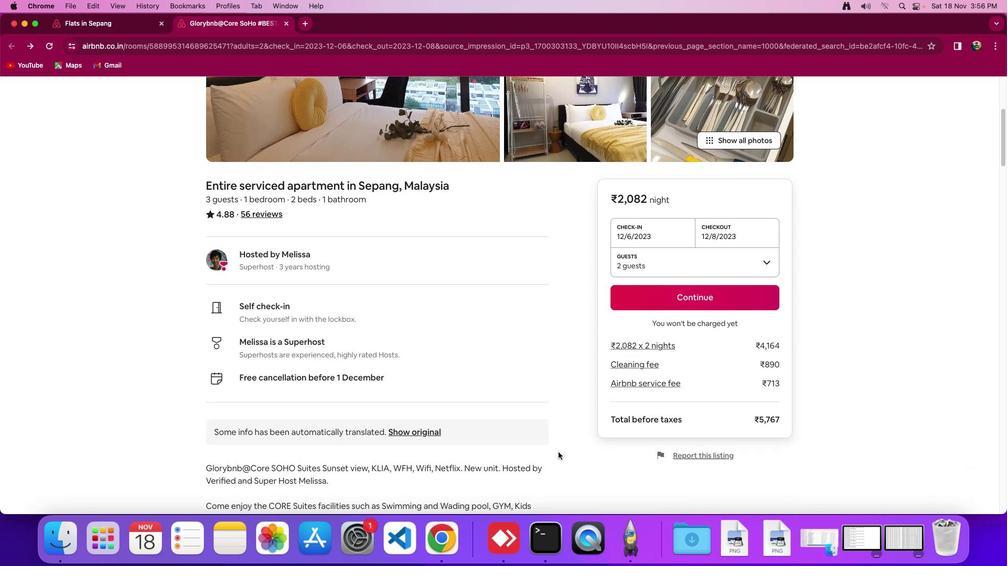 
Action: Mouse scrolled (558, 453) with delta (0, 0)
Screenshot: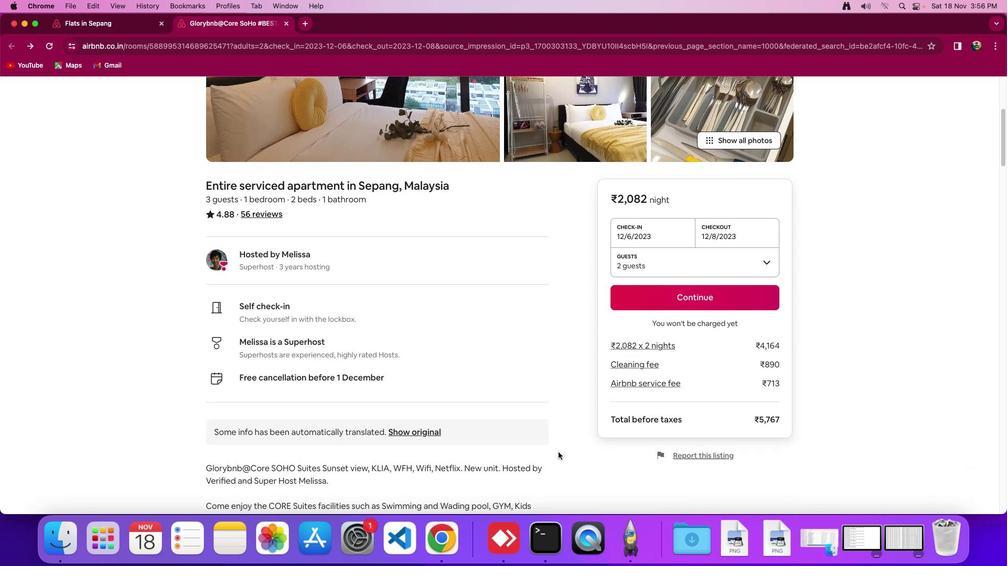 
Action: Mouse scrolled (558, 453) with delta (0, -2)
Screenshot: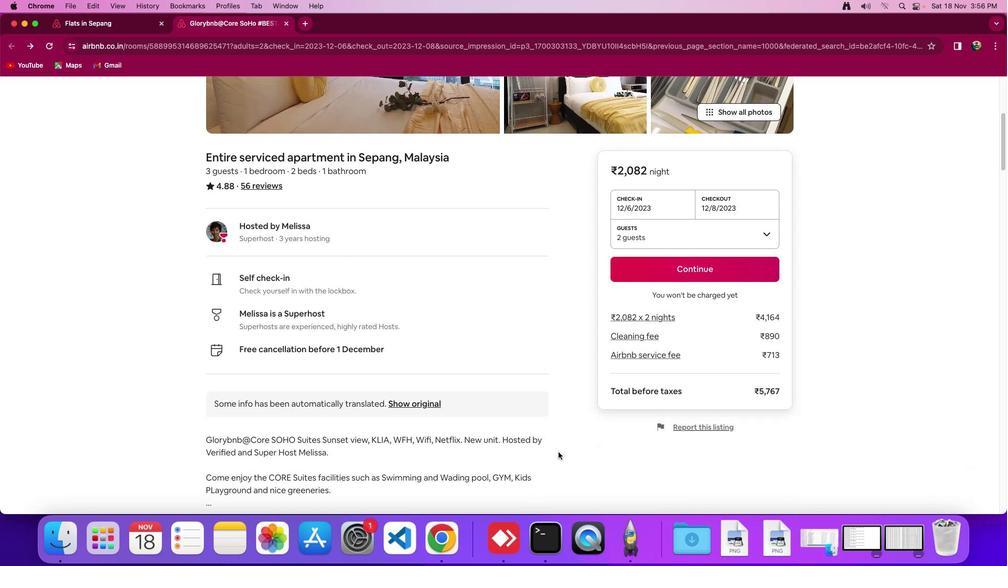 
Action: Mouse moved to (559, 452)
Screenshot: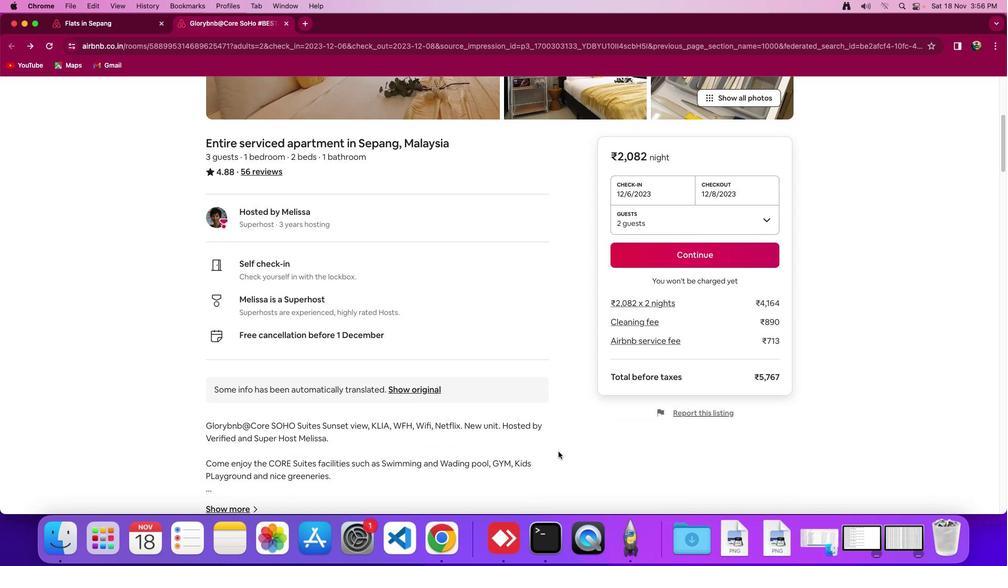 
Action: Mouse scrolled (559, 452) with delta (0, 0)
Screenshot: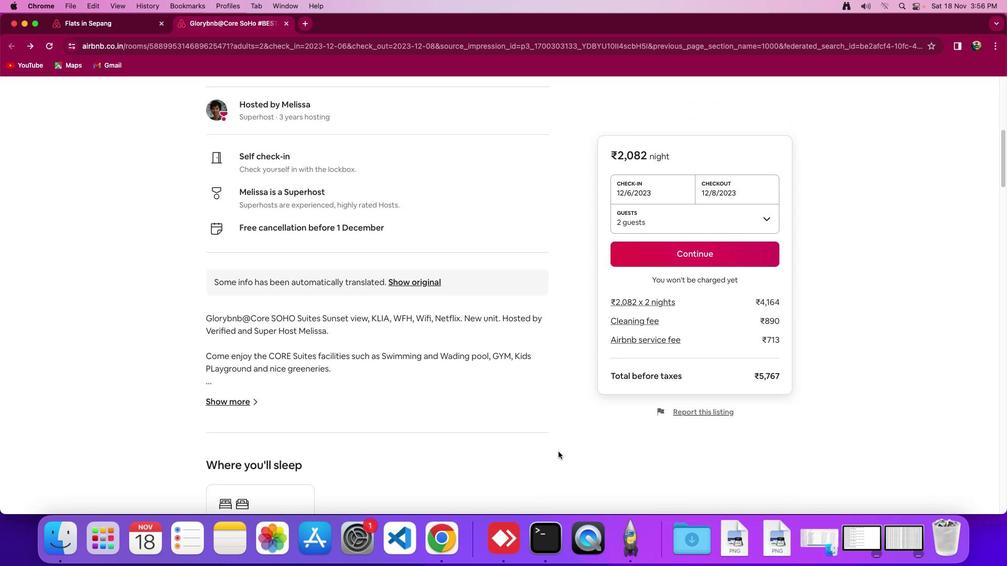 
Action: Mouse scrolled (559, 452) with delta (0, 0)
Screenshot: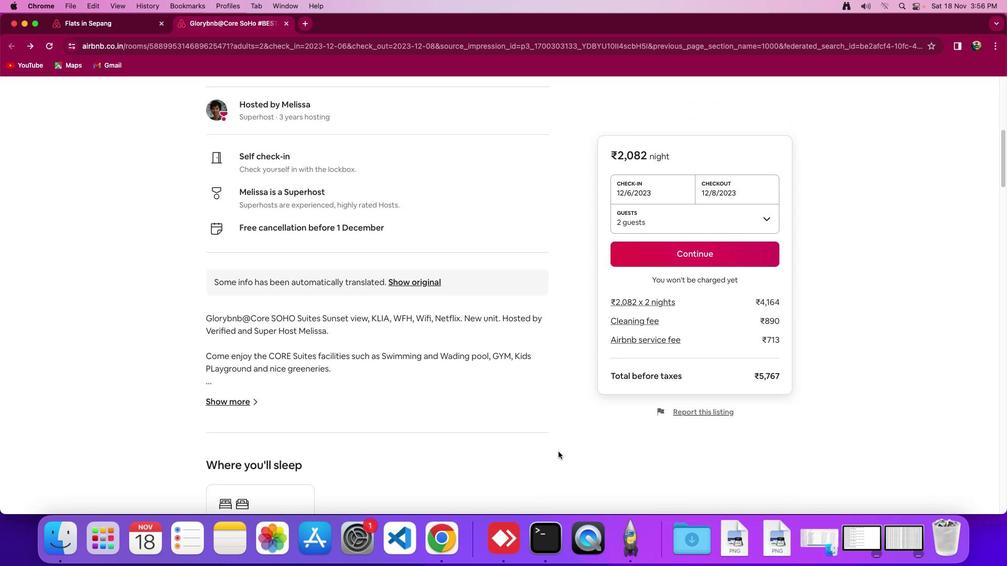 
Action: Mouse scrolled (559, 452) with delta (0, -2)
Screenshot: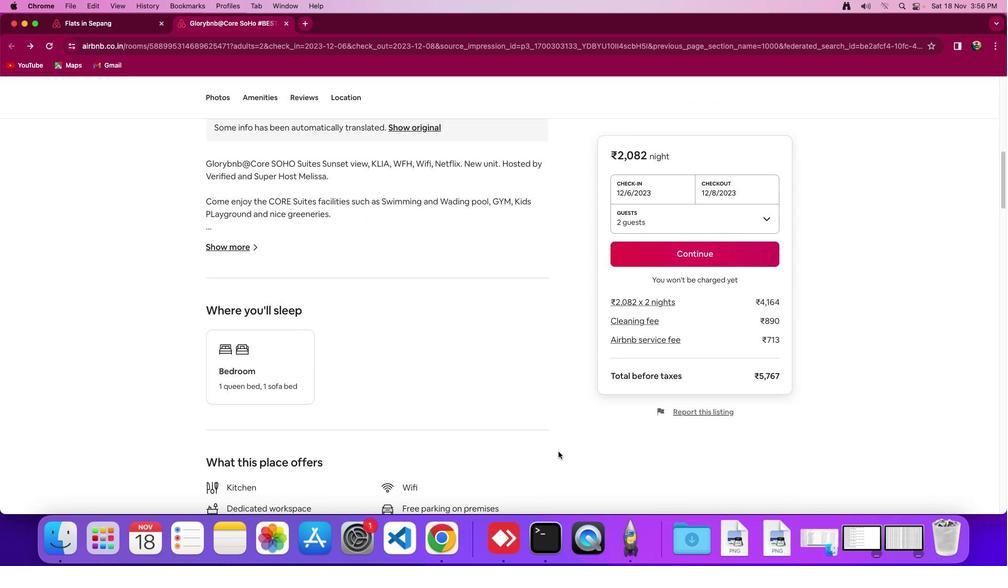 
Action: Mouse scrolled (559, 452) with delta (0, -3)
Screenshot: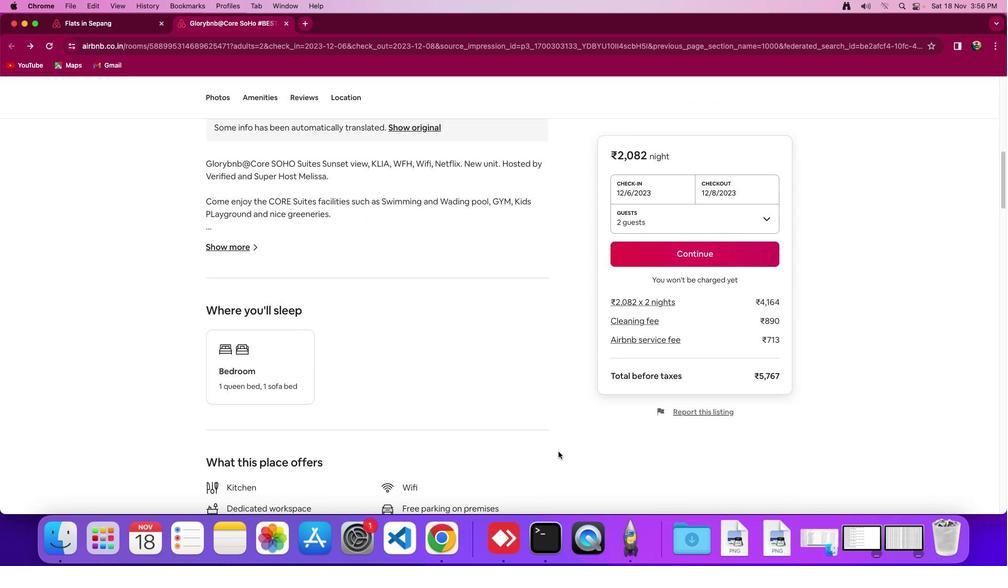 
Action: Mouse moved to (243, 247)
Screenshot: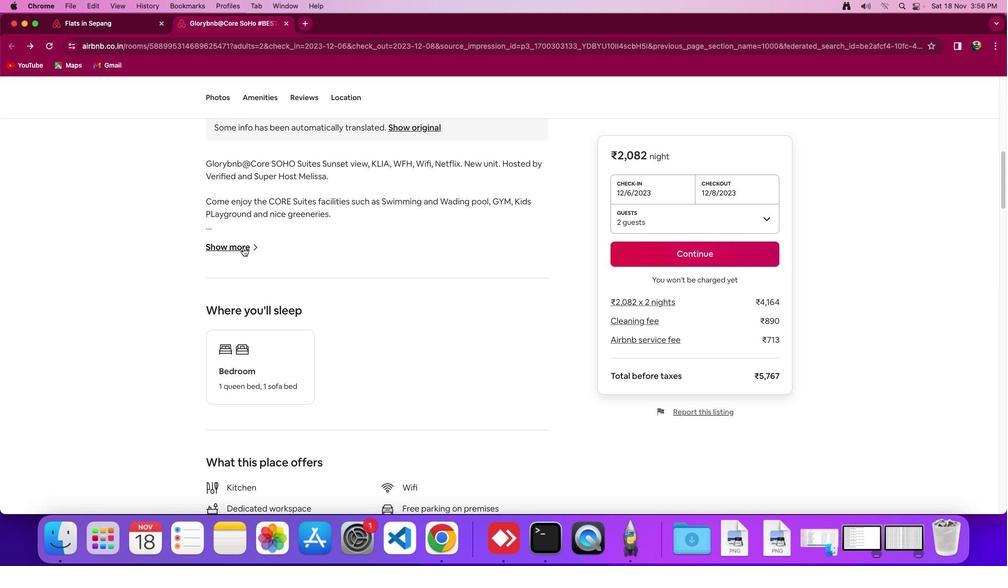 
Action: Mouse pressed left at (243, 247)
Screenshot: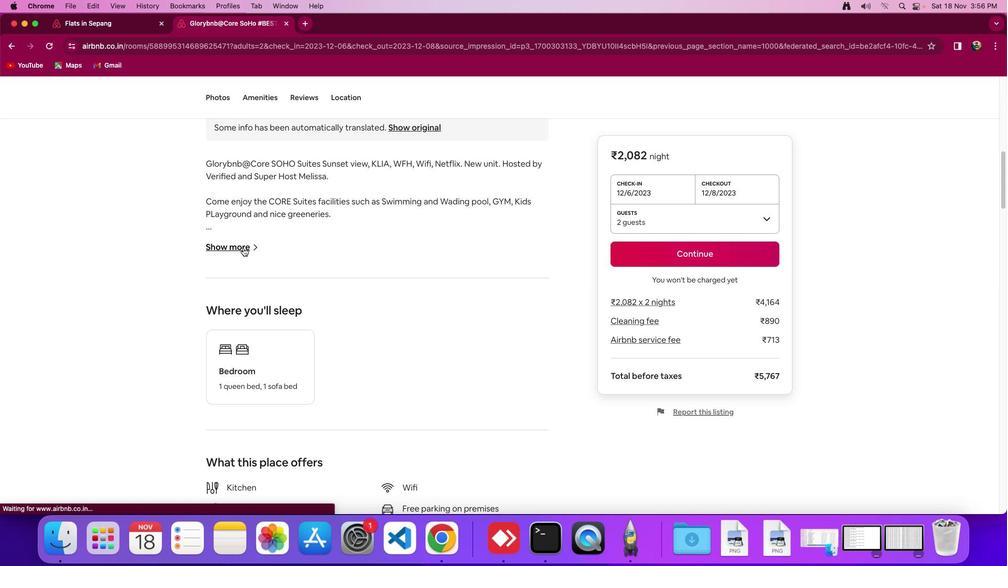 
Action: Mouse moved to (544, 343)
Screenshot: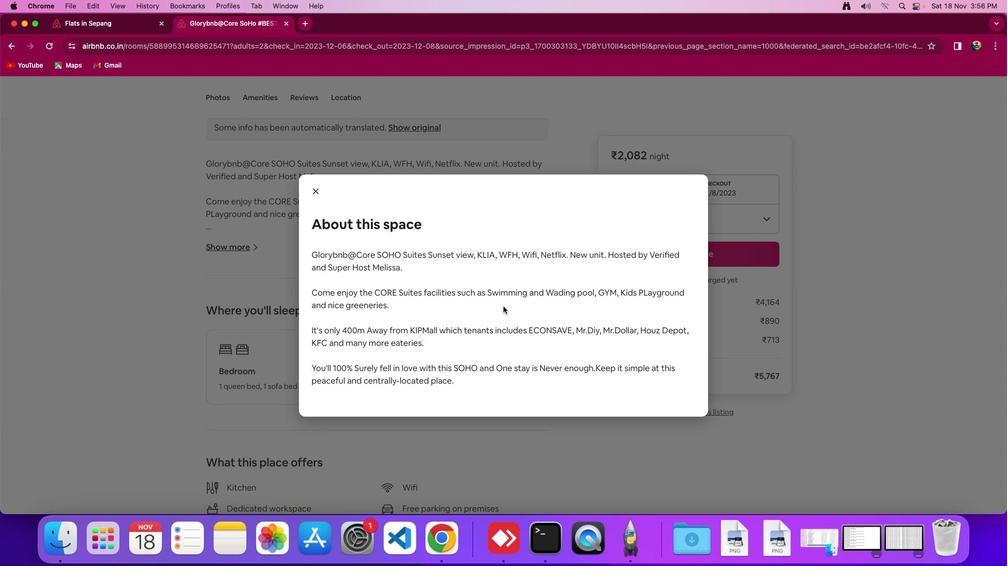 
Action: Mouse scrolled (544, 343) with delta (0, 0)
Screenshot: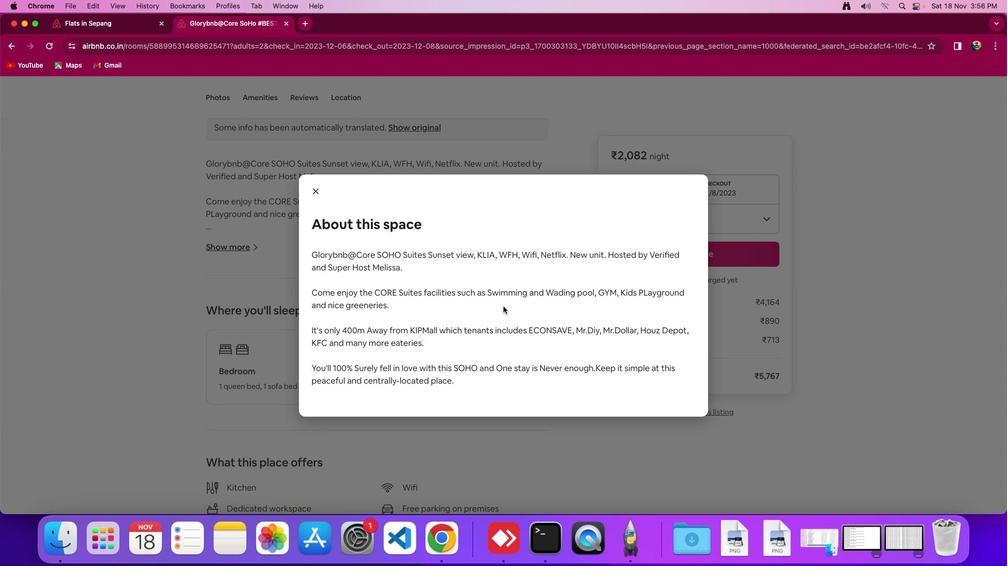 
Action: Mouse moved to (543, 341)
Screenshot: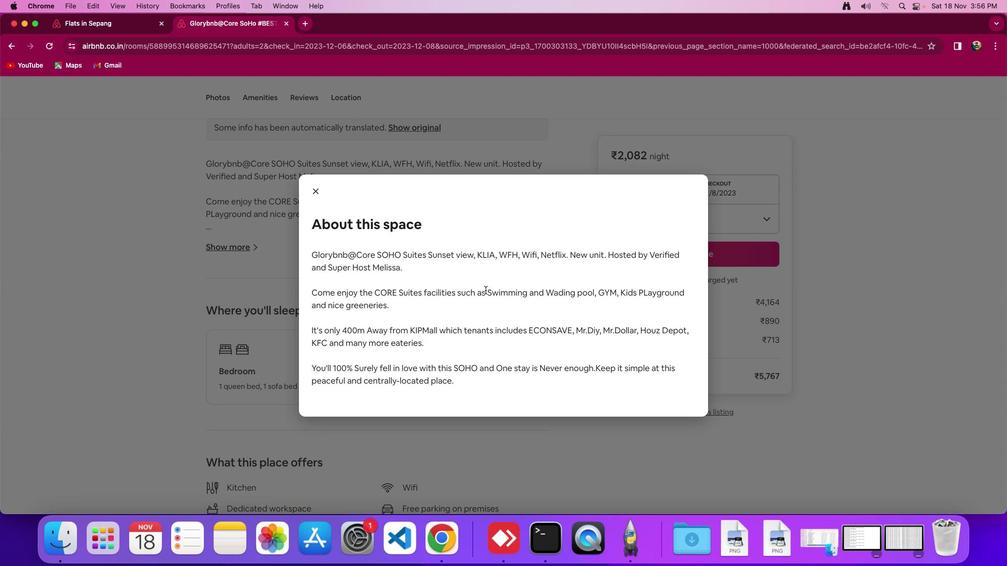 
Action: Mouse scrolled (543, 341) with delta (0, 0)
Screenshot: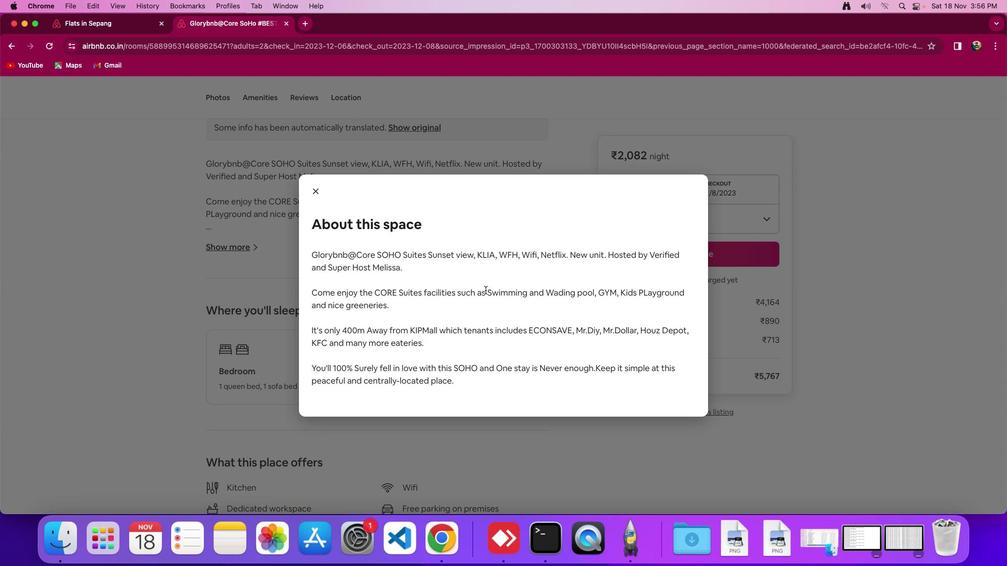 
Action: Mouse moved to (518, 319)
Screenshot: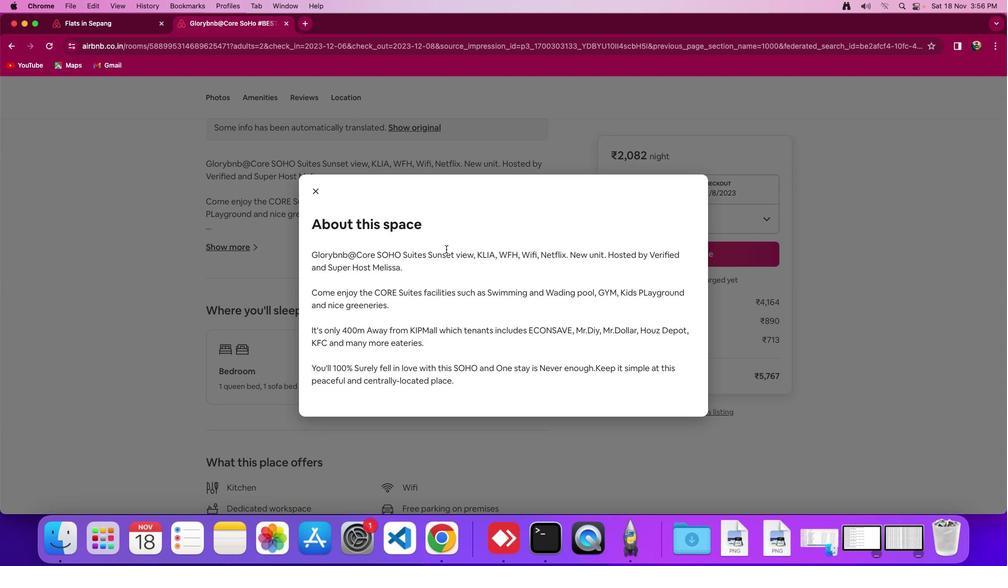 
Action: Mouse scrolled (518, 319) with delta (0, -1)
Screenshot: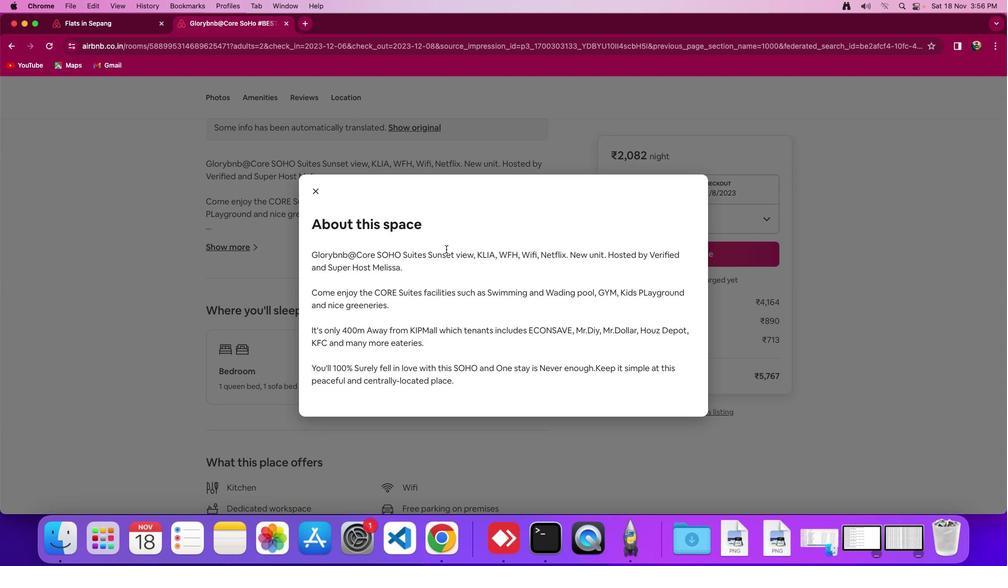 
Action: Mouse moved to (312, 189)
Screenshot: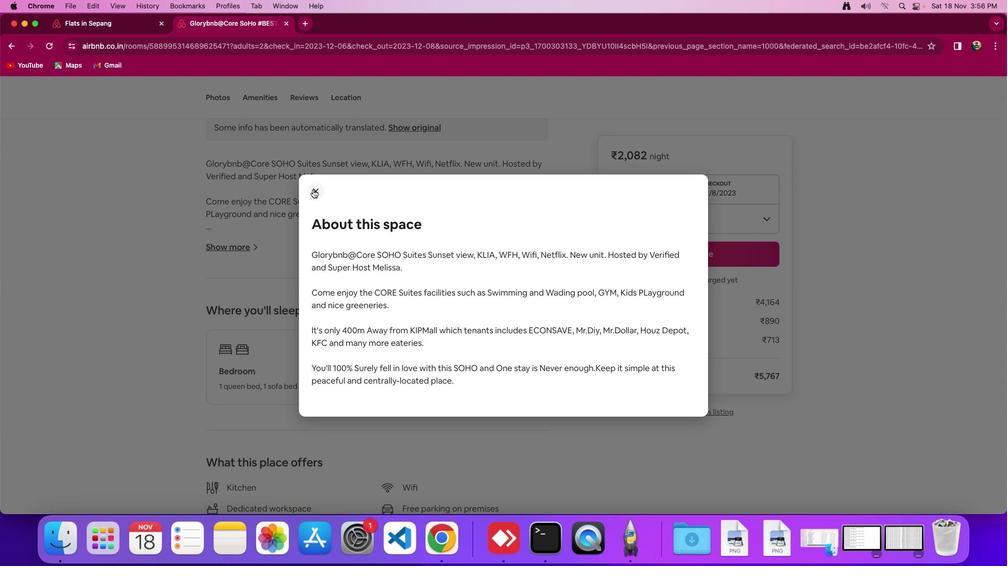 
Action: Mouse pressed left at (312, 189)
Screenshot: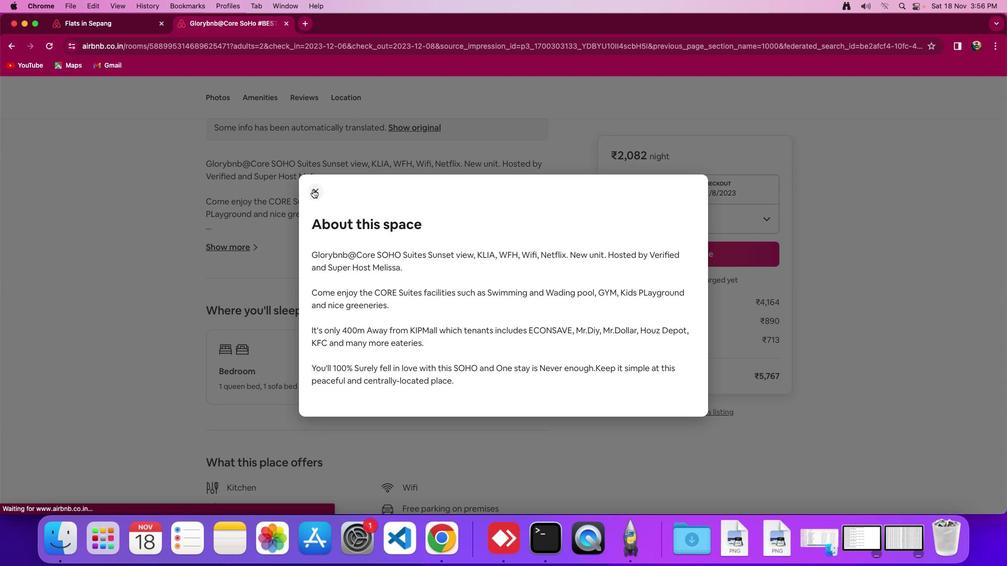 
Action: Mouse moved to (397, 336)
Screenshot: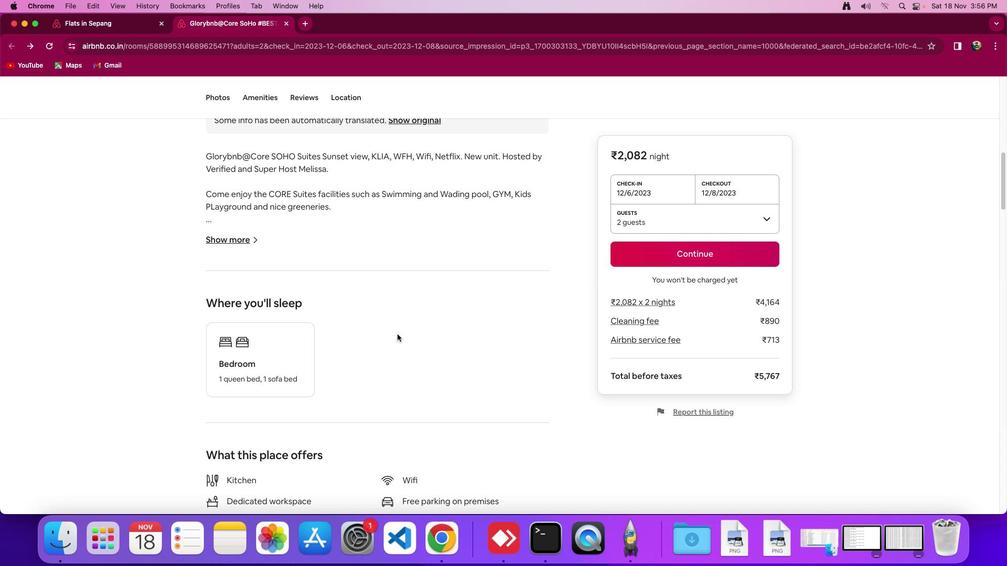 
Action: Mouse scrolled (397, 336) with delta (0, 0)
Screenshot: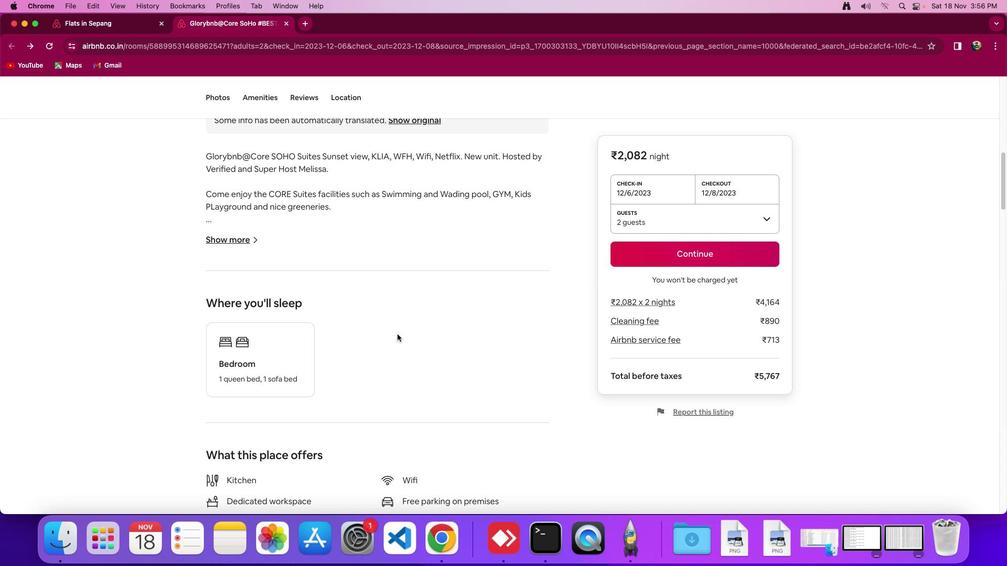 
Action: Mouse moved to (397, 335)
Screenshot: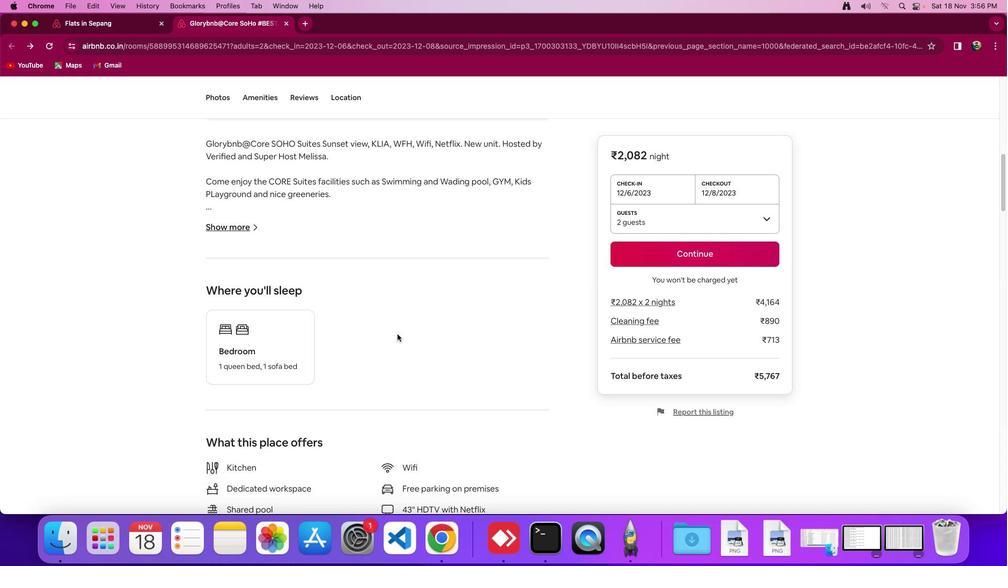 
Action: Mouse scrolled (397, 335) with delta (0, 0)
